 Task: Research Airbnb properties in Keruguya, Kenya from 9th December, 2023 to 16th December, 2023 for 2 adults, 1 child.2 bedrooms having 2 beds and 1 bathroom. Property type can be flat. Amenities needed are: washing machine. Look for 3 properties as per requirement.
Action: Mouse moved to (485, 66)
Screenshot: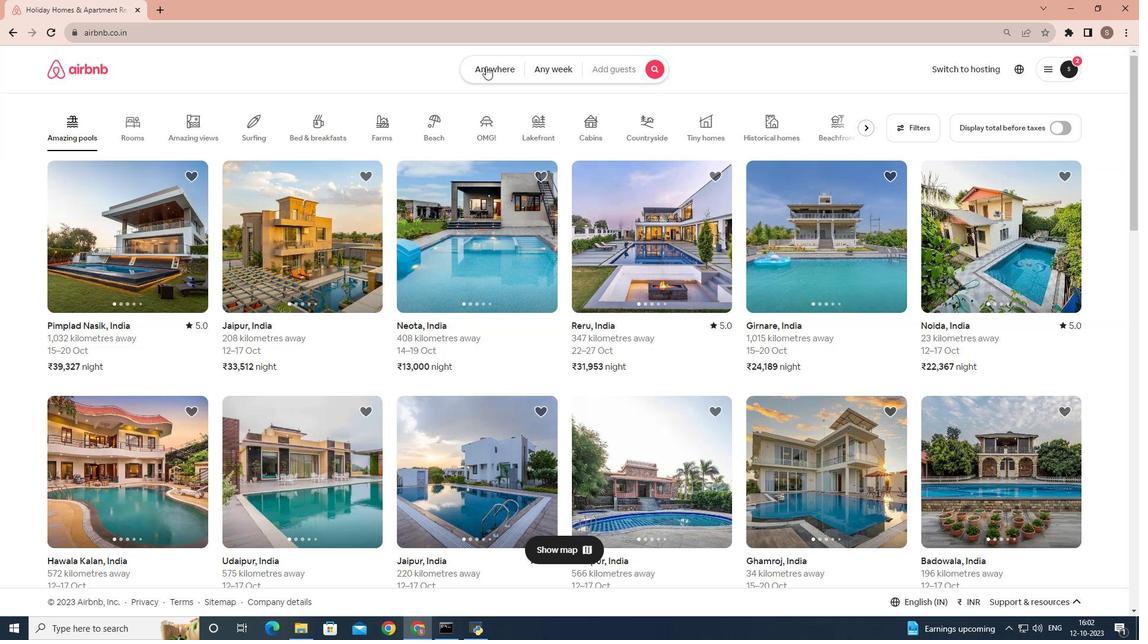 
Action: Mouse pressed left at (485, 66)
Screenshot: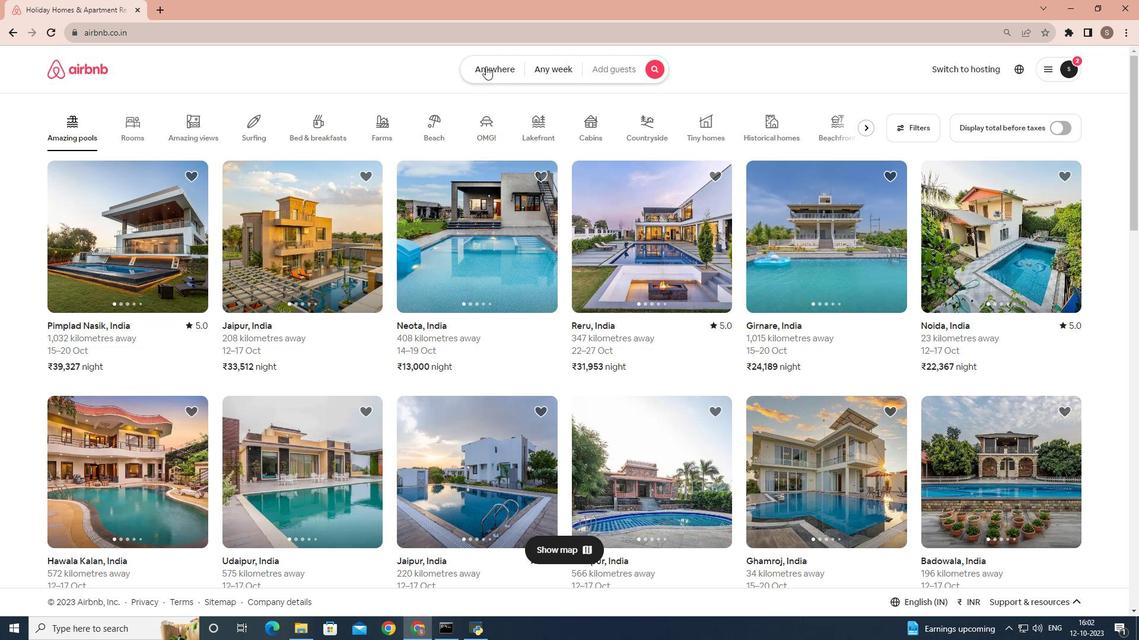 
Action: Mouse moved to (431, 115)
Screenshot: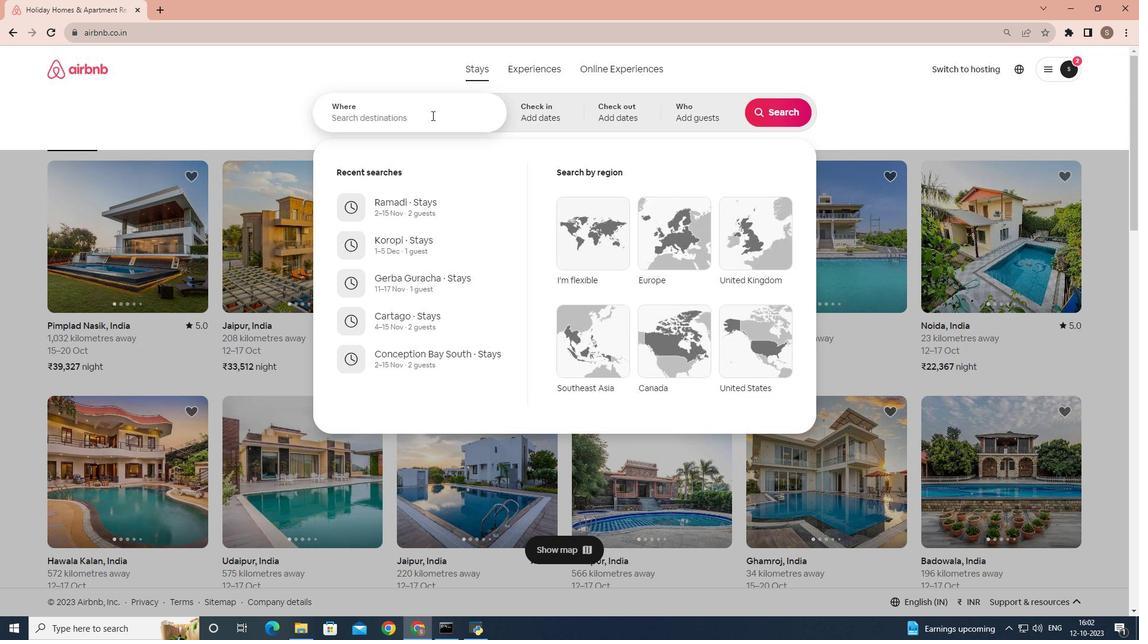
Action: Mouse pressed left at (431, 115)
Screenshot: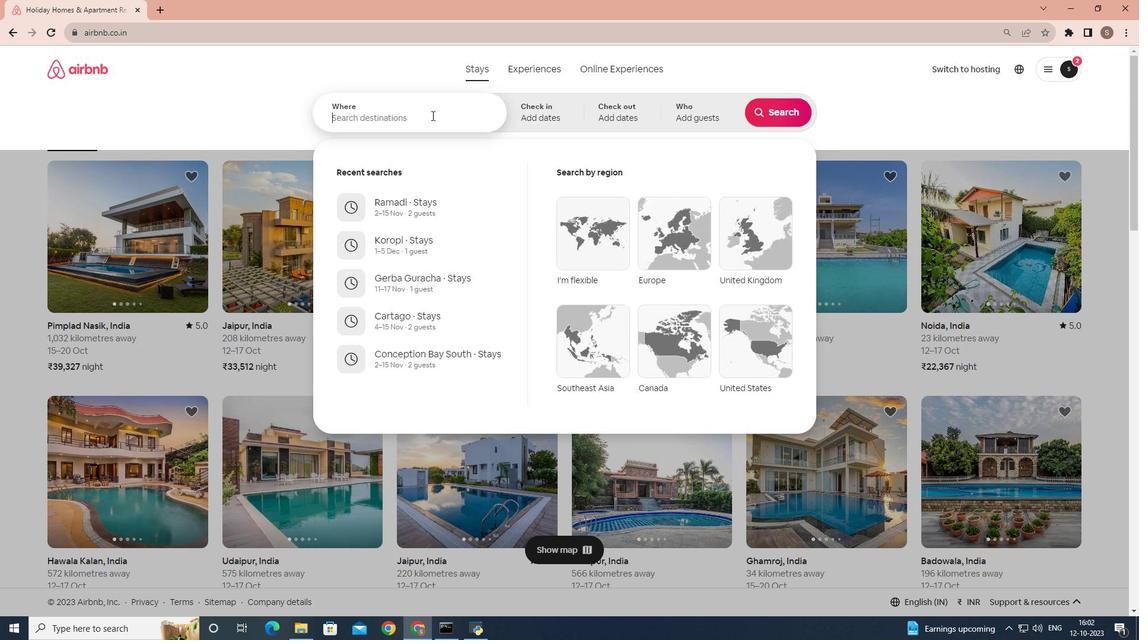 
Action: Key pressed <Key.shift><Key.shift>Keruguya,<Key.space><Key.shift>Kenya
Screenshot: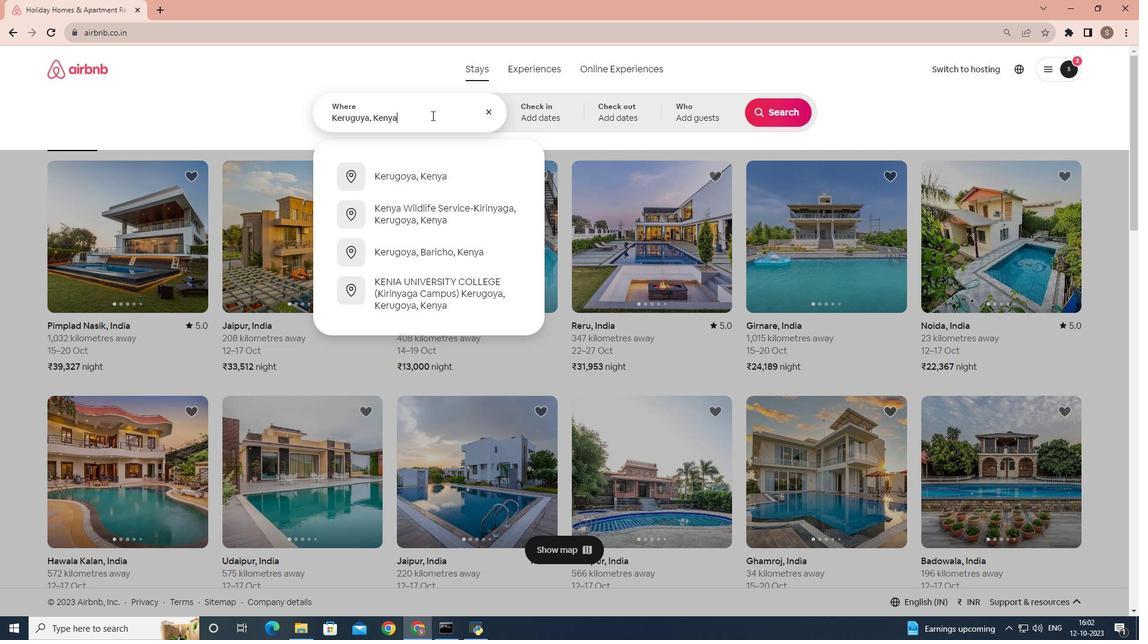 
Action: Mouse moved to (542, 117)
Screenshot: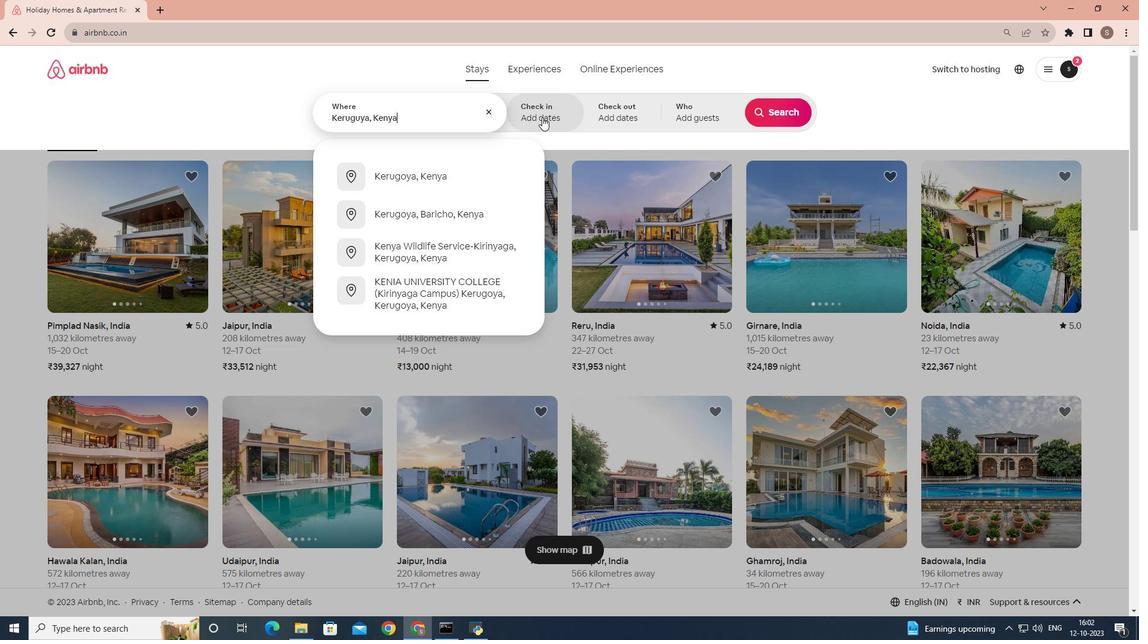 
Action: Mouse pressed left at (542, 117)
Screenshot: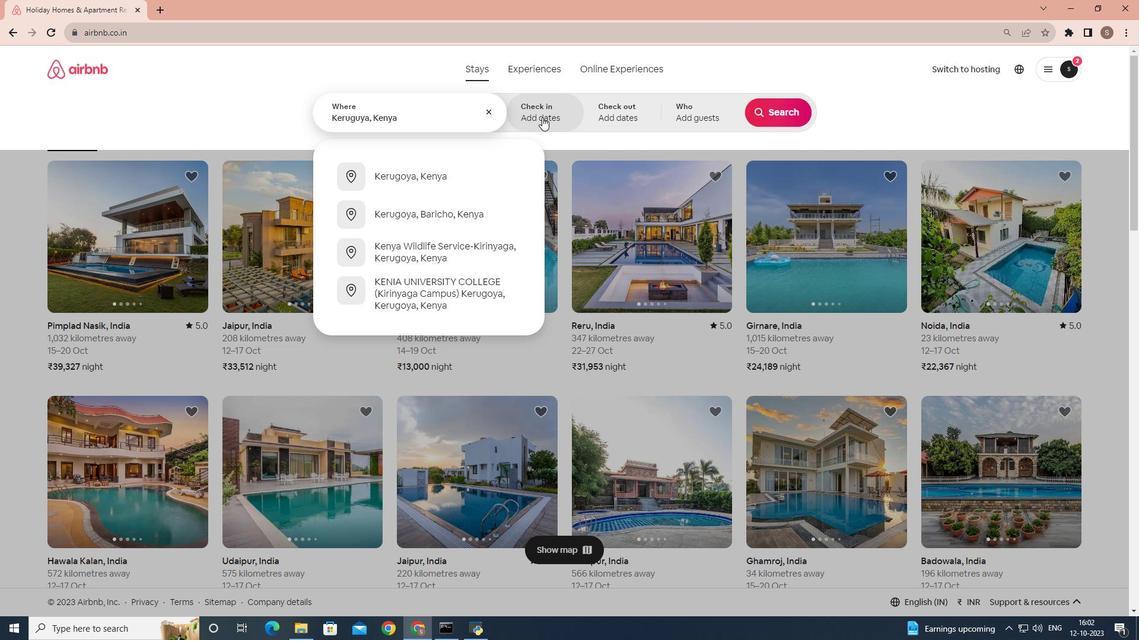 
Action: Mouse moved to (770, 209)
Screenshot: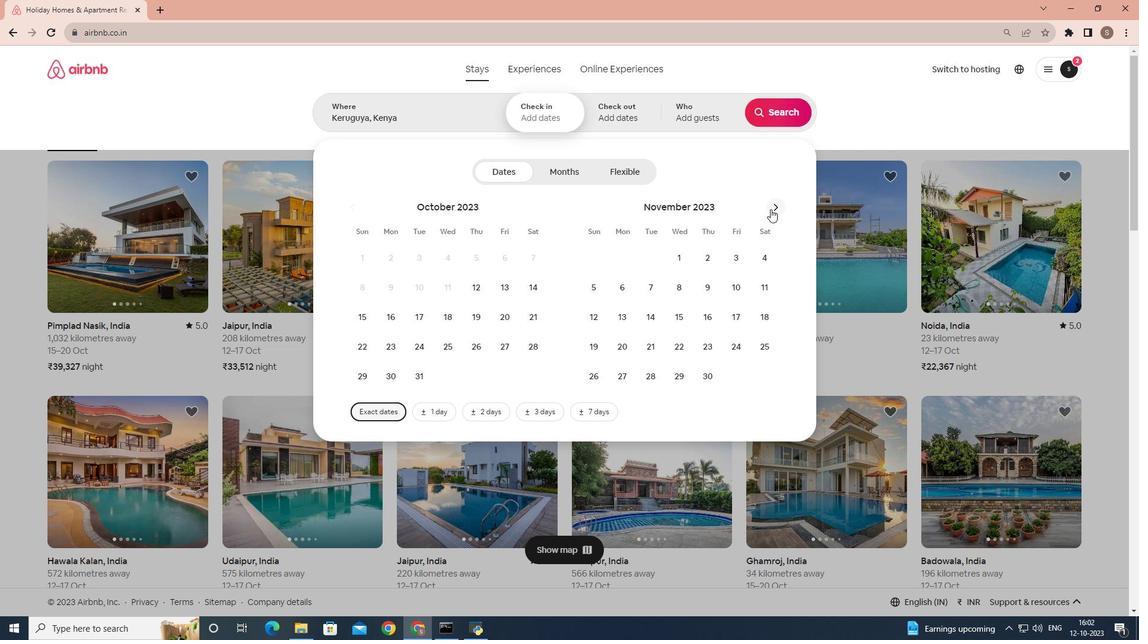 
Action: Mouse pressed left at (770, 209)
Screenshot: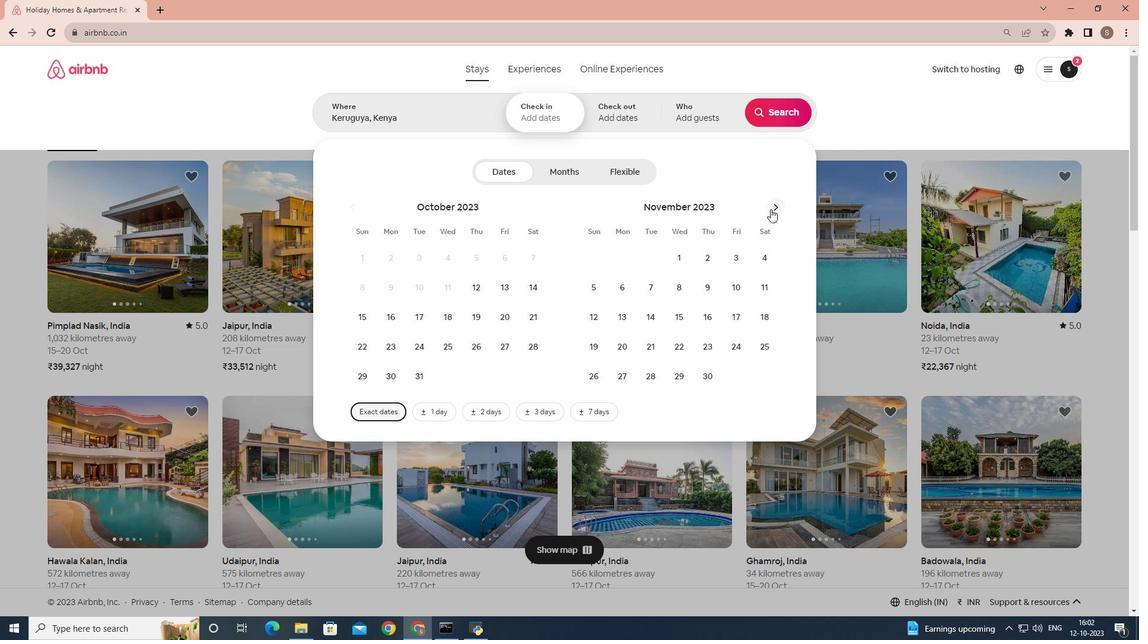 
Action: Mouse moved to (762, 287)
Screenshot: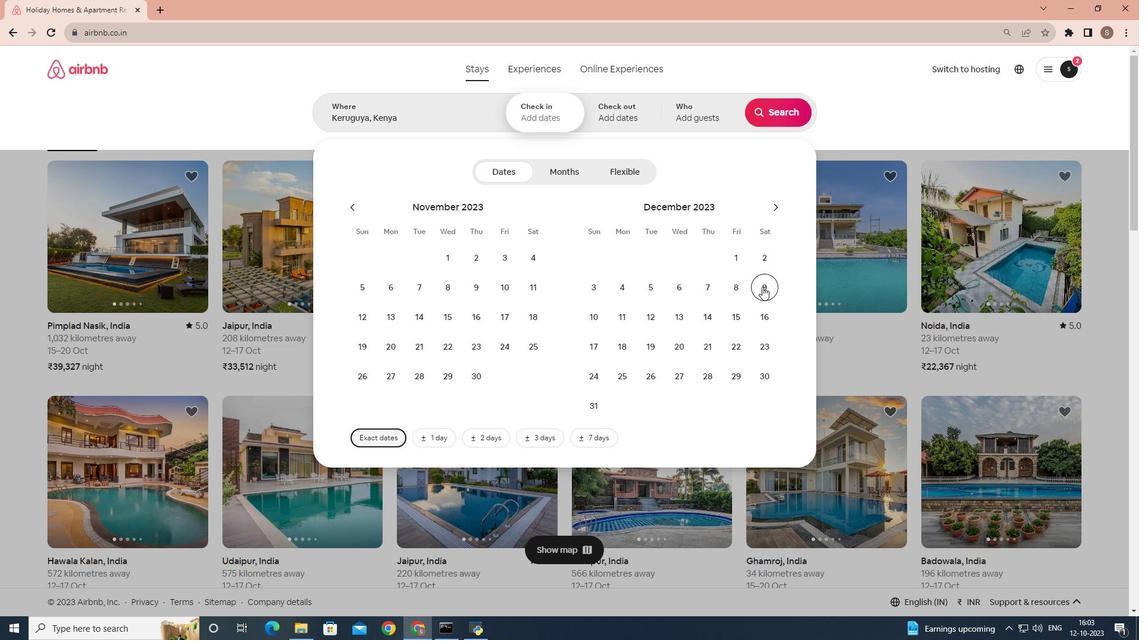 
Action: Mouse pressed left at (762, 287)
Screenshot: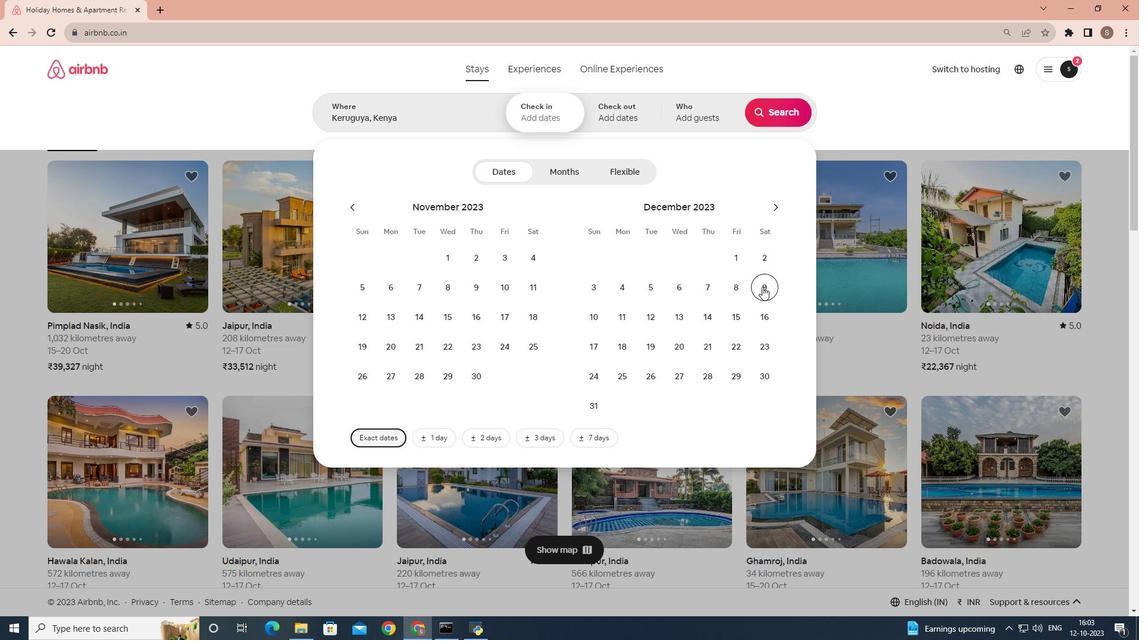 
Action: Mouse moved to (766, 323)
Screenshot: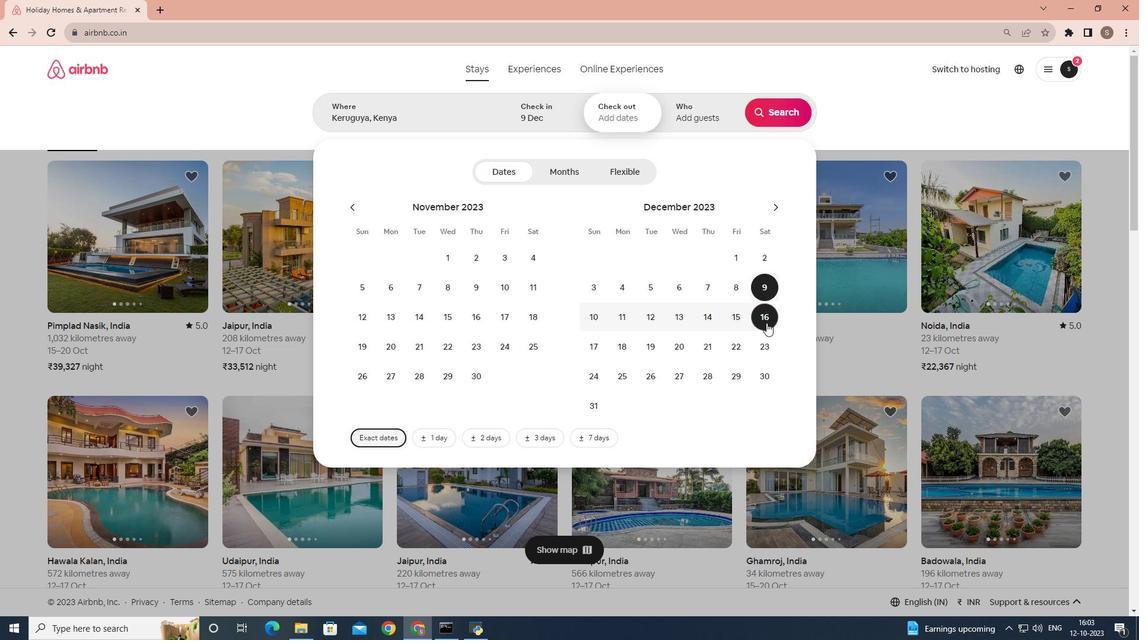 
Action: Mouse pressed left at (766, 323)
Screenshot: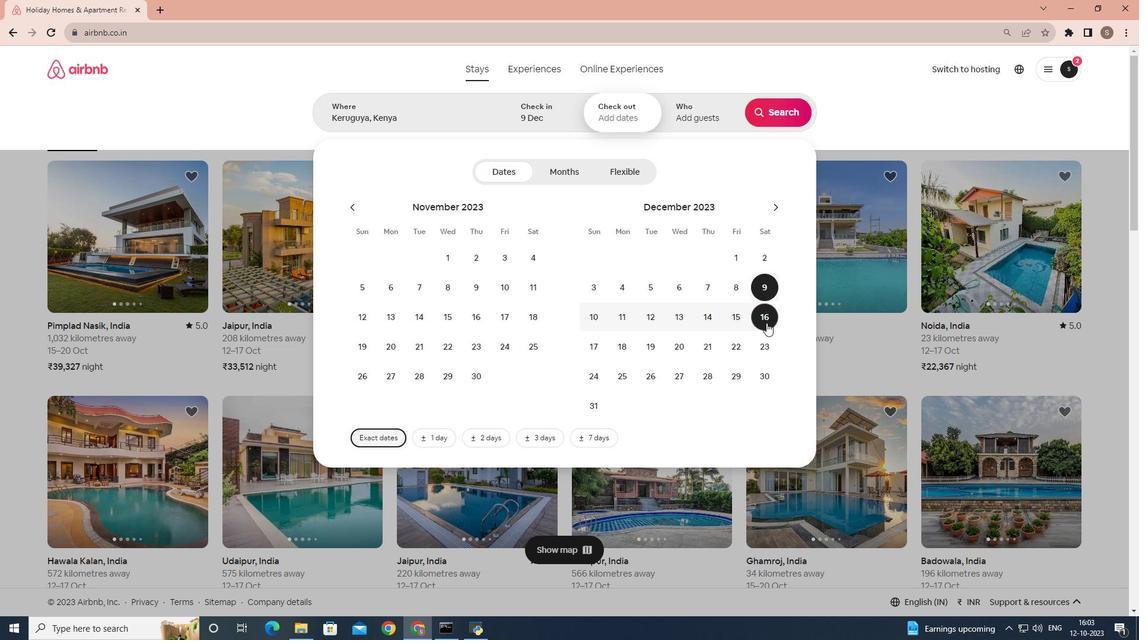 
Action: Mouse moved to (701, 115)
Screenshot: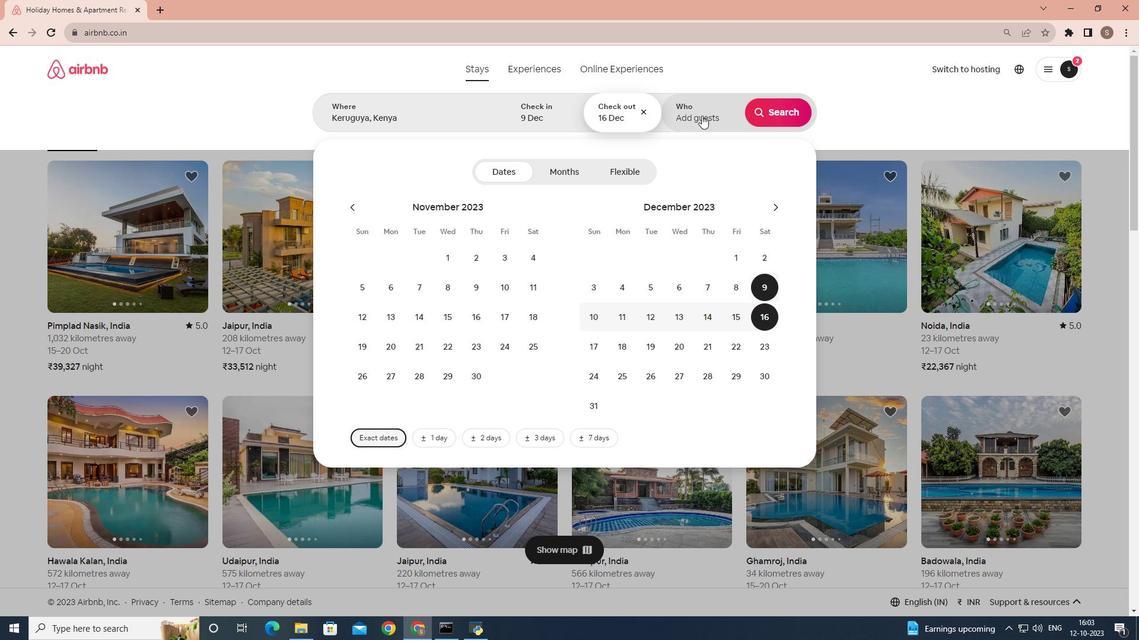 
Action: Mouse pressed left at (701, 115)
Screenshot: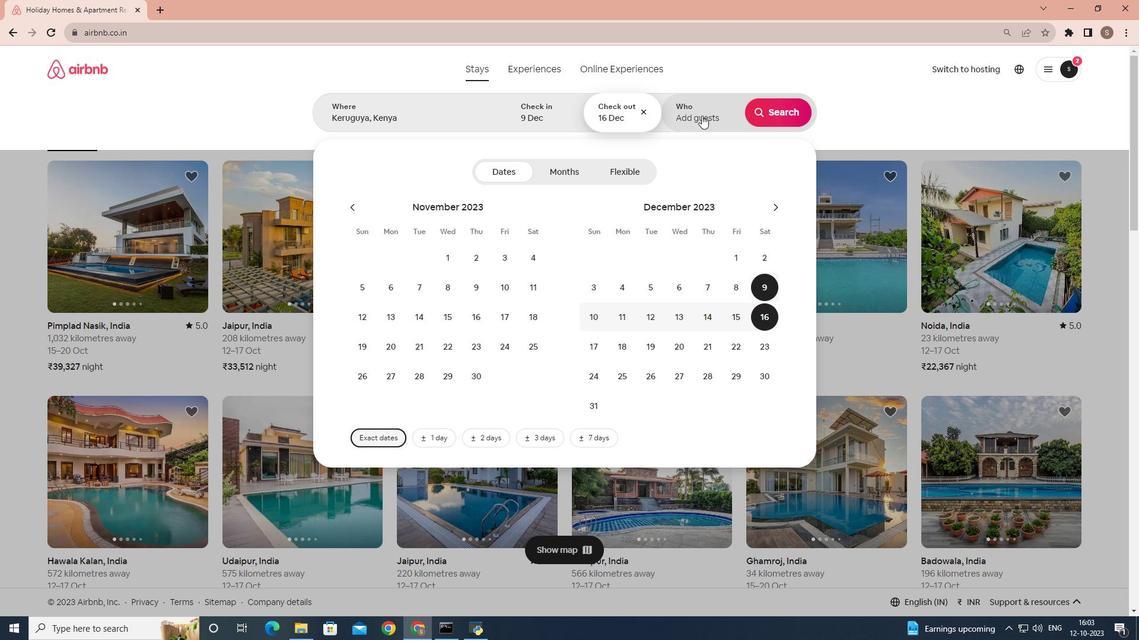 
Action: Mouse moved to (782, 173)
Screenshot: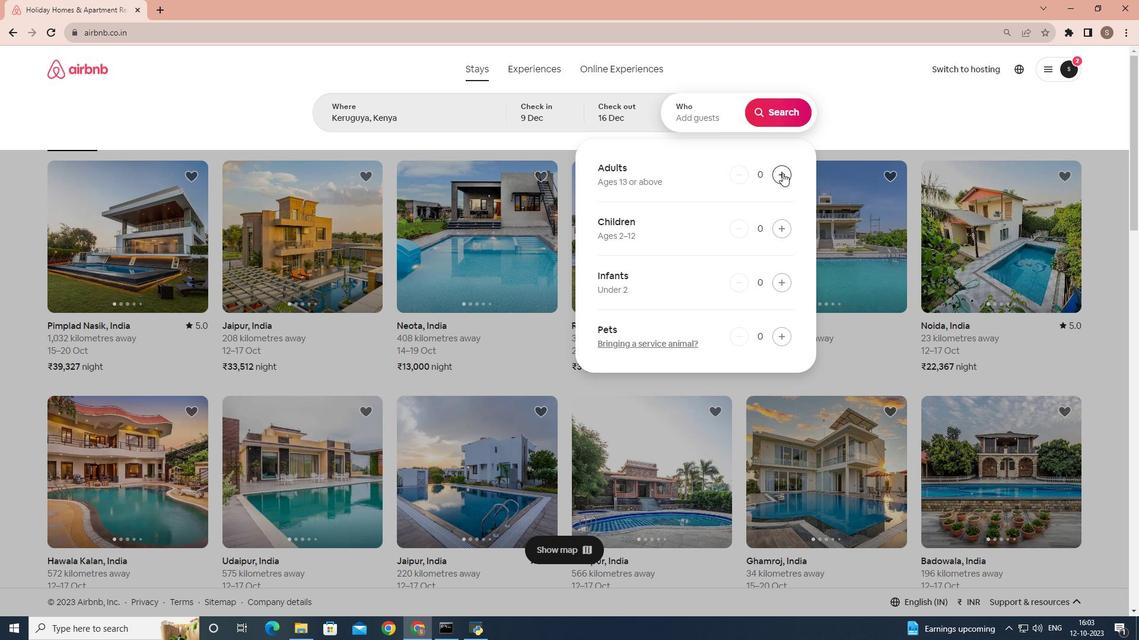
Action: Mouse pressed left at (782, 173)
Screenshot: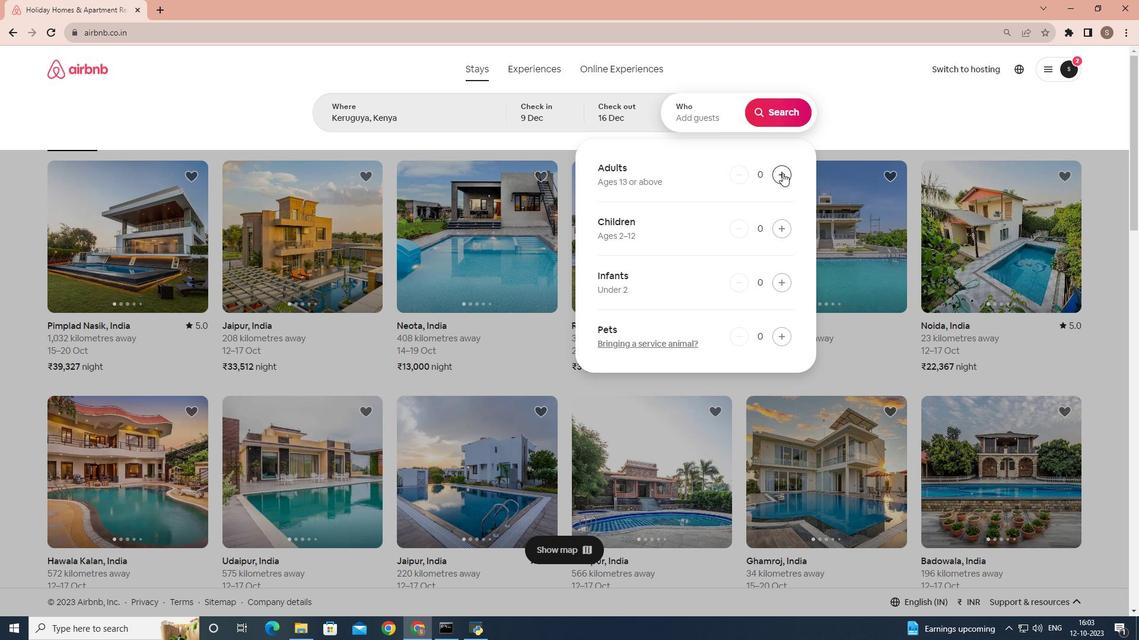 
Action: Mouse pressed left at (782, 173)
Screenshot: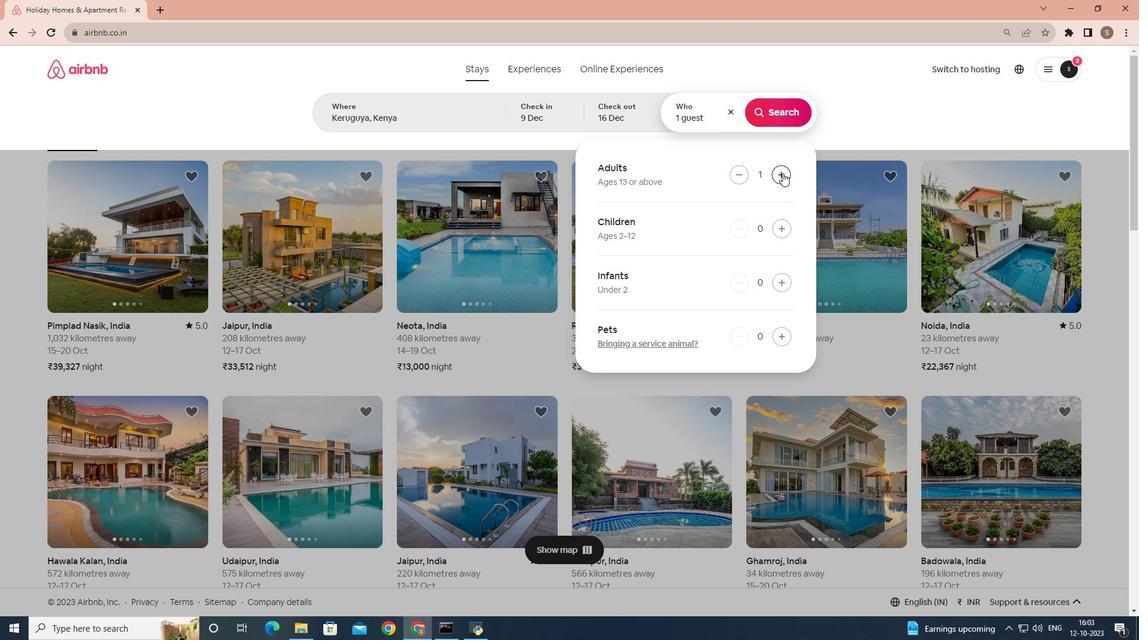
Action: Mouse moved to (783, 231)
Screenshot: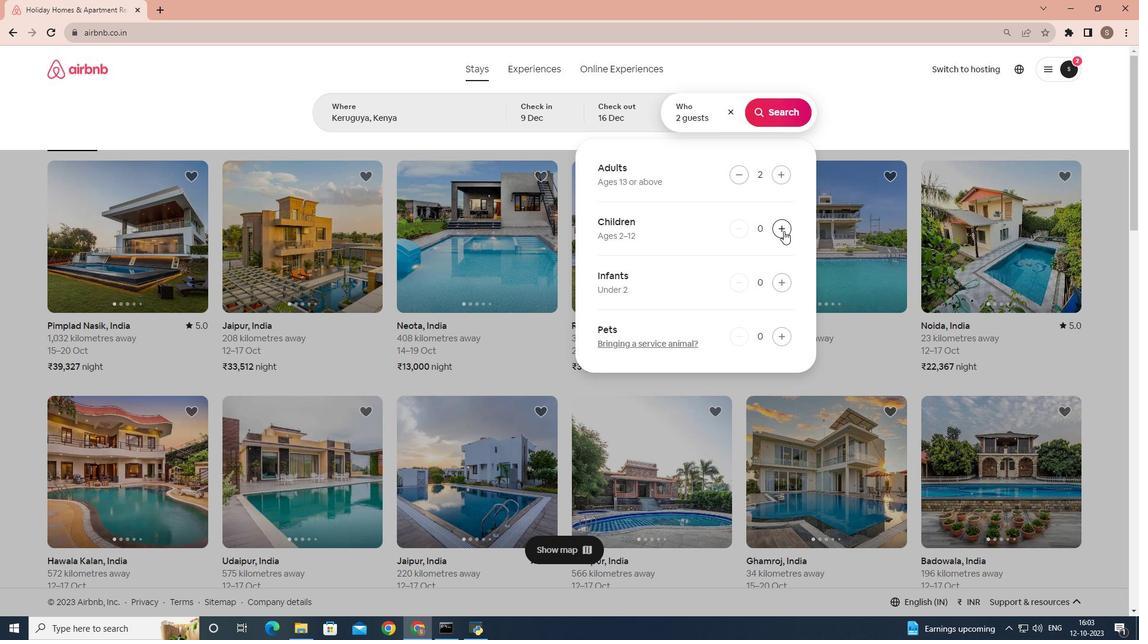 
Action: Mouse pressed left at (783, 231)
Screenshot: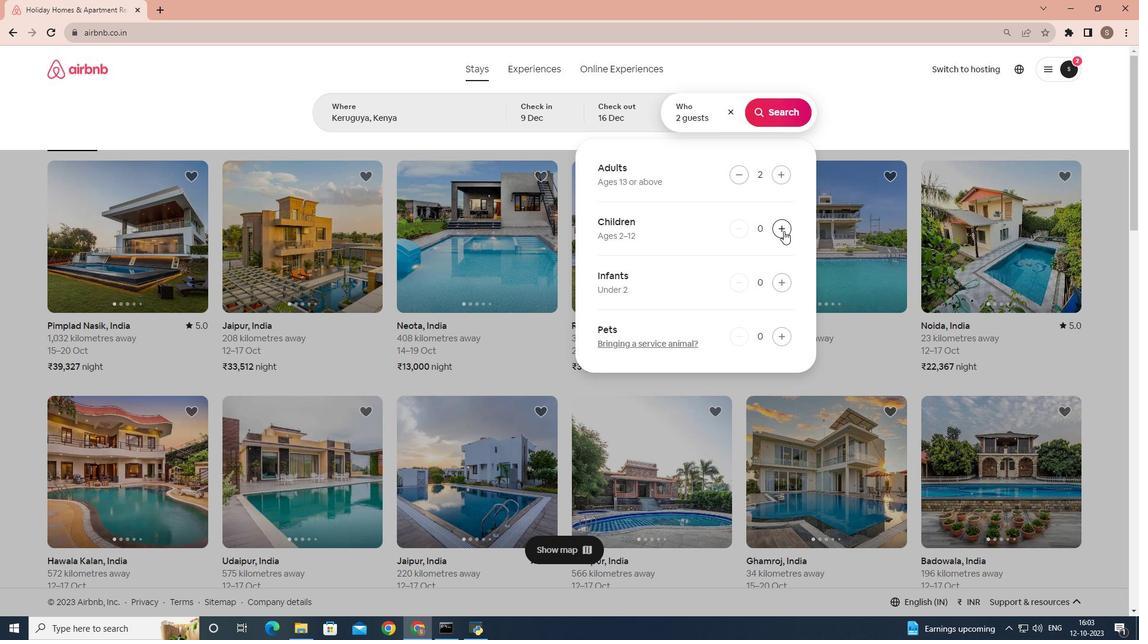 
Action: Mouse moved to (779, 108)
Screenshot: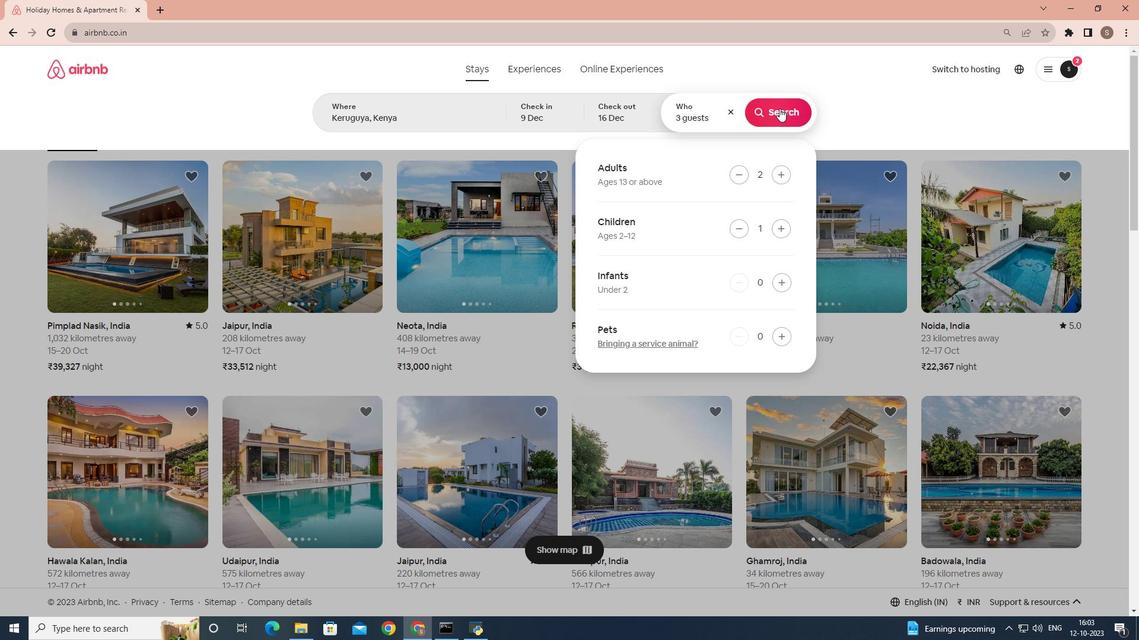 
Action: Mouse pressed left at (779, 108)
Screenshot: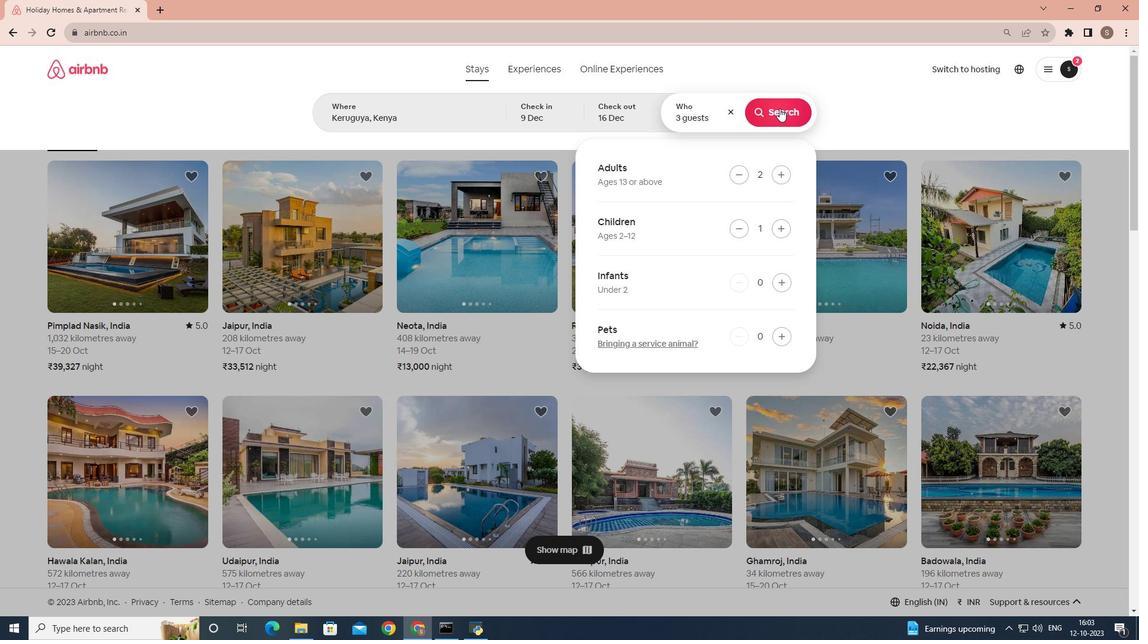 
Action: Mouse moved to (950, 115)
Screenshot: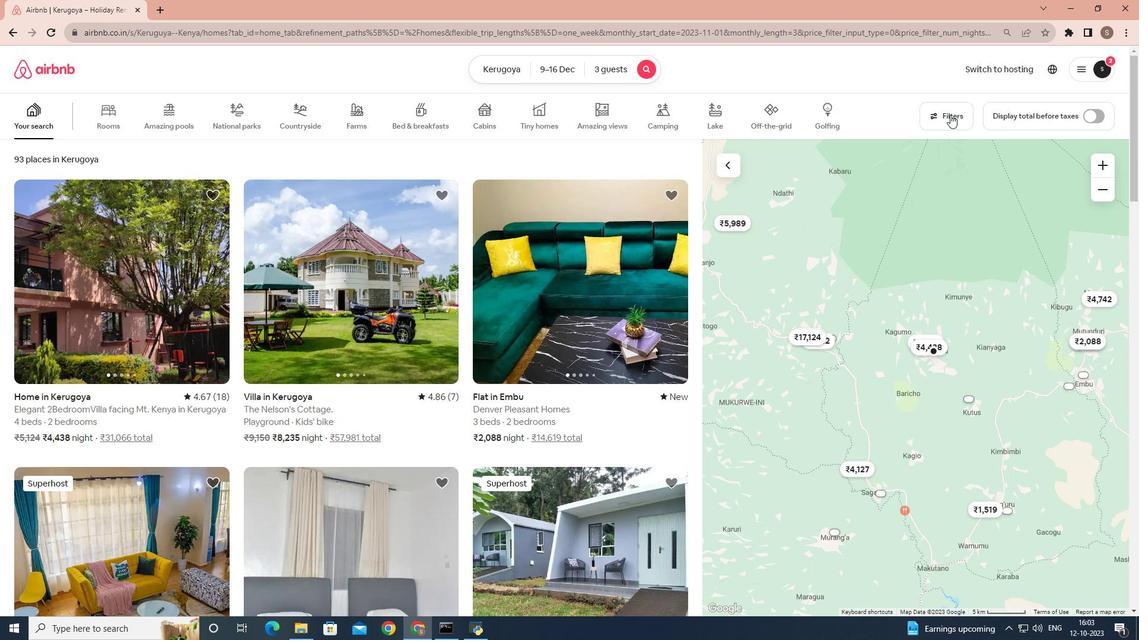 
Action: Mouse pressed left at (950, 115)
Screenshot: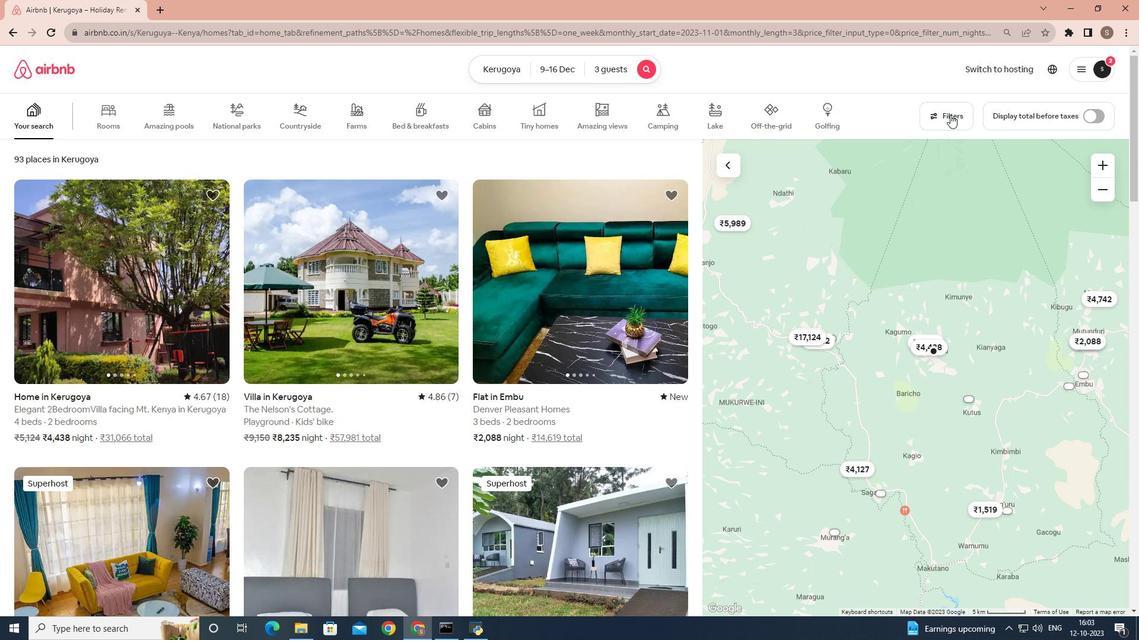 
Action: Mouse moved to (643, 312)
Screenshot: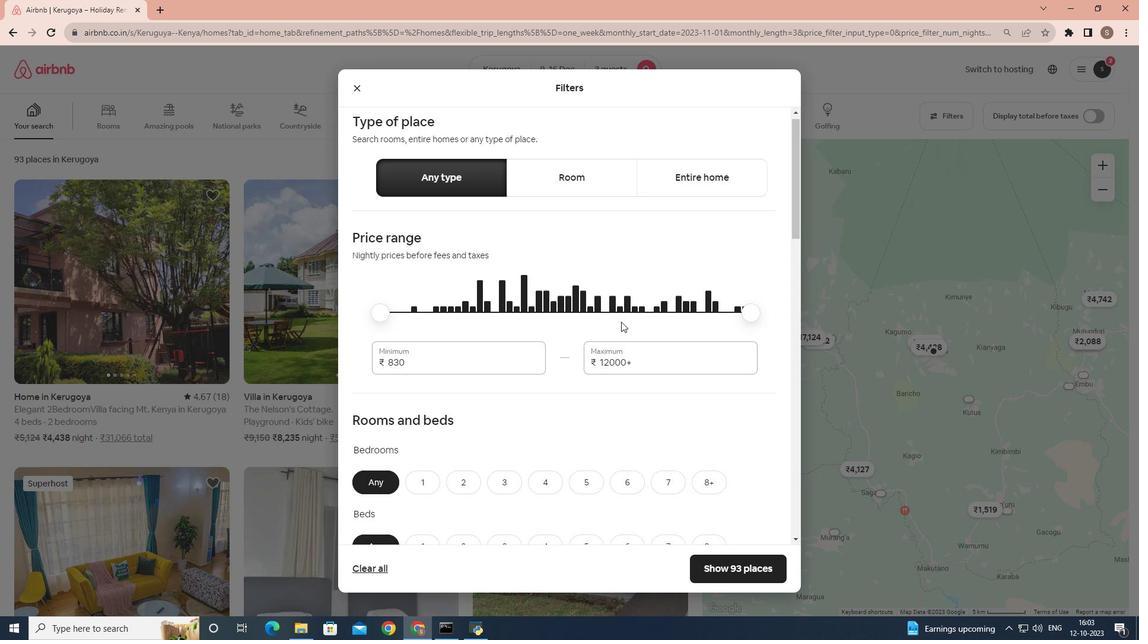 
Action: Mouse scrolled (643, 311) with delta (0, 0)
Screenshot: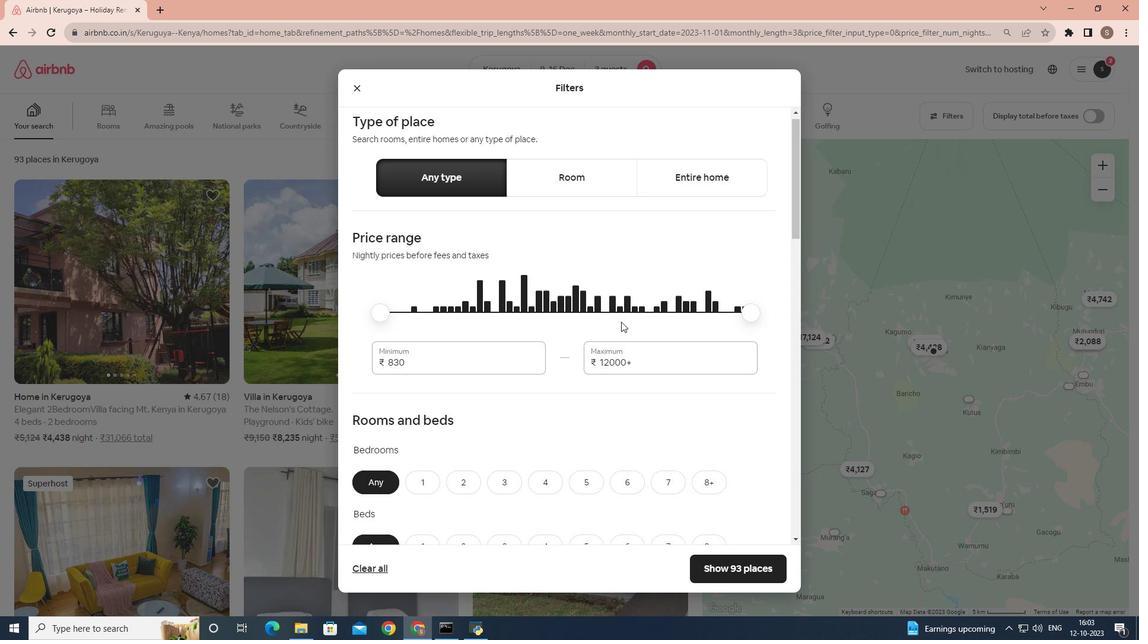 
Action: Mouse moved to (630, 317)
Screenshot: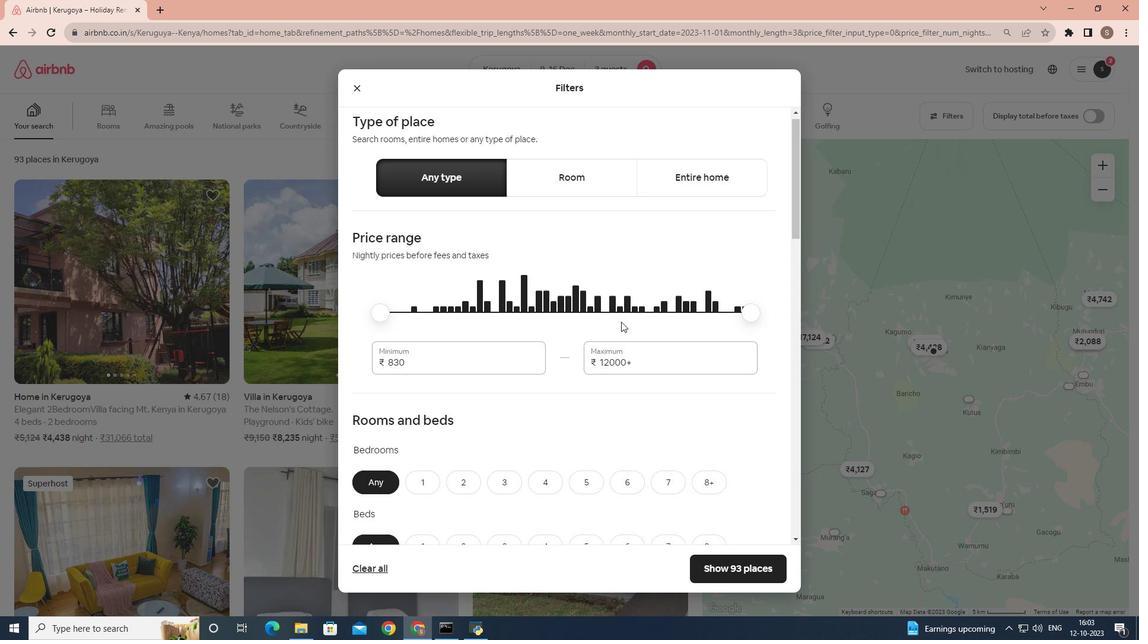 
Action: Mouse scrolled (630, 316) with delta (0, 0)
Screenshot: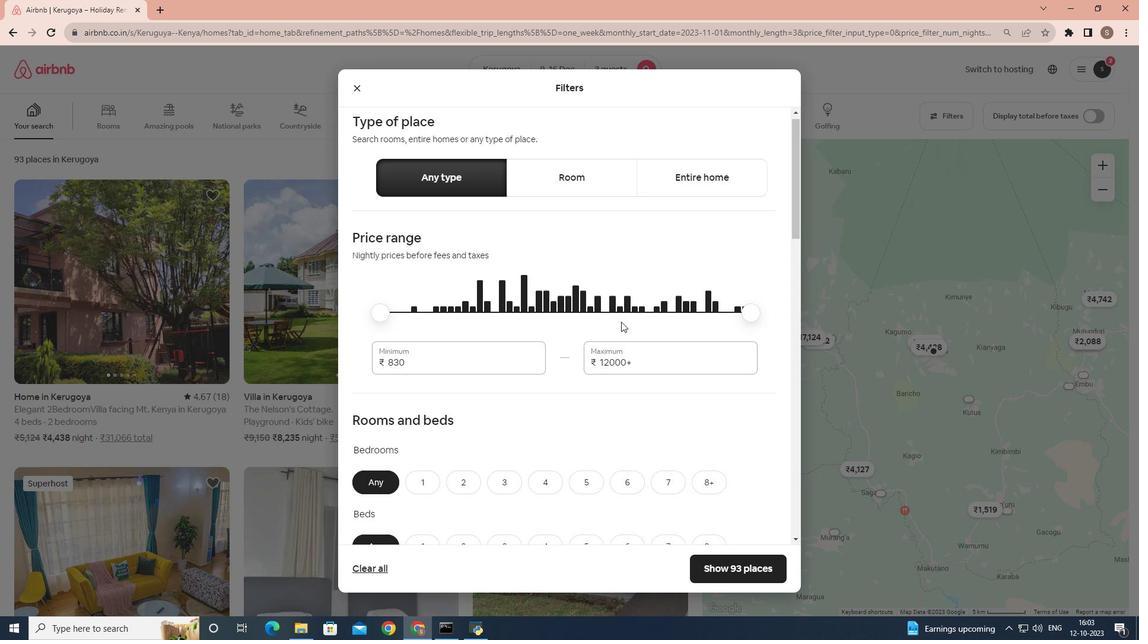 
Action: Mouse moved to (616, 322)
Screenshot: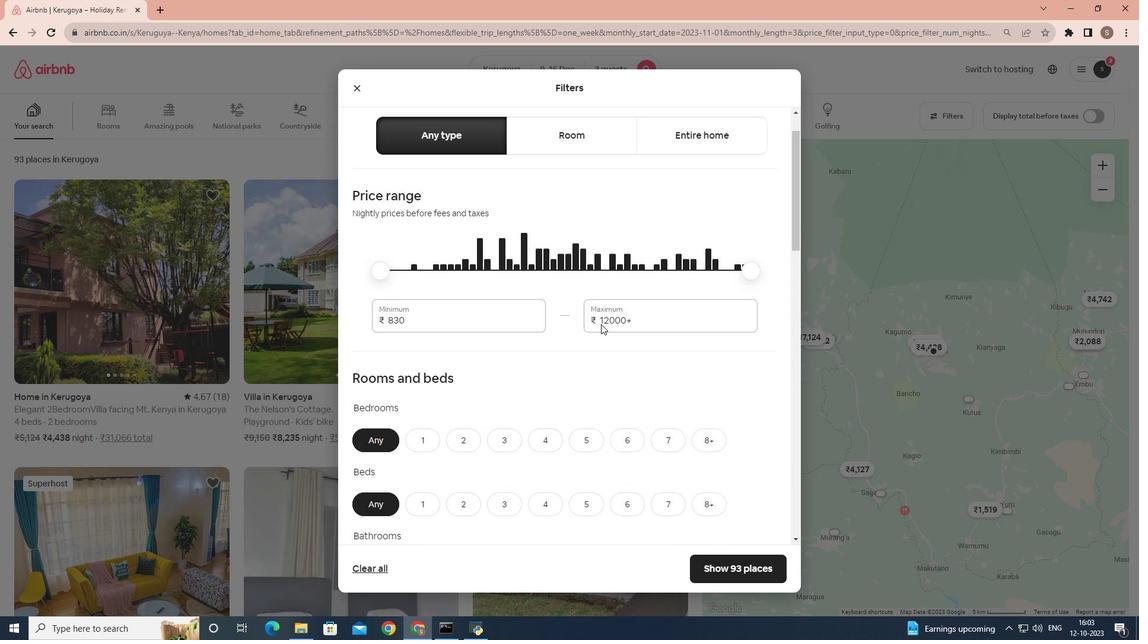 
Action: Mouse scrolled (616, 321) with delta (0, 0)
Screenshot: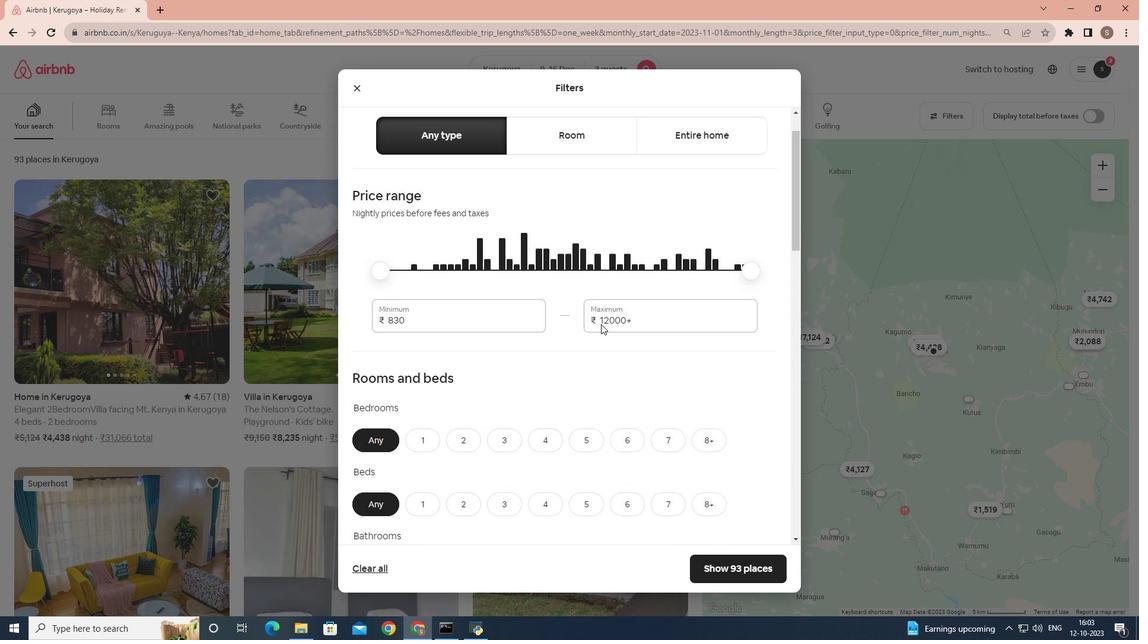 
Action: Mouse moved to (473, 312)
Screenshot: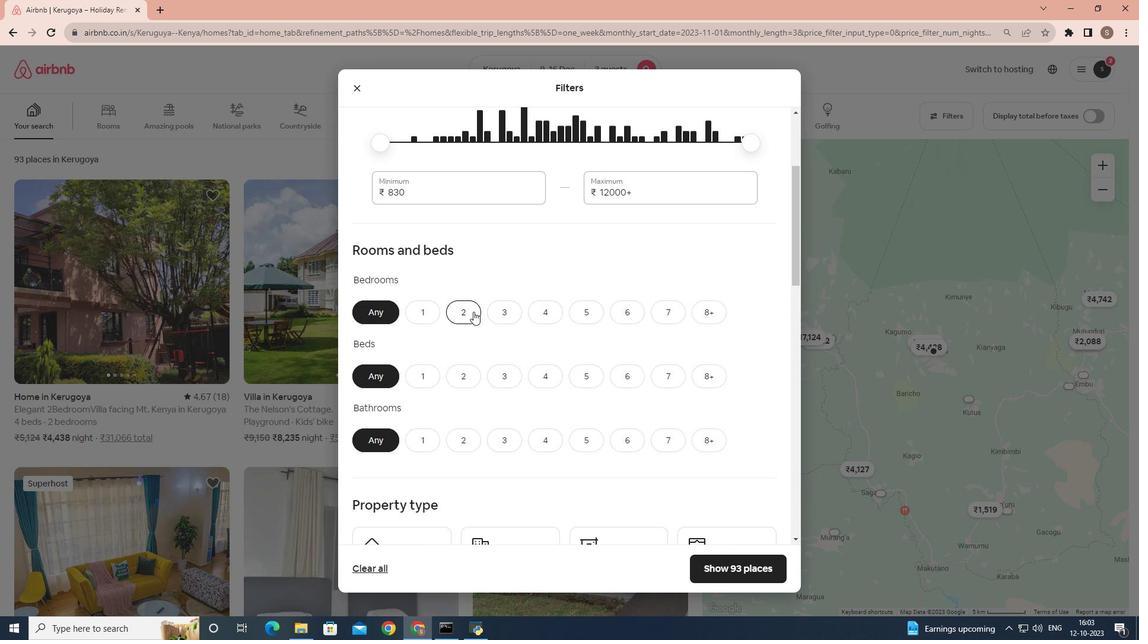 
Action: Mouse pressed left at (473, 312)
Screenshot: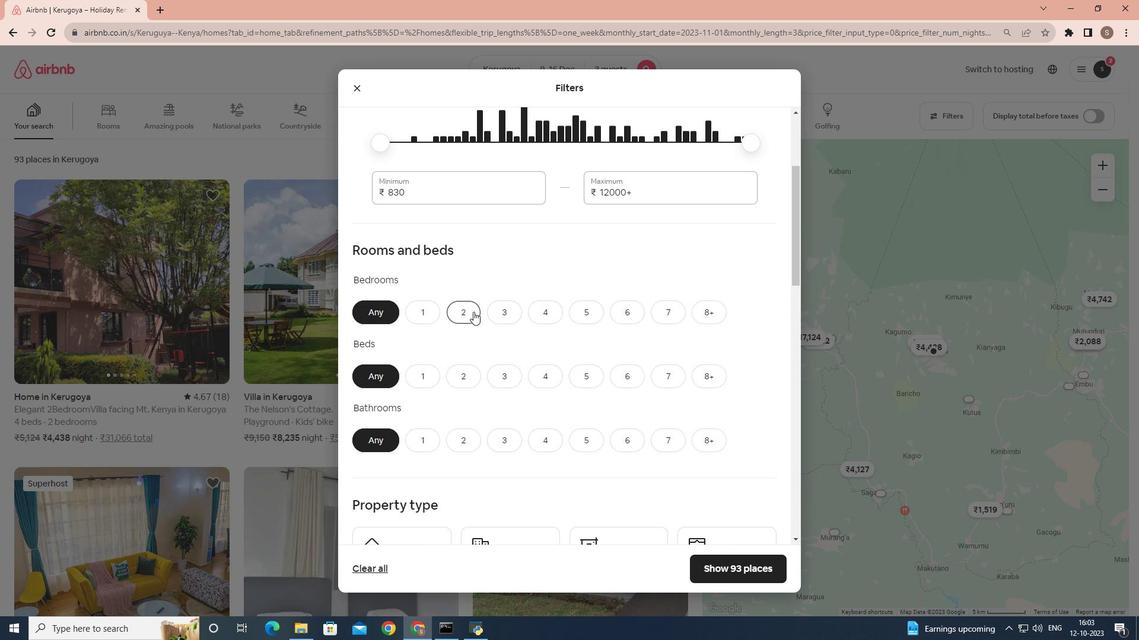 
Action: Mouse scrolled (473, 311) with delta (0, 0)
Screenshot: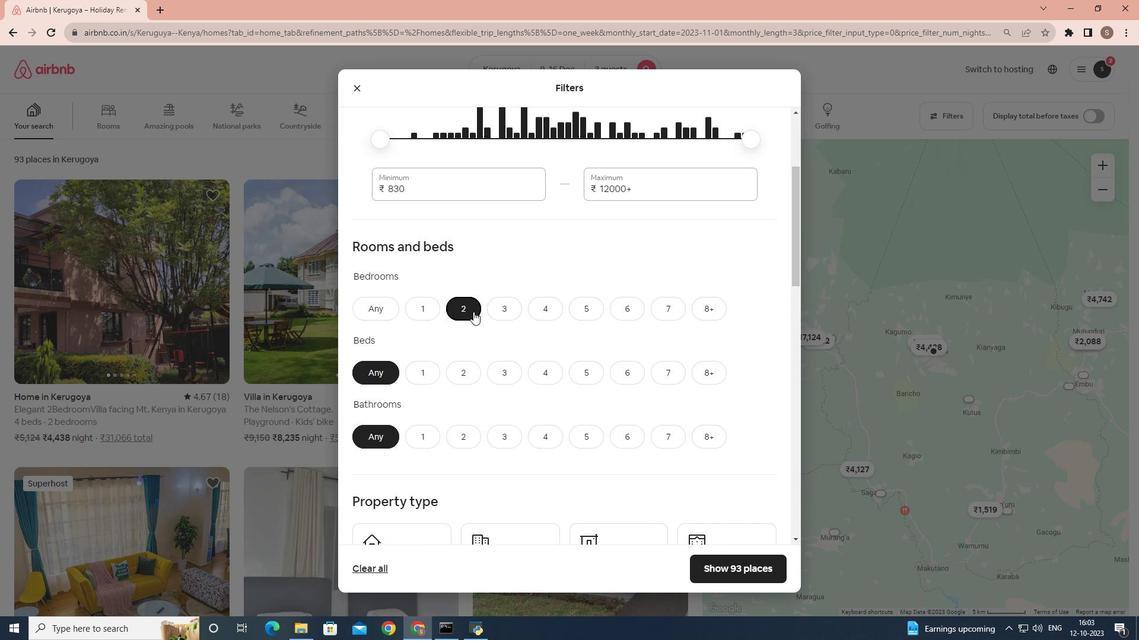 
Action: Mouse moved to (470, 312)
Screenshot: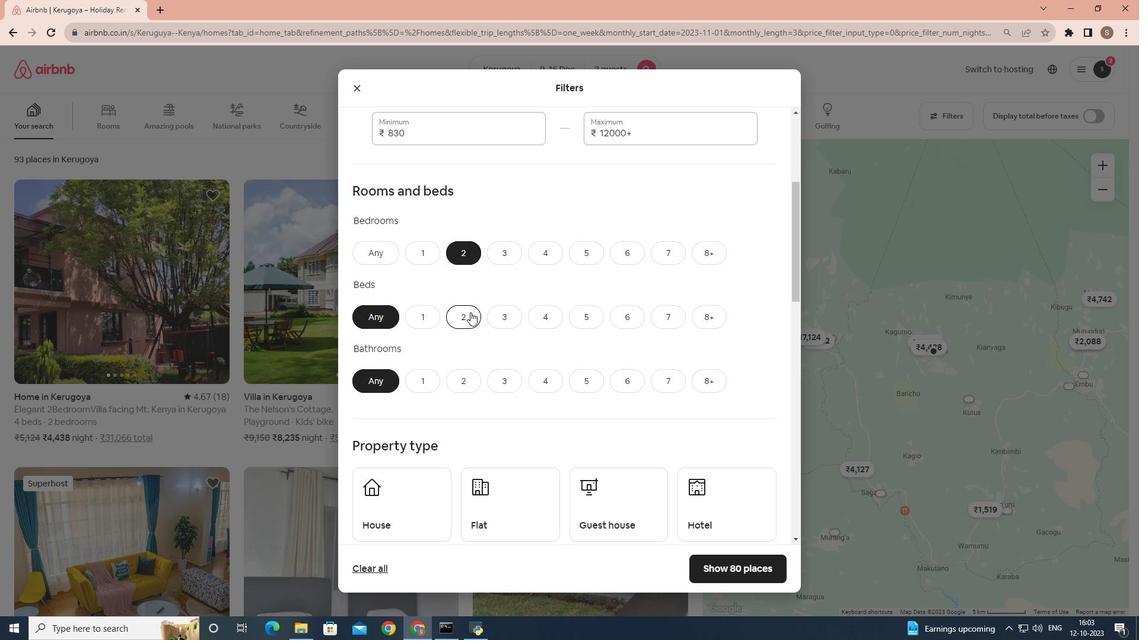 
Action: Mouse pressed left at (470, 312)
Screenshot: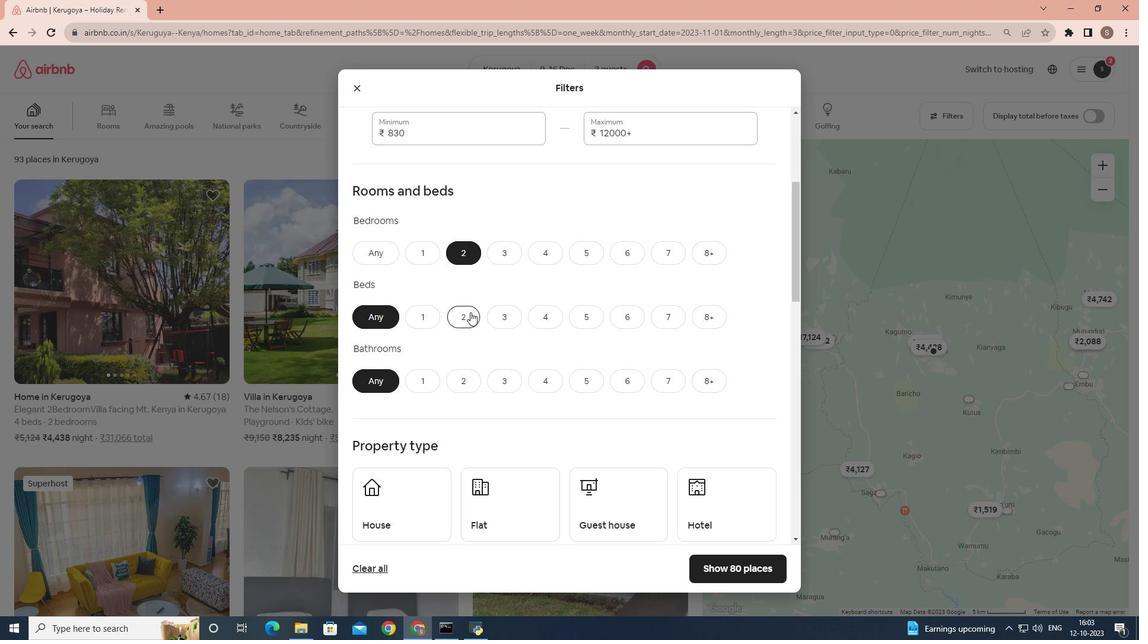 
Action: Mouse scrolled (470, 312) with delta (0, 0)
Screenshot: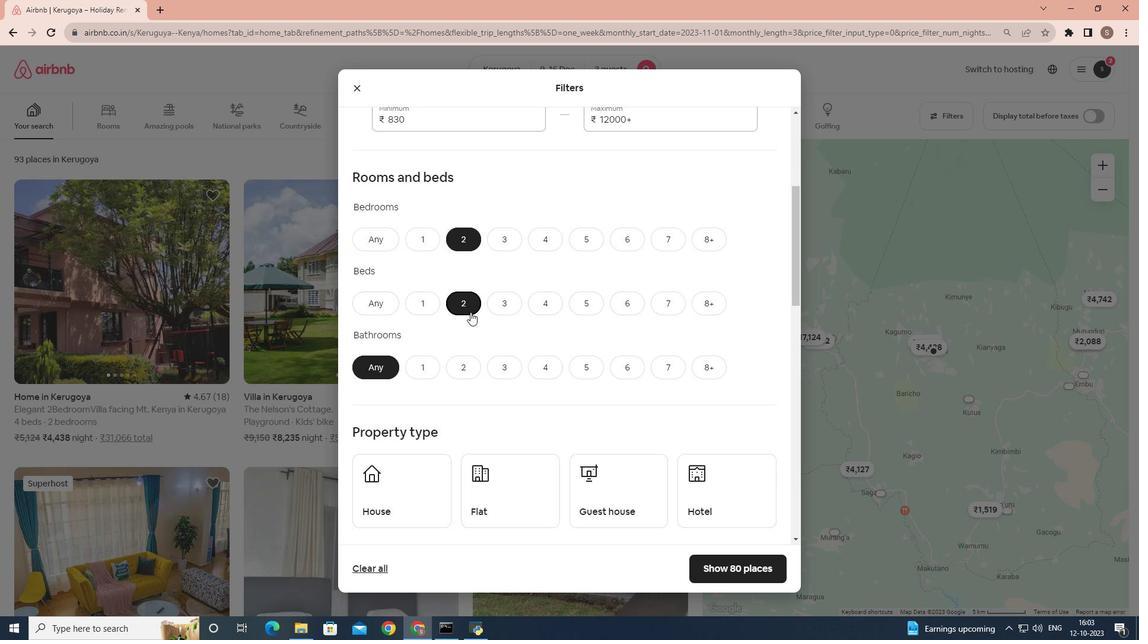 
Action: Mouse moved to (425, 325)
Screenshot: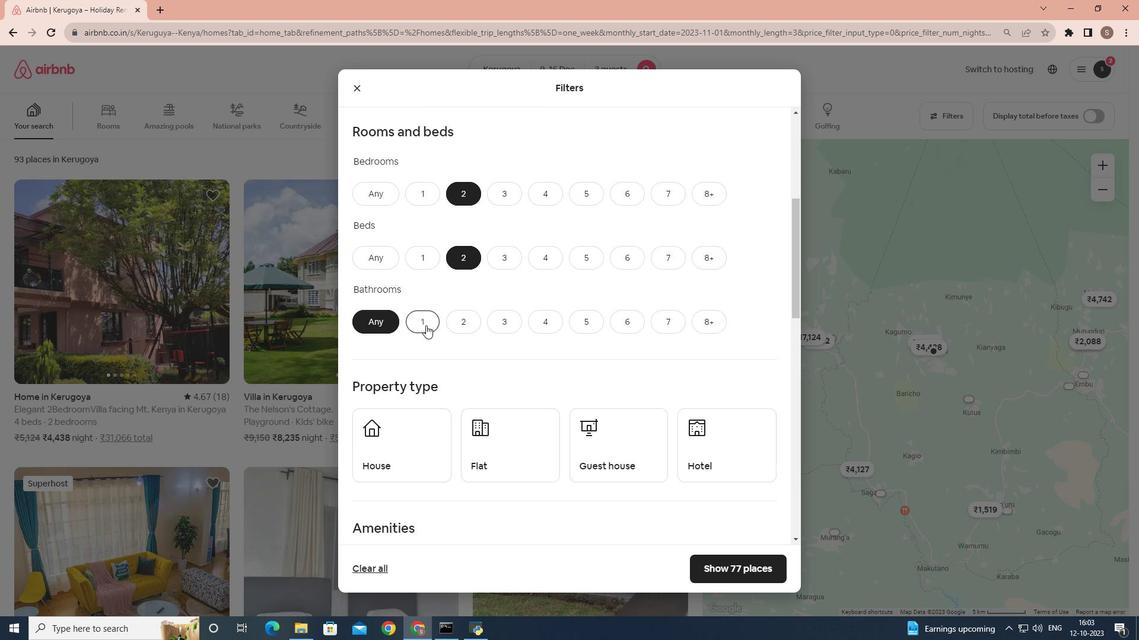 
Action: Mouse pressed left at (425, 325)
Screenshot: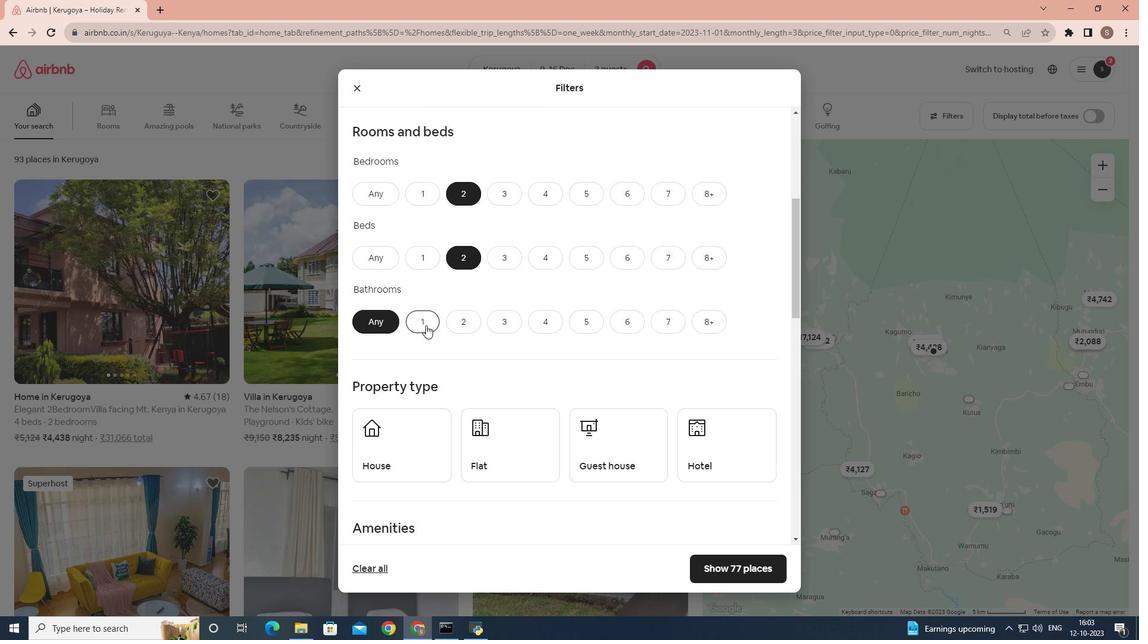 
Action: Mouse moved to (482, 341)
Screenshot: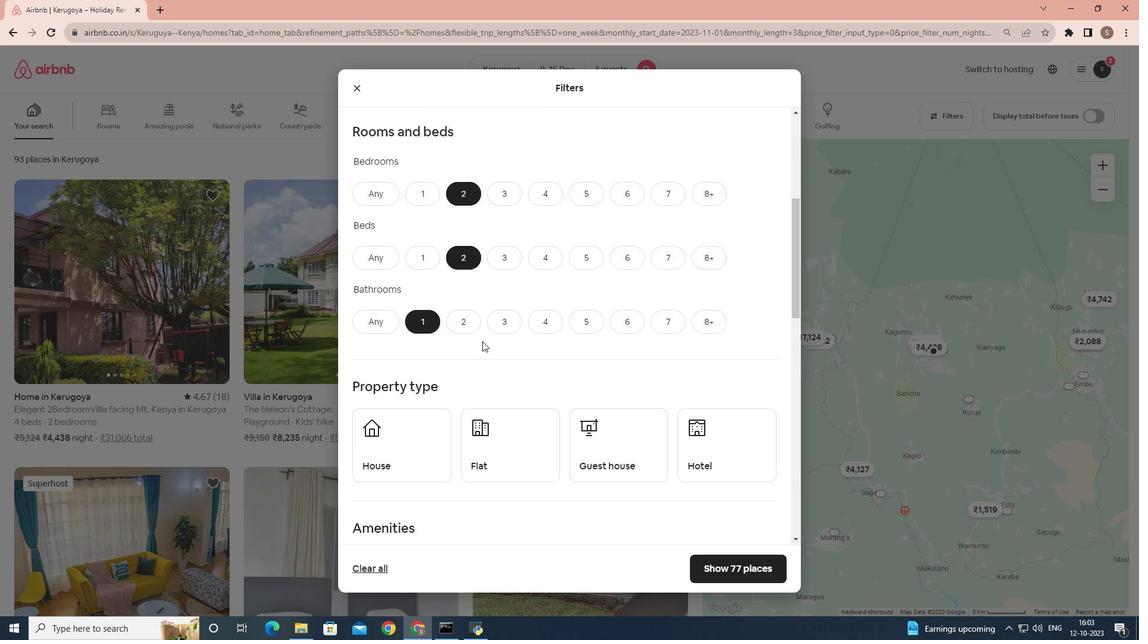 
Action: Mouse scrolled (482, 341) with delta (0, 0)
Screenshot: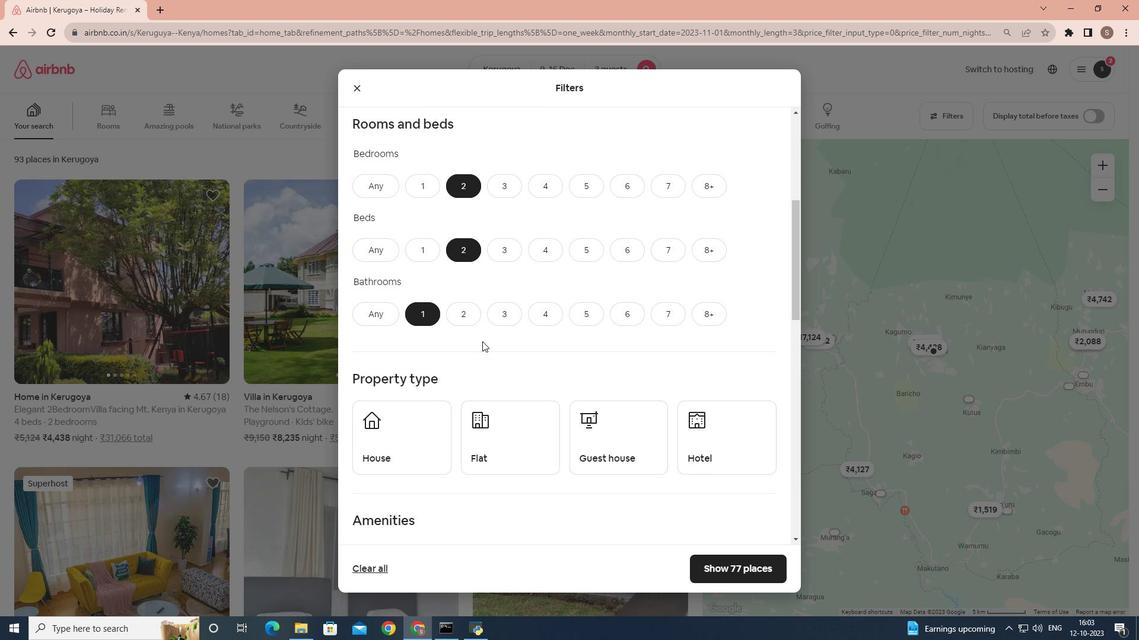 
Action: Mouse scrolled (482, 341) with delta (0, 0)
Screenshot: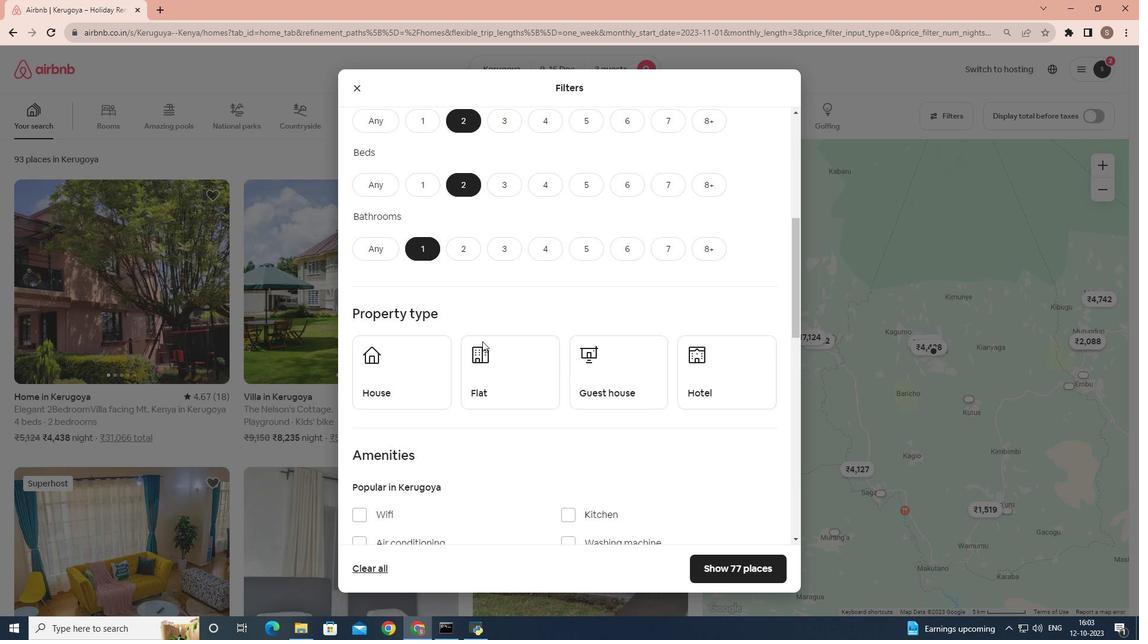 
Action: Mouse moved to (496, 334)
Screenshot: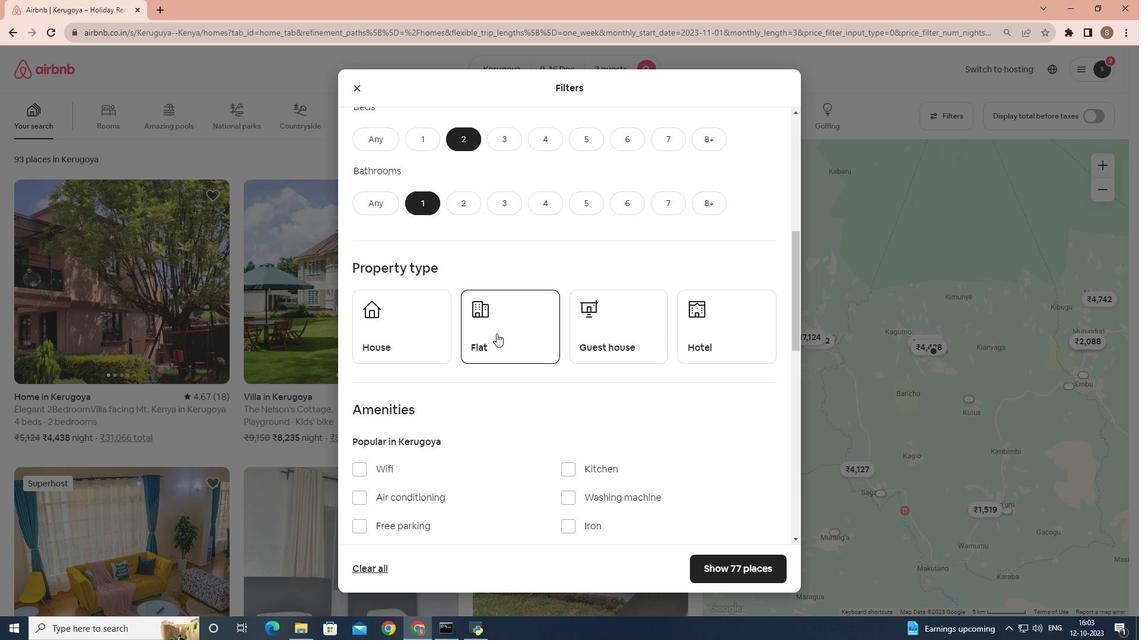 
Action: Mouse pressed left at (496, 334)
Screenshot: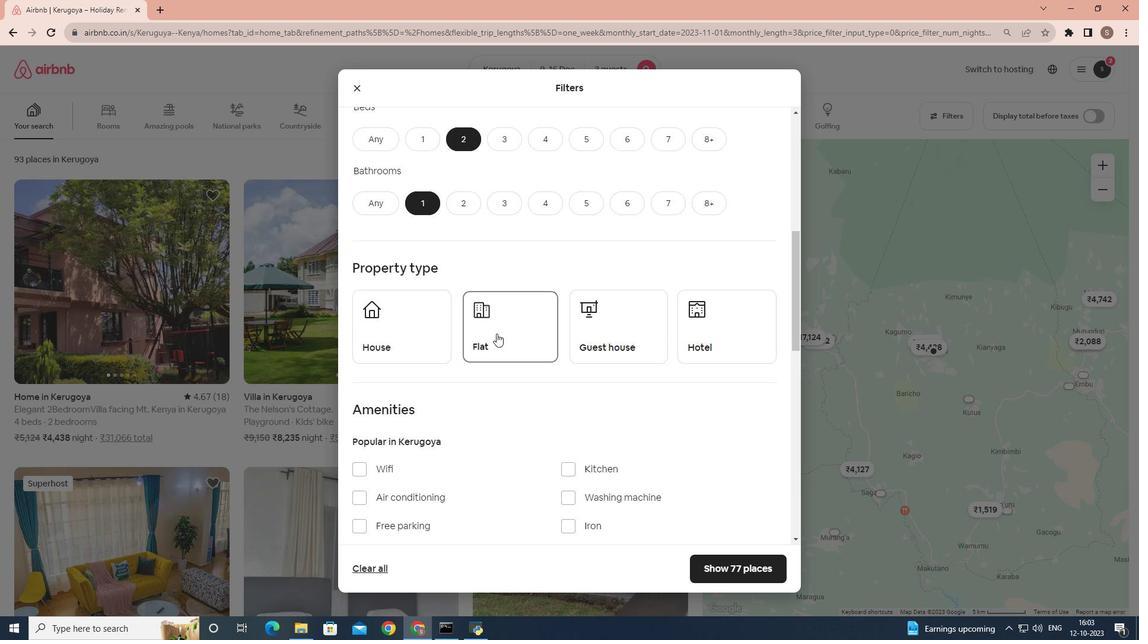 
Action: Mouse moved to (510, 340)
Screenshot: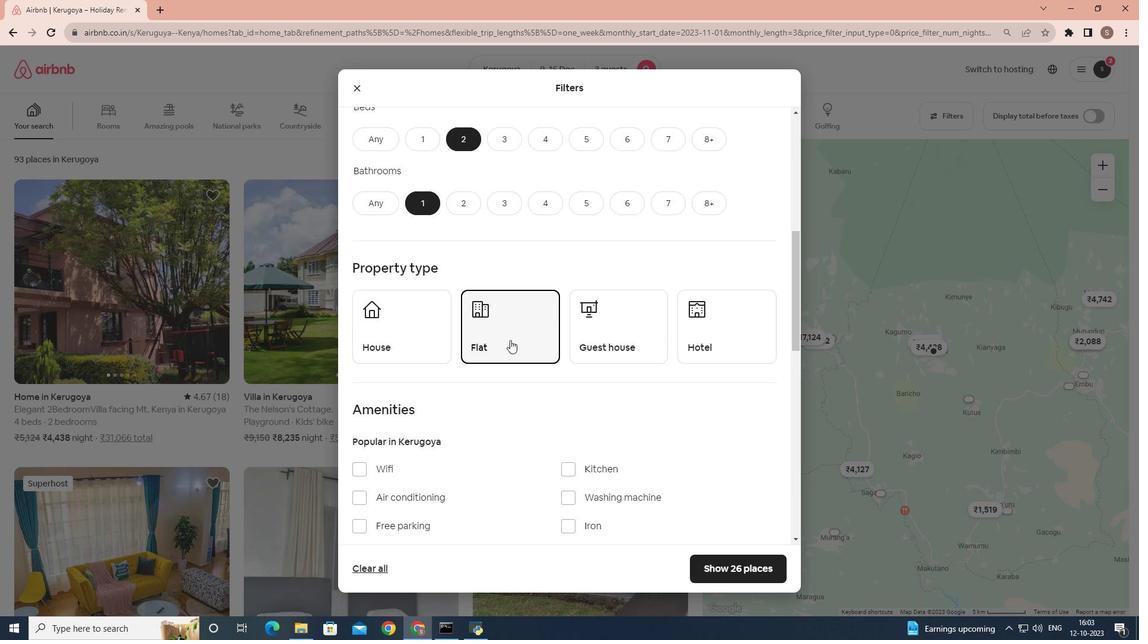 
Action: Mouse scrolled (510, 339) with delta (0, 0)
Screenshot: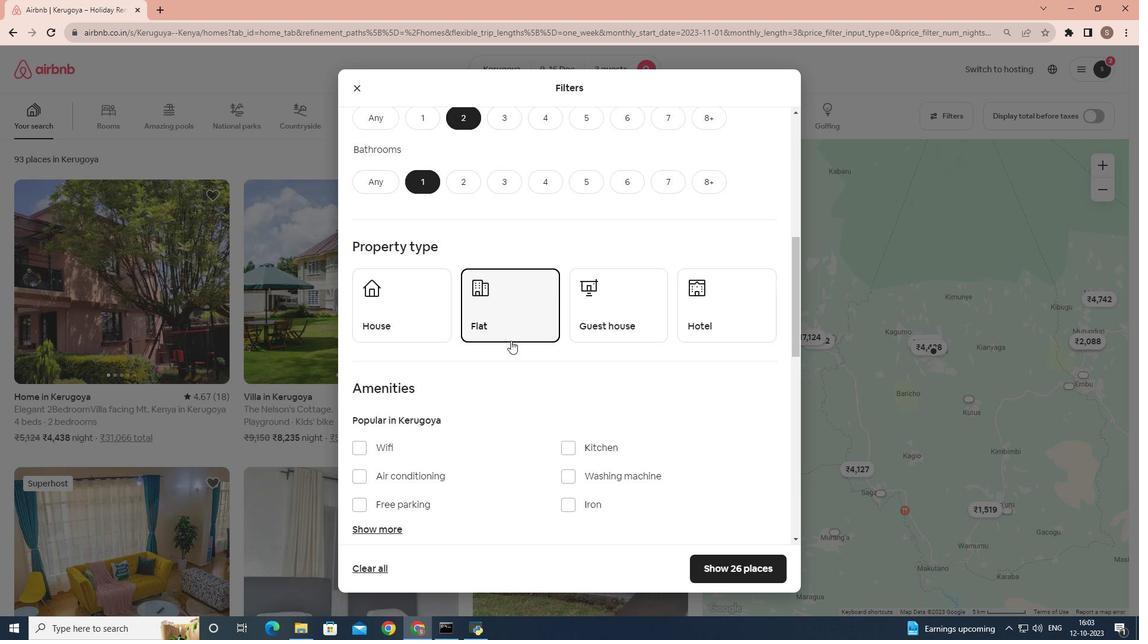
Action: Mouse moved to (510, 341)
Screenshot: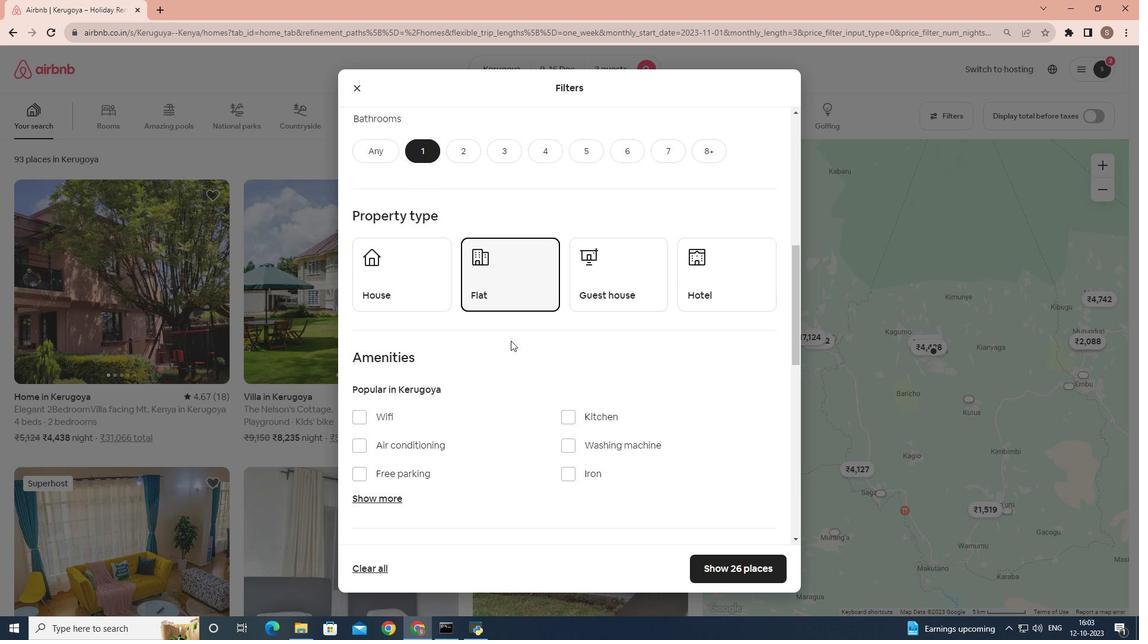 
Action: Mouse scrolled (510, 340) with delta (0, 0)
Screenshot: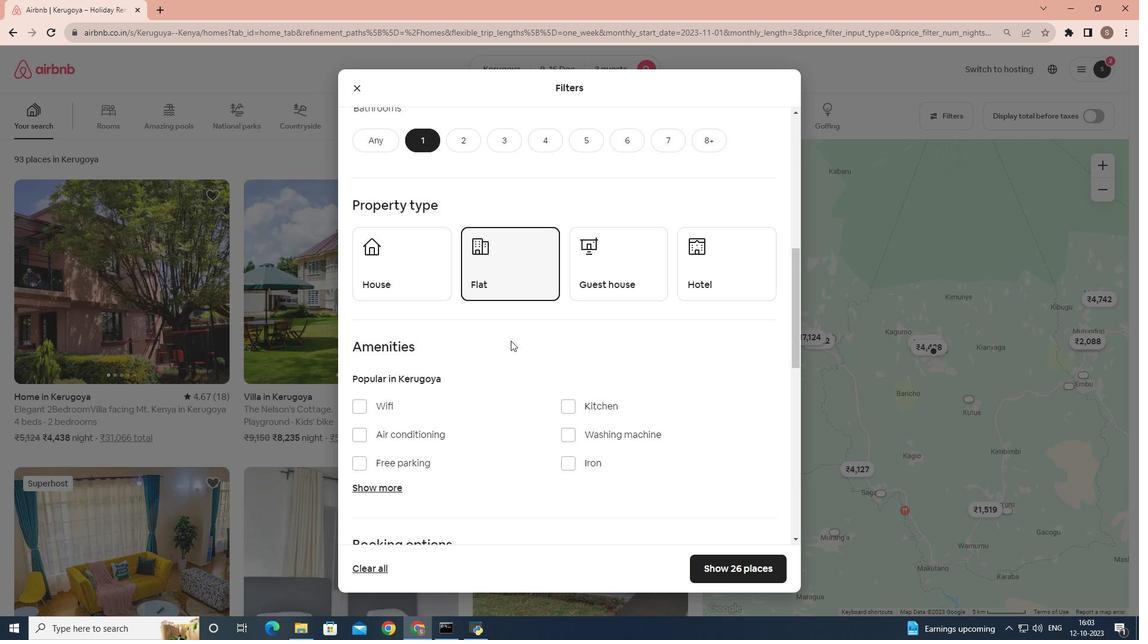 
Action: Mouse moved to (563, 377)
Screenshot: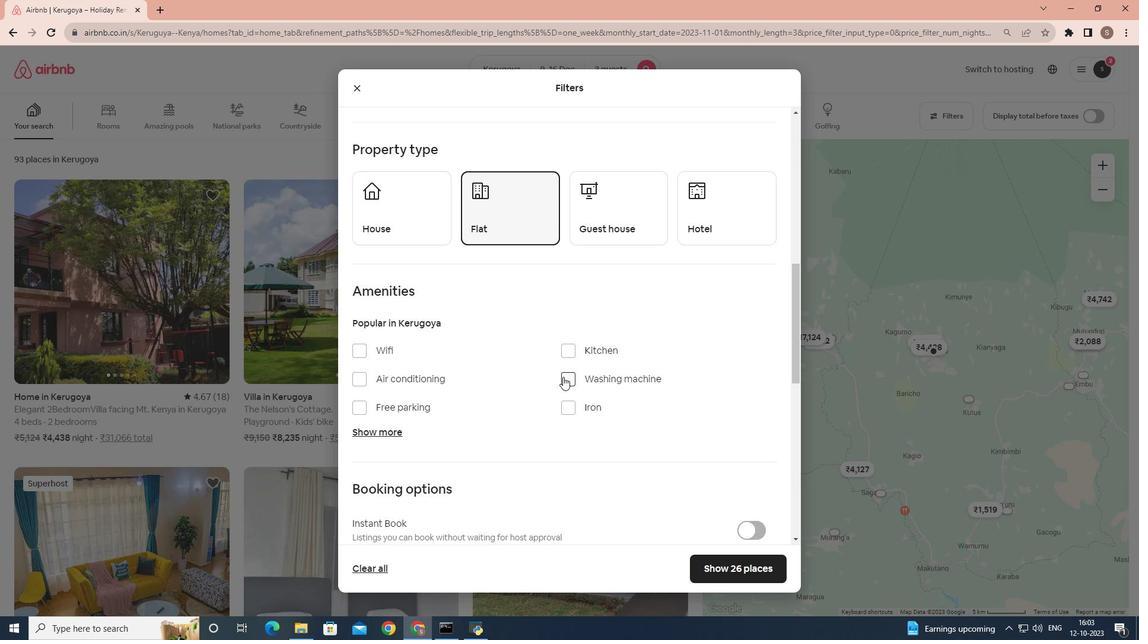 
Action: Mouse pressed left at (563, 377)
Screenshot: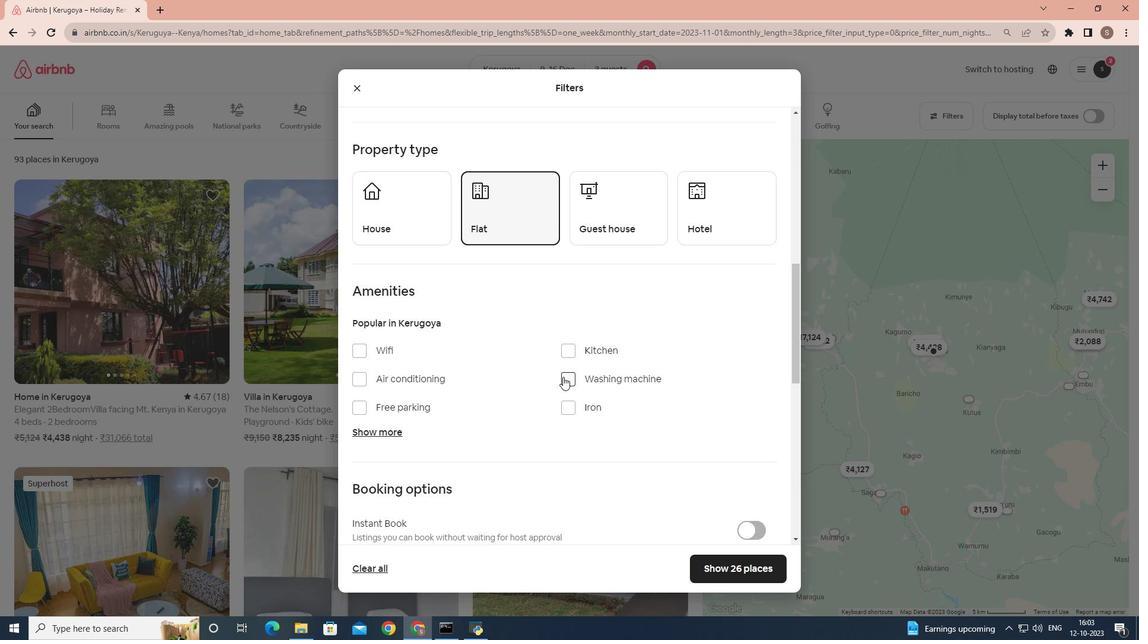 
Action: Mouse moved to (494, 359)
Screenshot: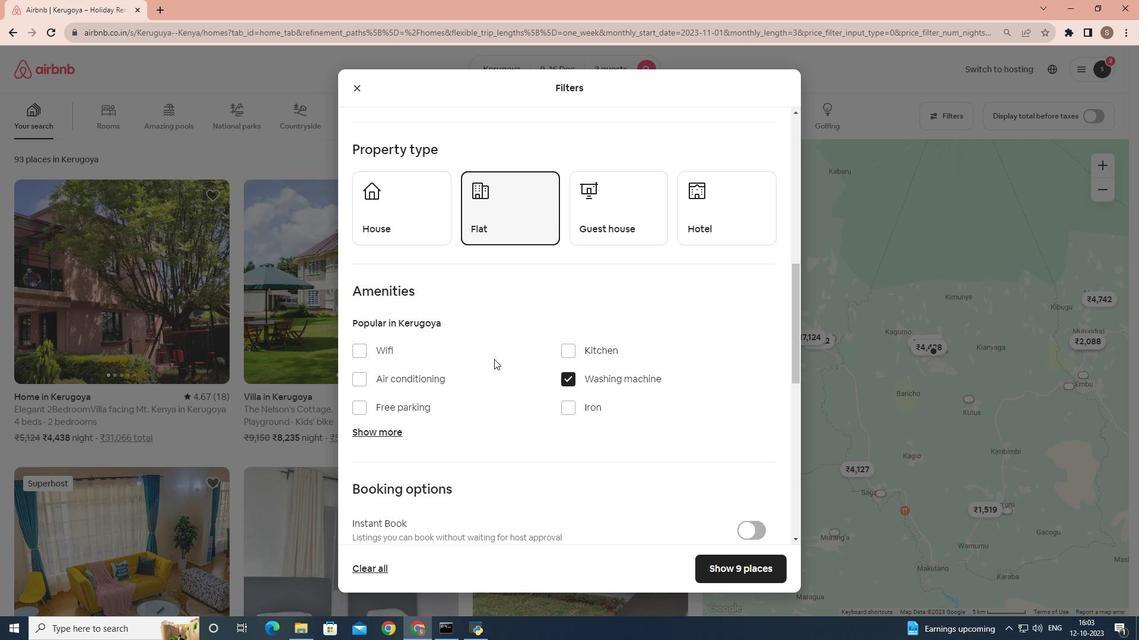 
Action: Mouse scrolled (494, 358) with delta (0, 0)
Screenshot: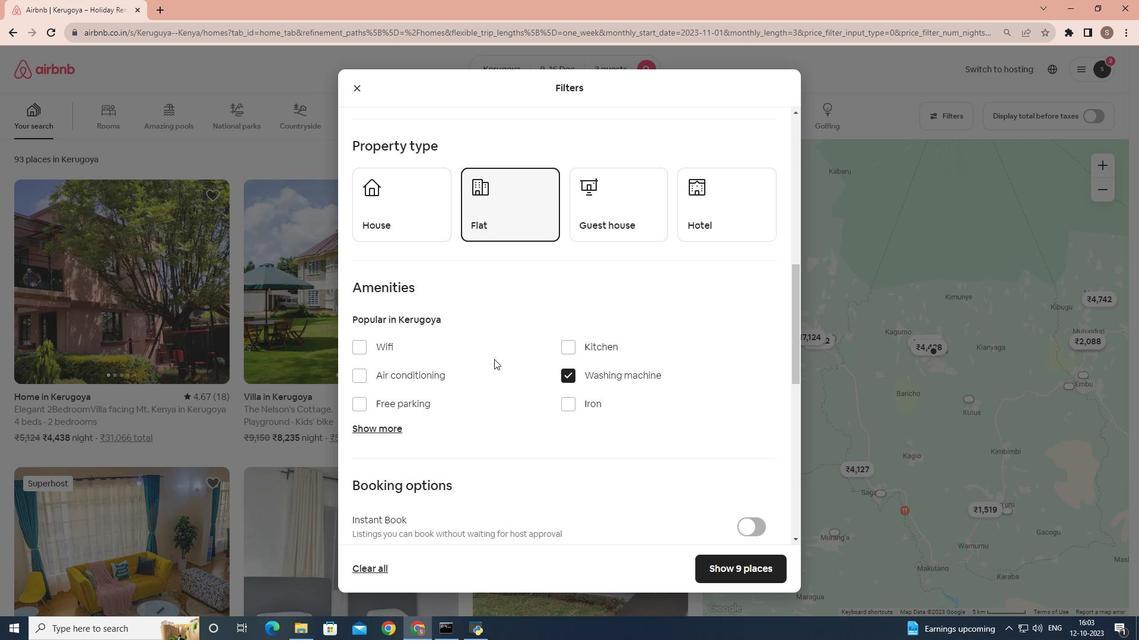 
Action: Mouse moved to (728, 570)
Screenshot: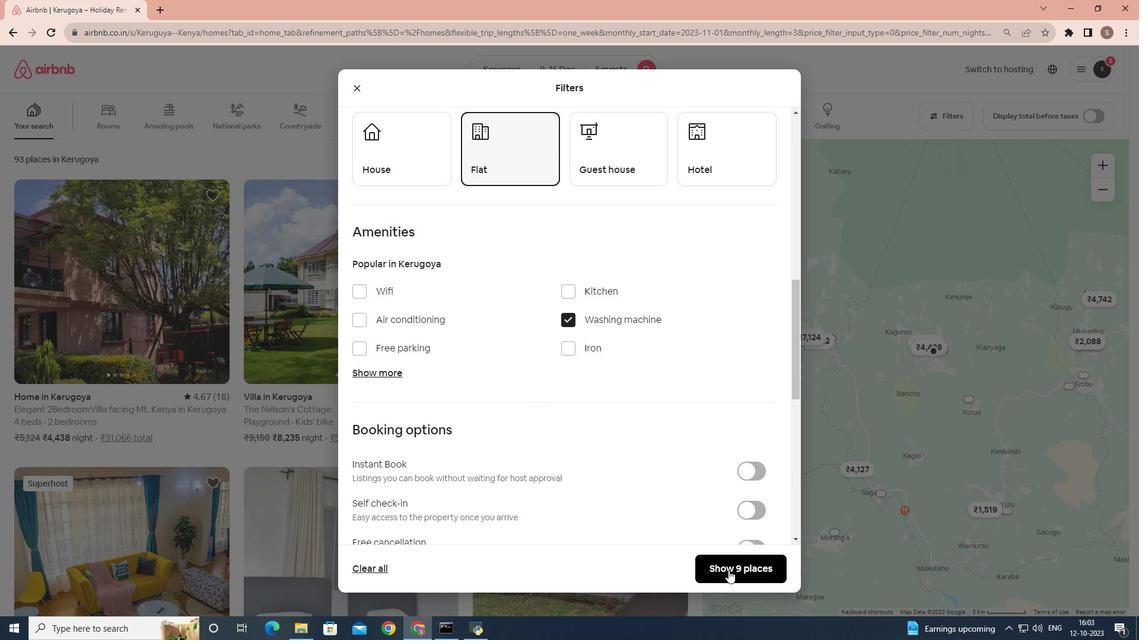 
Action: Mouse pressed left at (728, 570)
Screenshot: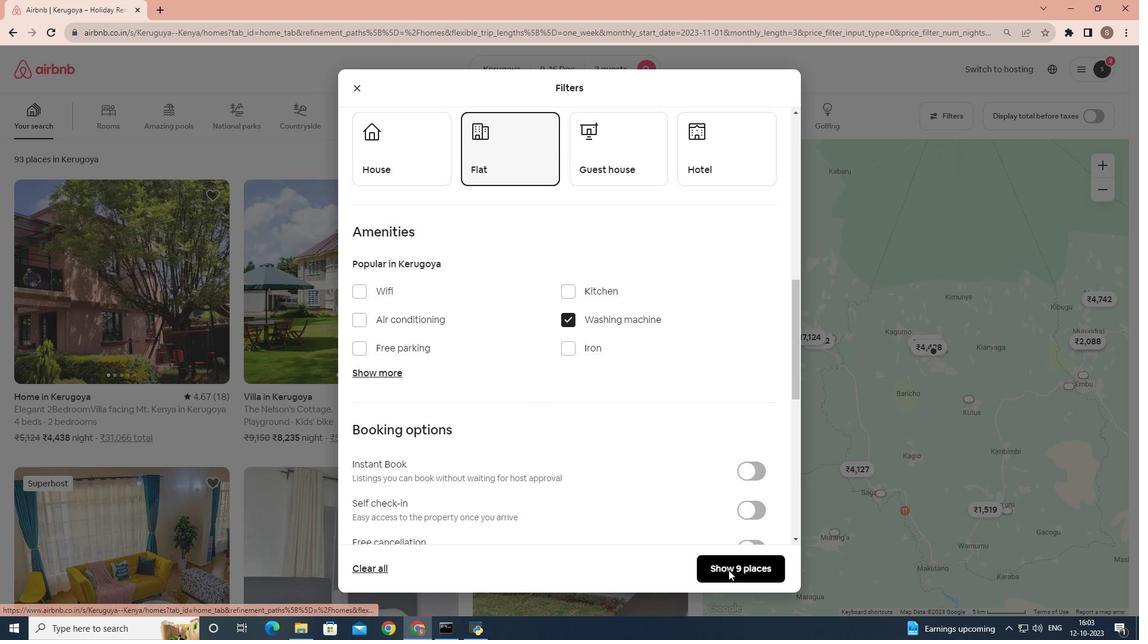 
Action: Mouse moved to (138, 287)
Screenshot: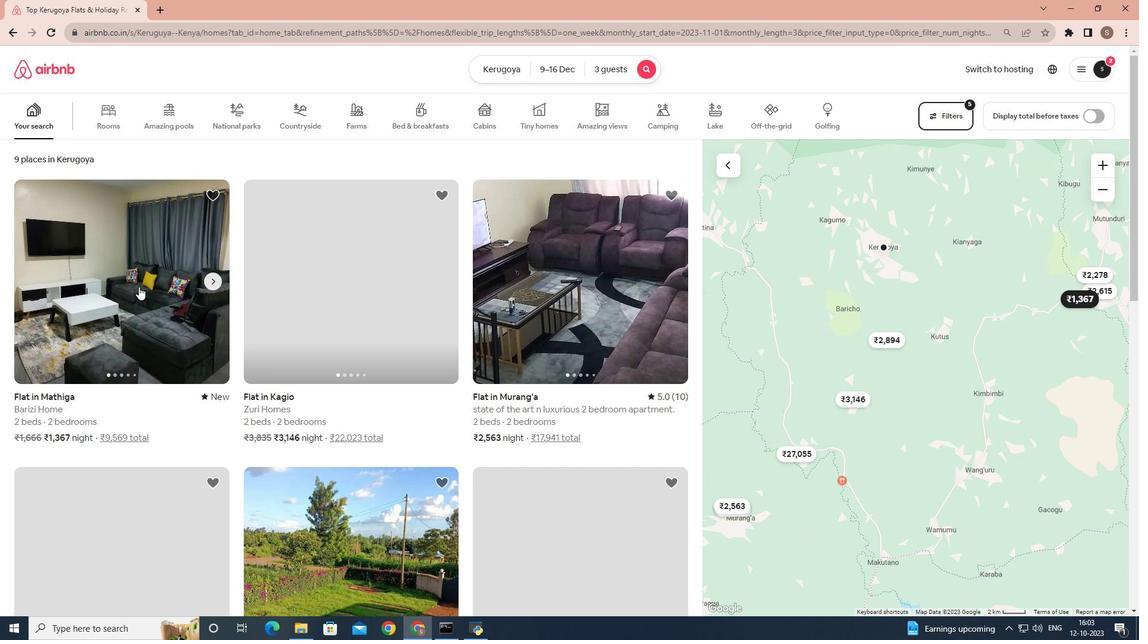 
Action: Mouse pressed left at (138, 287)
Screenshot: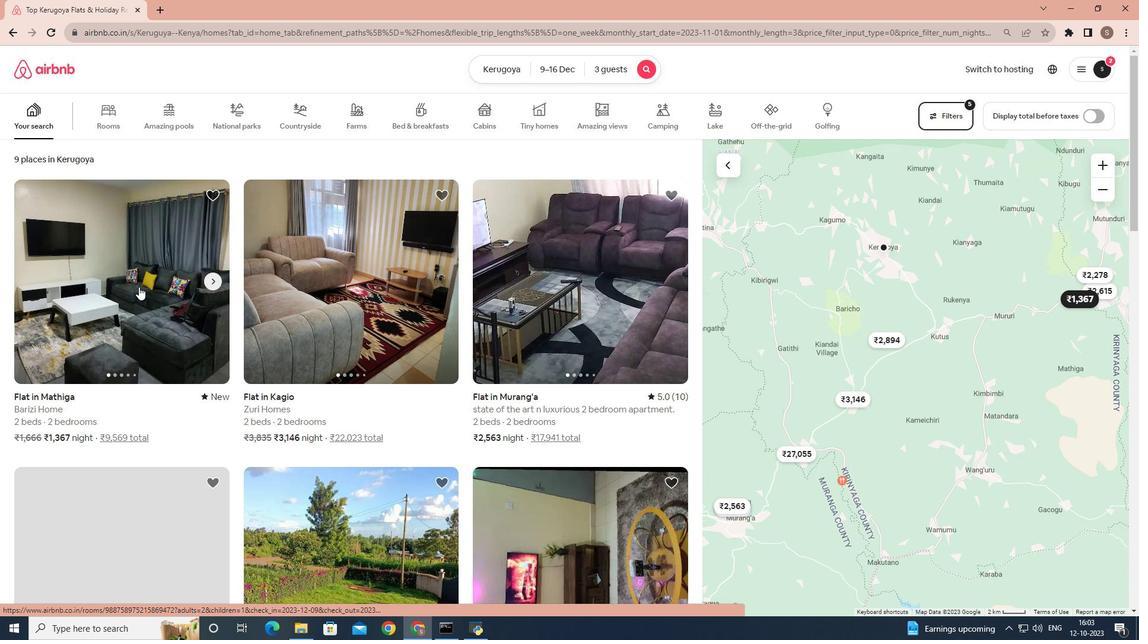 
Action: Mouse moved to (867, 440)
Screenshot: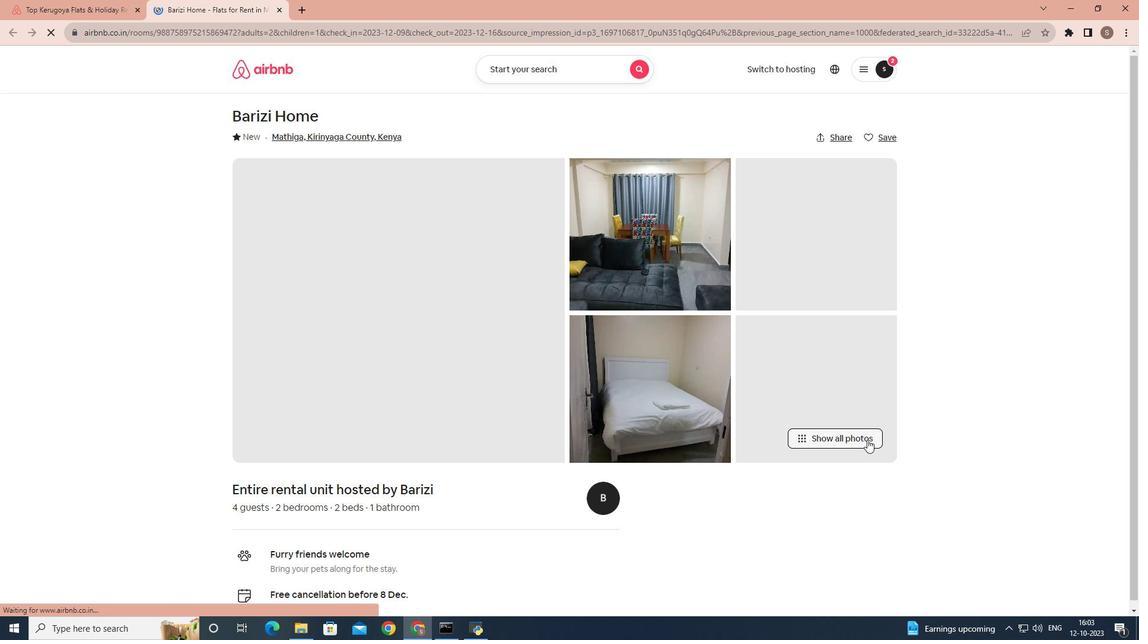 
Action: Mouse pressed left at (867, 440)
Screenshot: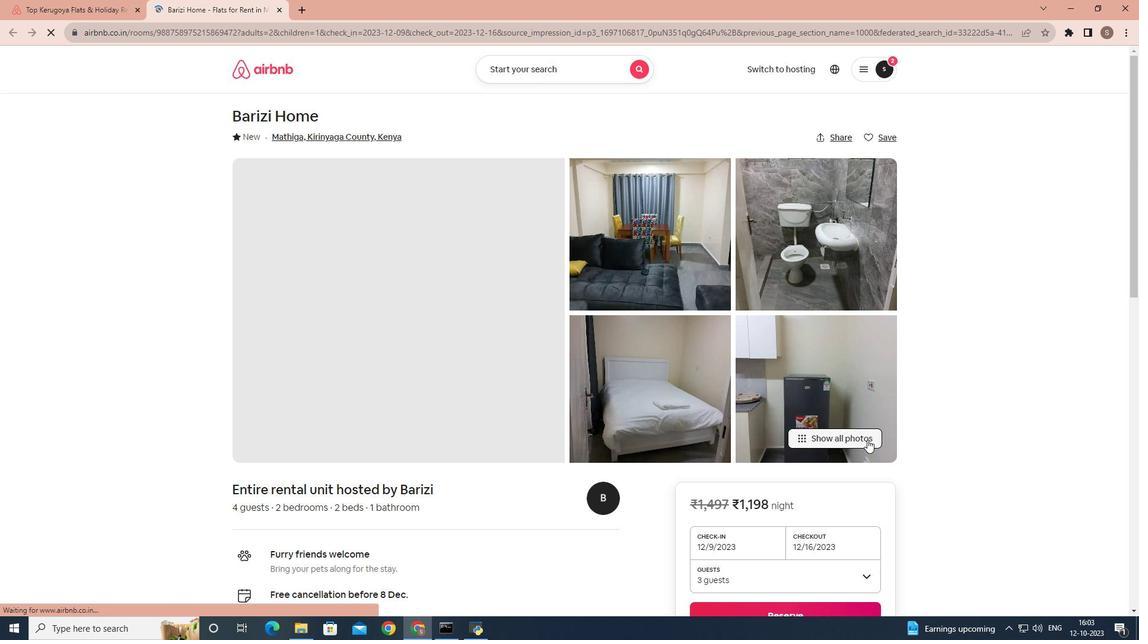 
Action: Mouse scrolled (867, 439) with delta (0, 0)
Screenshot: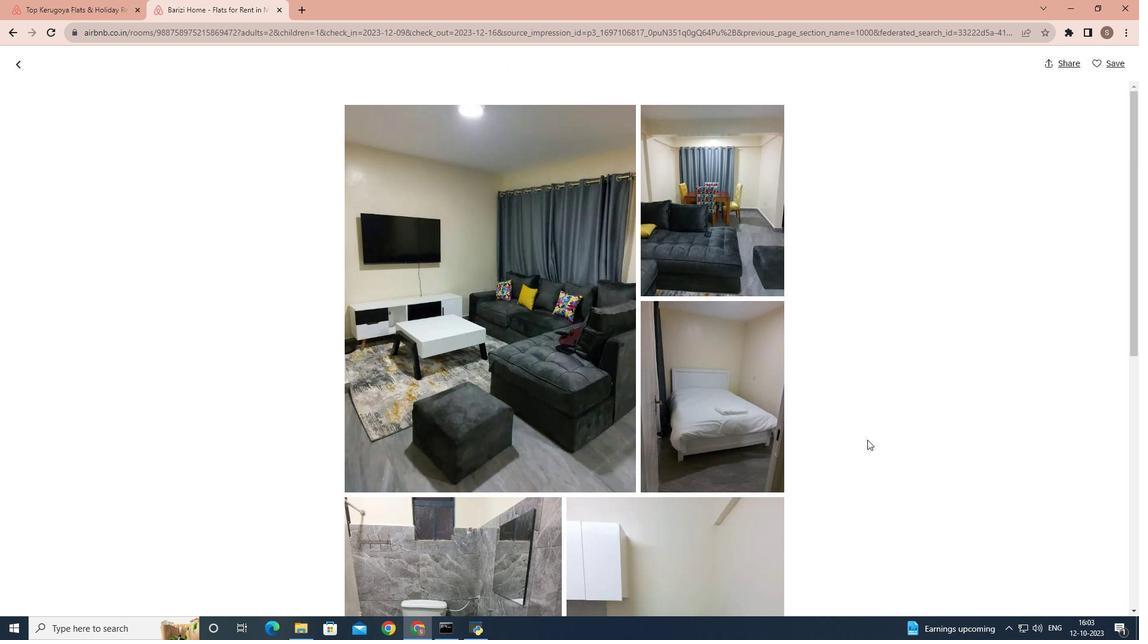 
Action: Mouse scrolled (867, 439) with delta (0, 0)
Screenshot: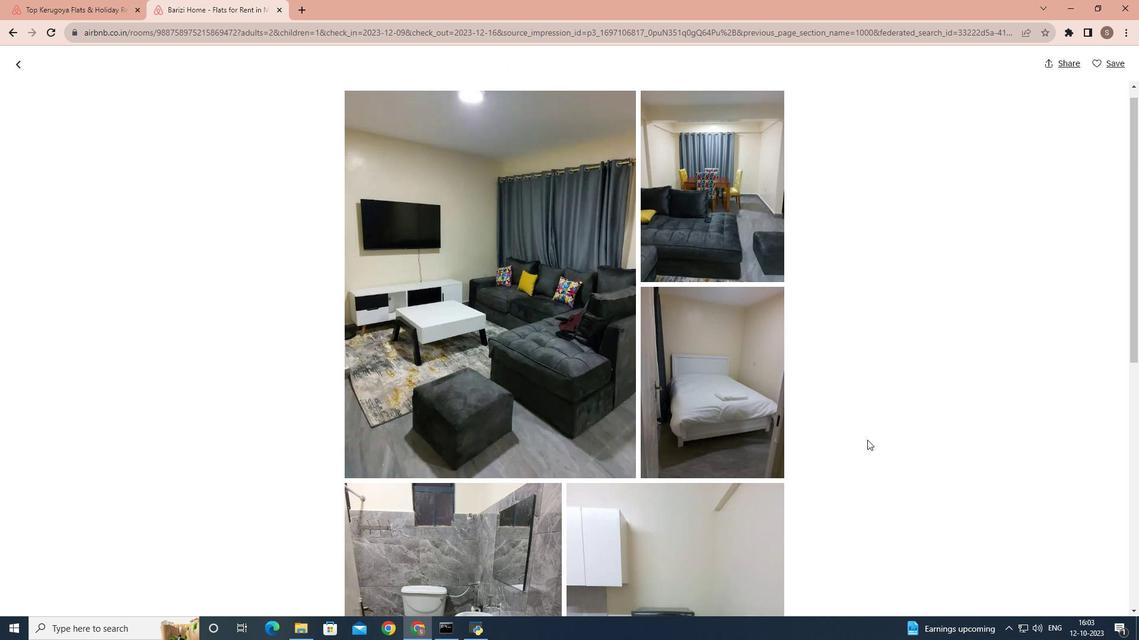 
Action: Mouse scrolled (867, 439) with delta (0, 0)
Screenshot: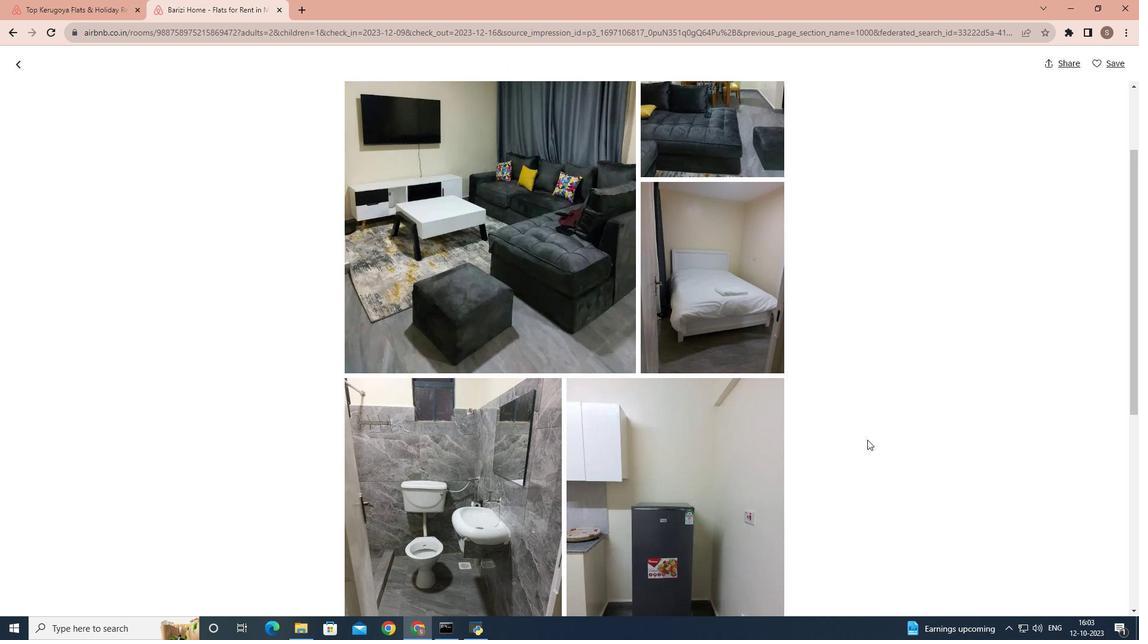 
Action: Mouse scrolled (867, 439) with delta (0, 0)
Screenshot: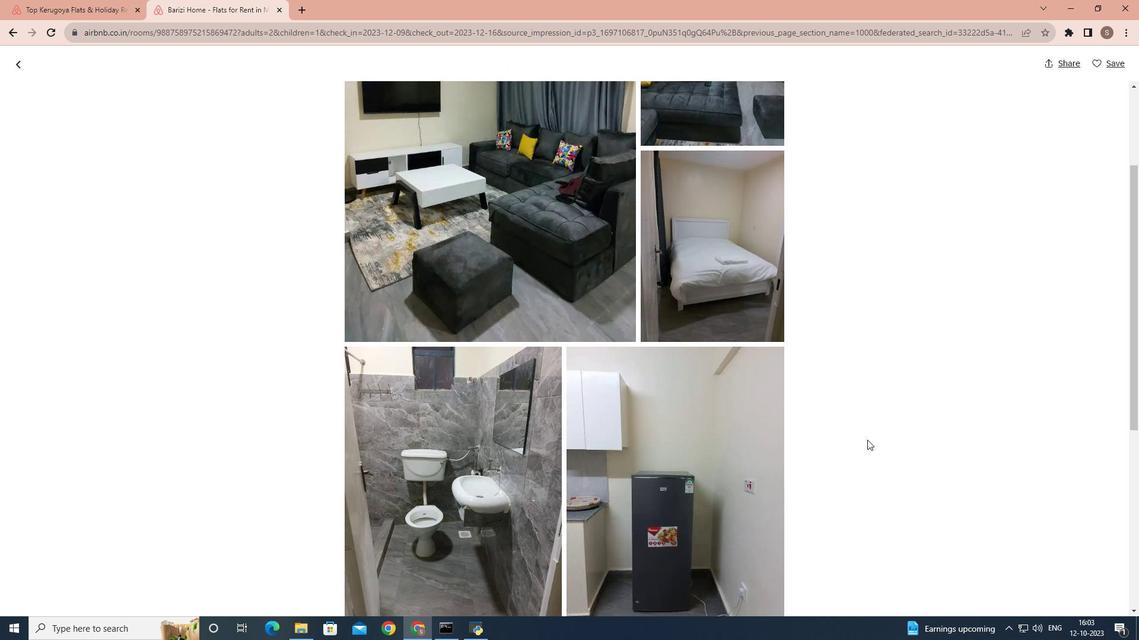 
Action: Mouse scrolled (867, 439) with delta (0, 0)
Screenshot: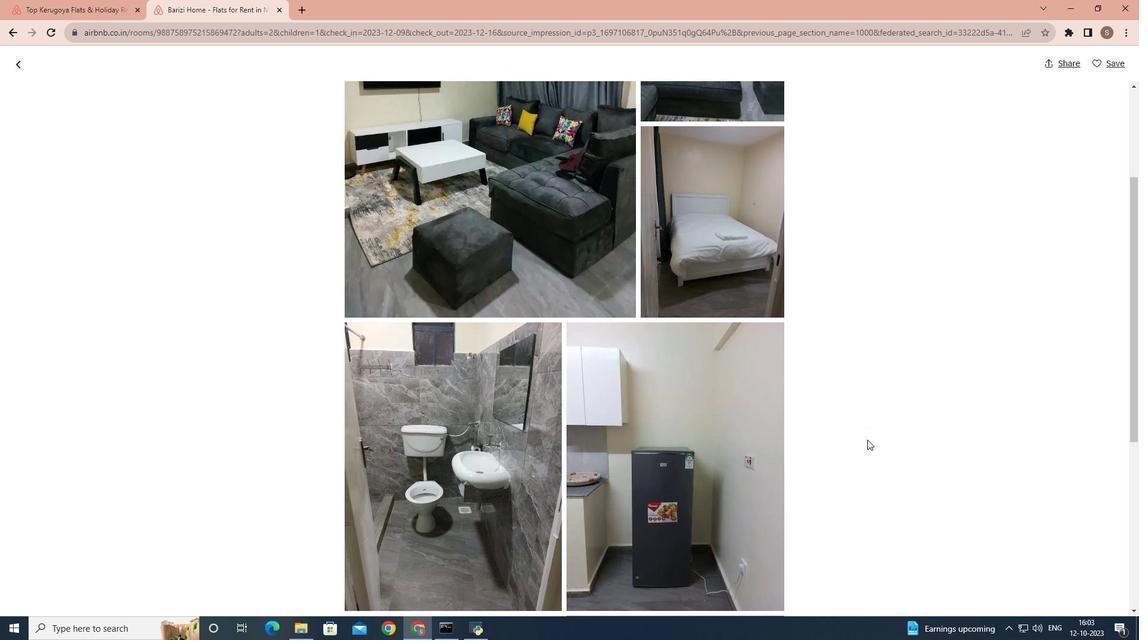 
Action: Mouse scrolled (867, 439) with delta (0, 0)
Screenshot: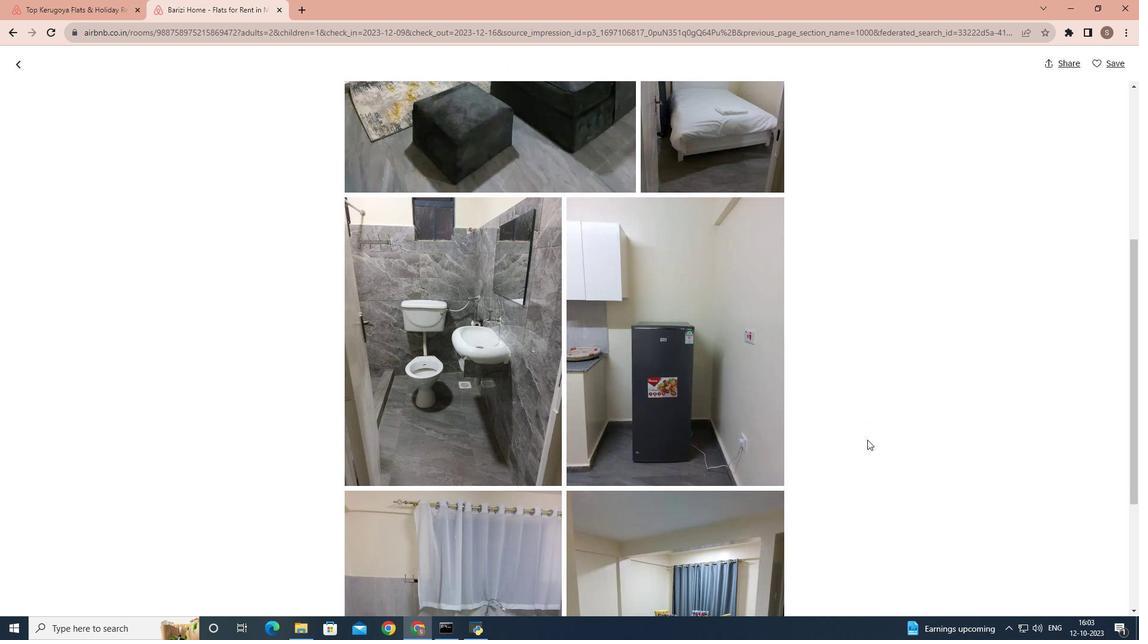 
Action: Mouse scrolled (867, 439) with delta (0, 0)
Screenshot: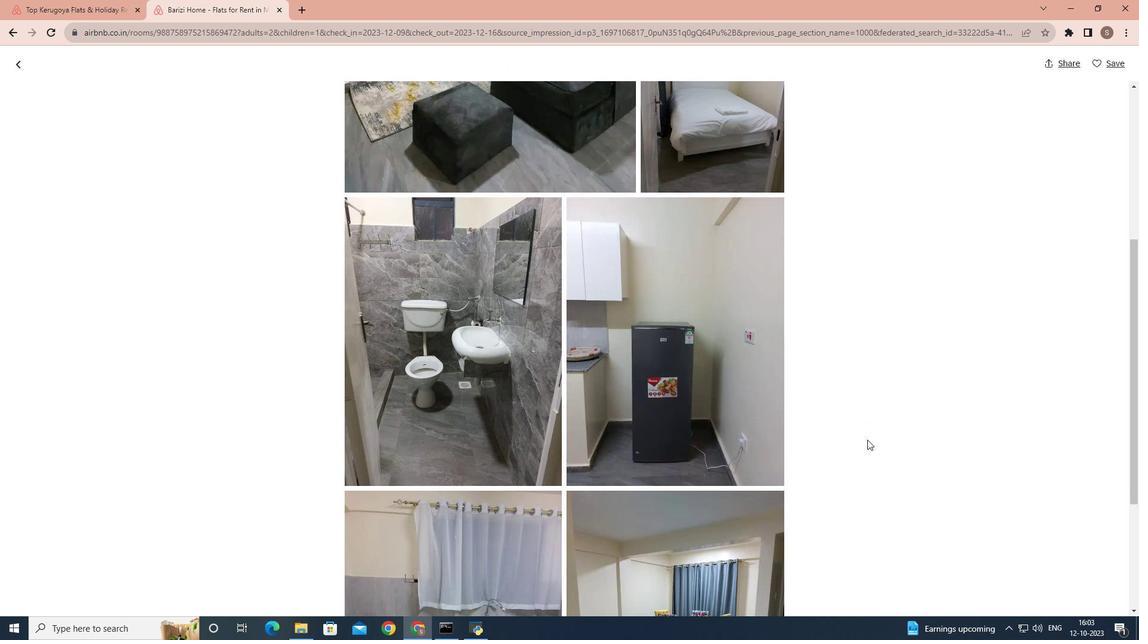 
Action: Mouse scrolled (867, 439) with delta (0, 0)
Screenshot: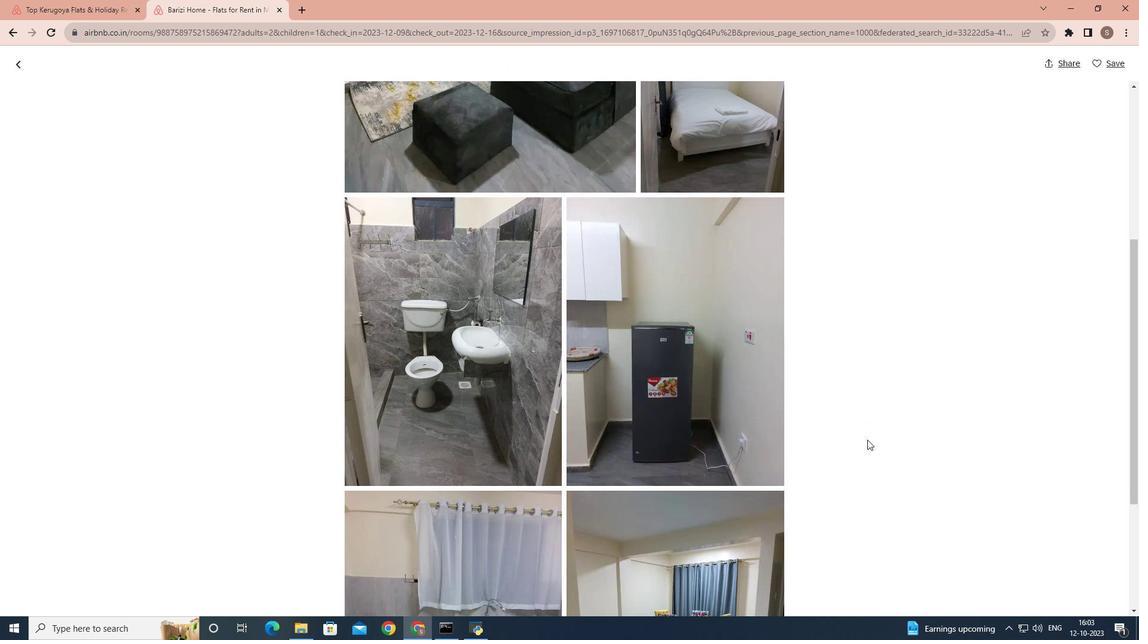 
Action: Mouse scrolled (867, 439) with delta (0, 0)
Screenshot: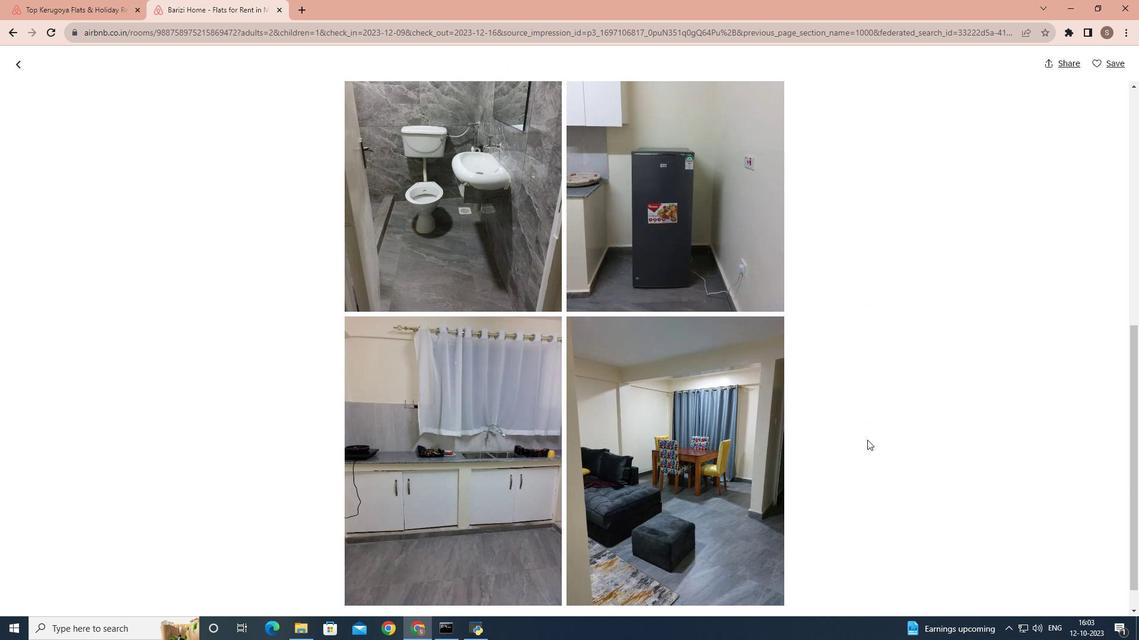 
Action: Mouse scrolled (867, 439) with delta (0, 0)
Screenshot: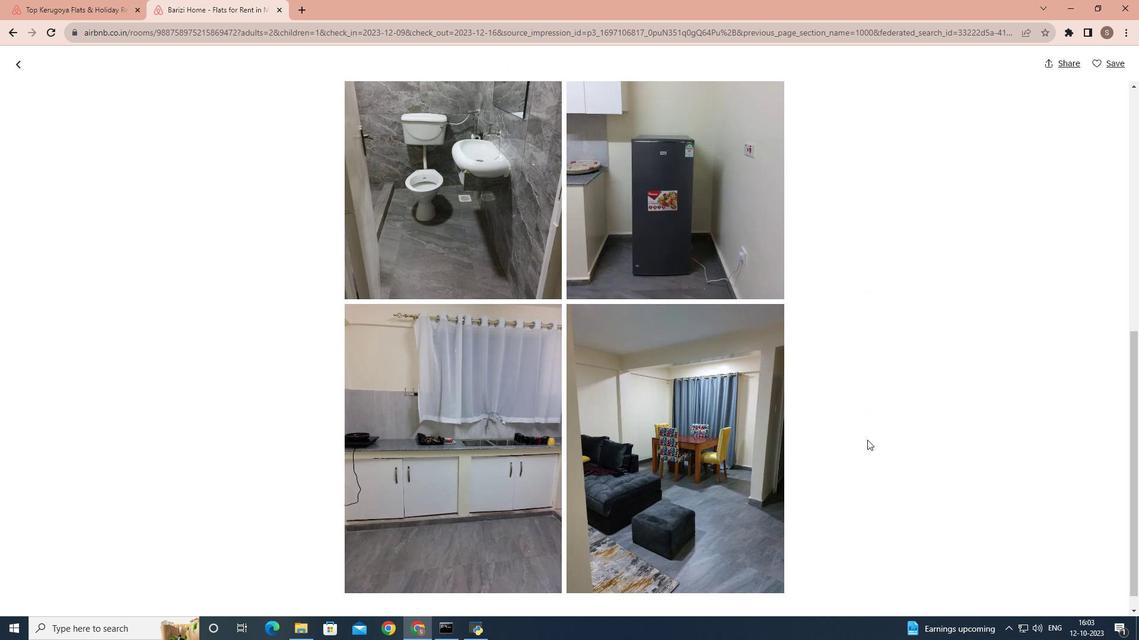 
Action: Mouse scrolled (867, 439) with delta (0, 0)
Screenshot: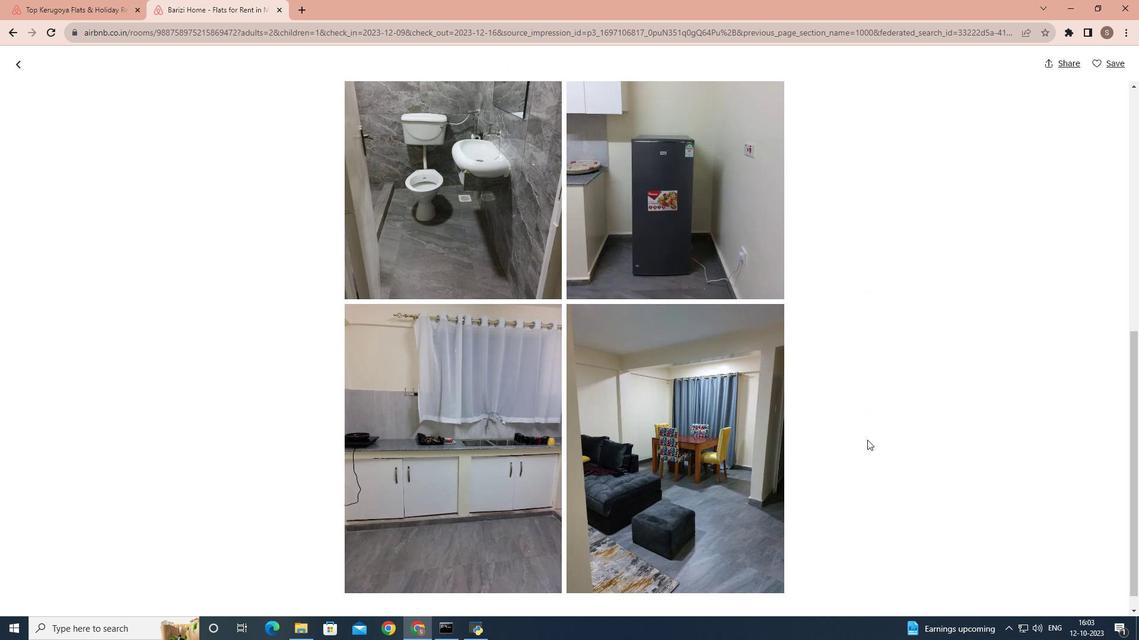 
Action: Mouse scrolled (867, 439) with delta (0, 0)
Screenshot: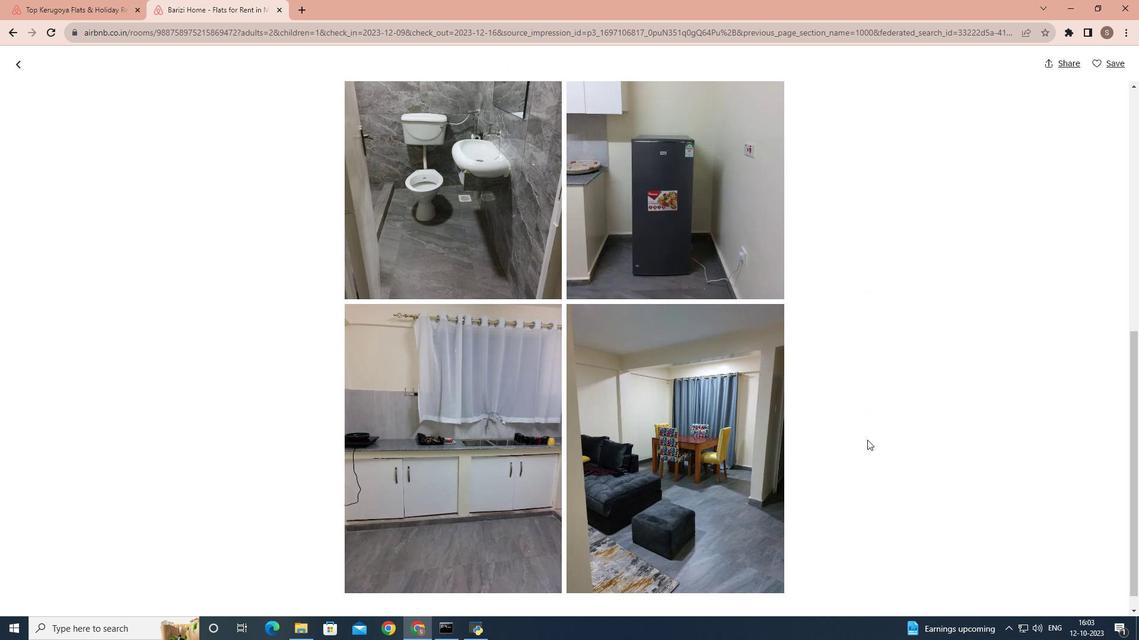 
Action: Mouse scrolled (867, 439) with delta (0, 0)
Screenshot: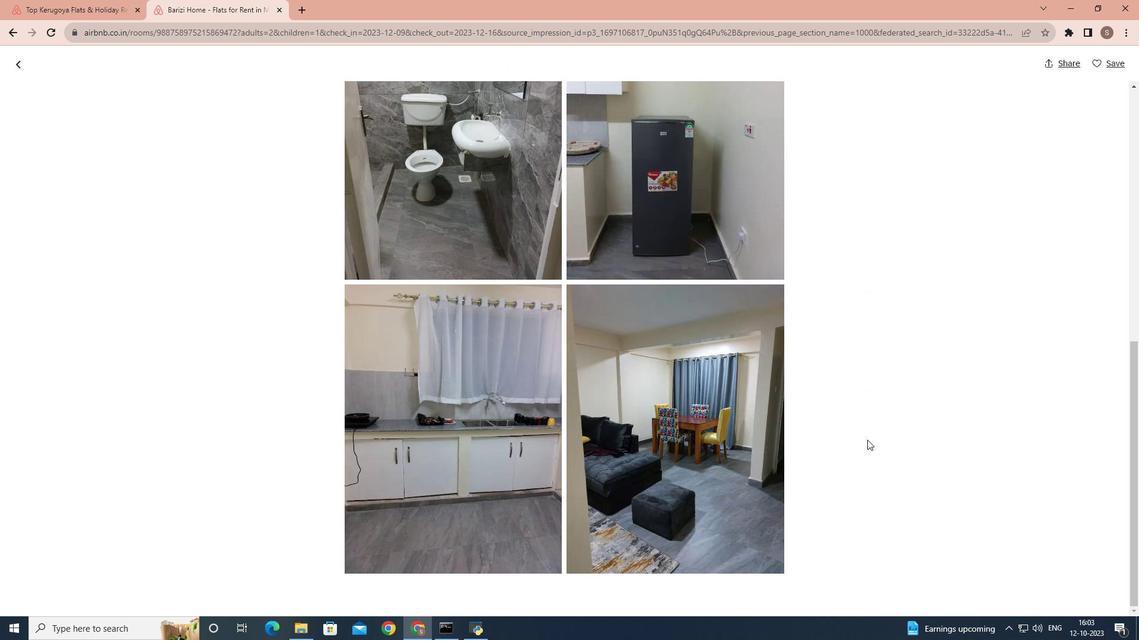 
Action: Mouse scrolled (867, 439) with delta (0, 0)
Screenshot: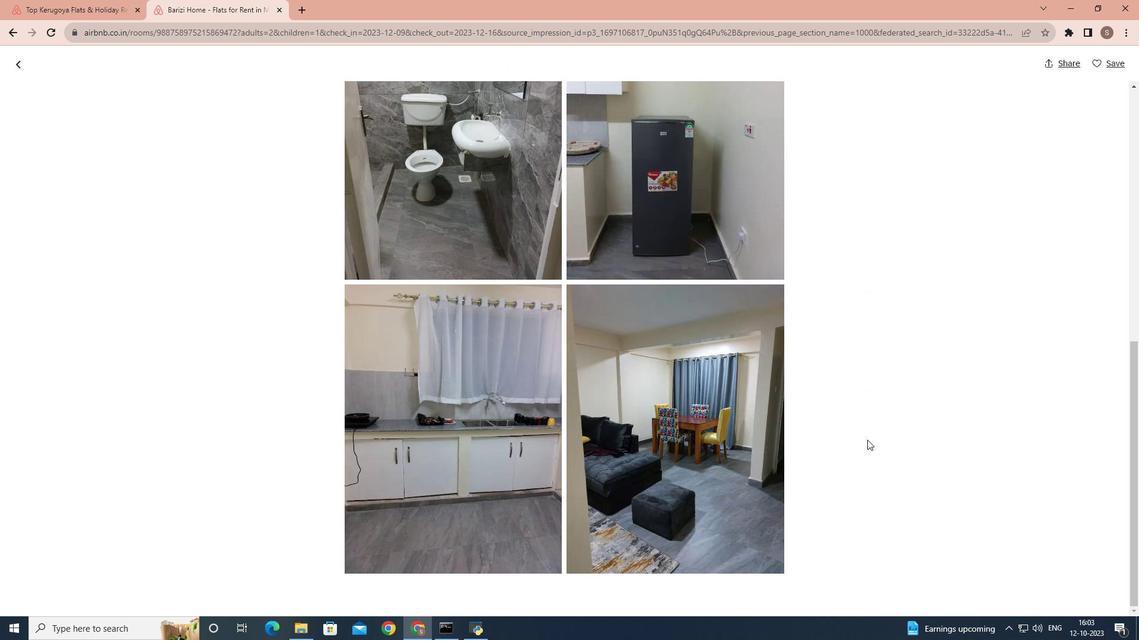 
Action: Mouse scrolled (867, 439) with delta (0, 0)
Screenshot: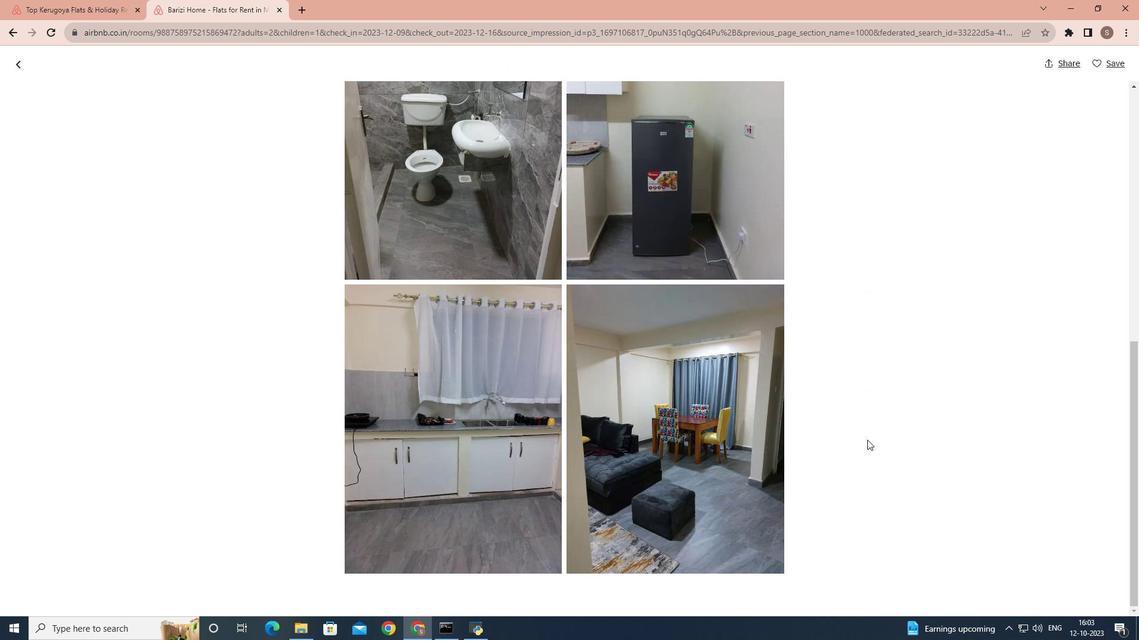 
Action: Mouse scrolled (867, 439) with delta (0, 0)
Screenshot: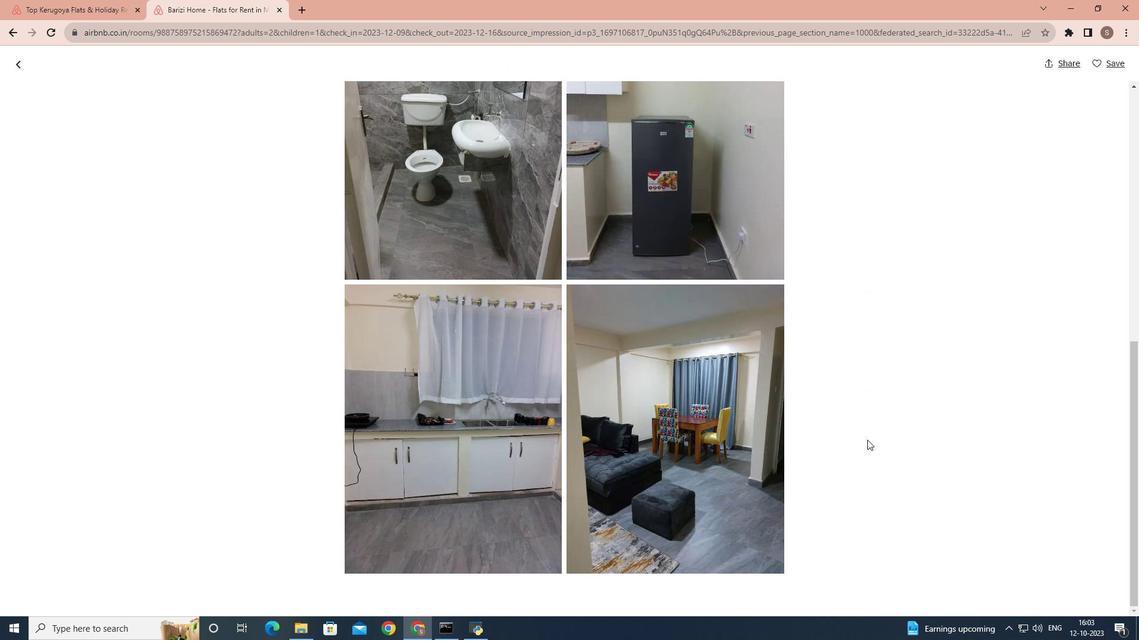 
Action: Mouse scrolled (867, 439) with delta (0, 0)
Screenshot: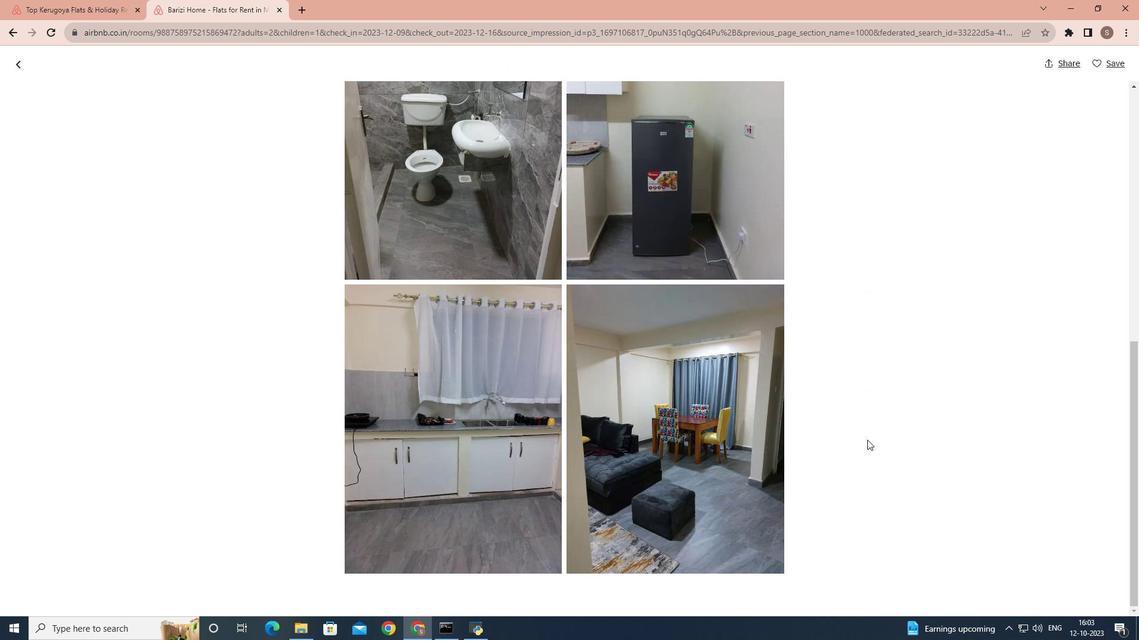 
Action: Mouse scrolled (867, 439) with delta (0, 0)
Screenshot: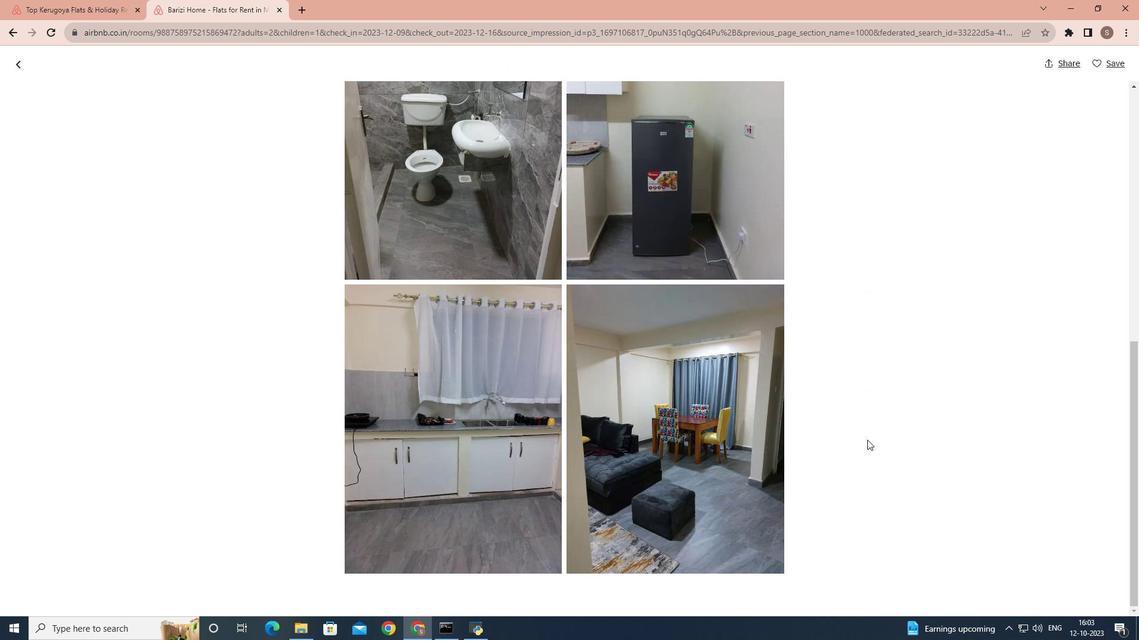 
Action: Mouse scrolled (867, 439) with delta (0, 0)
Screenshot: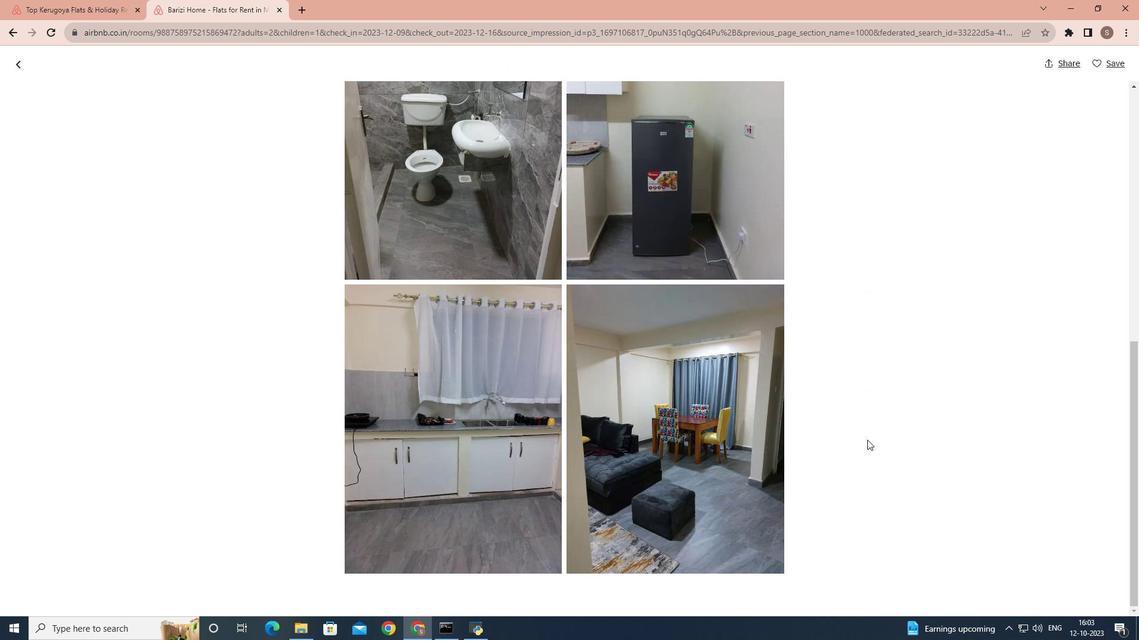 
Action: Mouse moved to (20, 65)
Screenshot: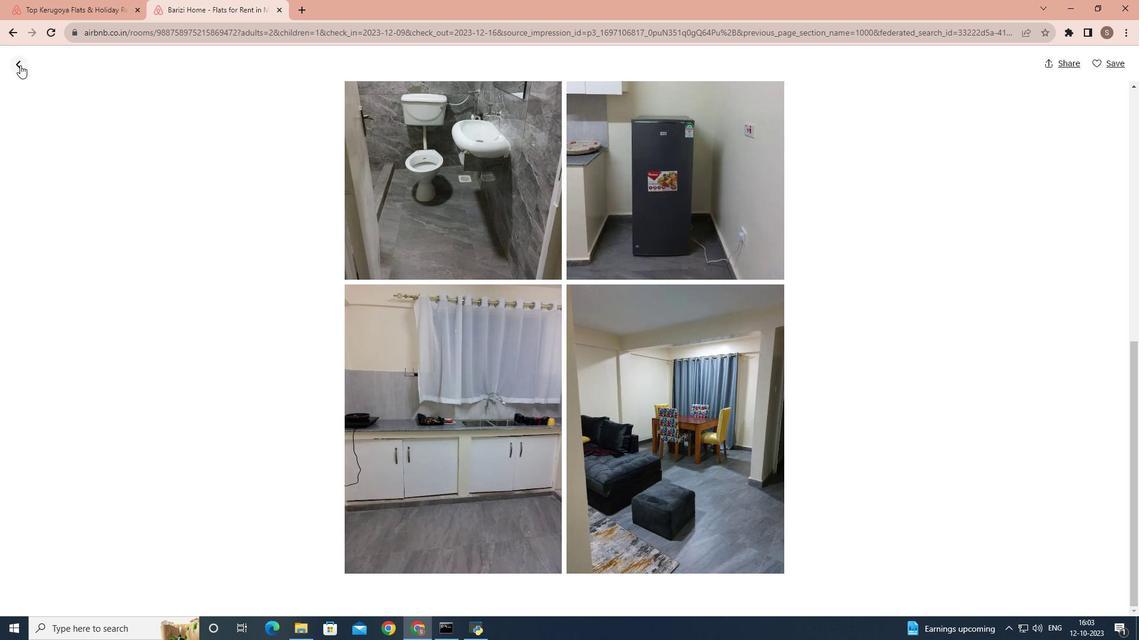 
Action: Mouse pressed left at (20, 65)
Screenshot: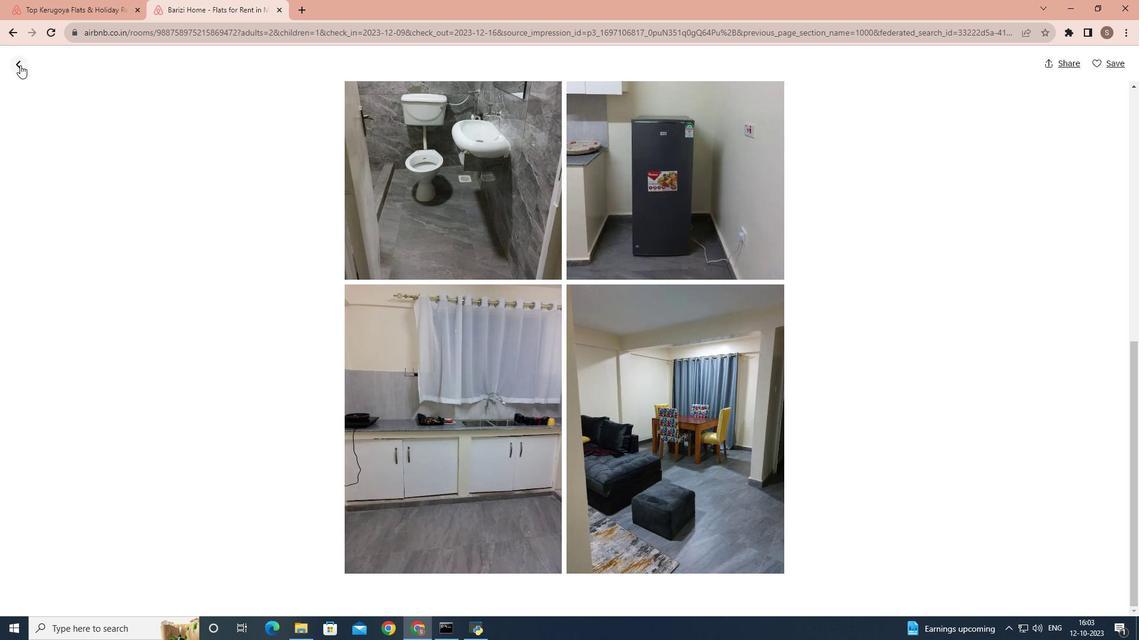 
Action: Mouse moved to (430, 367)
Screenshot: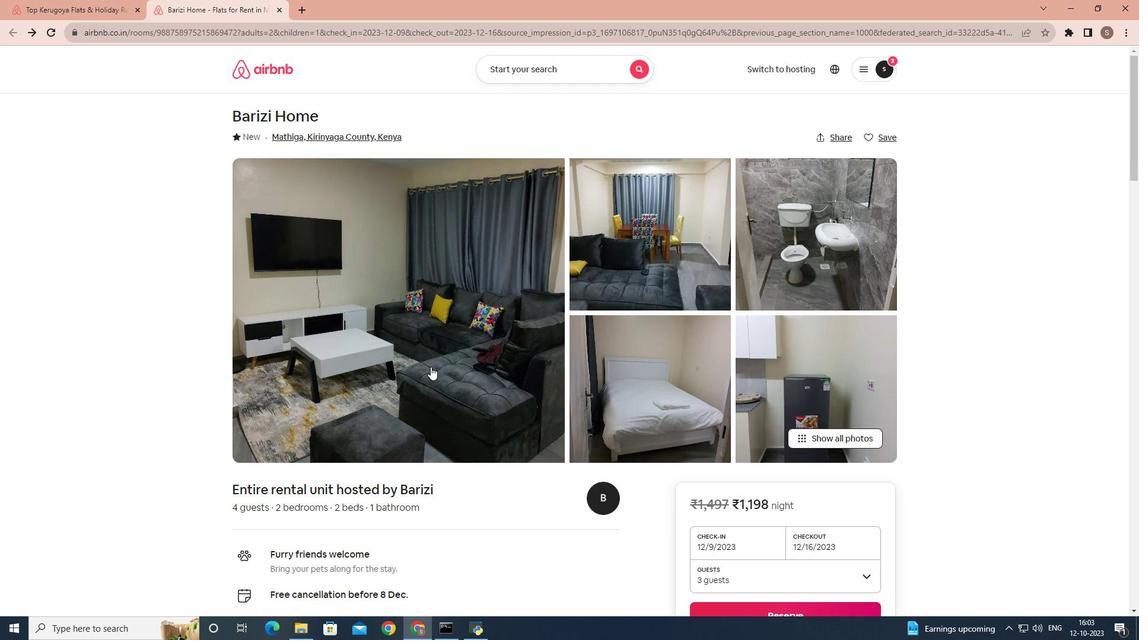 
Action: Mouse scrolled (430, 366) with delta (0, 0)
Screenshot: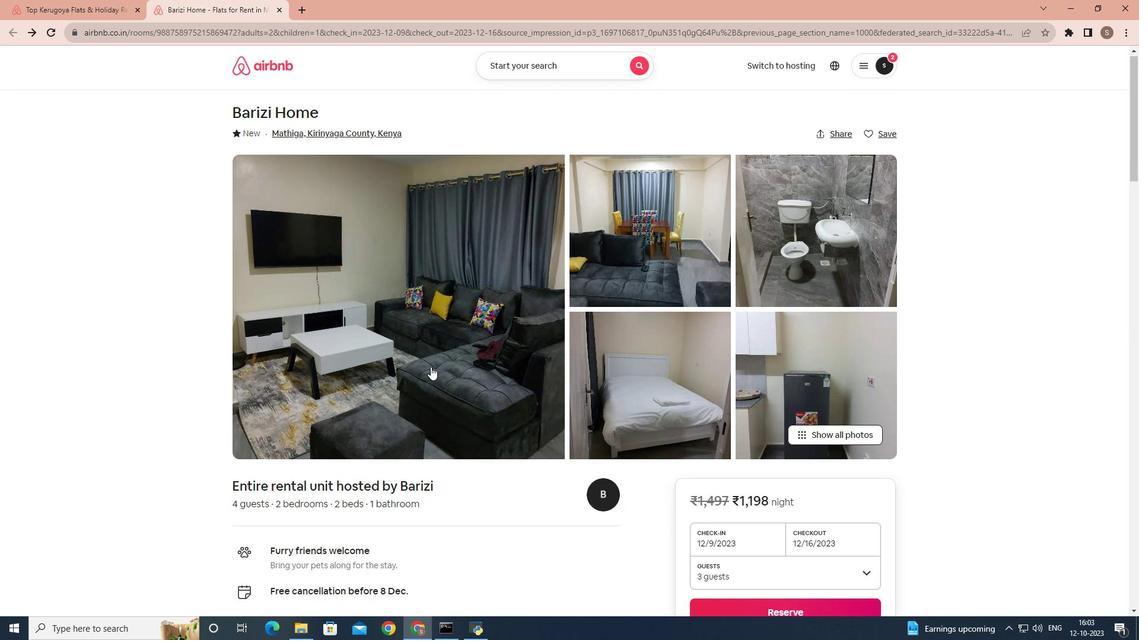 
Action: Mouse scrolled (430, 366) with delta (0, 0)
Screenshot: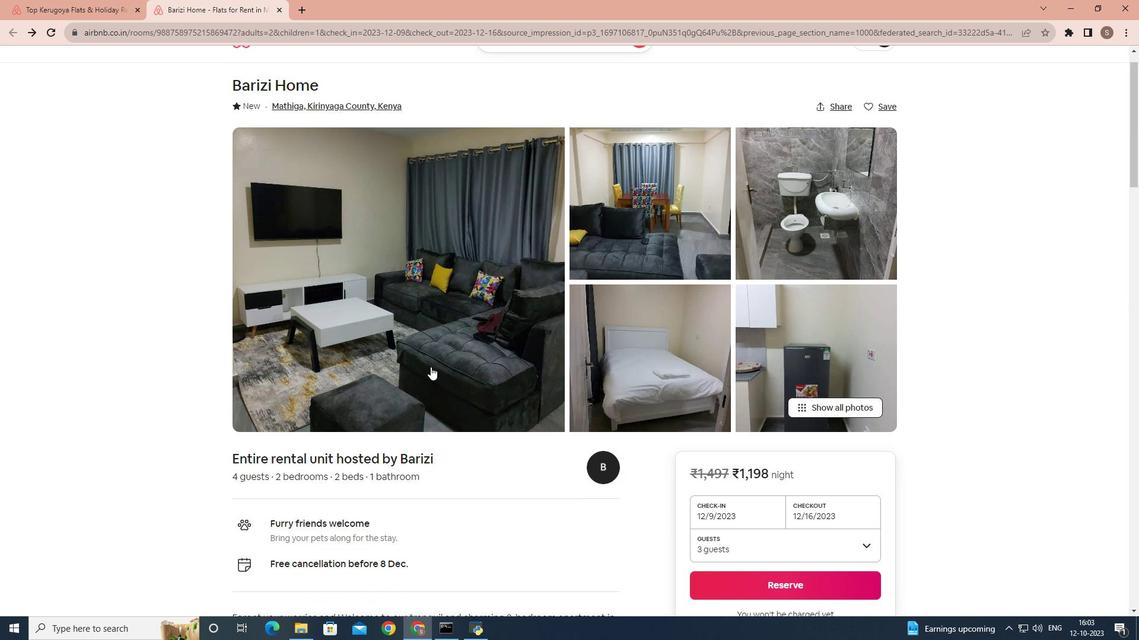 
Action: Mouse scrolled (430, 366) with delta (0, 0)
Screenshot: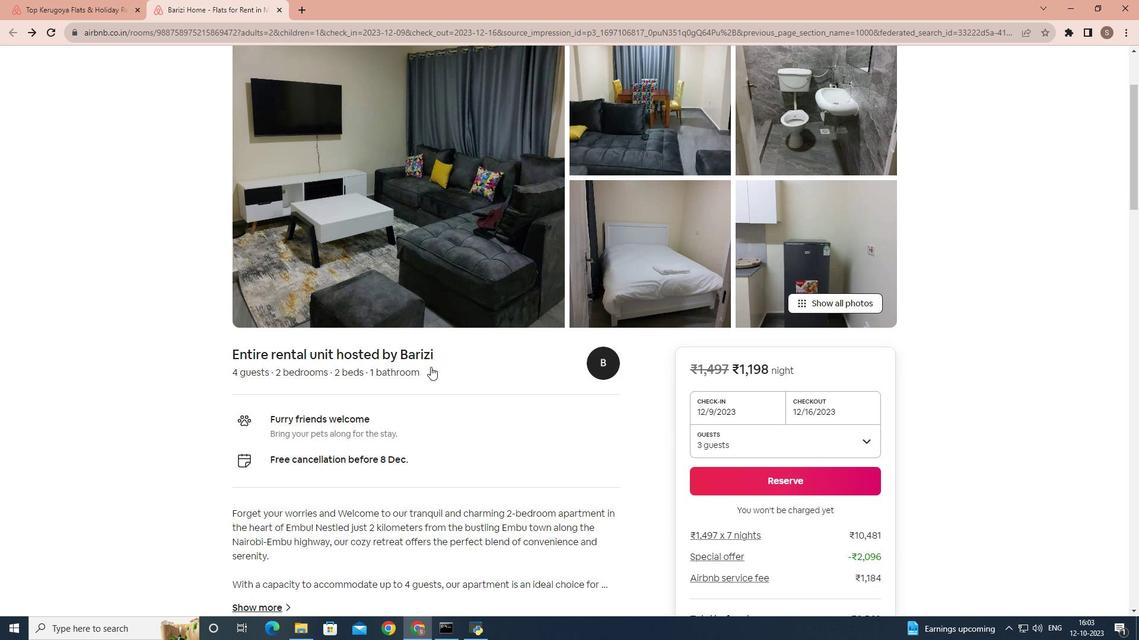 
Action: Mouse scrolled (430, 366) with delta (0, 0)
Screenshot: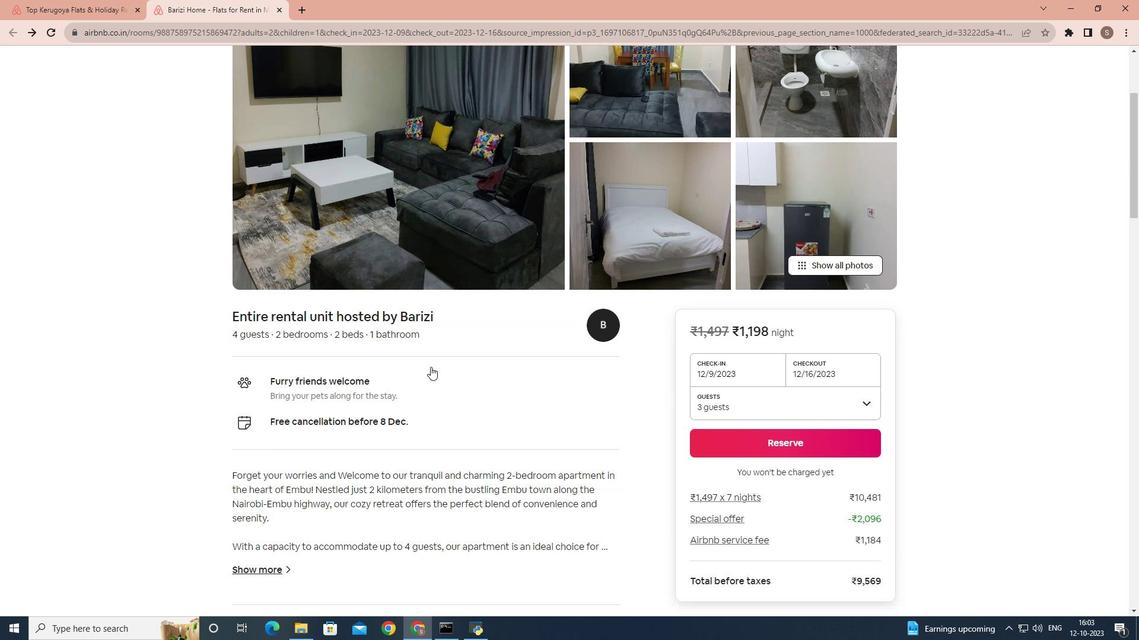 
Action: Mouse moved to (430, 368)
Screenshot: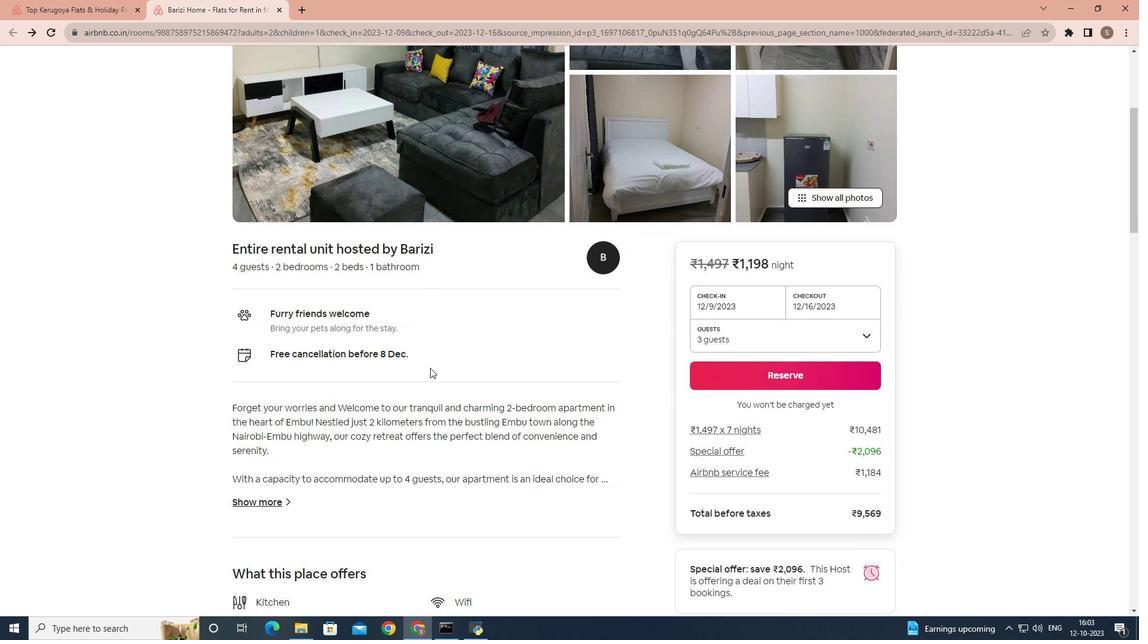 
Action: Mouse scrolled (430, 367) with delta (0, 0)
Screenshot: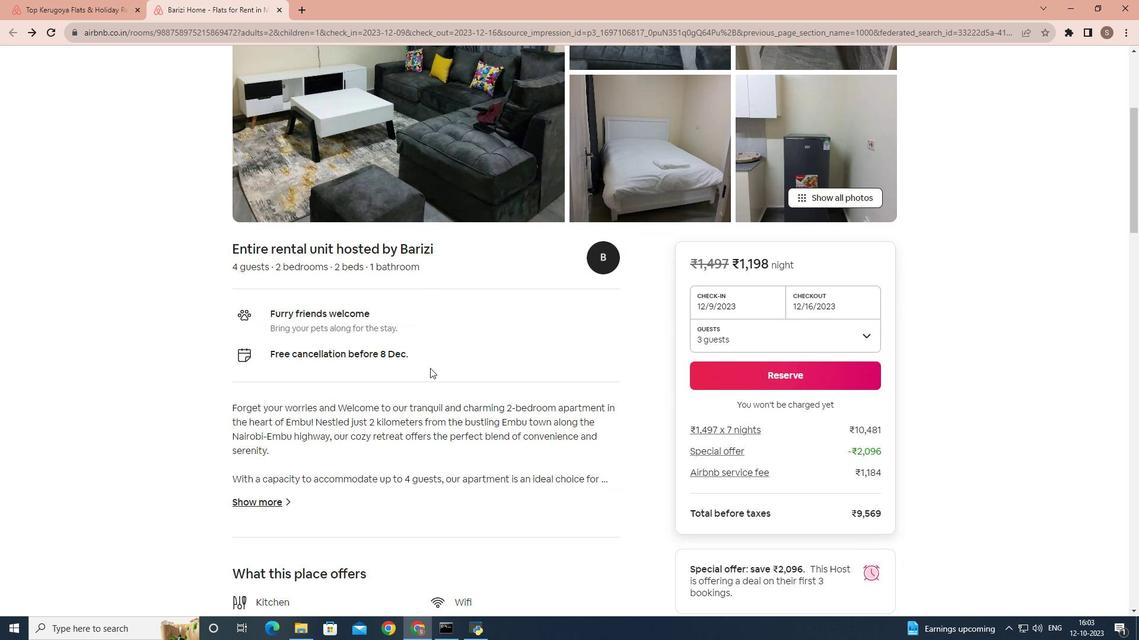 
Action: Mouse moved to (427, 370)
Screenshot: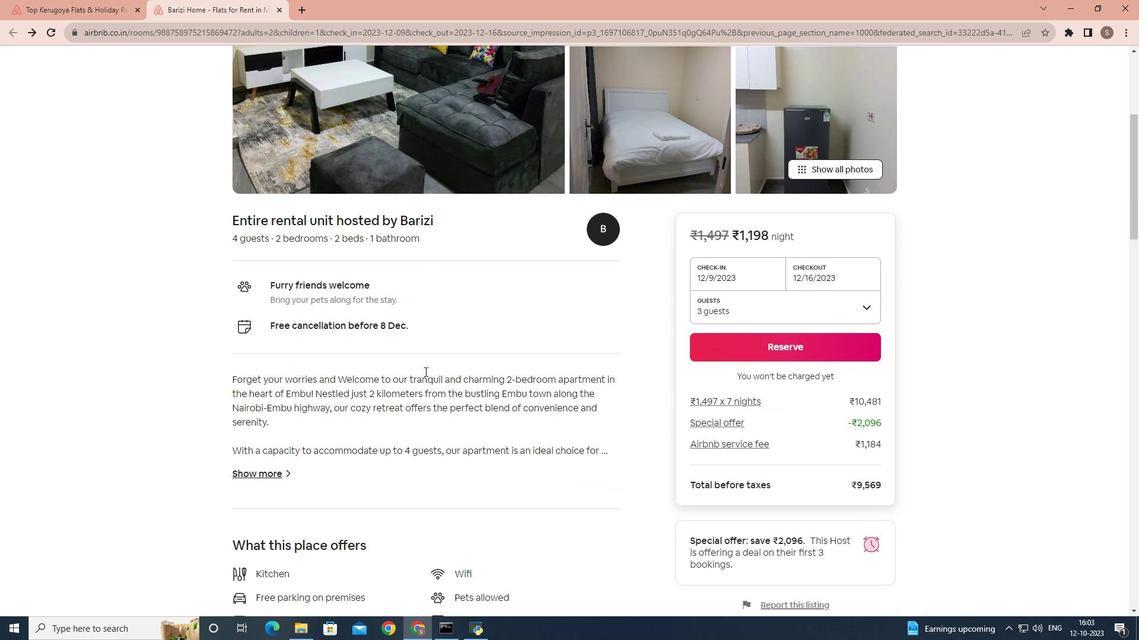 
Action: Mouse scrolled (427, 370) with delta (0, 0)
Screenshot: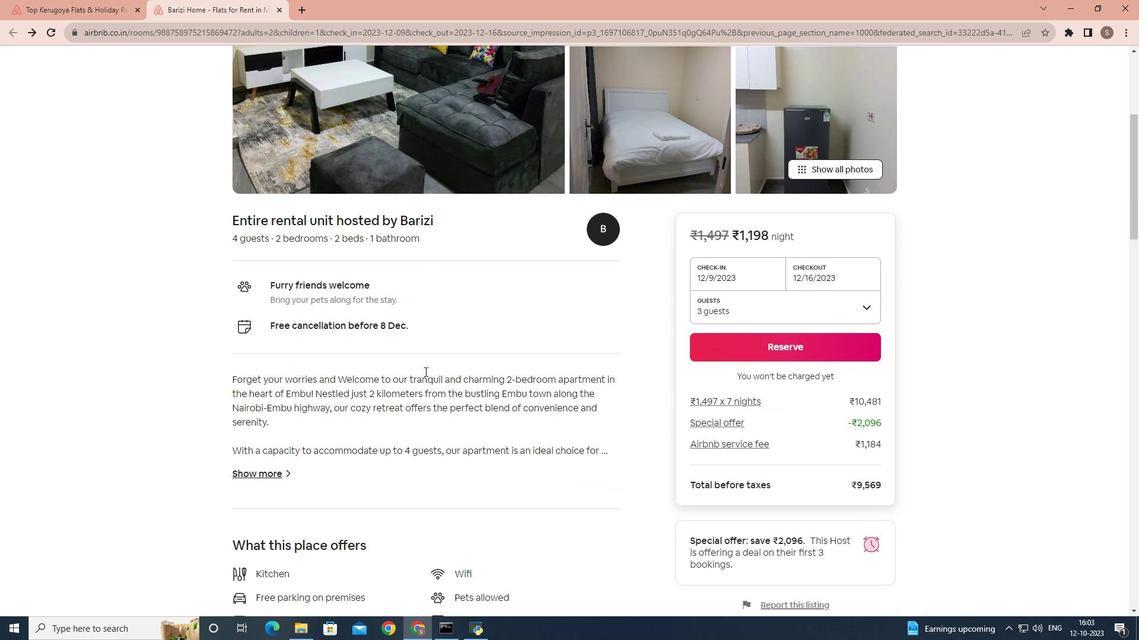 
Action: Mouse moved to (264, 380)
Screenshot: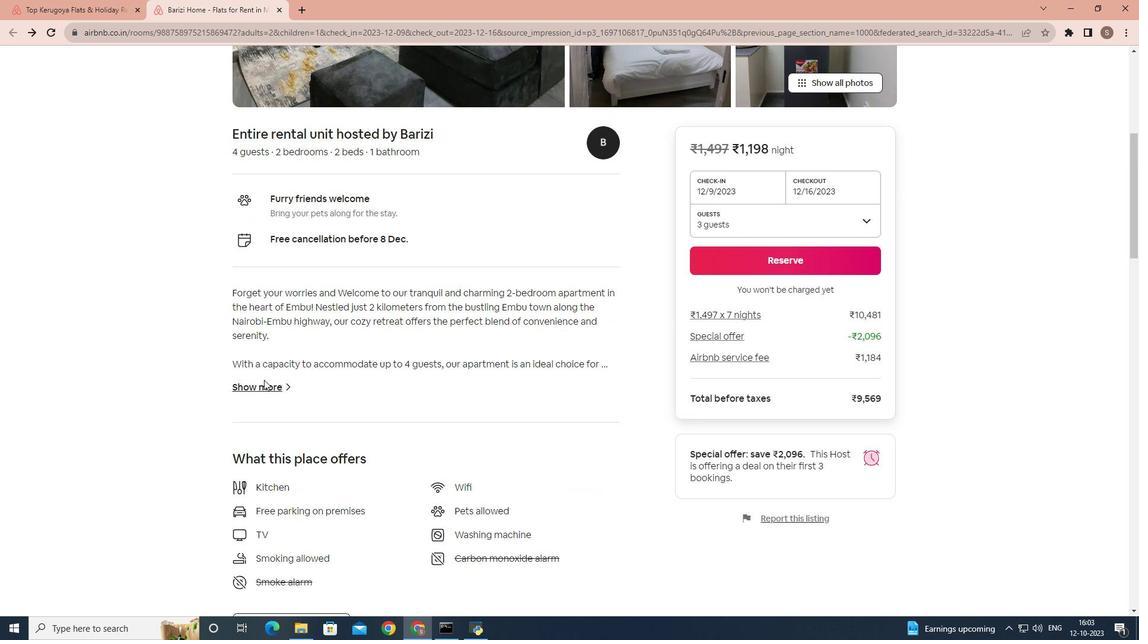 
Action: Mouse pressed left at (264, 380)
Screenshot: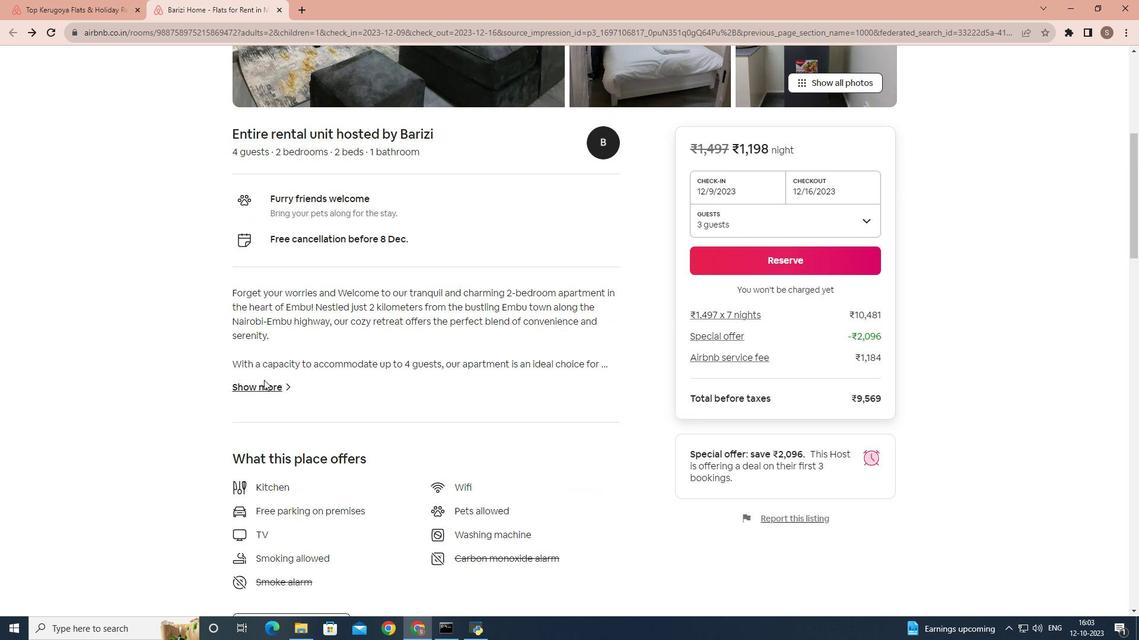 
Action: Mouse moved to (266, 384)
Screenshot: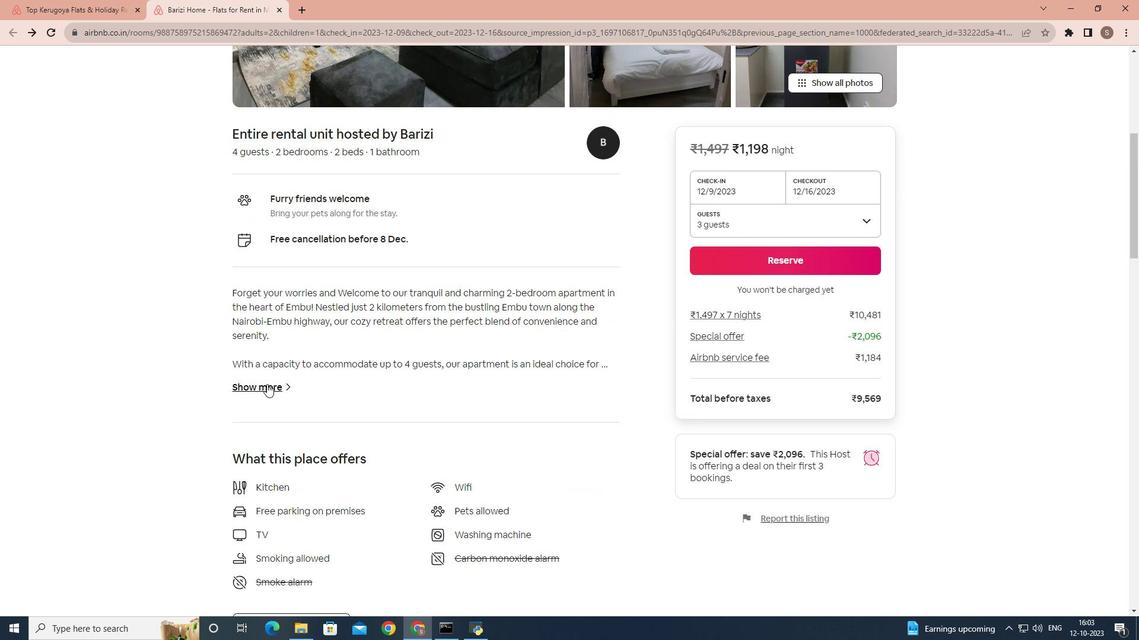 
Action: Mouse pressed left at (266, 384)
Screenshot: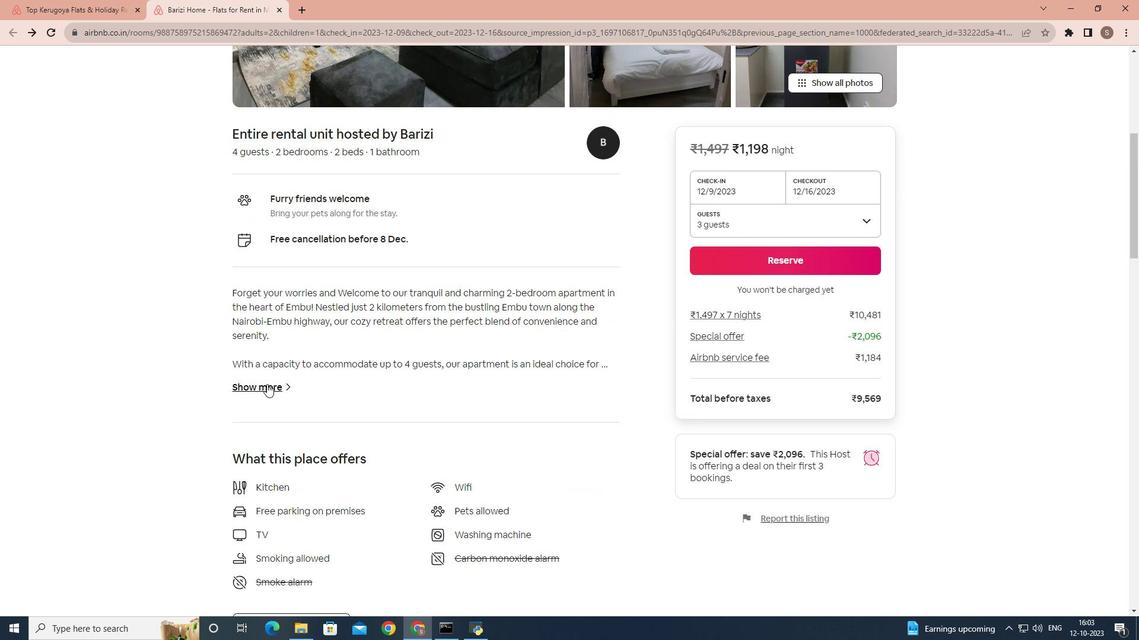 
Action: Mouse moved to (361, 243)
Screenshot: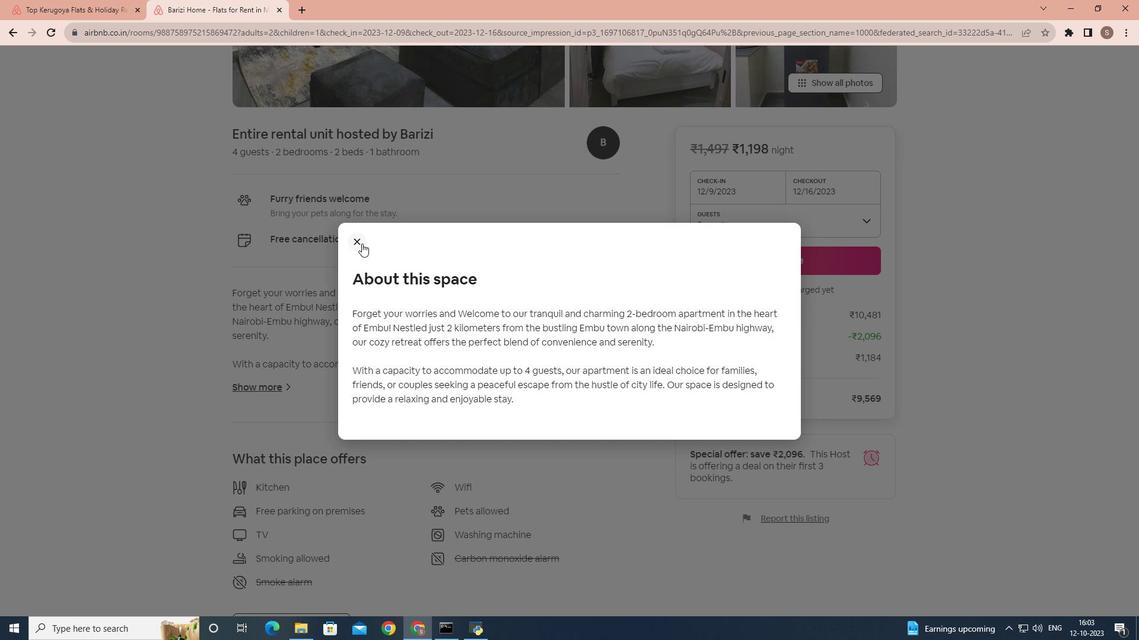 
Action: Mouse pressed left at (361, 243)
Screenshot: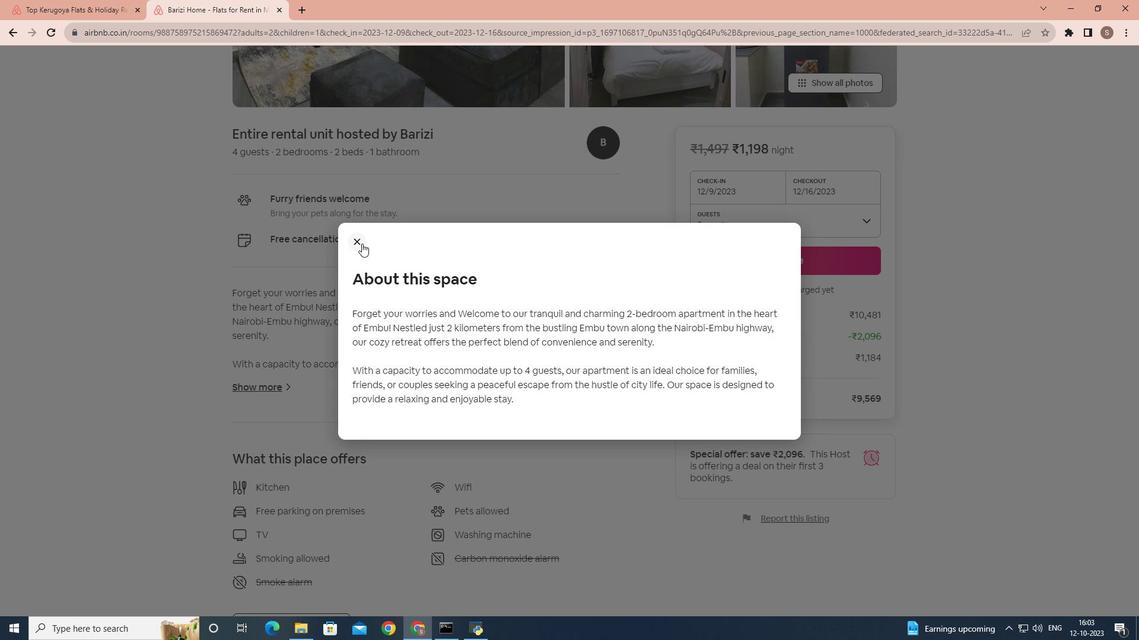 
Action: Mouse moved to (430, 374)
Screenshot: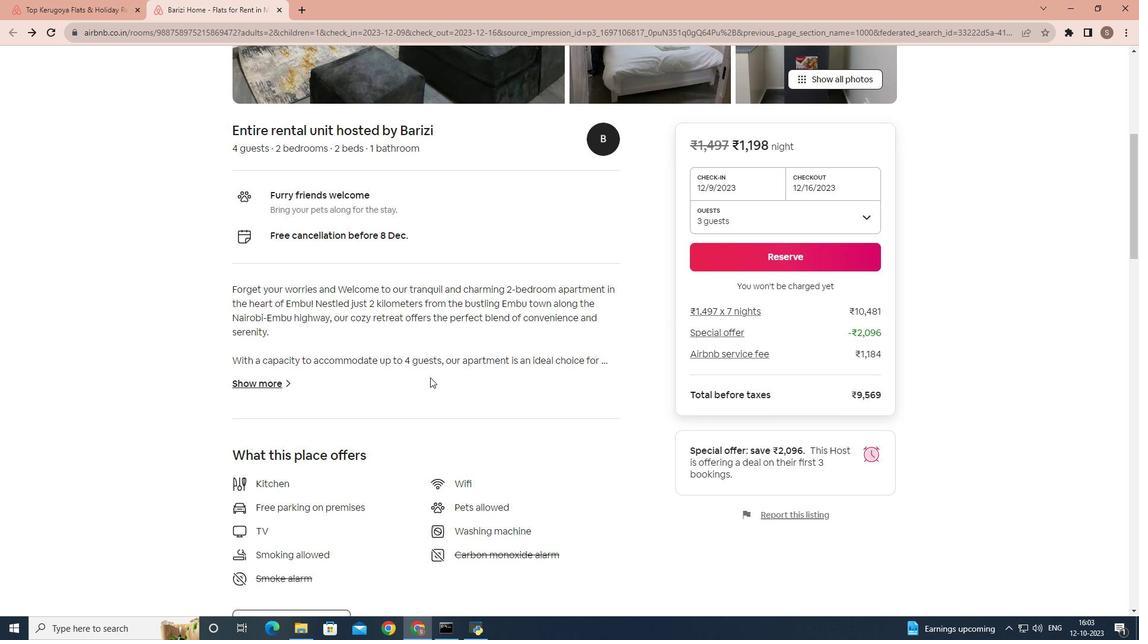 
Action: Mouse scrolled (430, 374) with delta (0, 0)
Screenshot: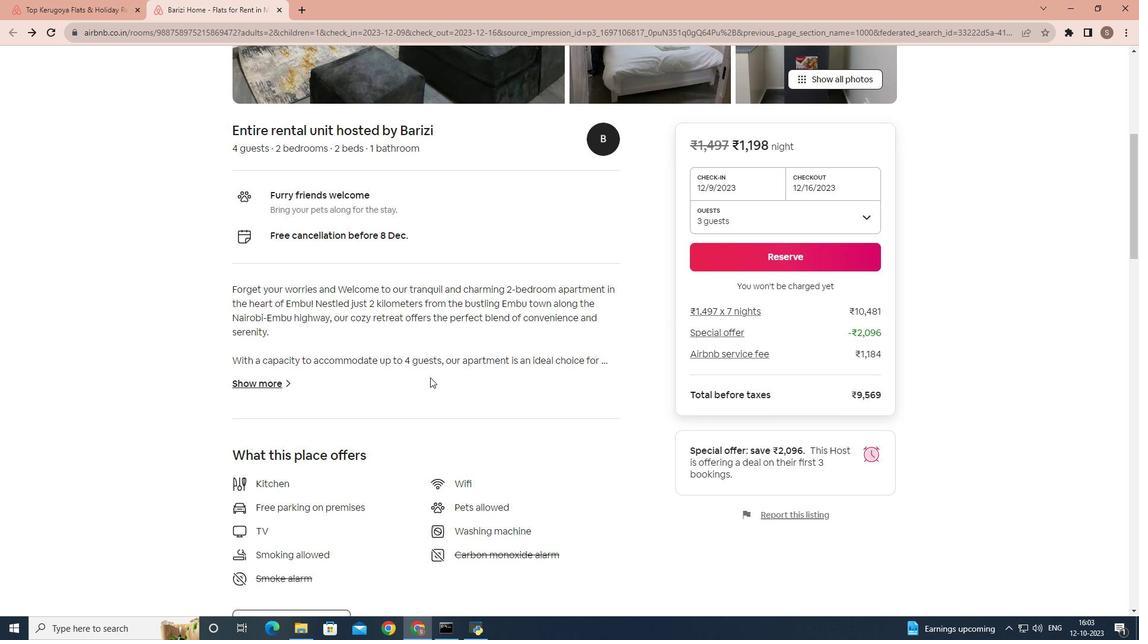 
Action: Mouse moved to (430, 377)
Screenshot: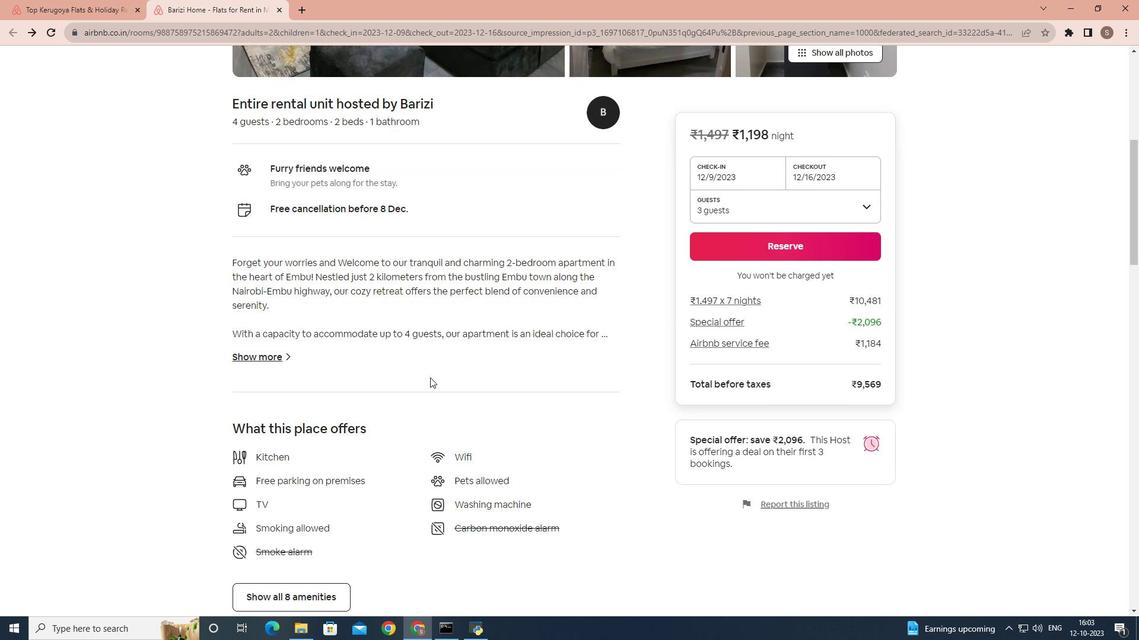 
Action: Mouse scrolled (430, 377) with delta (0, 0)
Screenshot: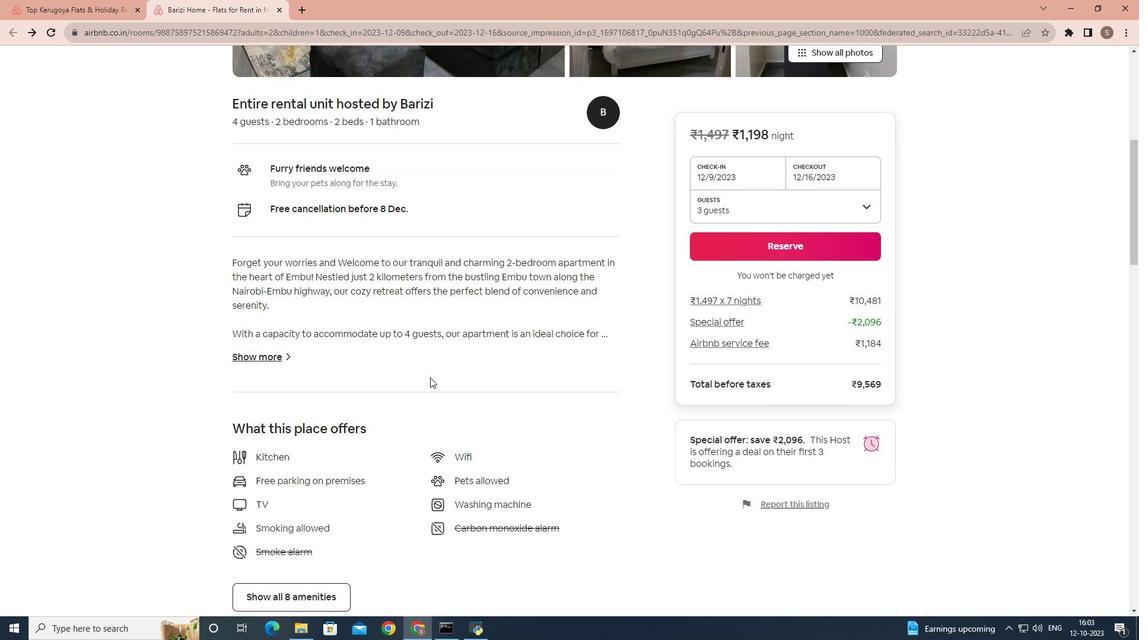 
Action: Mouse moved to (279, 427)
Screenshot: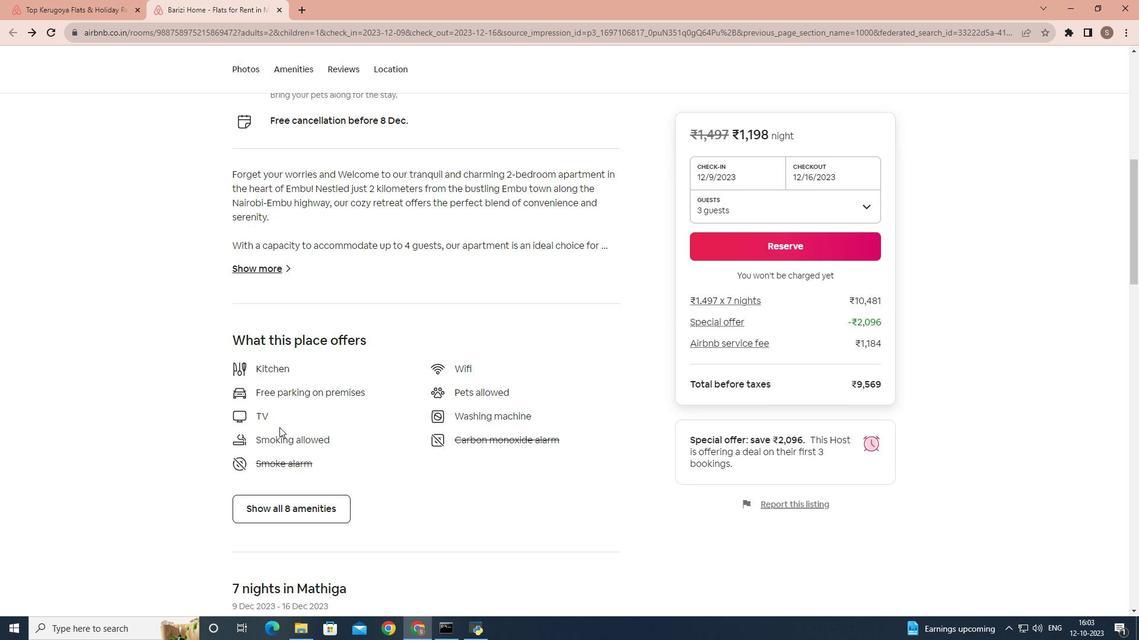 
Action: Mouse scrolled (279, 427) with delta (0, 0)
Screenshot: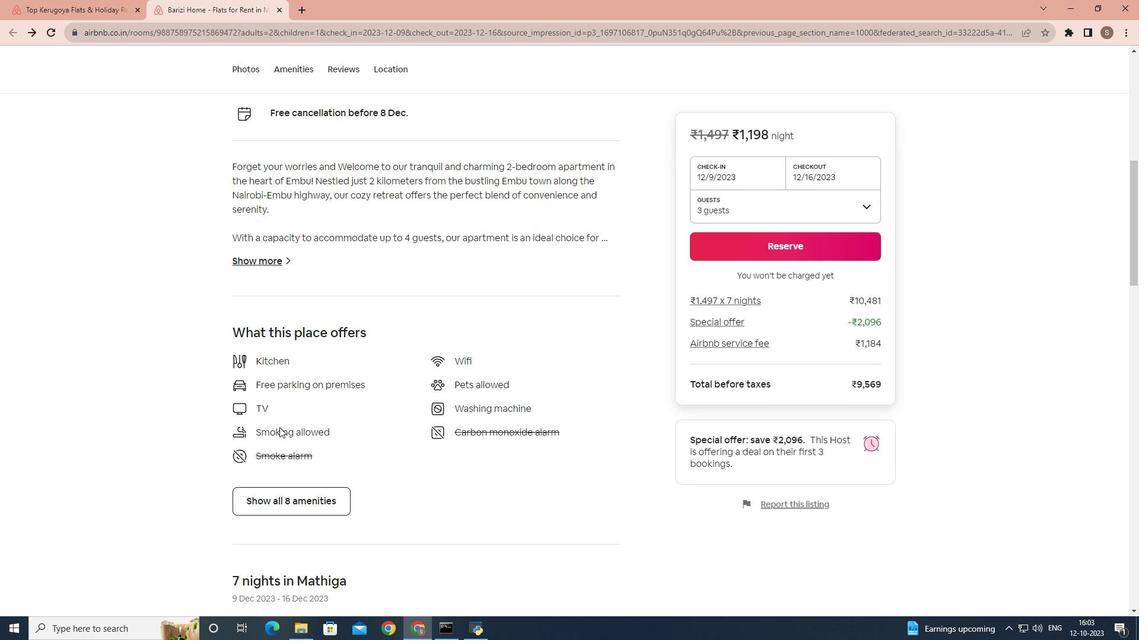 
Action: Mouse moved to (317, 443)
Screenshot: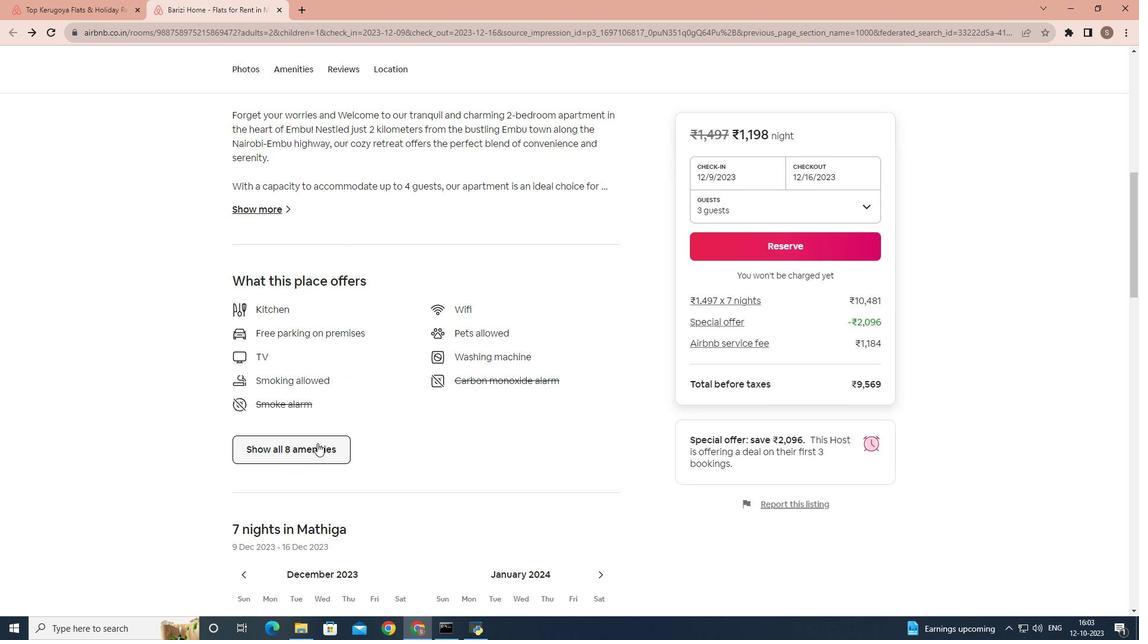 
Action: Mouse pressed left at (317, 443)
Screenshot: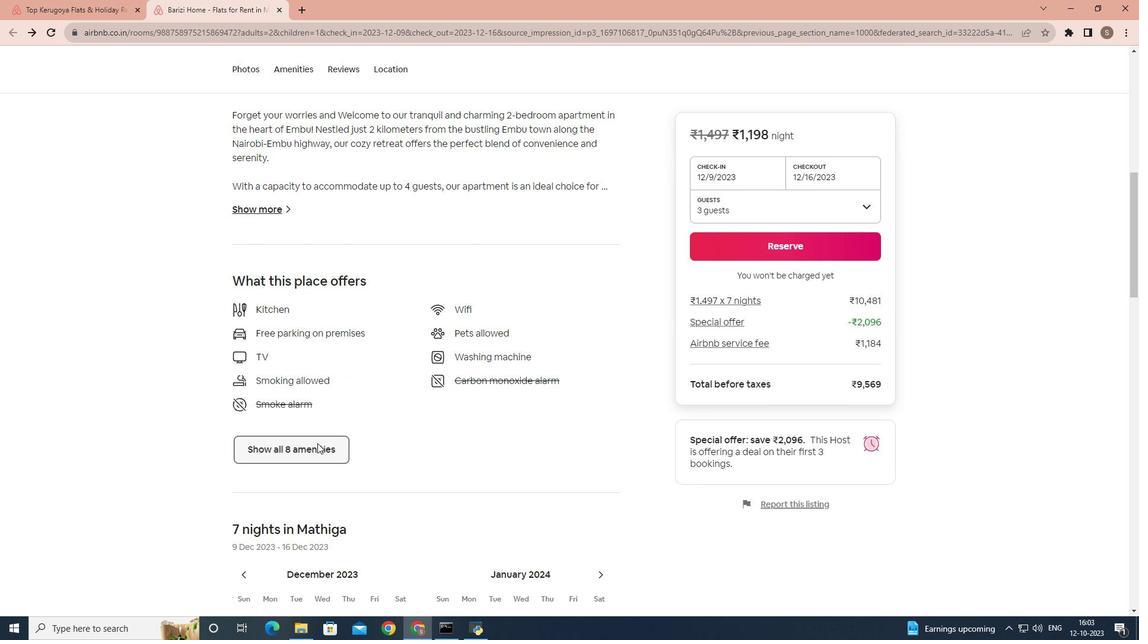 
Action: Mouse moved to (438, 407)
Screenshot: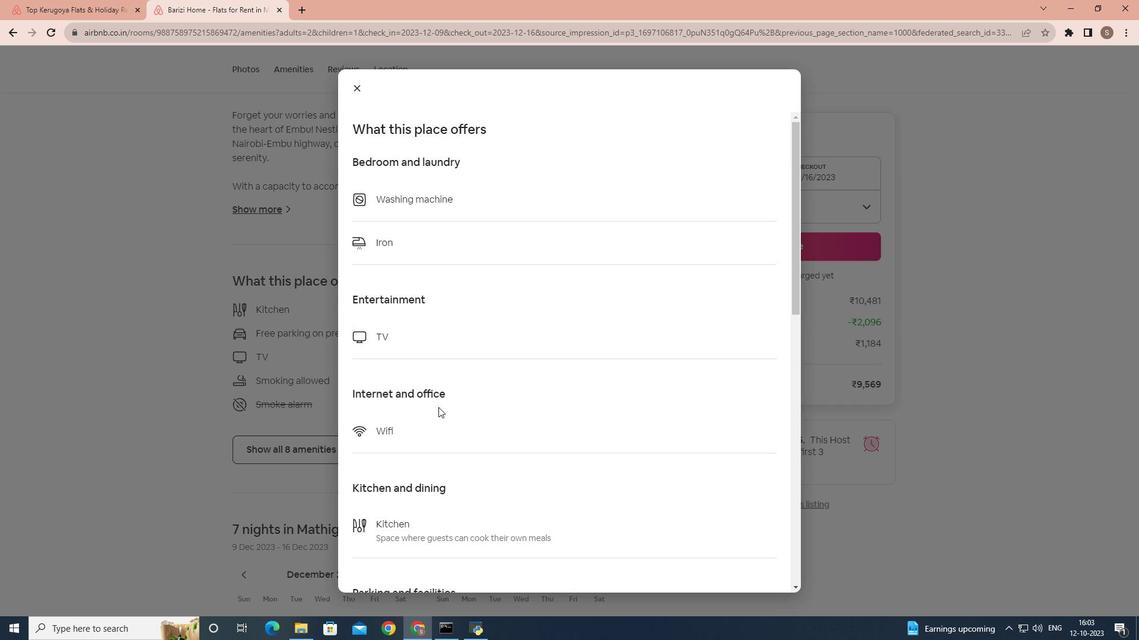 
Action: Mouse scrolled (438, 406) with delta (0, 0)
Screenshot: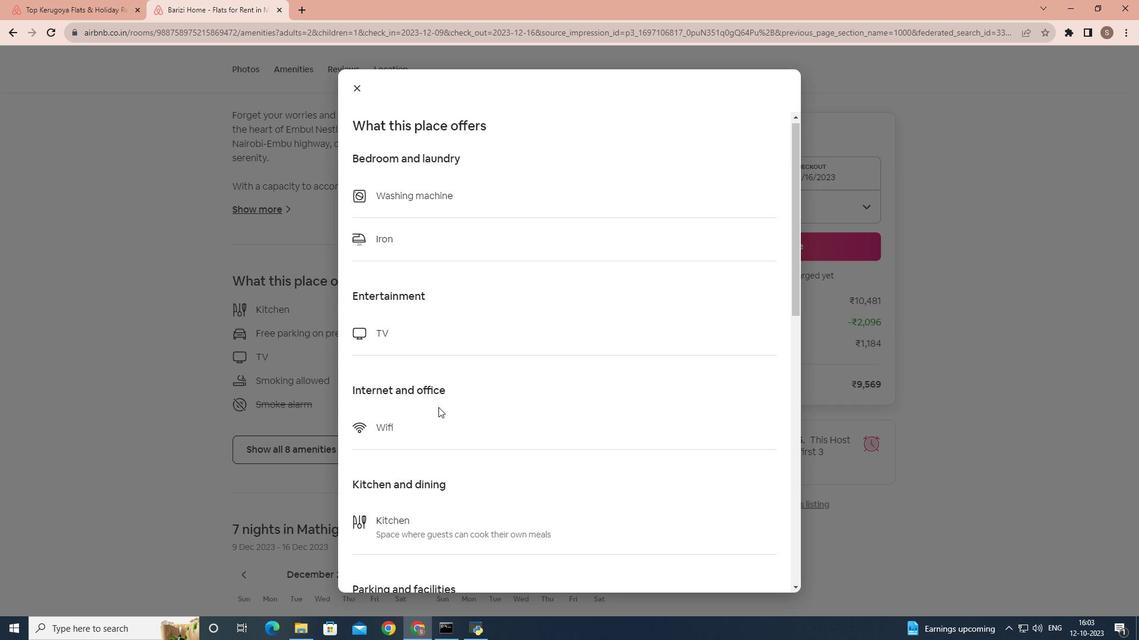 
Action: Mouse scrolled (438, 406) with delta (0, 0)
Screenshot: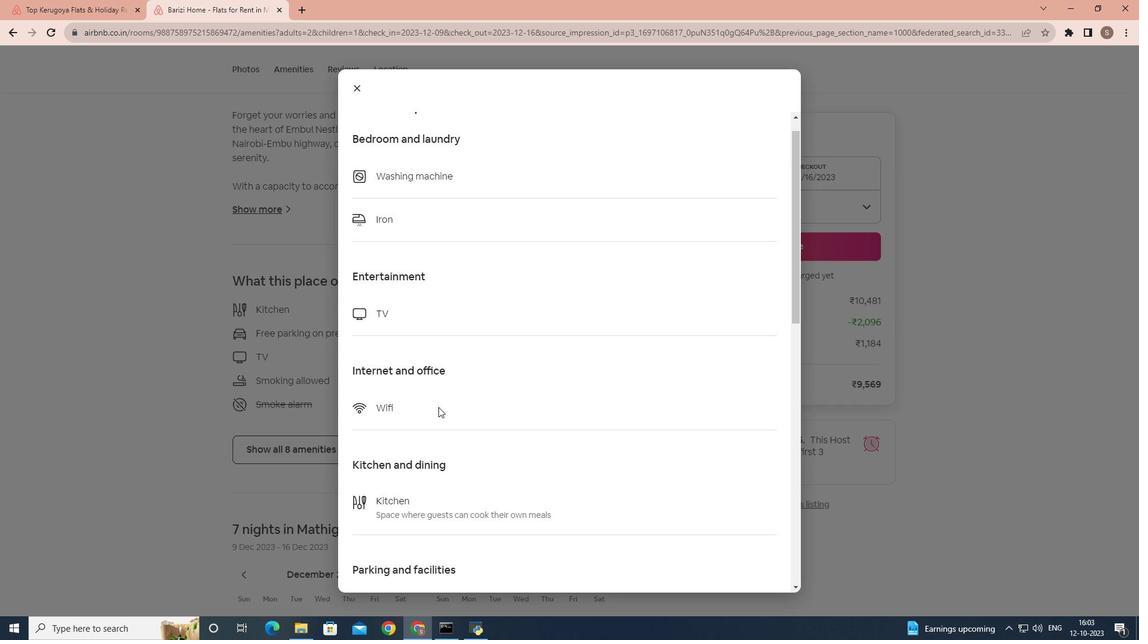
Action: Mouse scrolled (438, 406) with delta (0, 0)
Screenshot: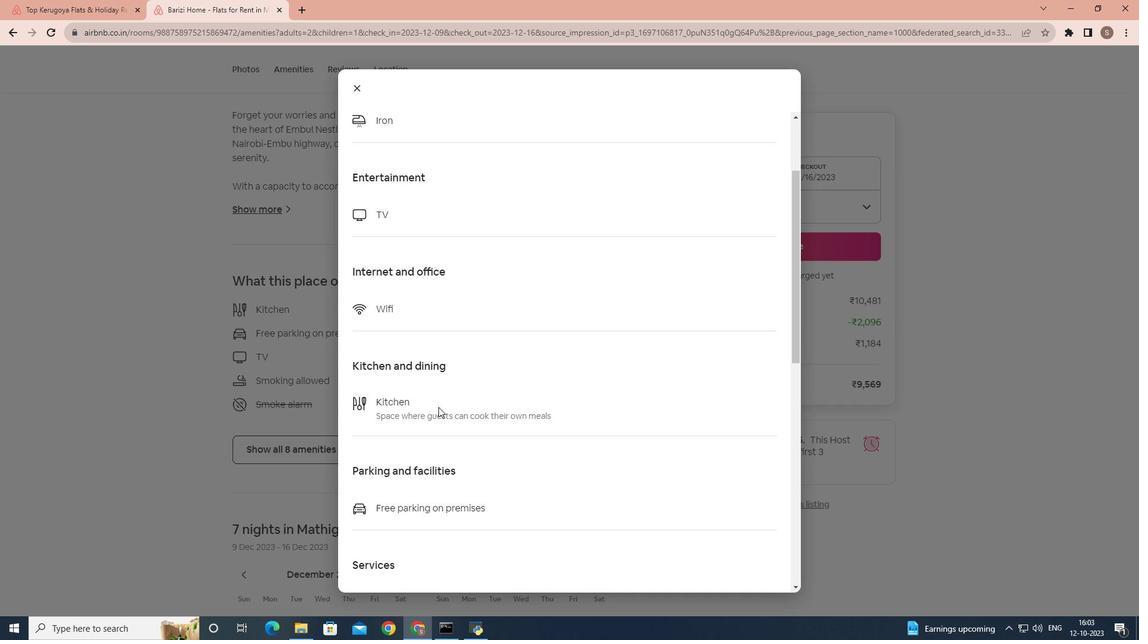 
Action: Mouse scrolled (438, 406) with delta (0, 0)
Screenshot: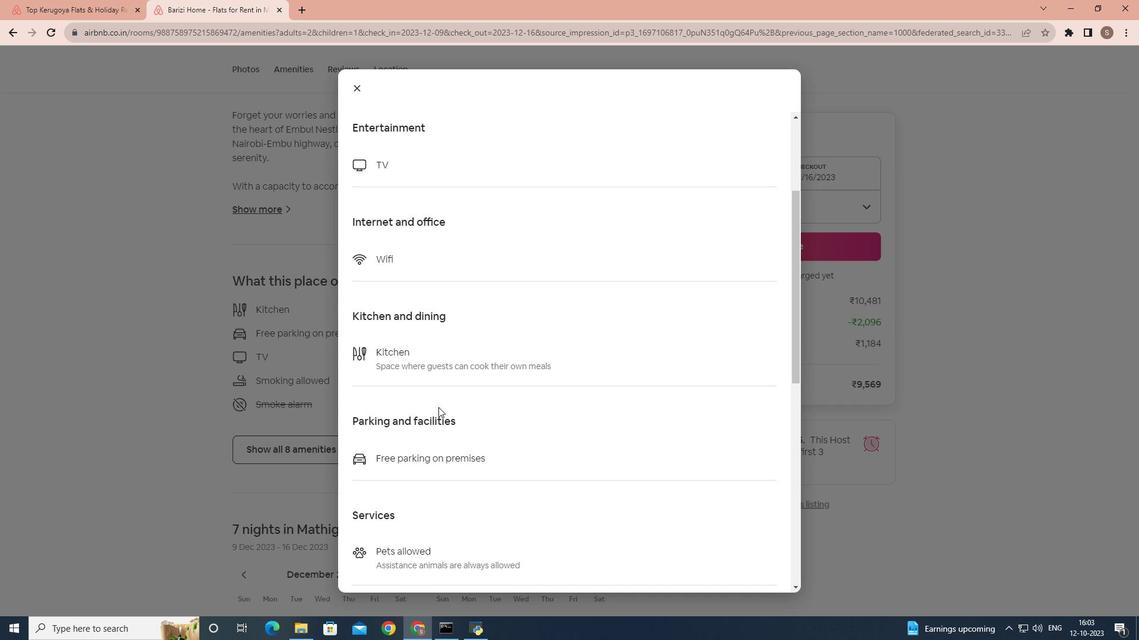 
Action: Mouse scrolled (438, 406) with delta (0, 0)
Screenshot: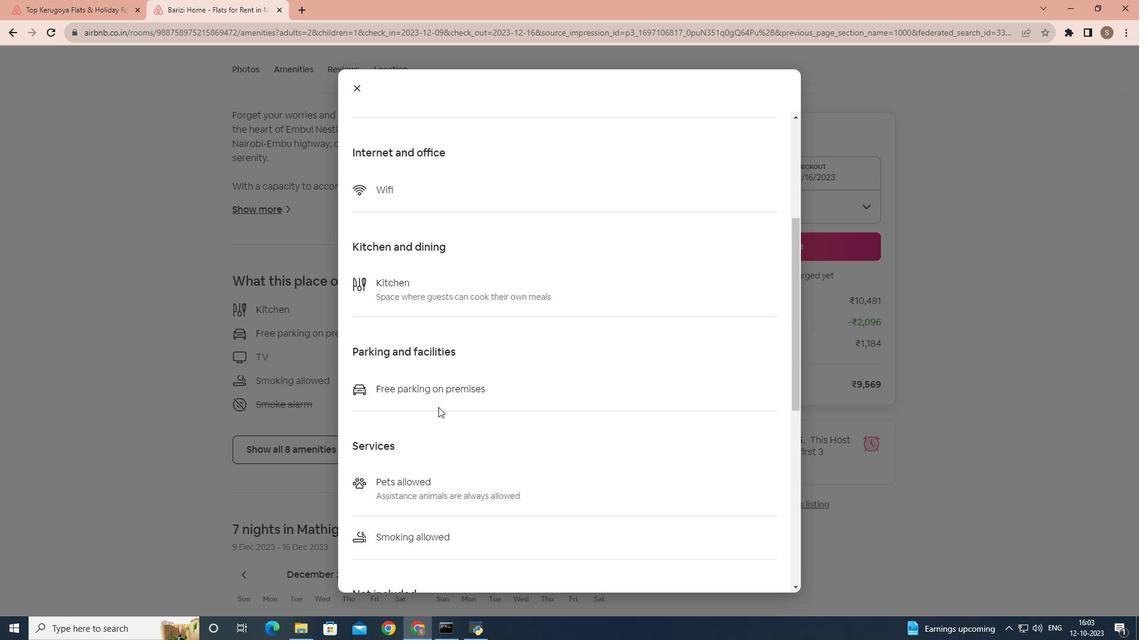
Action: Mouse scrolled (438, 406) with delta (0, 0)
Screenshot: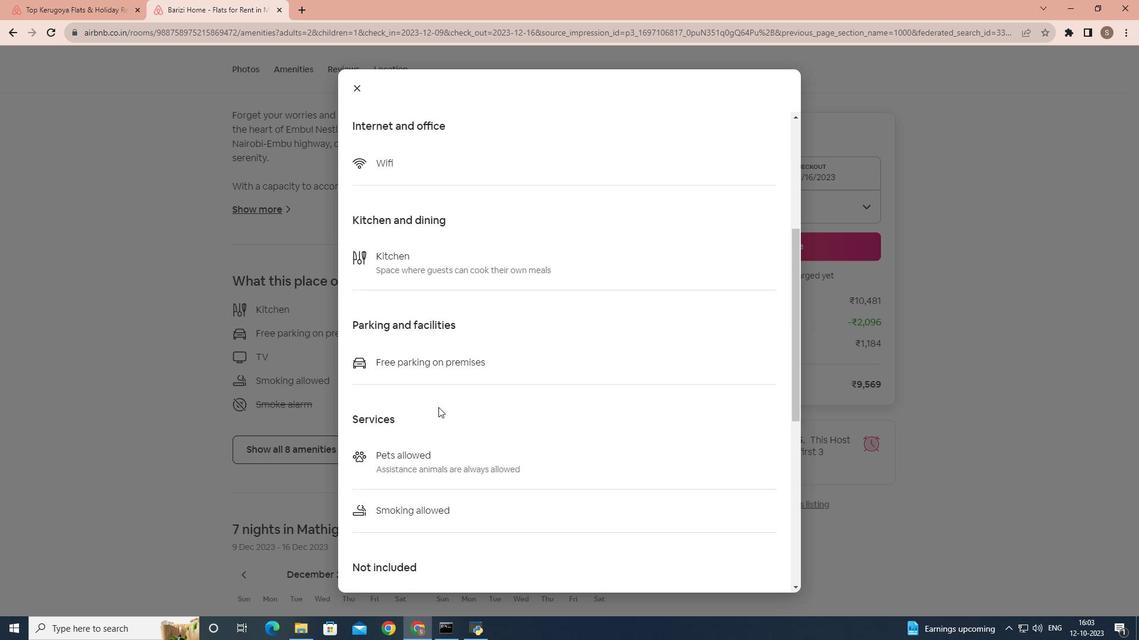 
Action: Mouse scrolled (438, 406) with delta (0, 0)
Screenshot: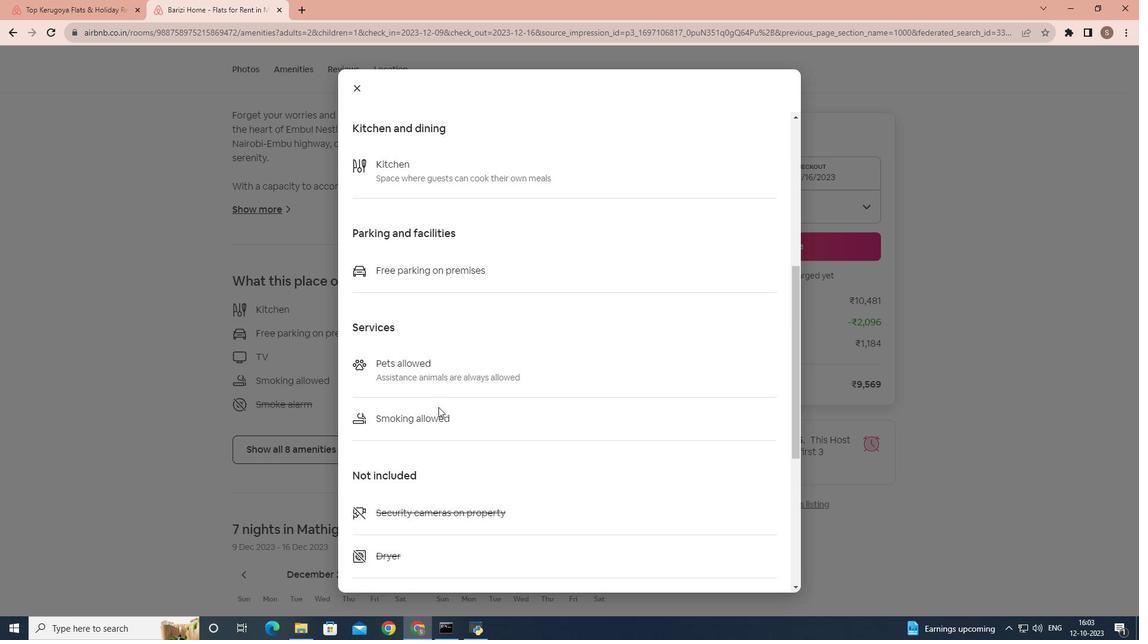 
Action: Mouse scrolled (438, 406) with delta (0, 0)
Screenshot: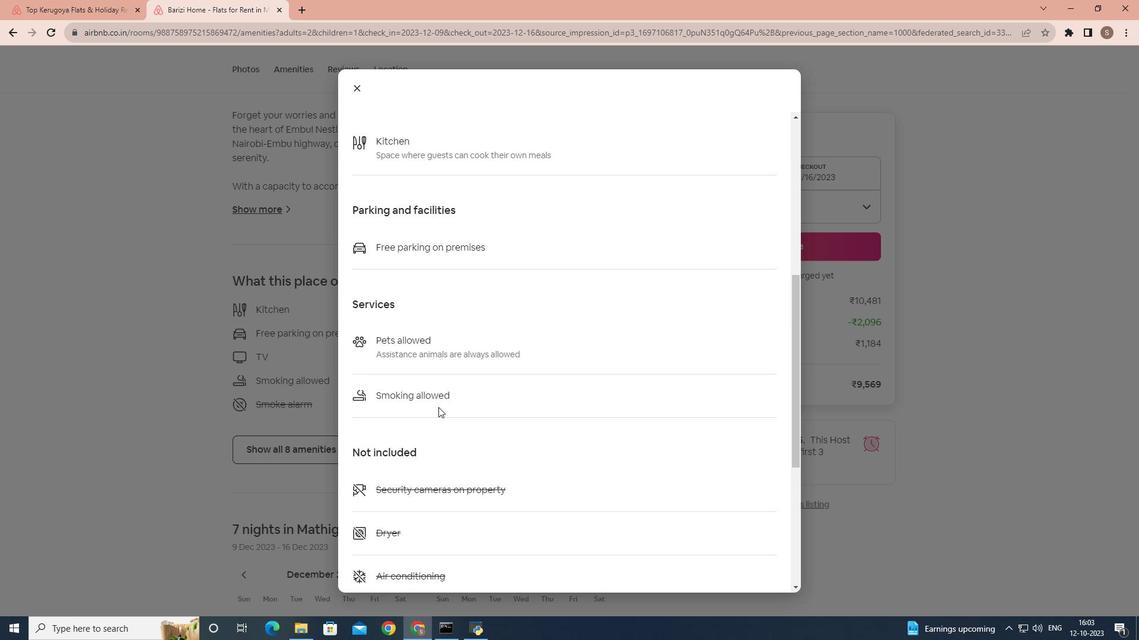 
Action: Mouse scrolled (438, 406) with delta (0, 0)
Screenshot: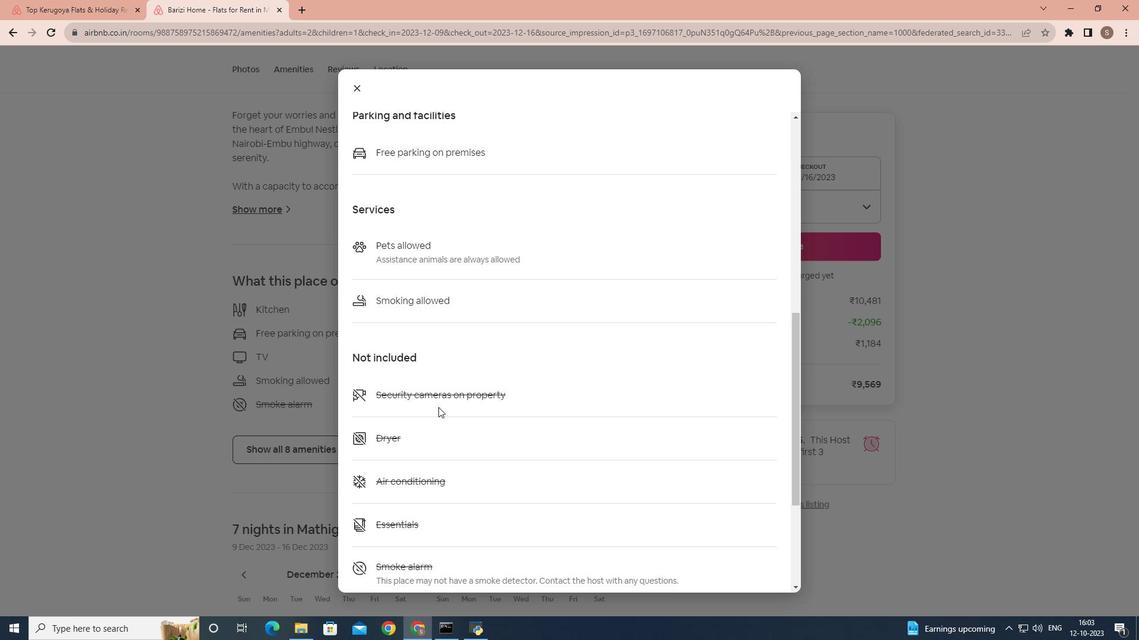 
Action: Mouse scrolled (438, 406) with delta (0, 0)
Screenshot: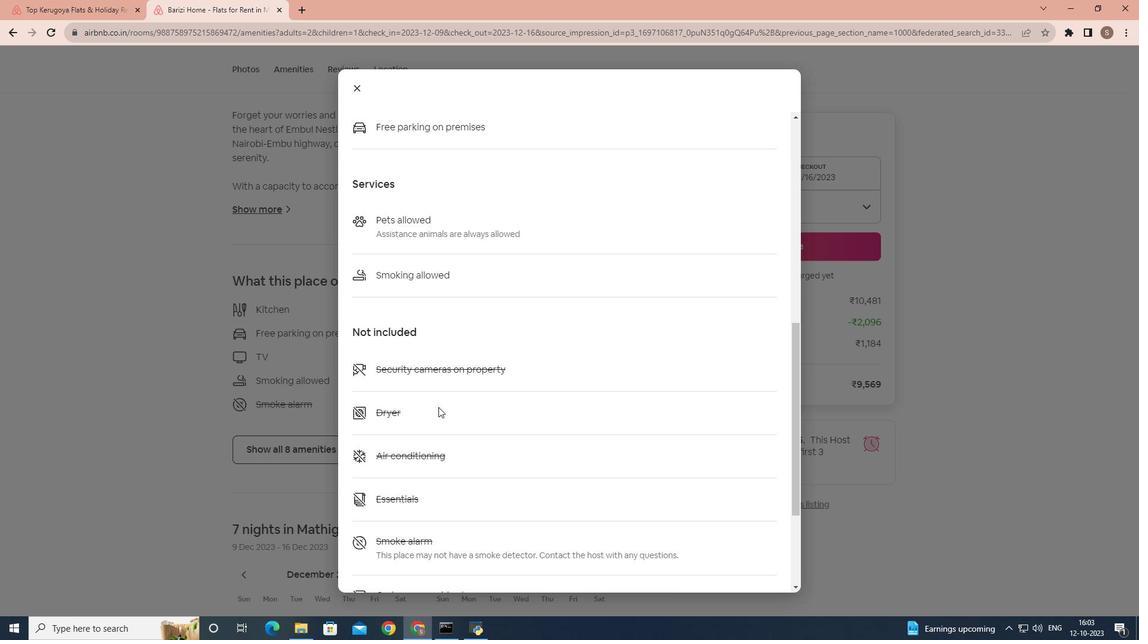 
Action: Mouse scrolled (438, 406) with delta (0, 0)
Screenshot: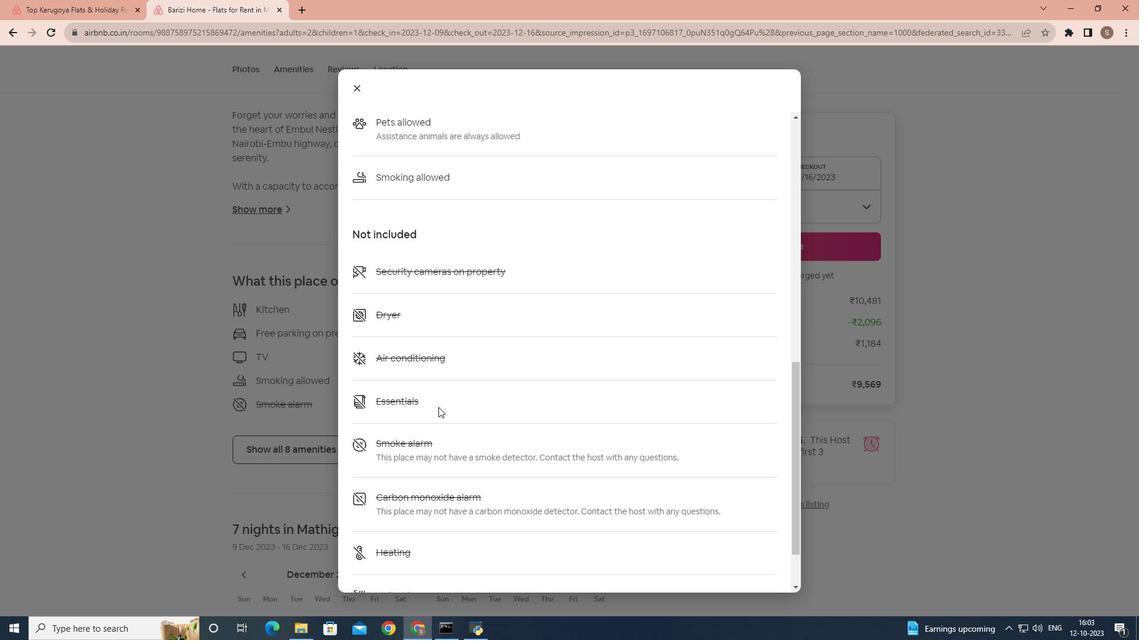 
Action: Mouse scrolled (438, 406) with delta (0, 0)
Screenshot: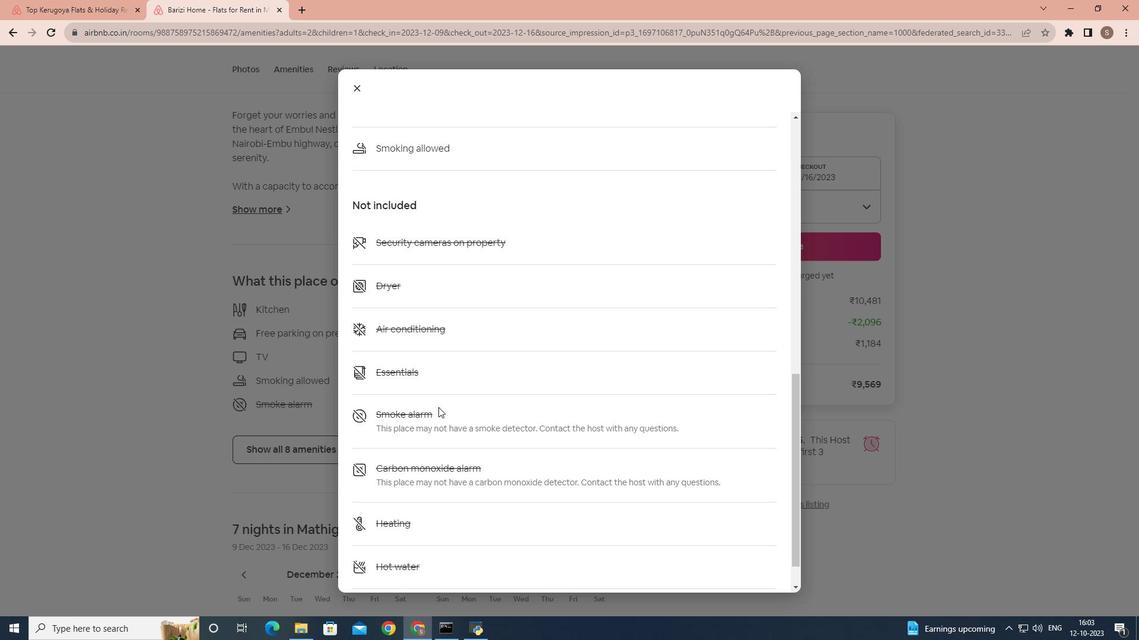 
Action: Mouse scrolled (438, 406) with delta (0, 0)
Screenshot: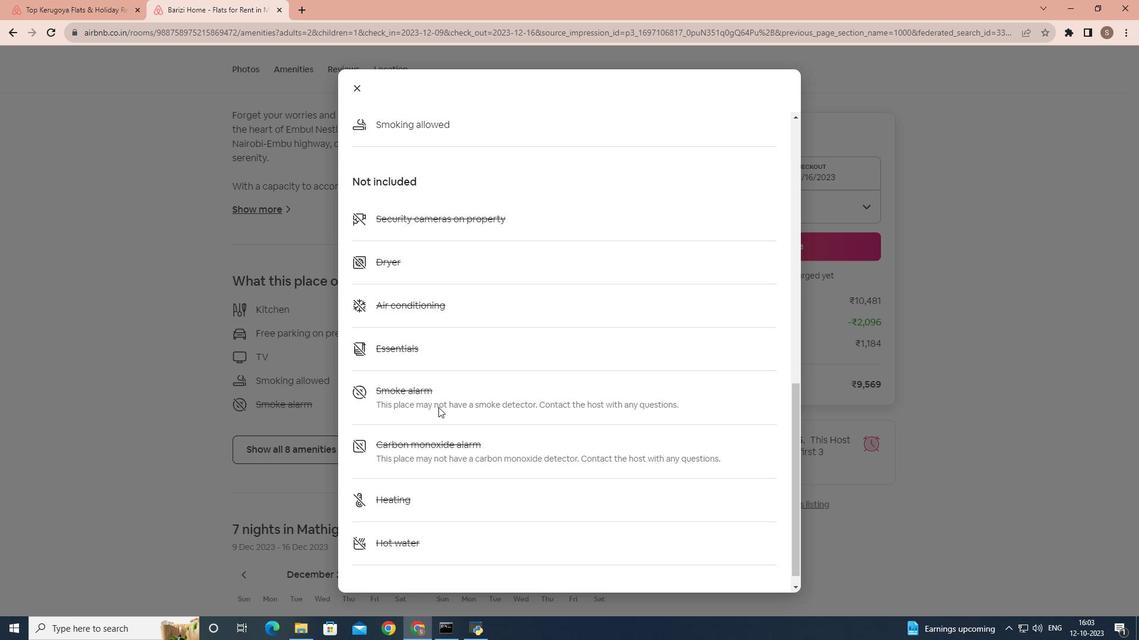 
Action: Mouse scrolled (438, 406) with delta (0, 0)
Screenshot: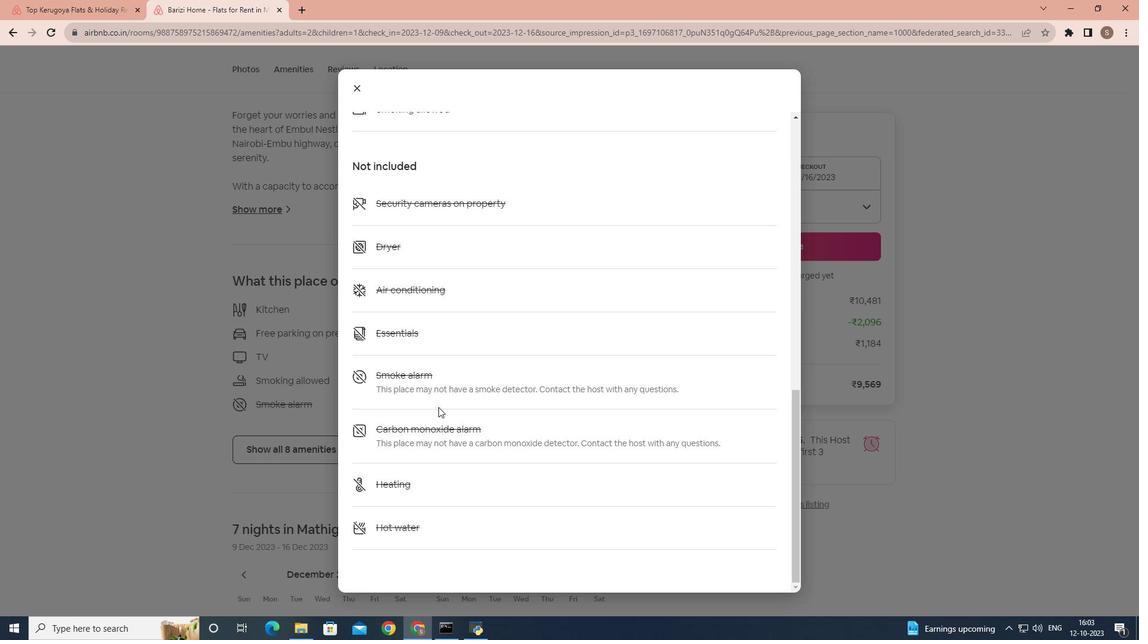 
Action: Mouse scrolled (438, 406) with delta (0, 0)
Screenshot: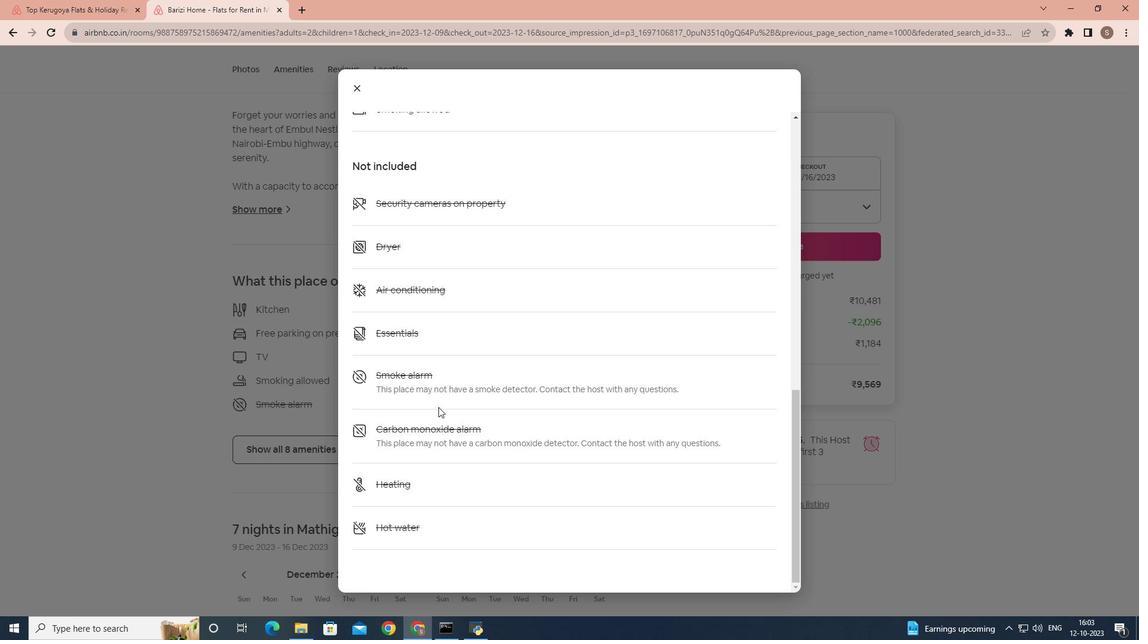
Action: Mouse moved to (355, 87)
Screenshot: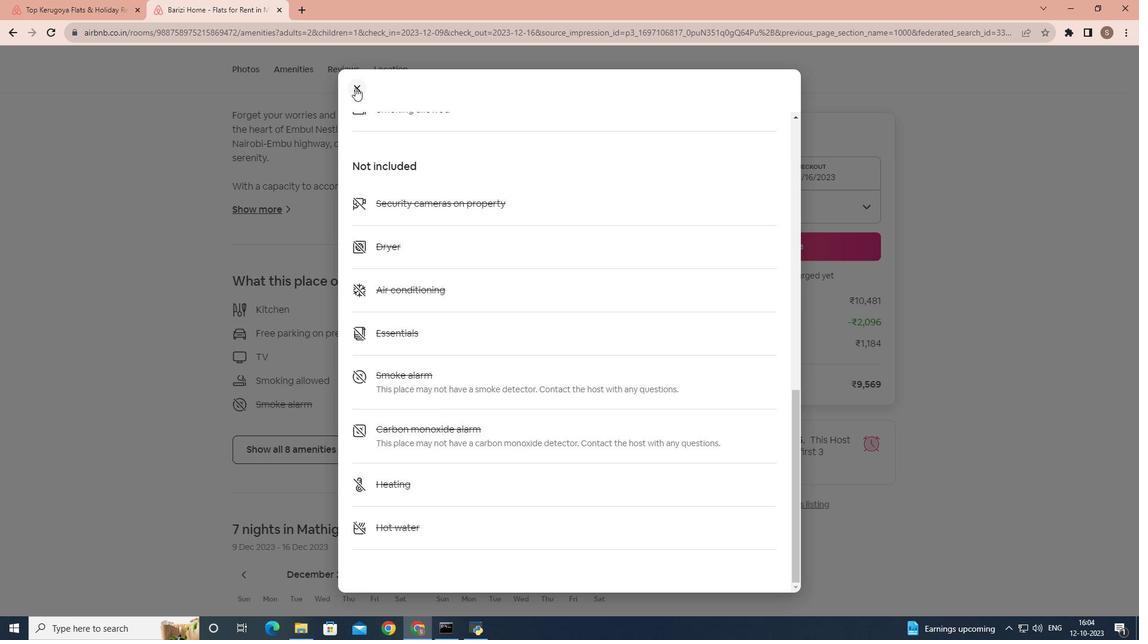 
Action: Mouse pressed left at (355, 87)
Screenshot: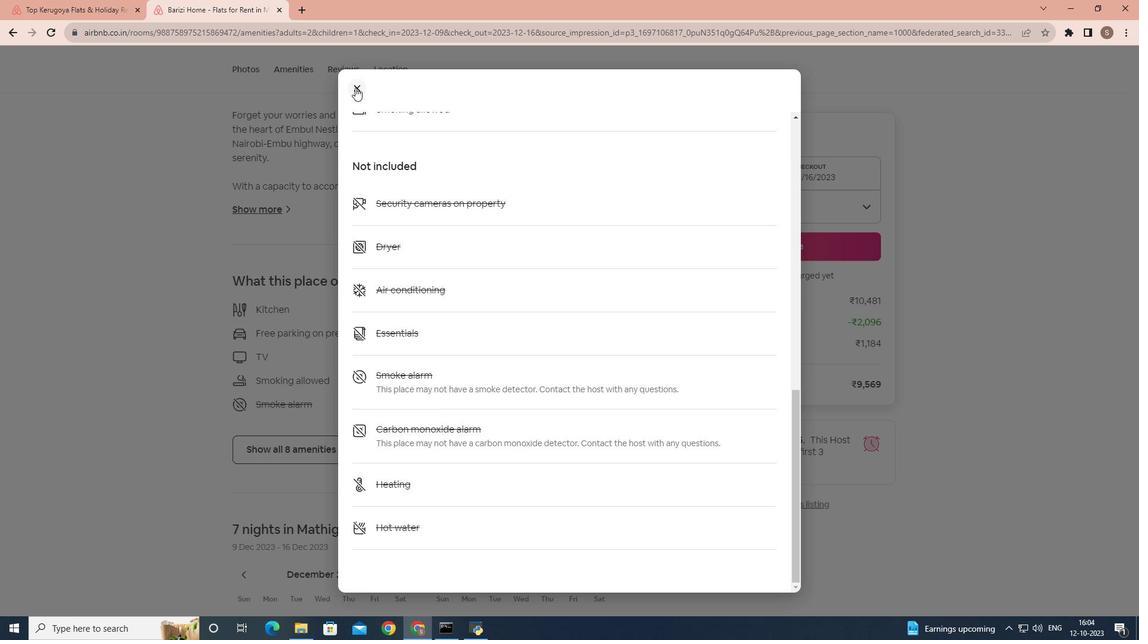 
Action: Mouse moved to (358, 362)
Screenshot: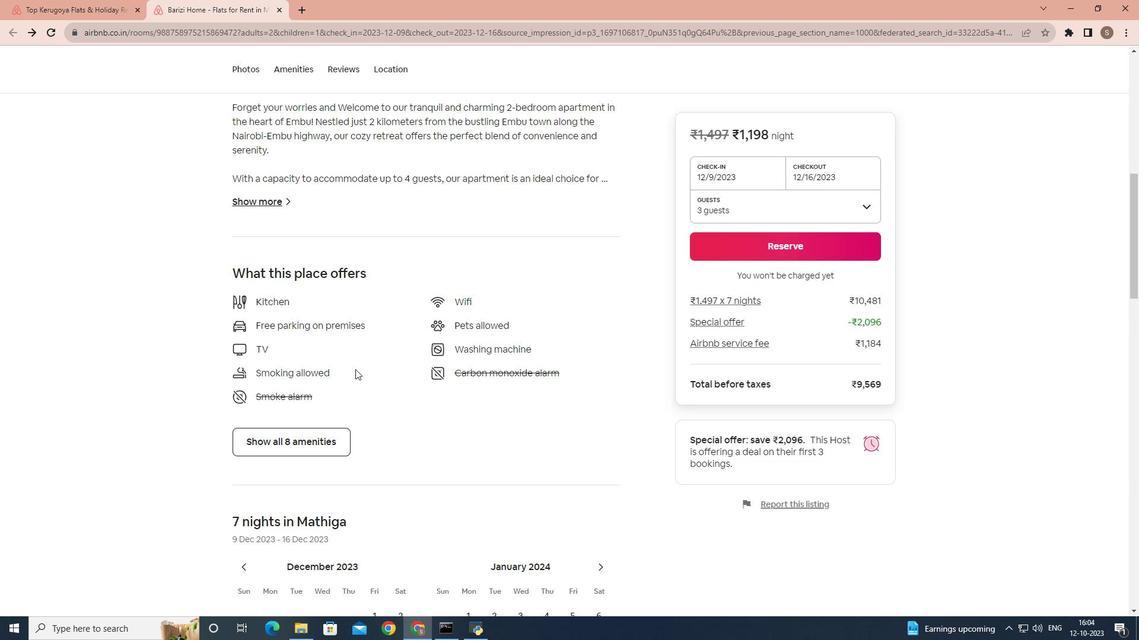 
Action: Mouse scrolled (358, 361) with delta (0, 0)
Screenshot: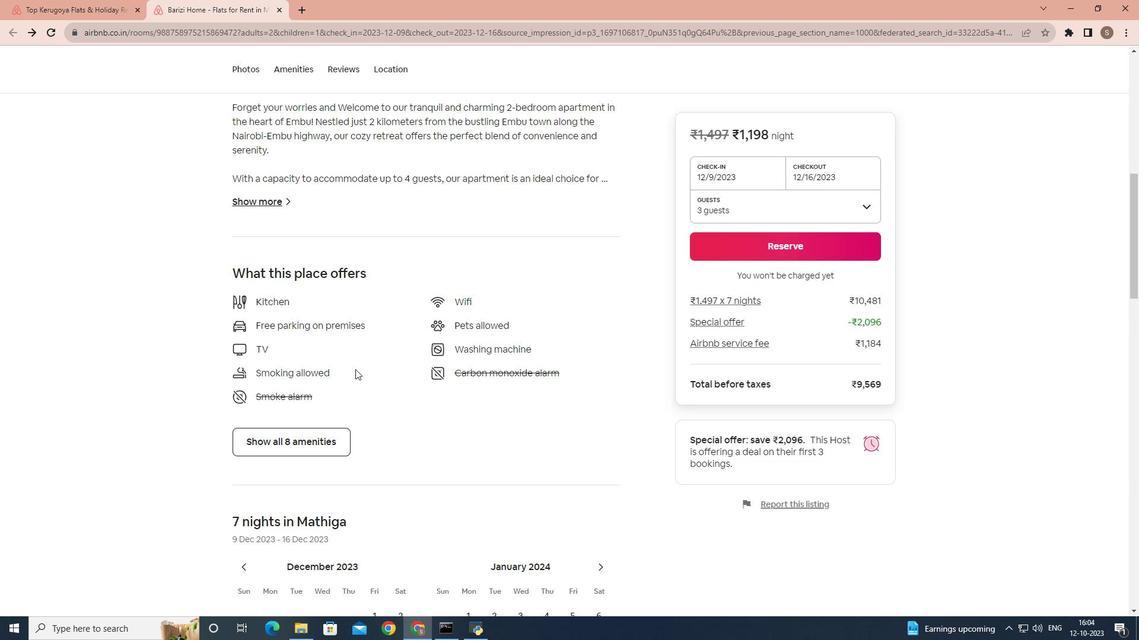 
Action: Mouse moved to (357, 366)
Screenshot: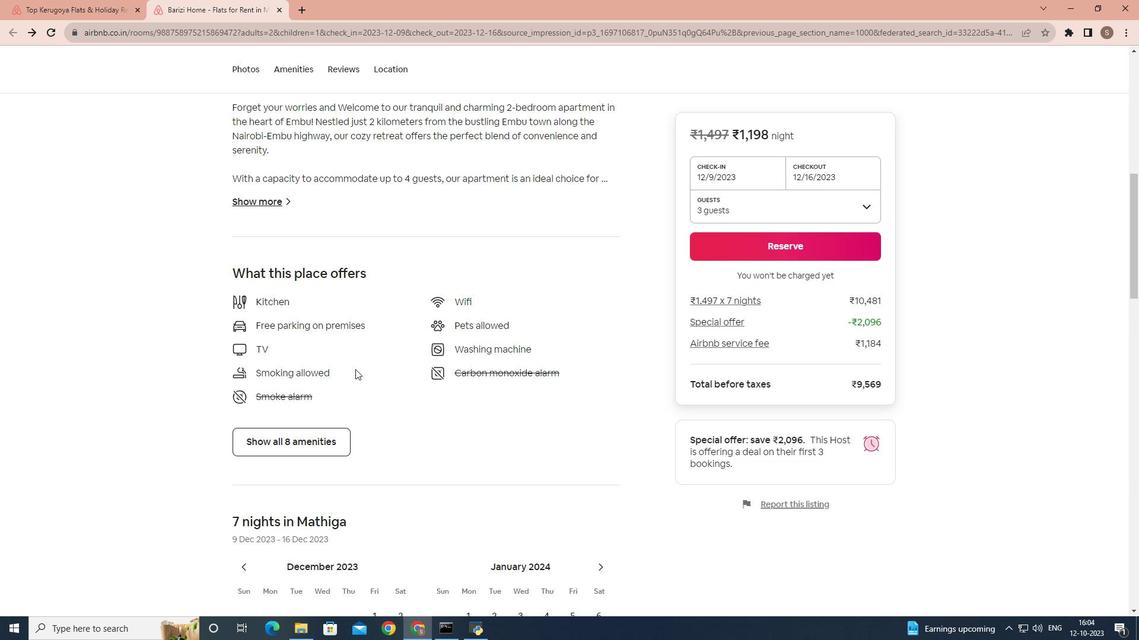 
Action: Mouse scrolled (357, 366) with delta (0, 0)
Screenshot: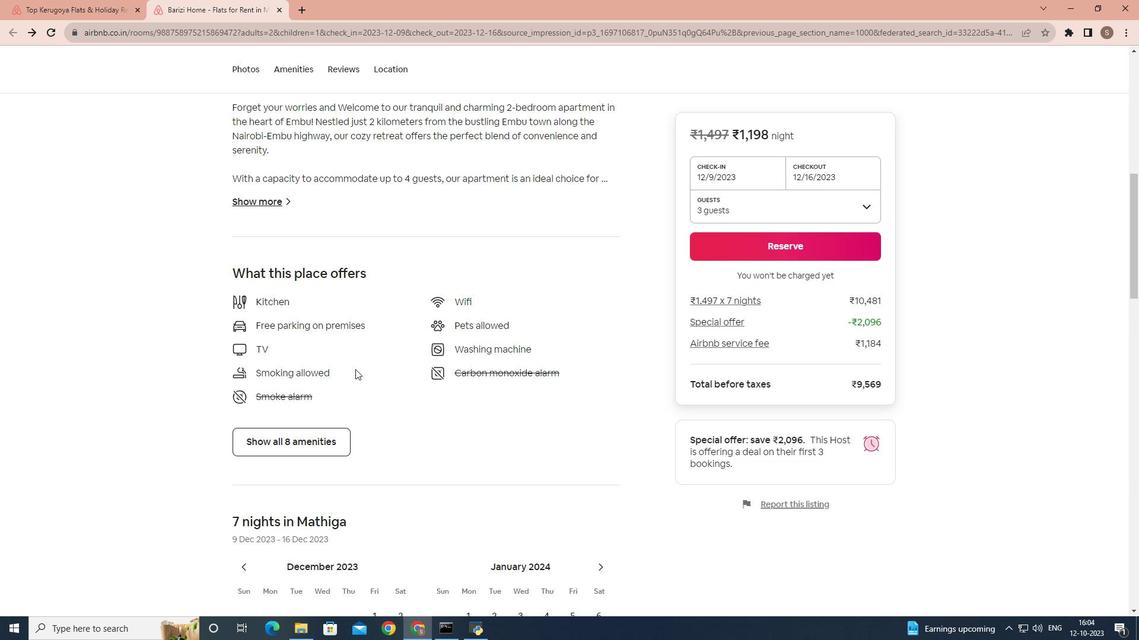 
Action: Mouse moved to (355, 369)
Screenshot: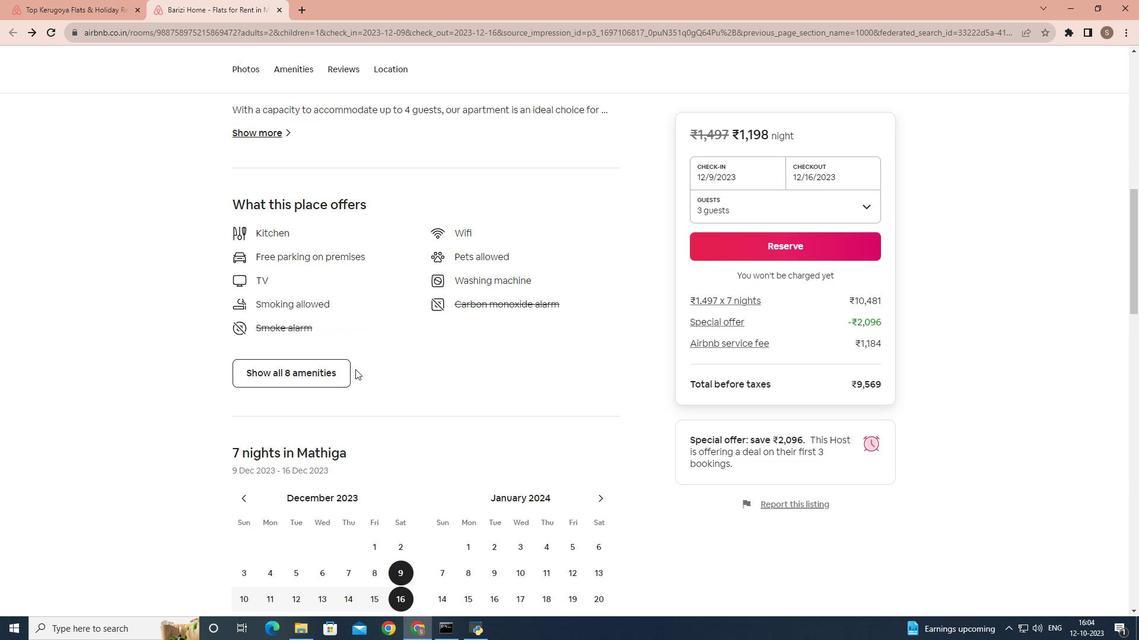 
Action: Mouse scrolled (355, 369) with delta (0, 0)
Screenshot: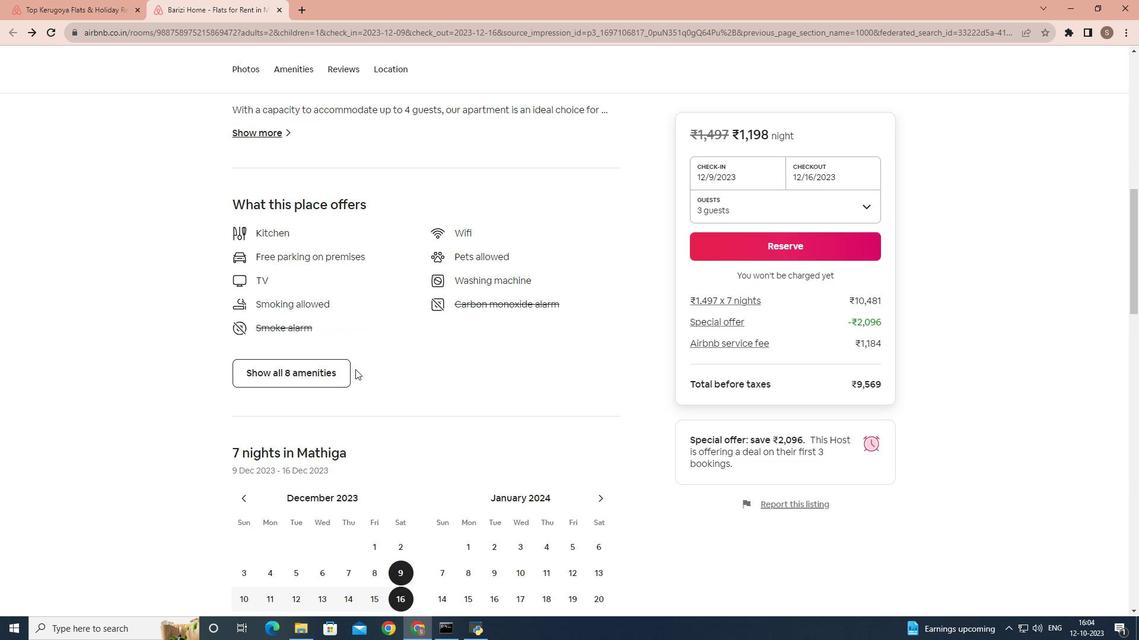 
Action: Mouse scrolled (355, 369) with delta (0, 0)
Screenshot: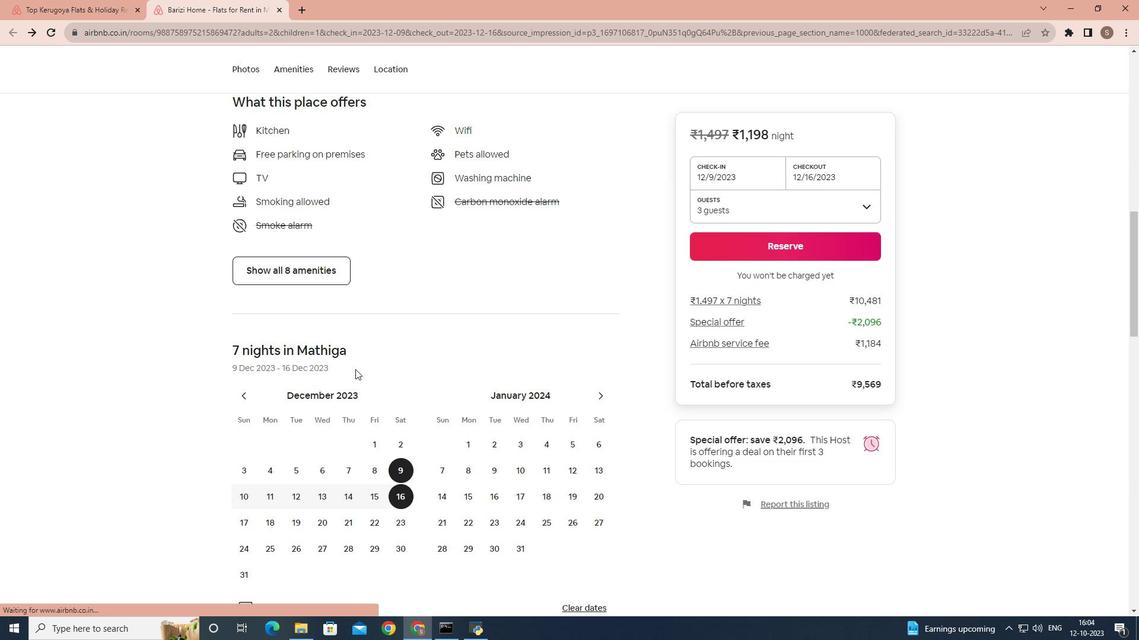 
Action: Mouse scrolled (355, 369) with delta (0, 0)
Screenshot: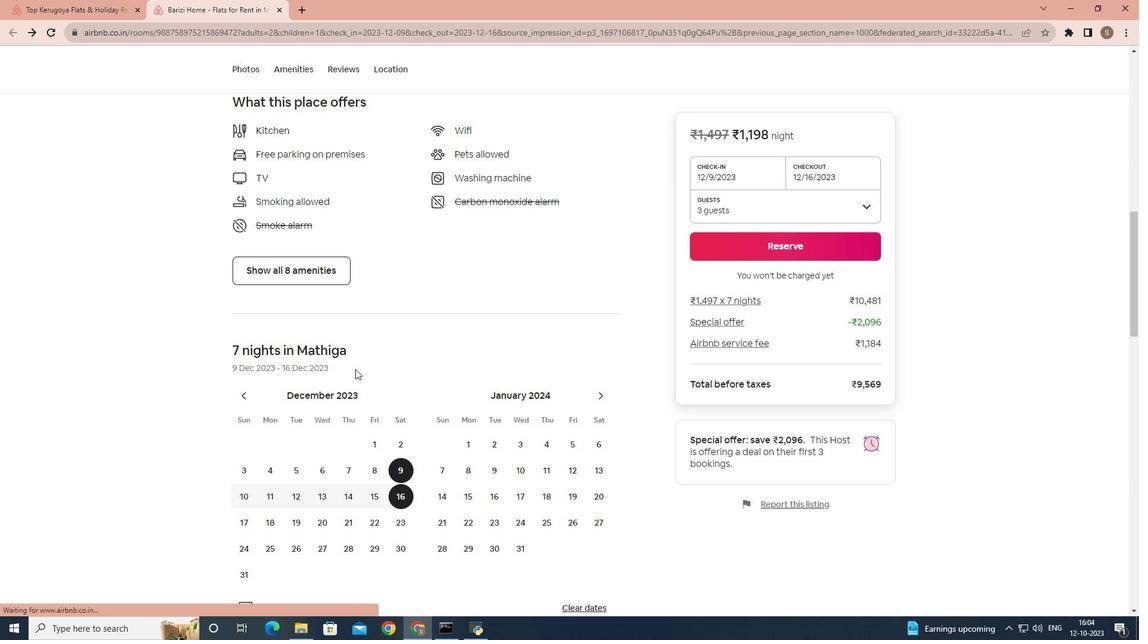 
Action: Mouse scrolled (355, 369) with delta (0, 0)
Screenshot: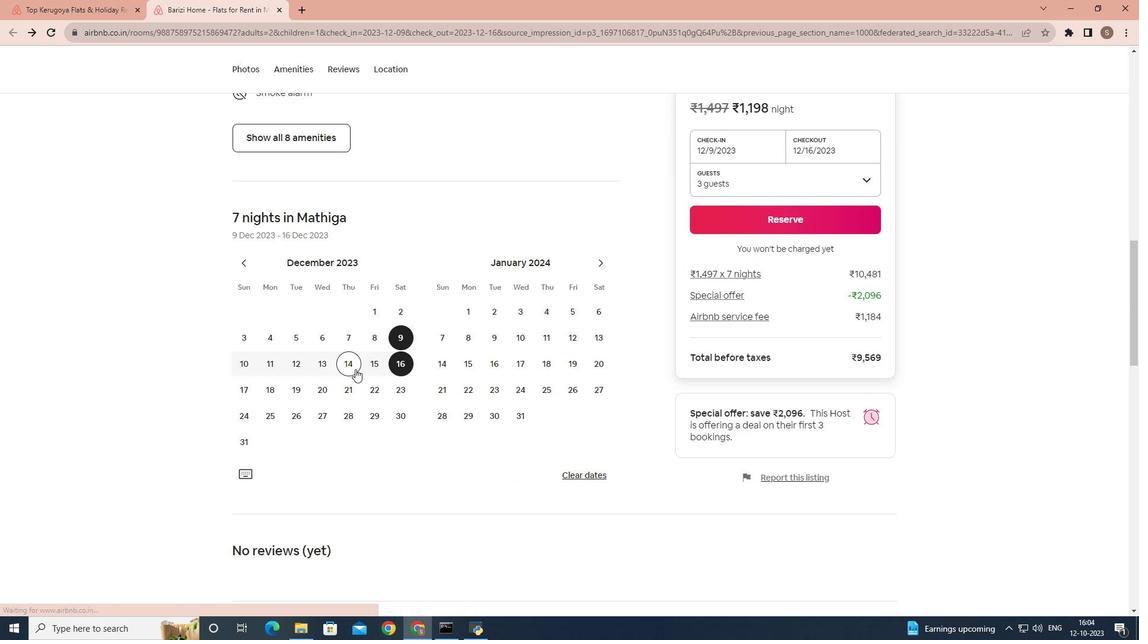 
Action: Mouse scrolled (355, 369) with delta (0, 0)
Screenshot: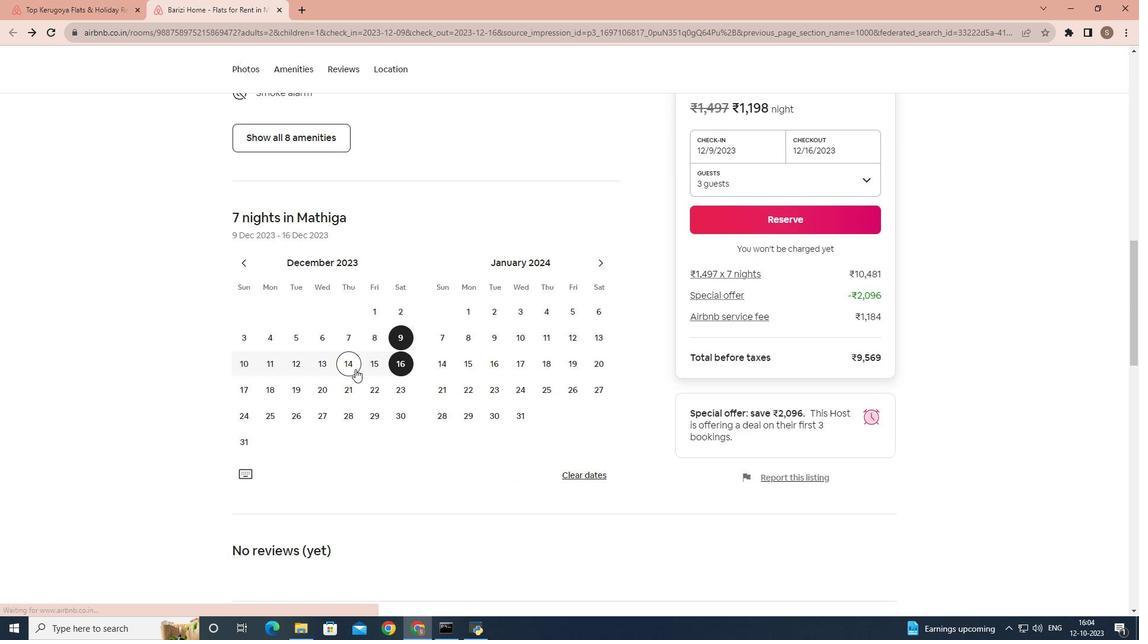 
Action: Mouse scrolled (355, 369) with delta (0, 0)
Screenshot: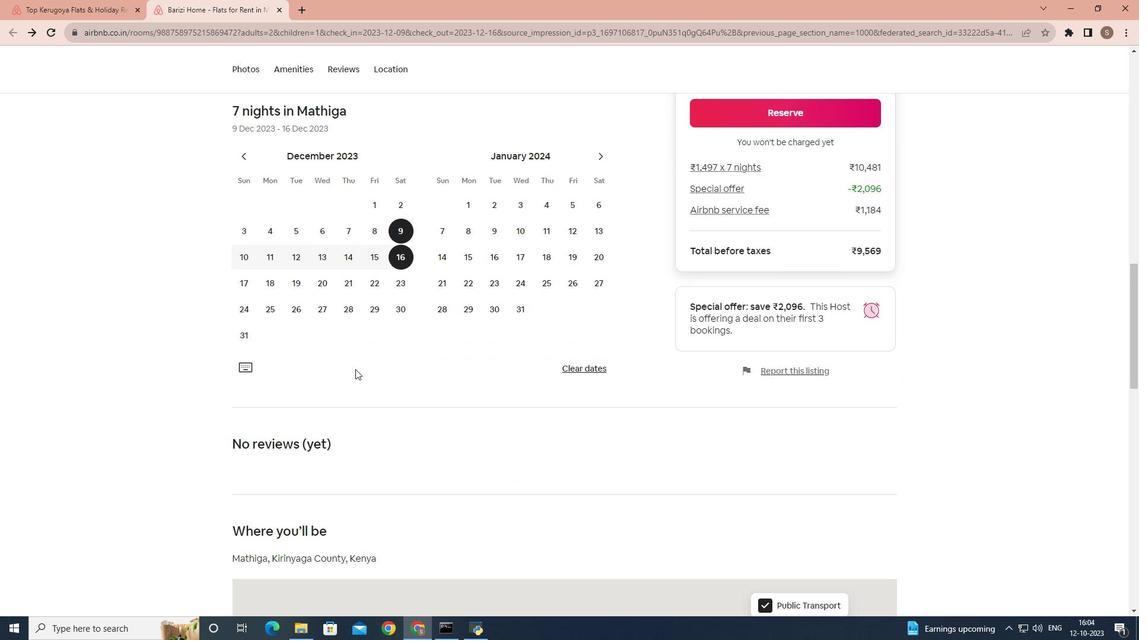 
Action: Mouse scrolled (355, 369) with delta (0, 0)
Screenshot: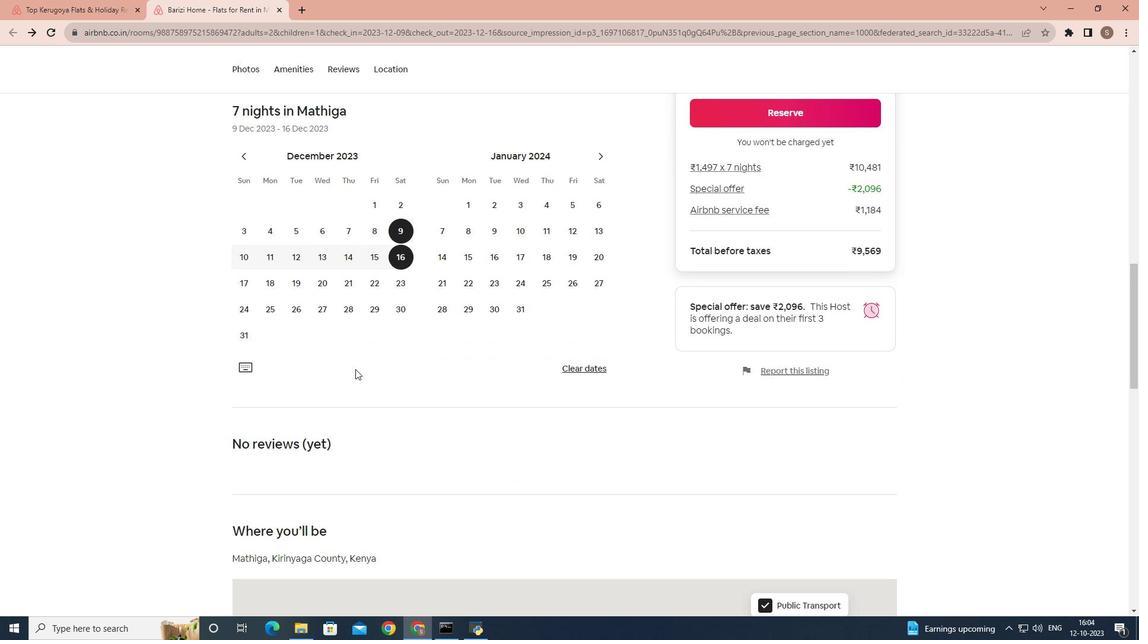 
Action: Mouse scrolled (355, 369) with delta (0, 0)
Screenshot: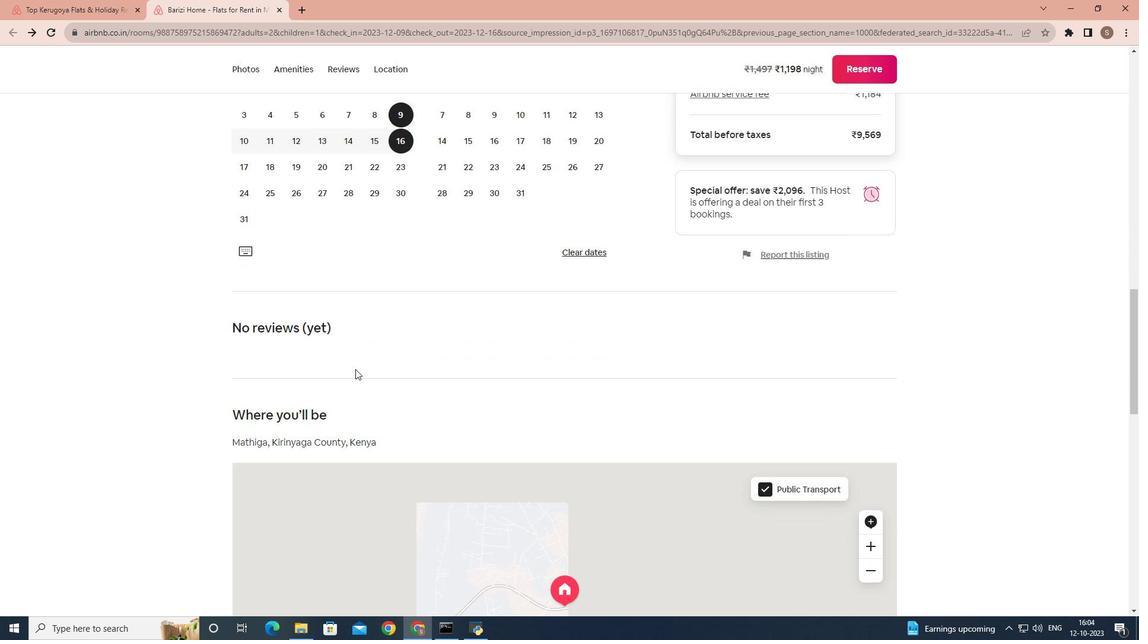 
Action: Mouse scrolled (355, 369) with delta (0, 0)
Screenshot: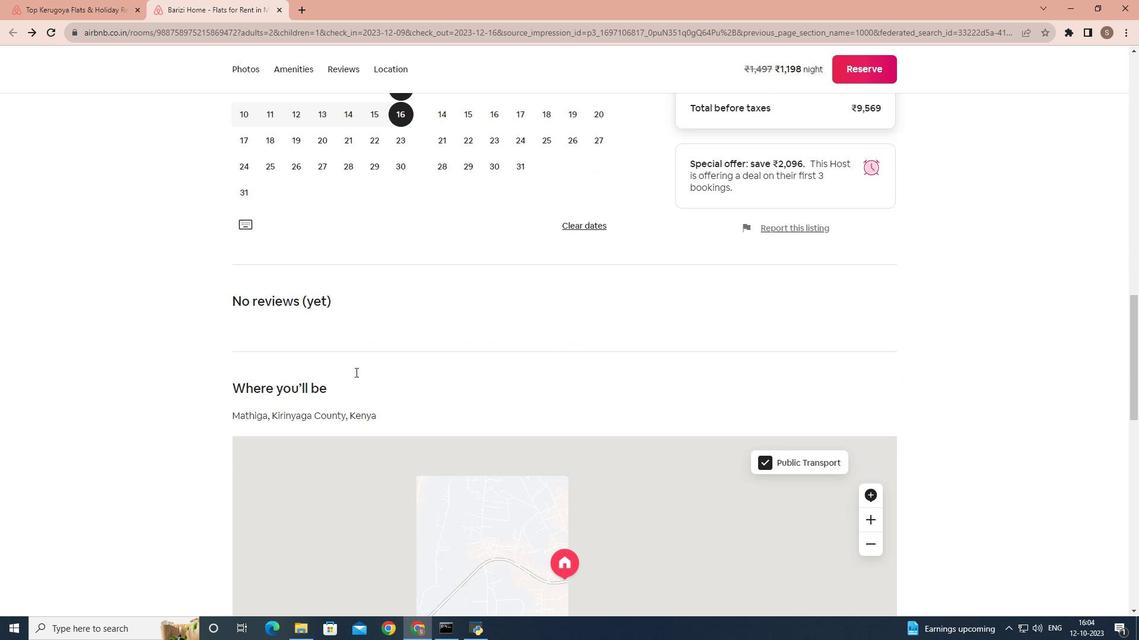 
Action: Mouse moved to (354, 378)
Screenshot: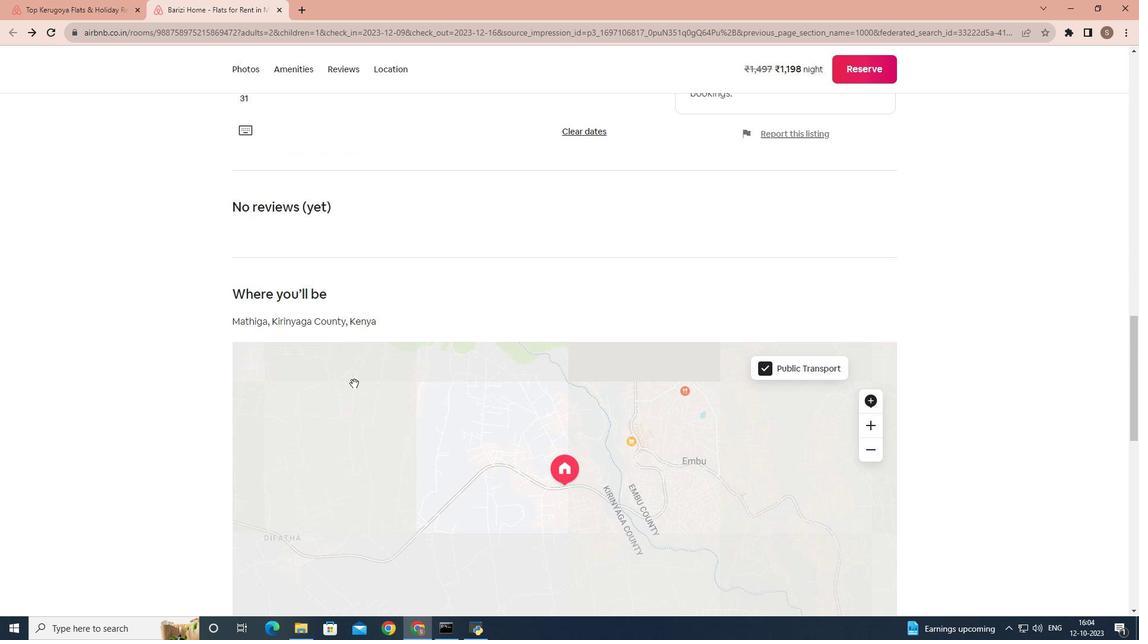 
Action: Mouse scrolled (354, 377) with delta (0, 0)
Screenshot: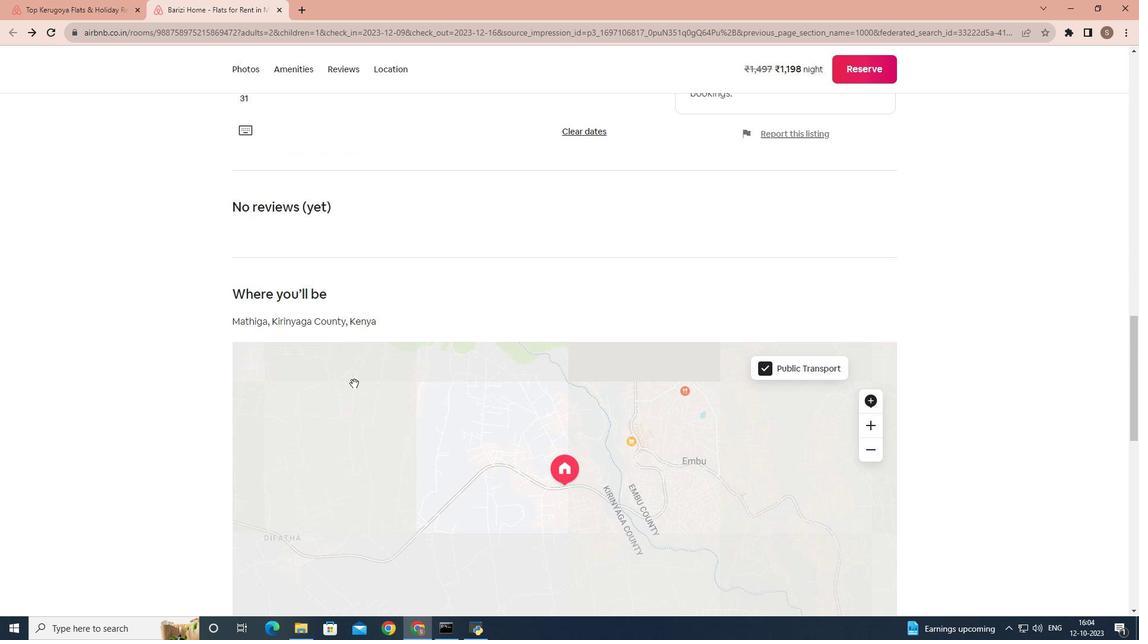 
Action: Mouse moved to (354, 380)
Screenshot: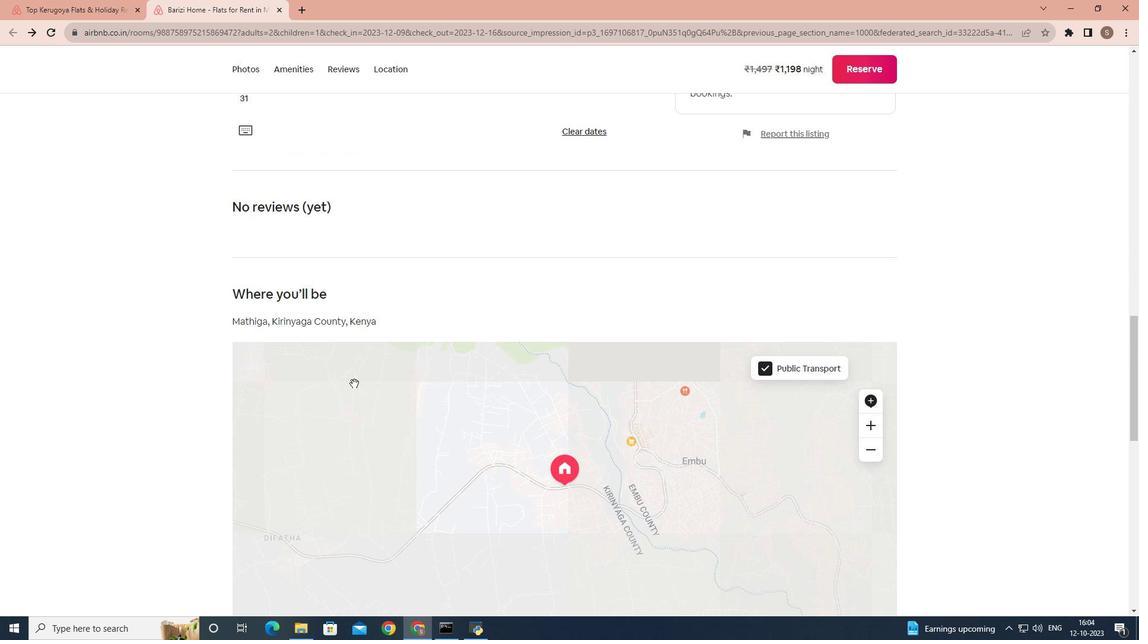 
Action: Mouse scrolled (354, 379) with delta (0, 0)
Screenshot: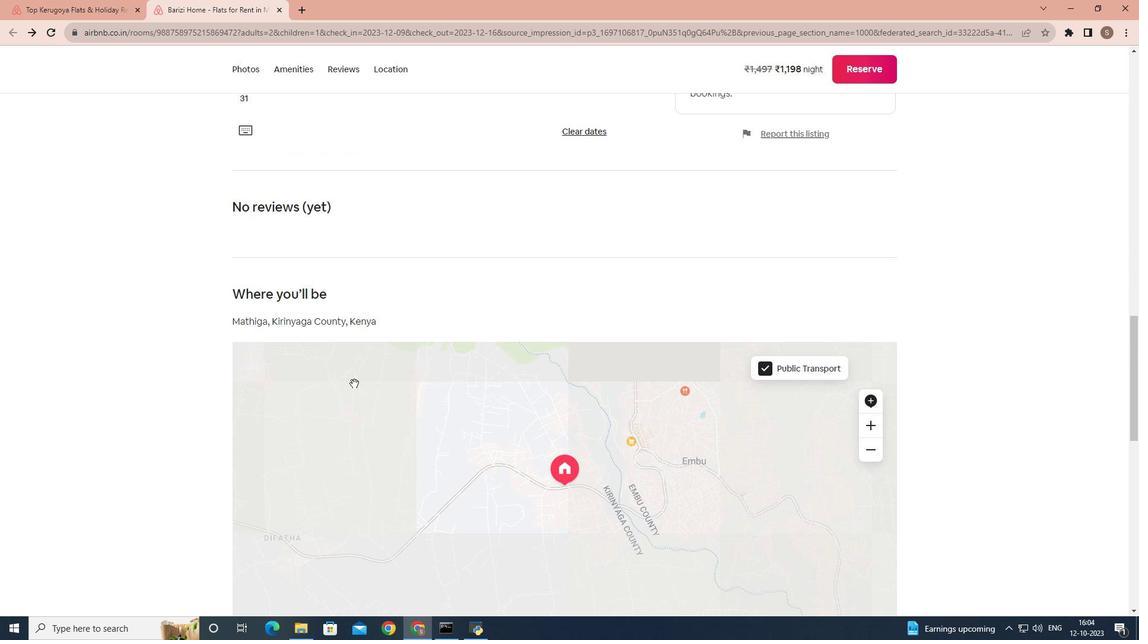 
Action: Mouse moved to (354, 383)
Screenshot: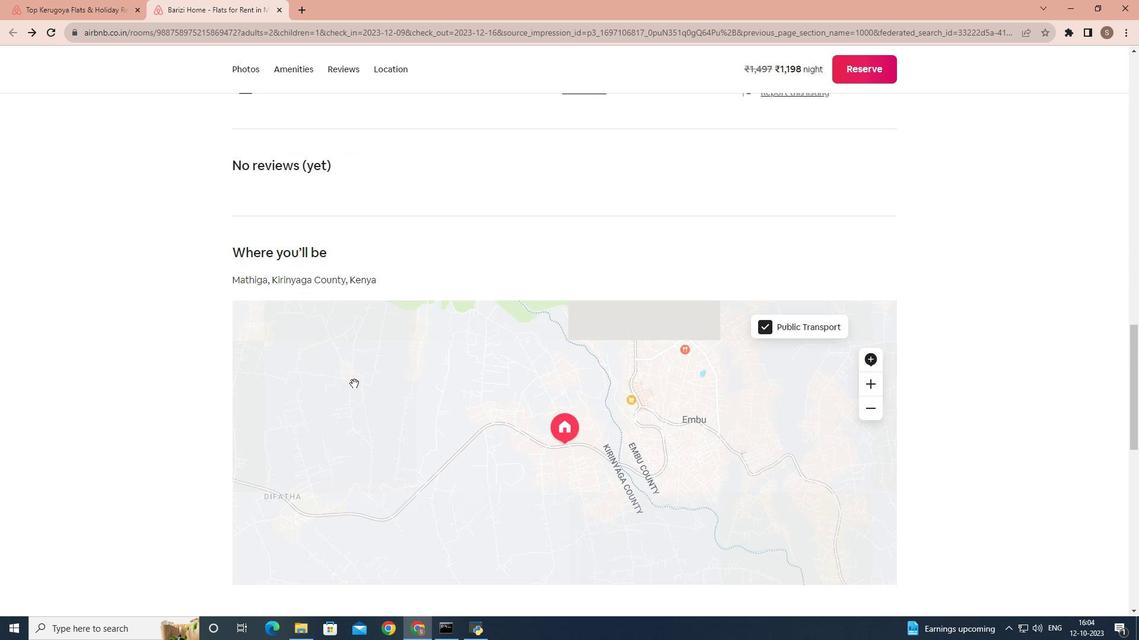 
Action: Mouse scrolled (354, 383) with delta (0, 0)
Screenshot: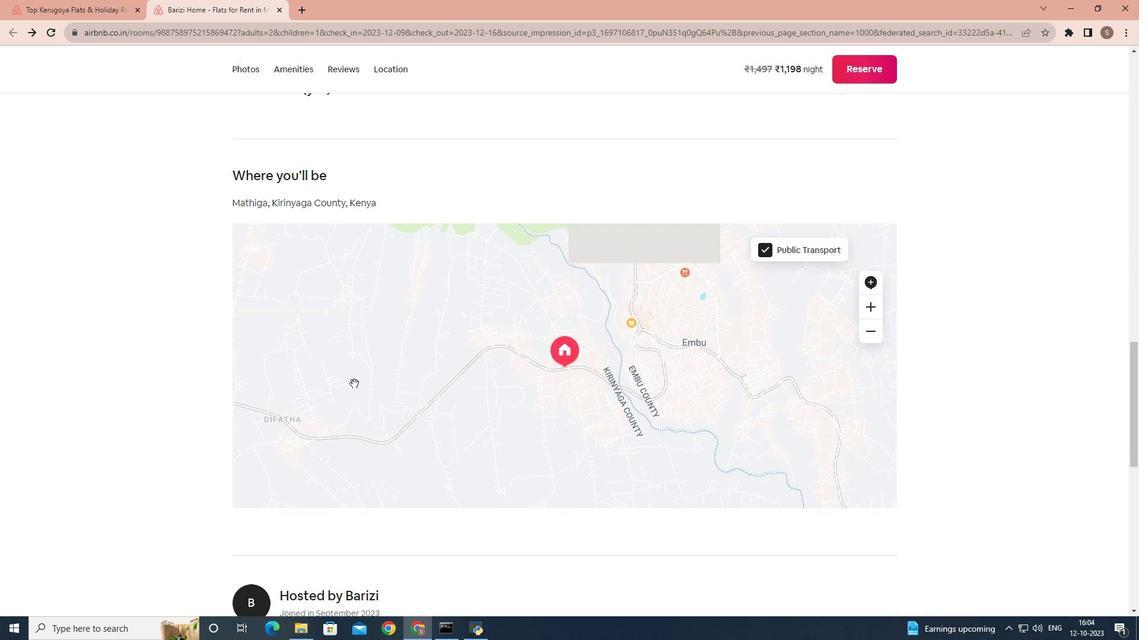 
Action: Mouse scrolled (354, 383) with delta (0, 0)
Screenshot: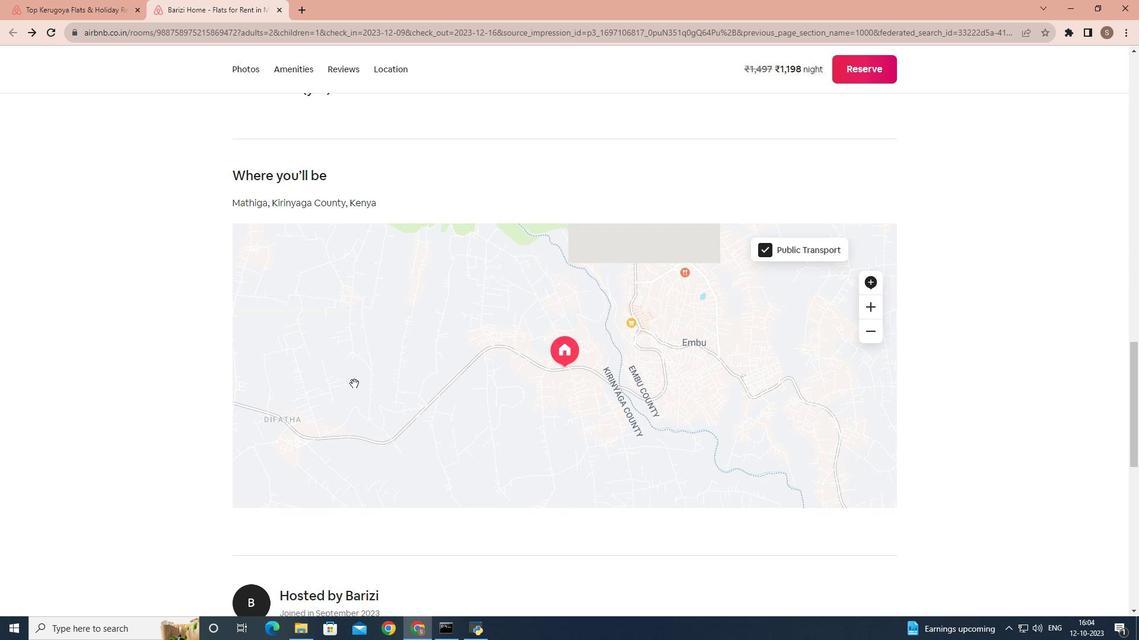 
Action: Mouse scrolled (354, 383) with delta (0, 0)
Screenshot: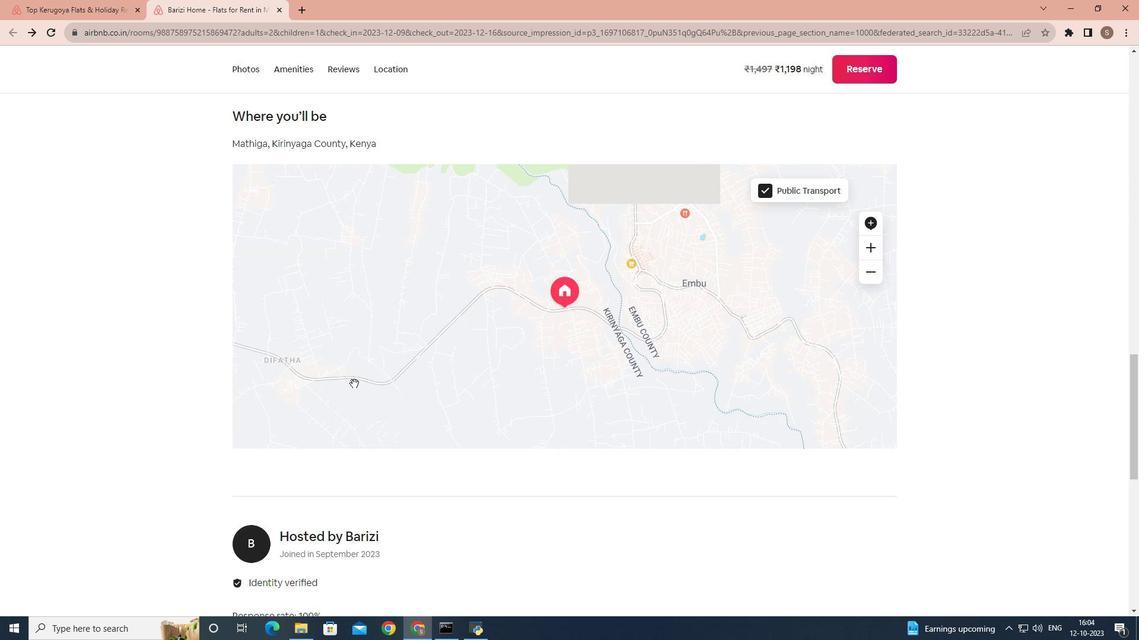 
Action: Mouse scrolled (354, 383) with delta (0, 0)
Screenshot: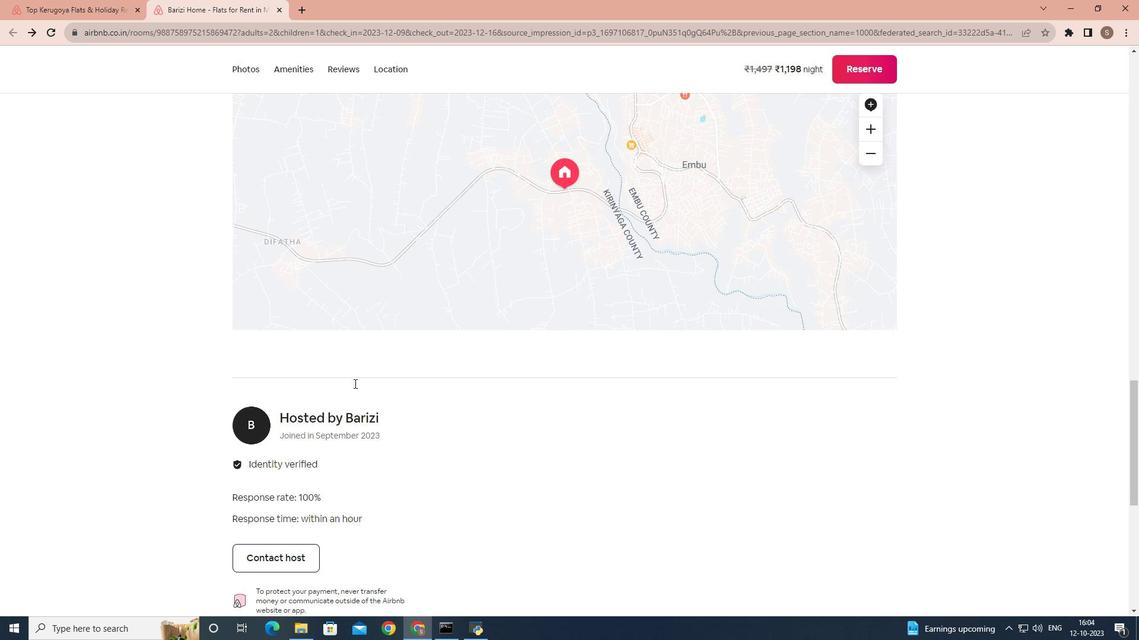 
Action: Mouse scrolled (354, 383) with delta (0, 0)
Screenshot: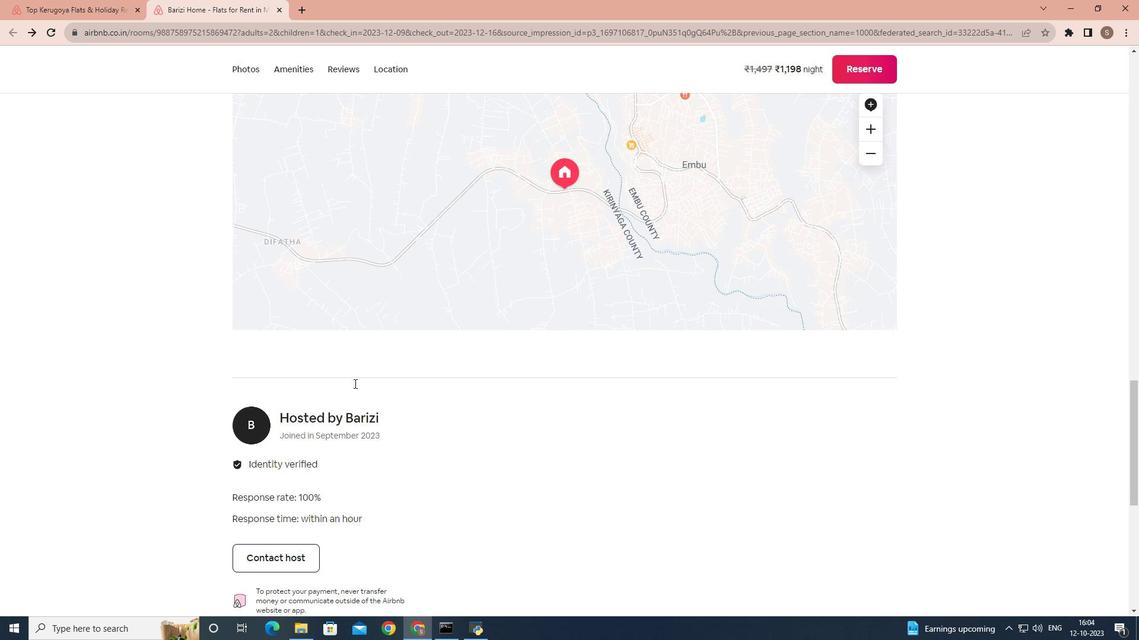 
Action: Mouse scrolled (354, 383) with delta (0, 0)
Screenshot: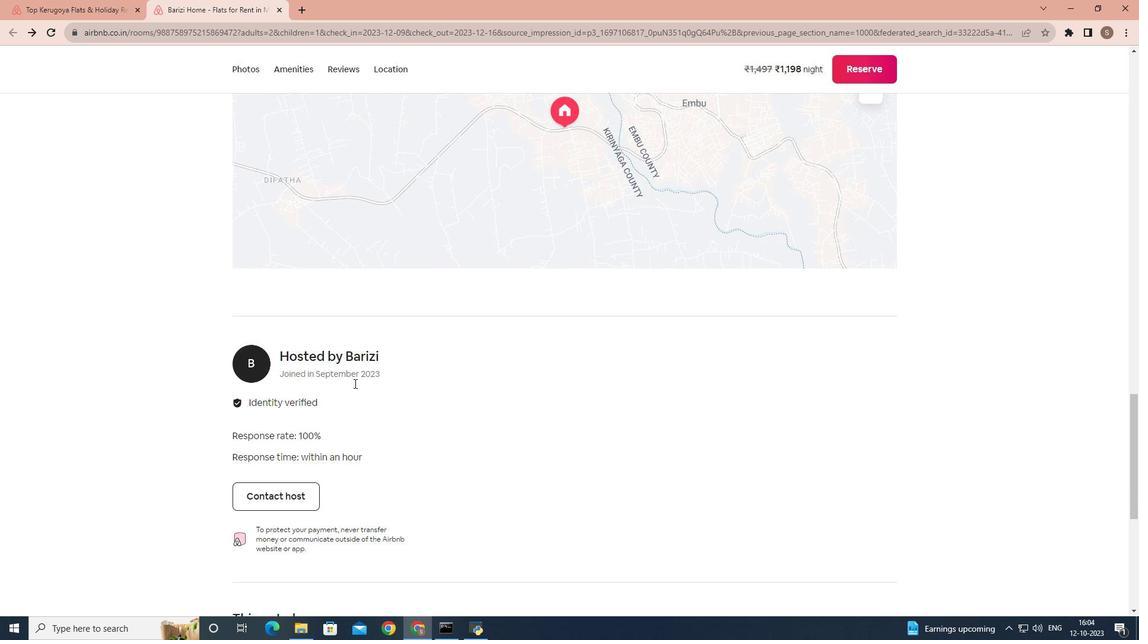 
Action: Mouse scrolled (354, 383) with delta (0, 0)
Screenshot: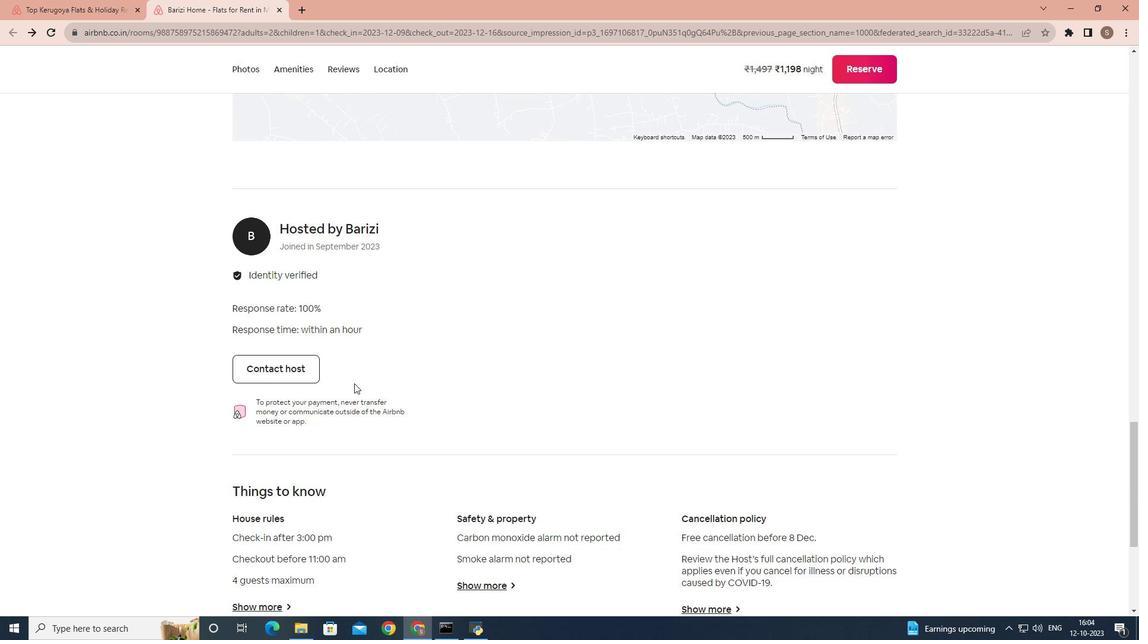 
Action: Mouse scrolled (354, 383) with delta (0, 0)
Screenshot: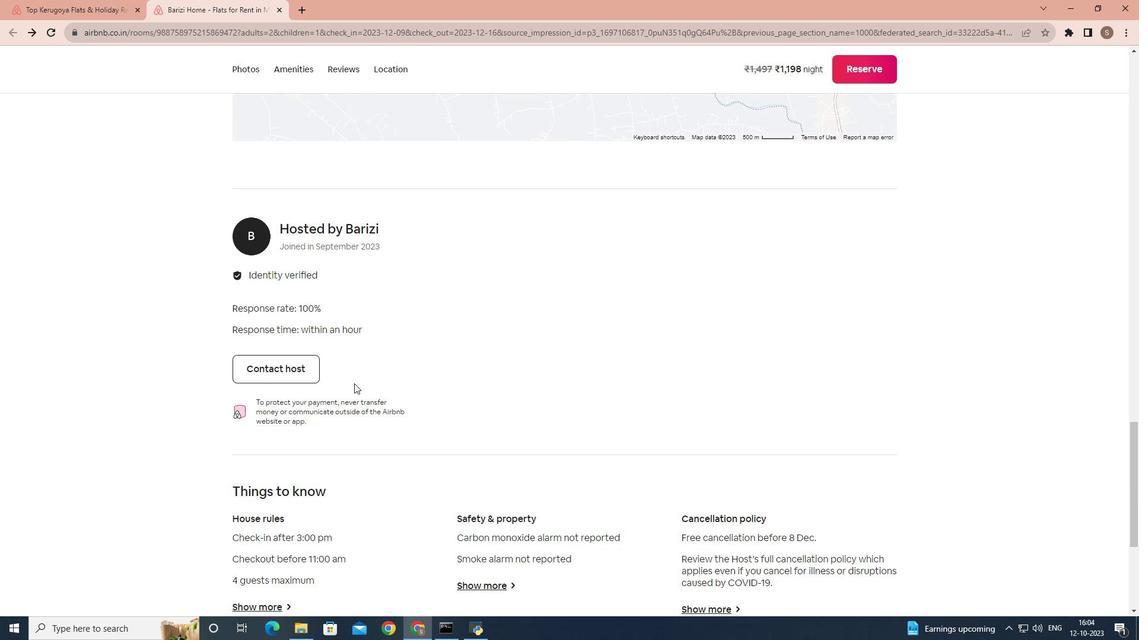
Action: Mouse scrolled (354, 383) with delta (0, 0)
Screenshot: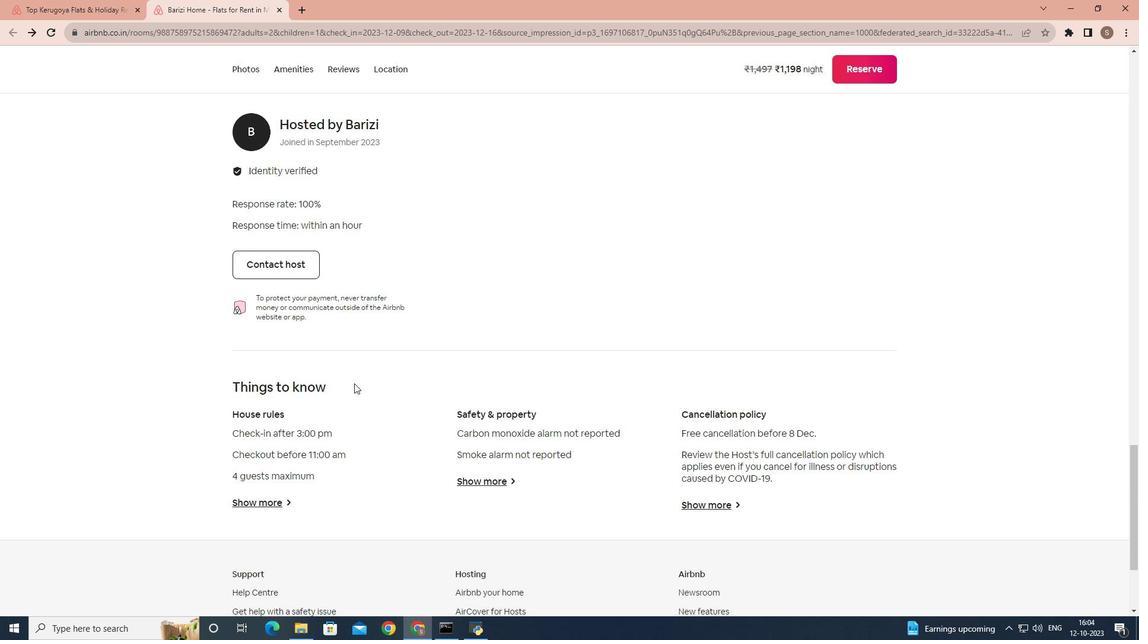 
Action: Mouse scrolled (354, 383) with delta (0, 0)
Screenshot: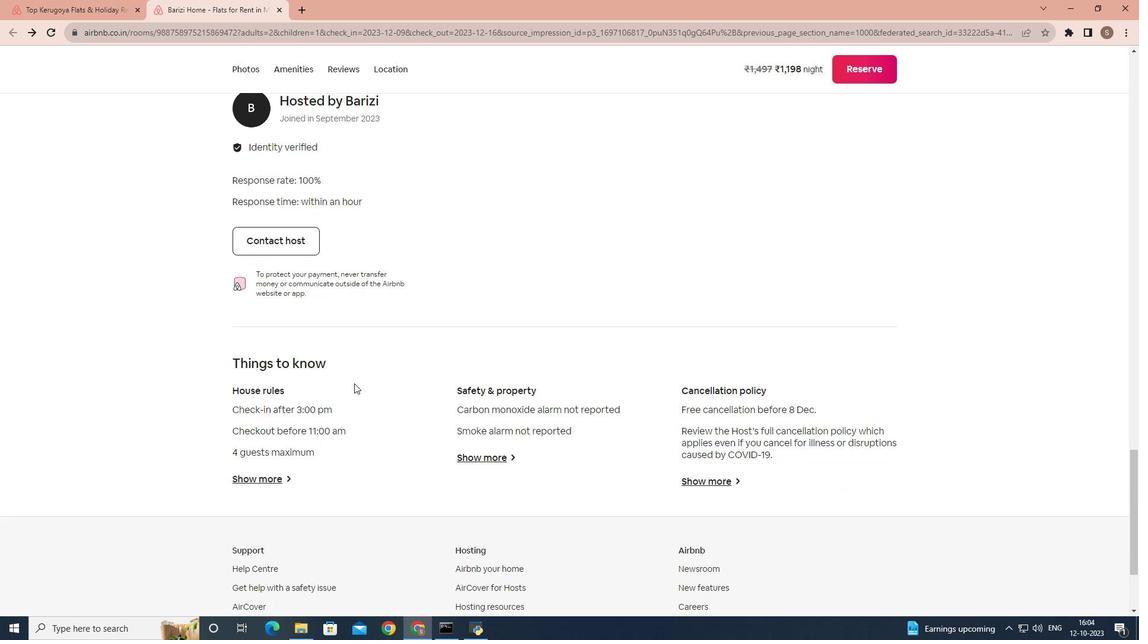 
Action: Mouse moved to (278, 383)
Screenshot: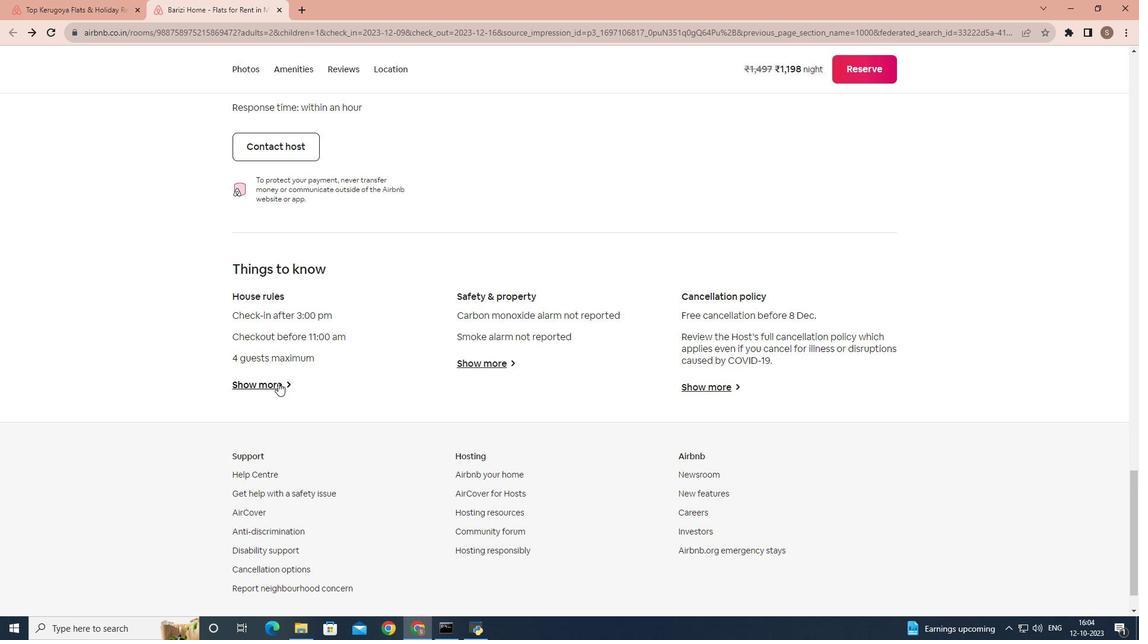 
Action: Mouse pressed left at (278, 383)
Screenshot: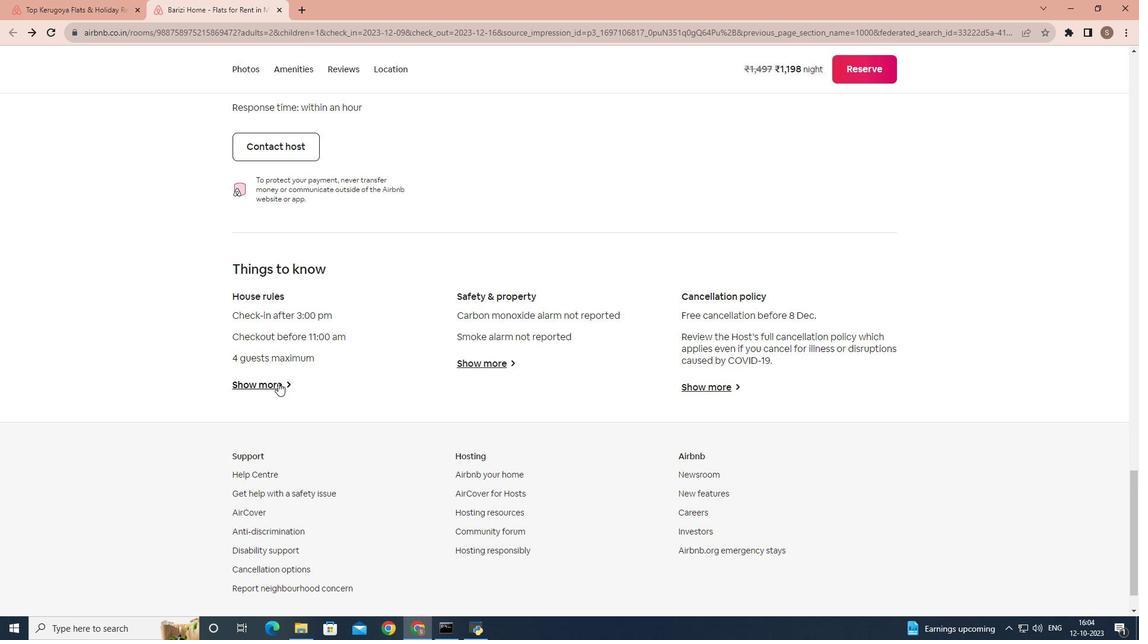 
Action: Mouse moved to (408, 382)
Screenshot: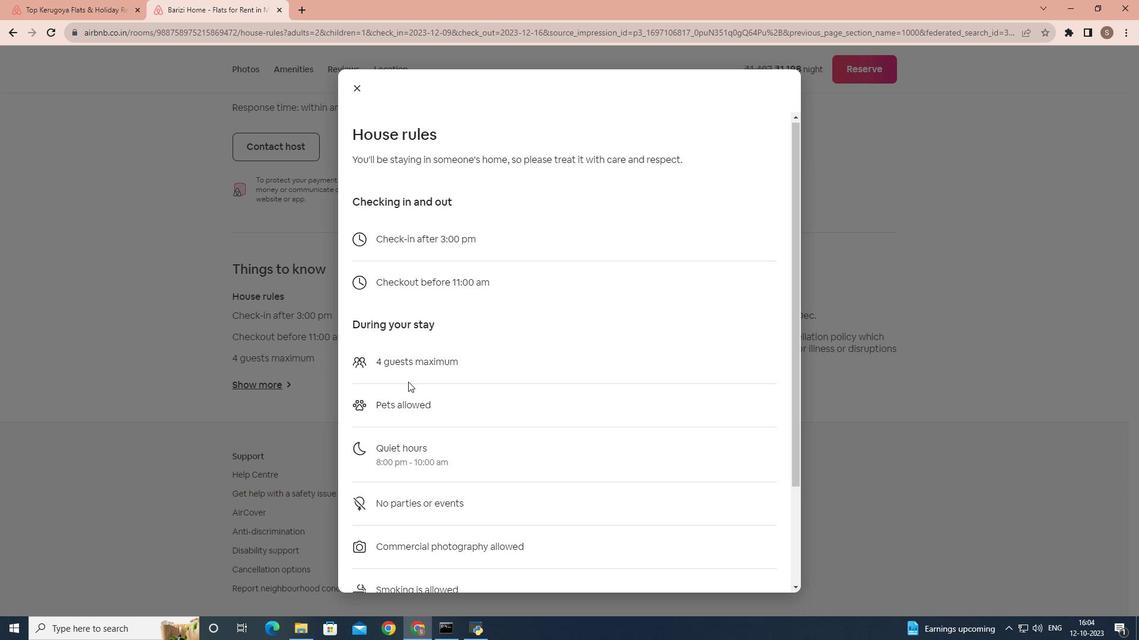 
Action: Mouse scrolled (408, 381) with delta (0, 0)
Screenshot: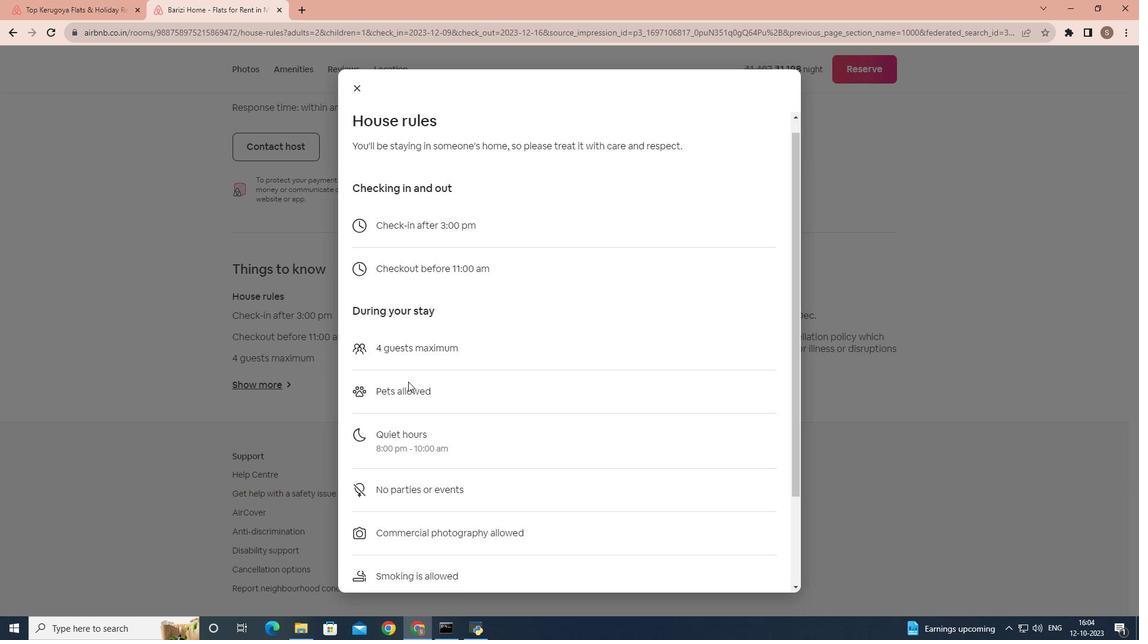 
Action: Mouse scrolled (408, 381) with delta (0, 0)
Screenshot: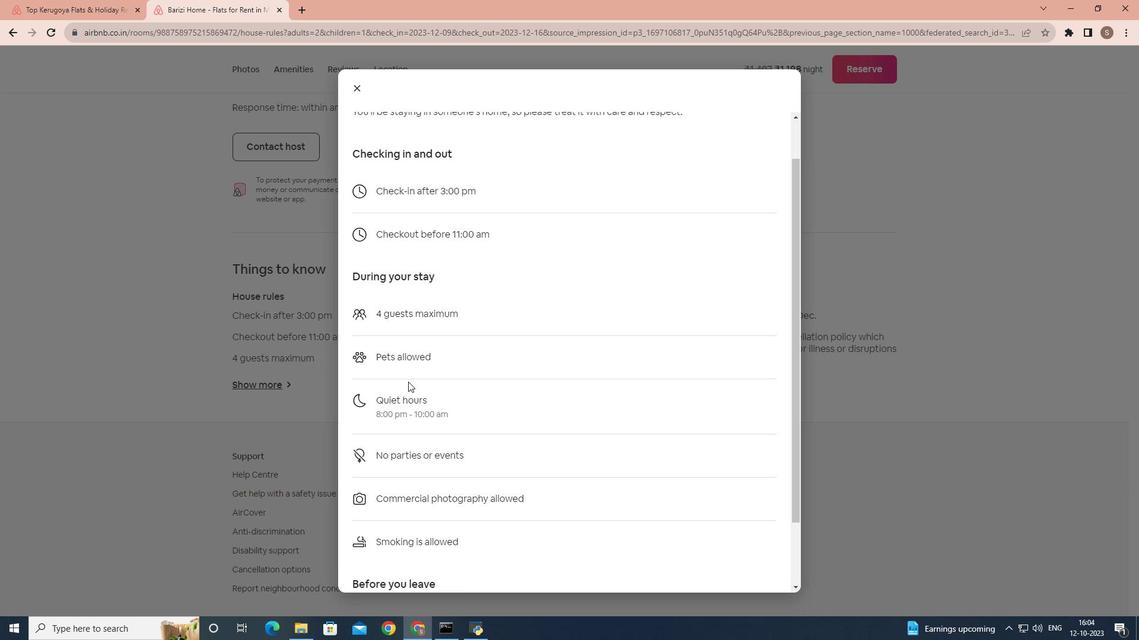 
Action: Mouse scrolled (408, 381) with delta (0, 0)
Screenshot: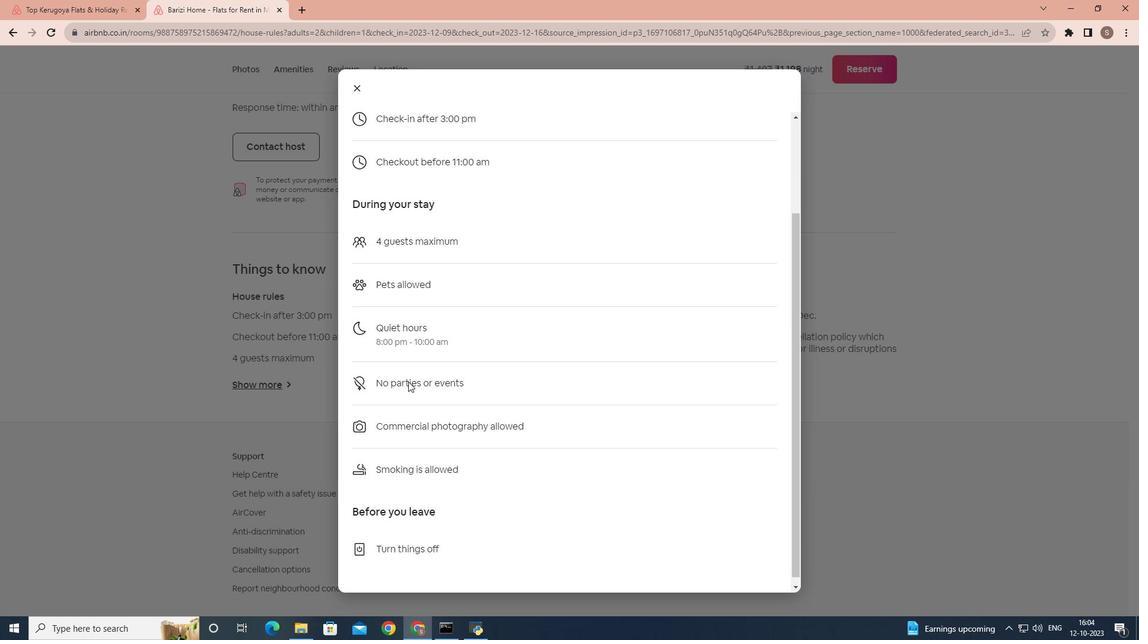 
Action: Mouse scrolled (408, 381) with delta (0, 0)
Screenshot: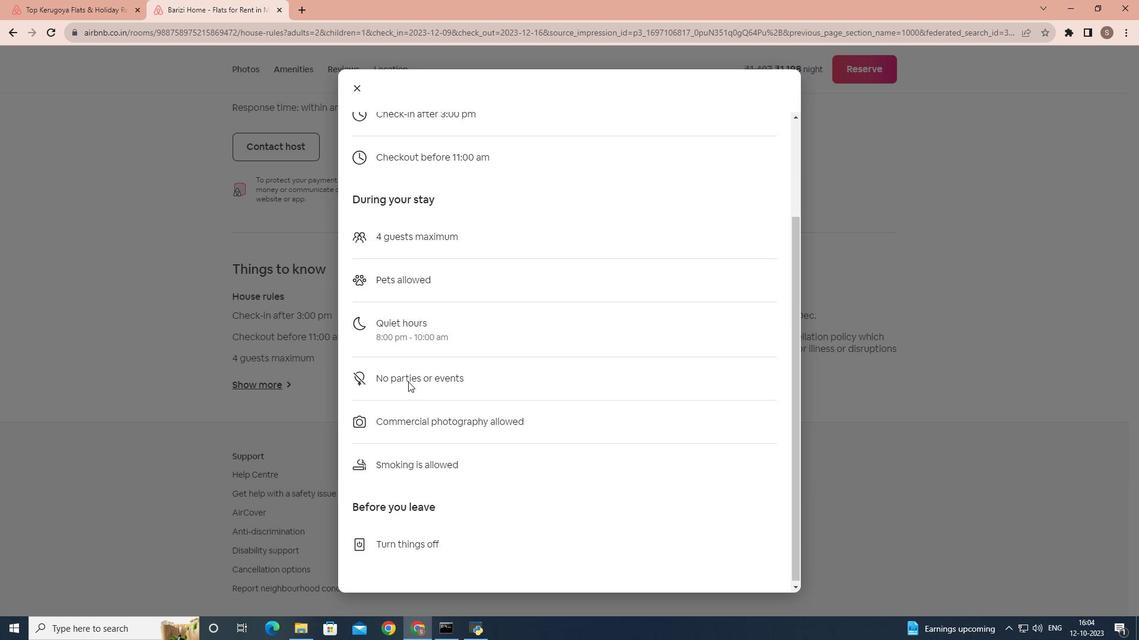 
Action: Mouse scrolled (408, 381) with delta (0, 0)
Screenshot: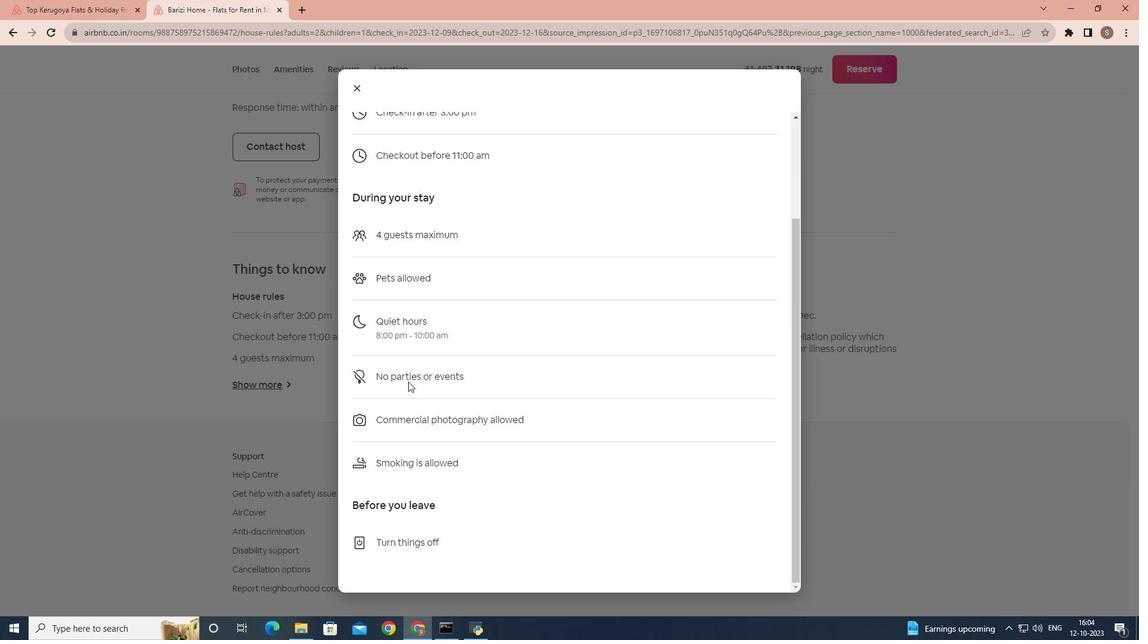 
Action: Mouse scrolled (408, 381) with delta (0, 0)
Screenshot: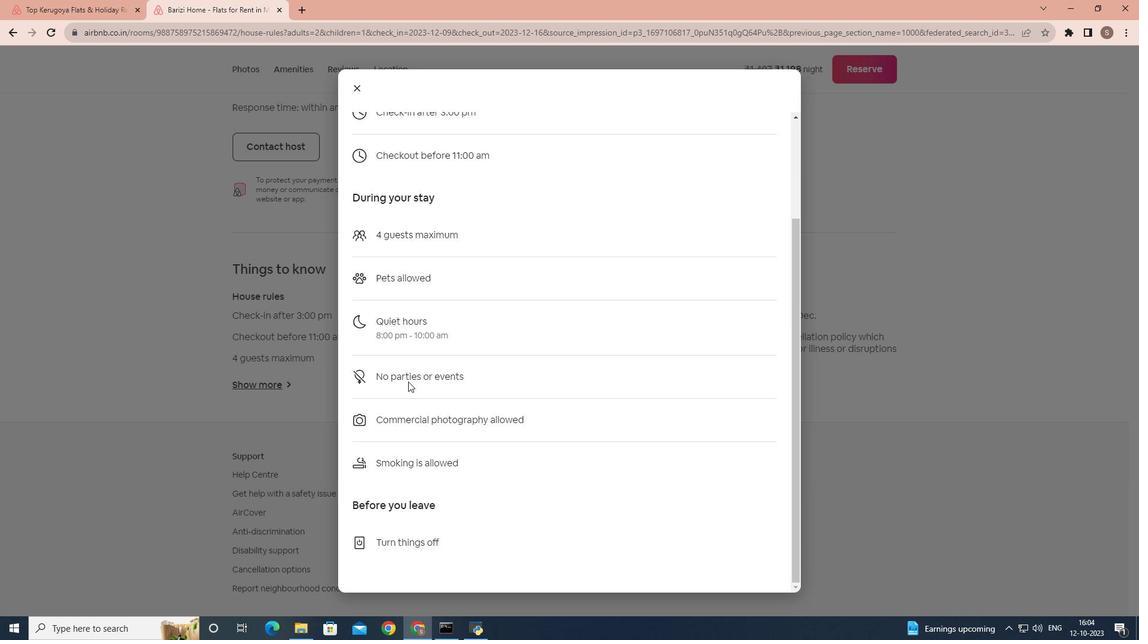 
Action: Mouse scrolled (408, 381) with delta (0, 0)
Screenshot: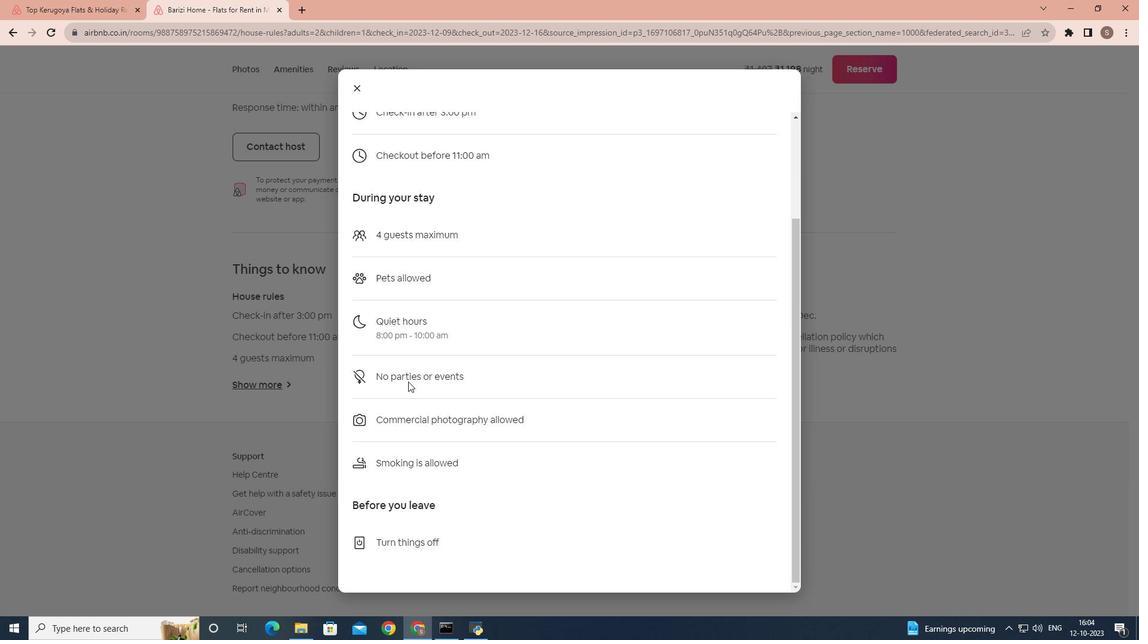 
Action: Mouse moved to (358, 84)
Screenshot: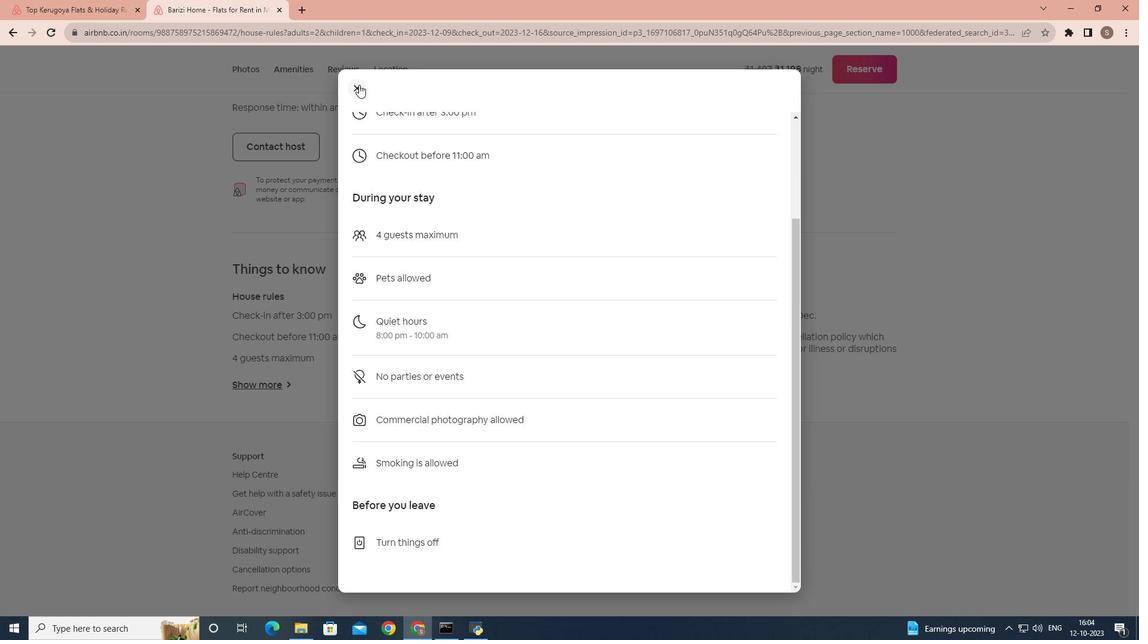
Action: Mouse pressed left at (358, 84)
Screenshot: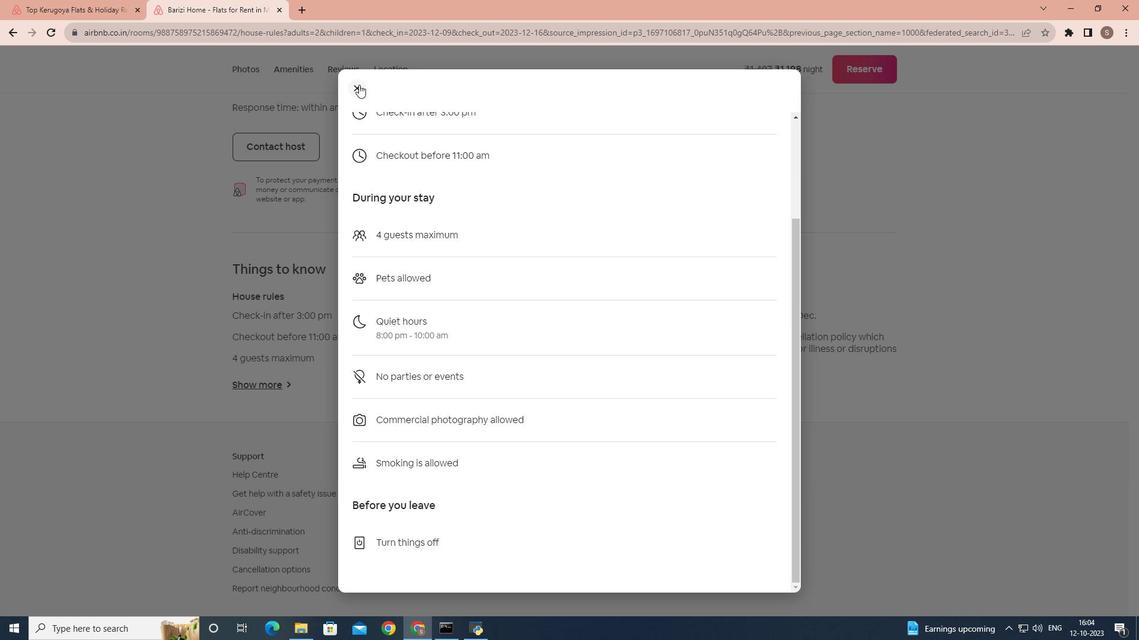
Action: Mouse moved to (460, 360)
Screenshot: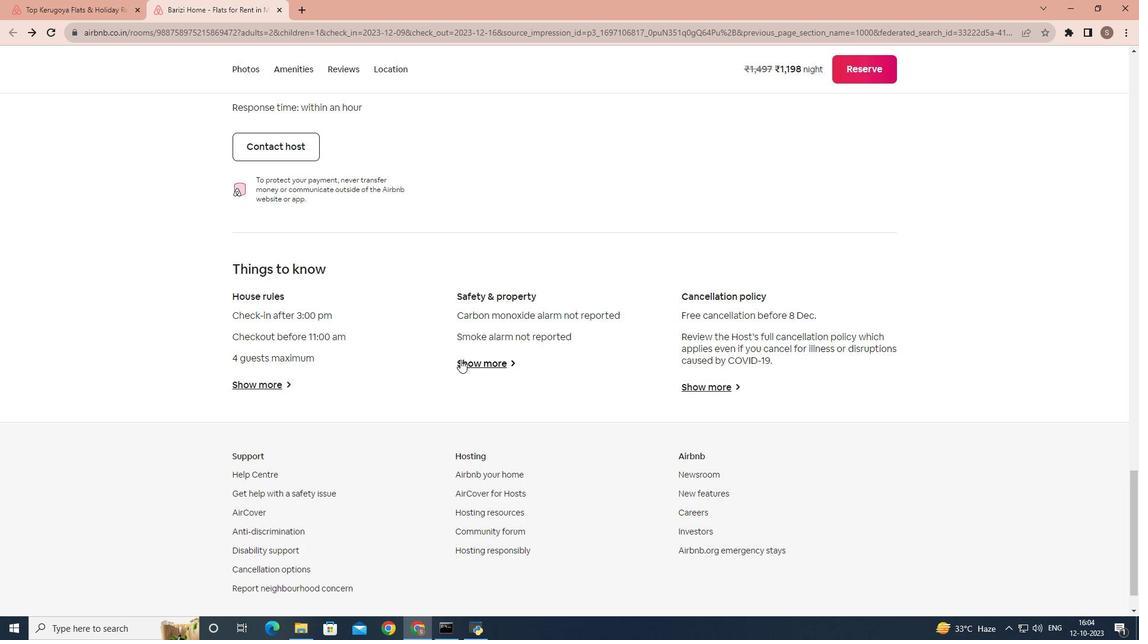 
Action: Mouse pressed left at (460, 360)
Screenshot: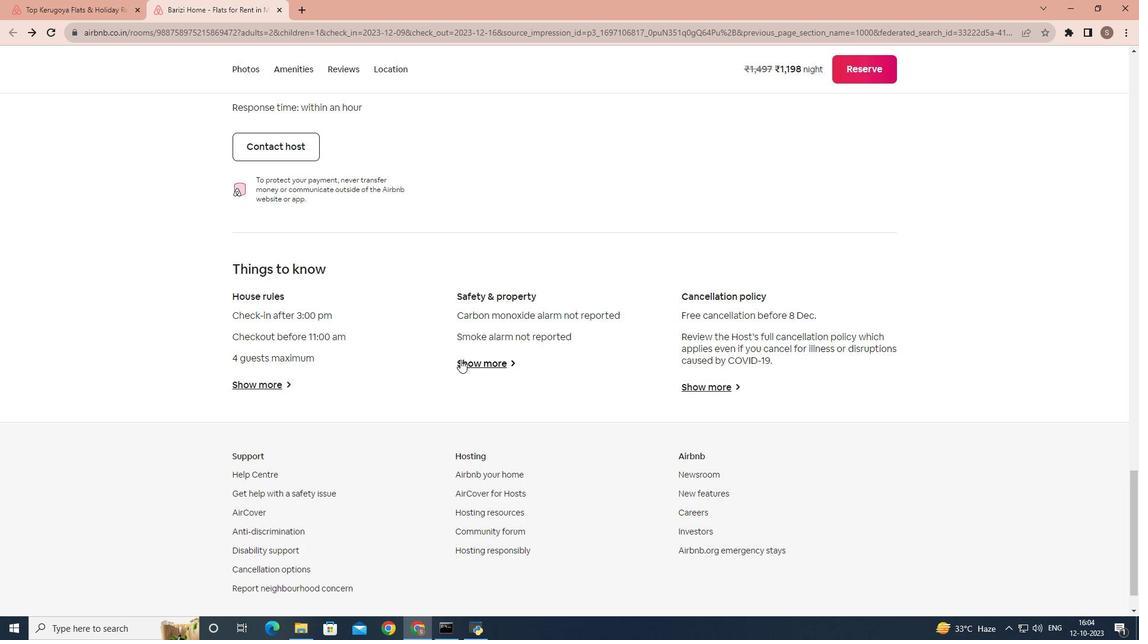 
Action: Mouse scrolled (460, 359) with delta (0, 0)
Screenshot: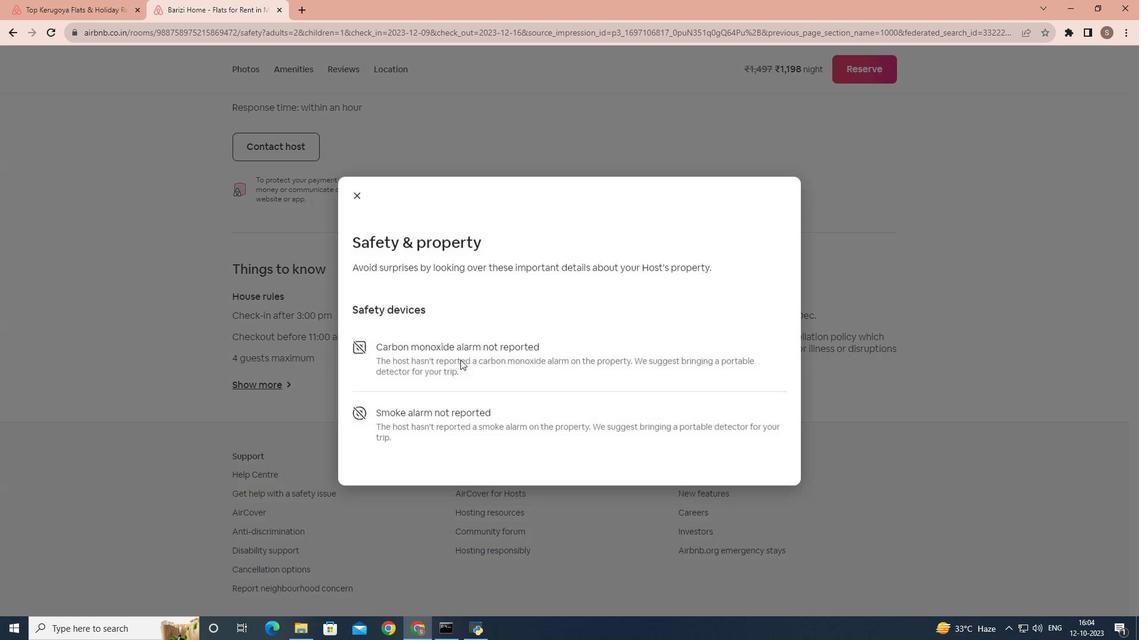
Action: Mouse scrolled (460, 359) with delta (0, 0)
Screenshot: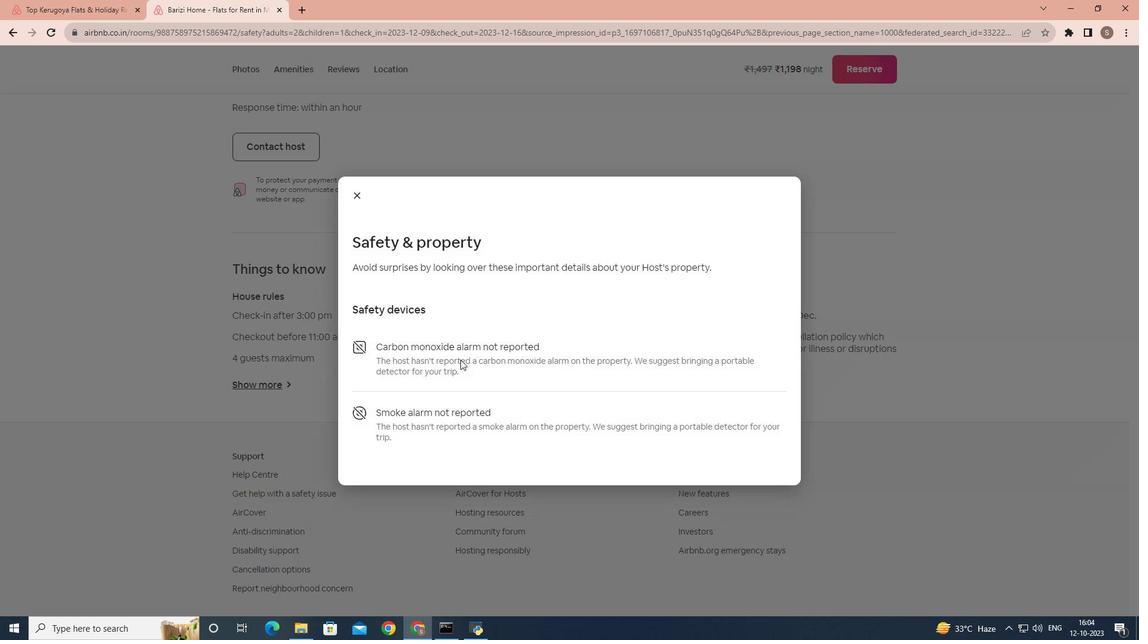 
Action: Mouse scrolled (460, 359) with delta (0, 0)
Screenshot: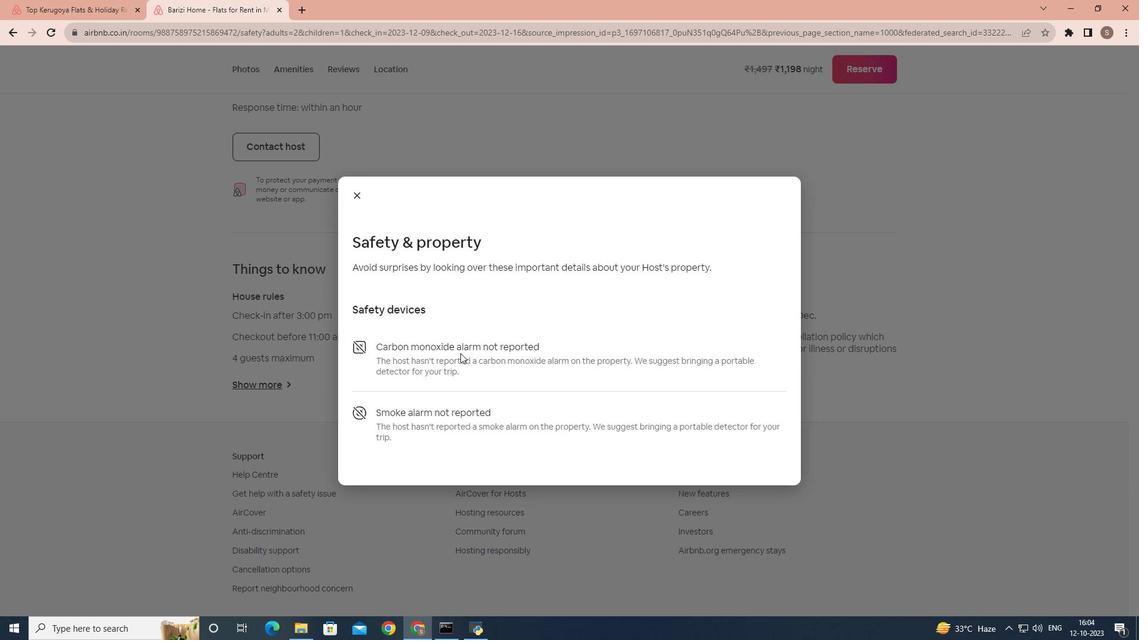 
Action: Mouse moved to (359, 194)
Screenshot: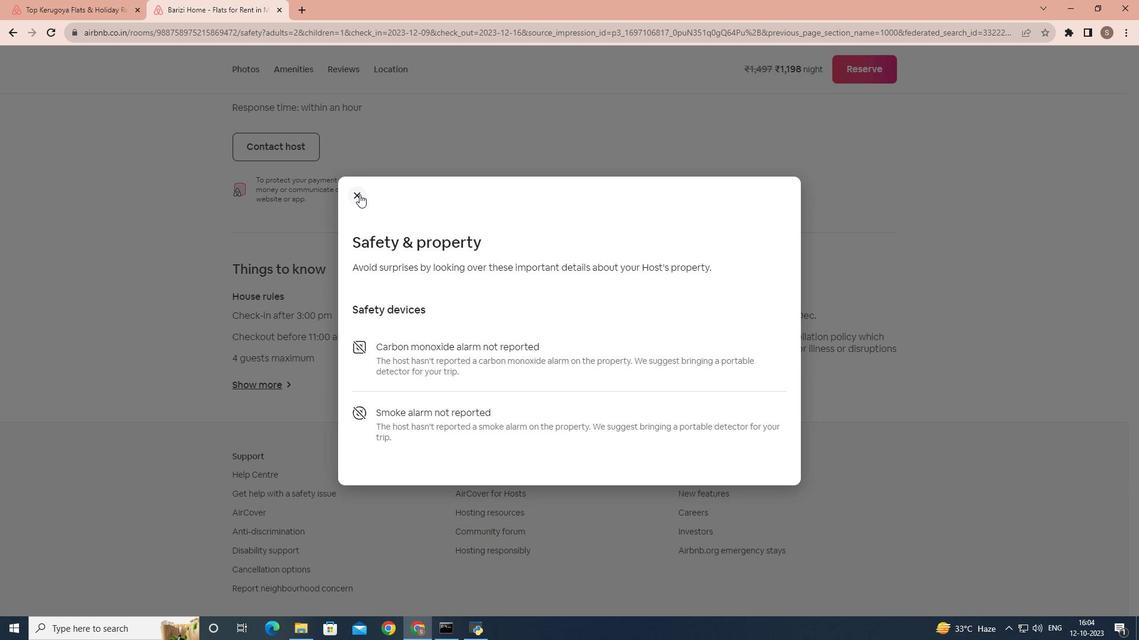 
Action: Mouse pressed left at (359, 194)
Screenshot: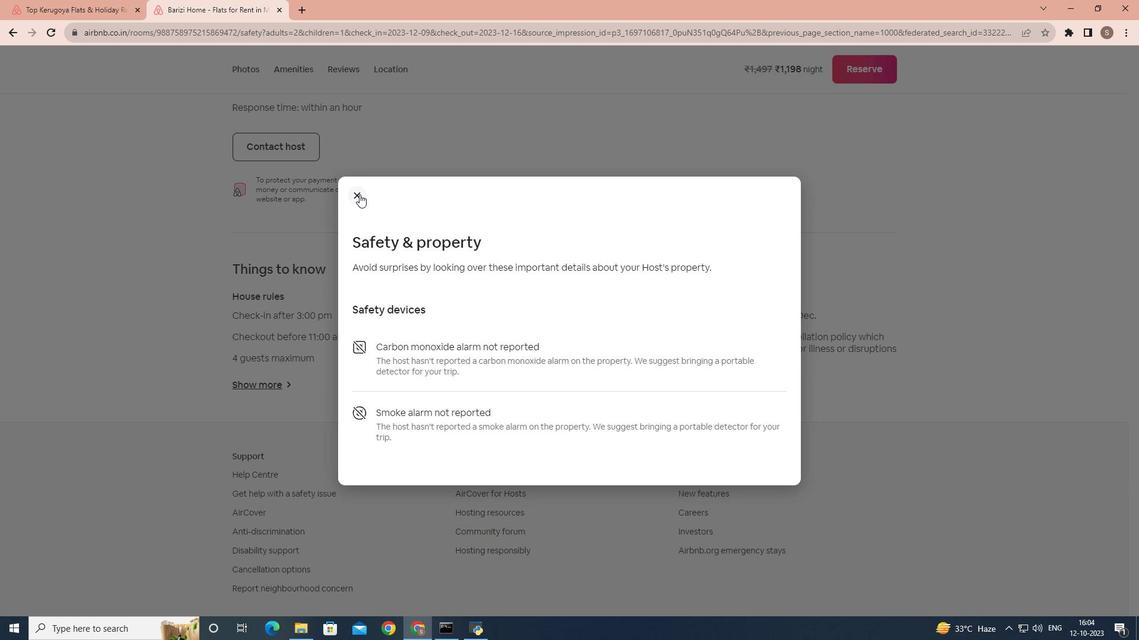 
Action: Mouse moved to (707, 390)
Screenshot: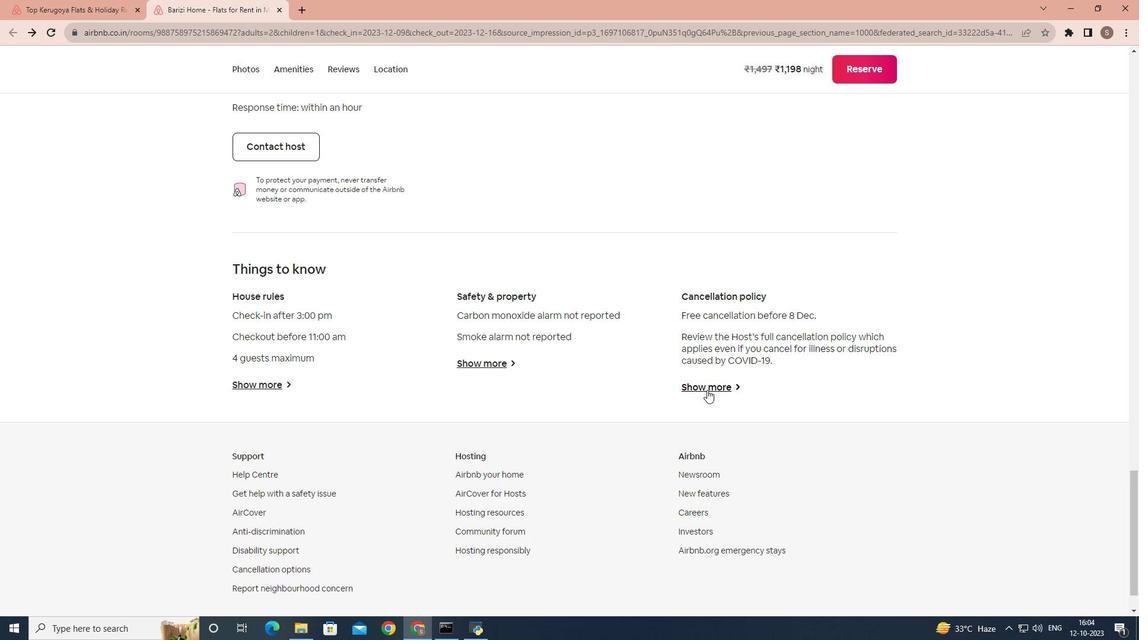 
Action: Mouse pressed left at (707, 390)
Screenshot: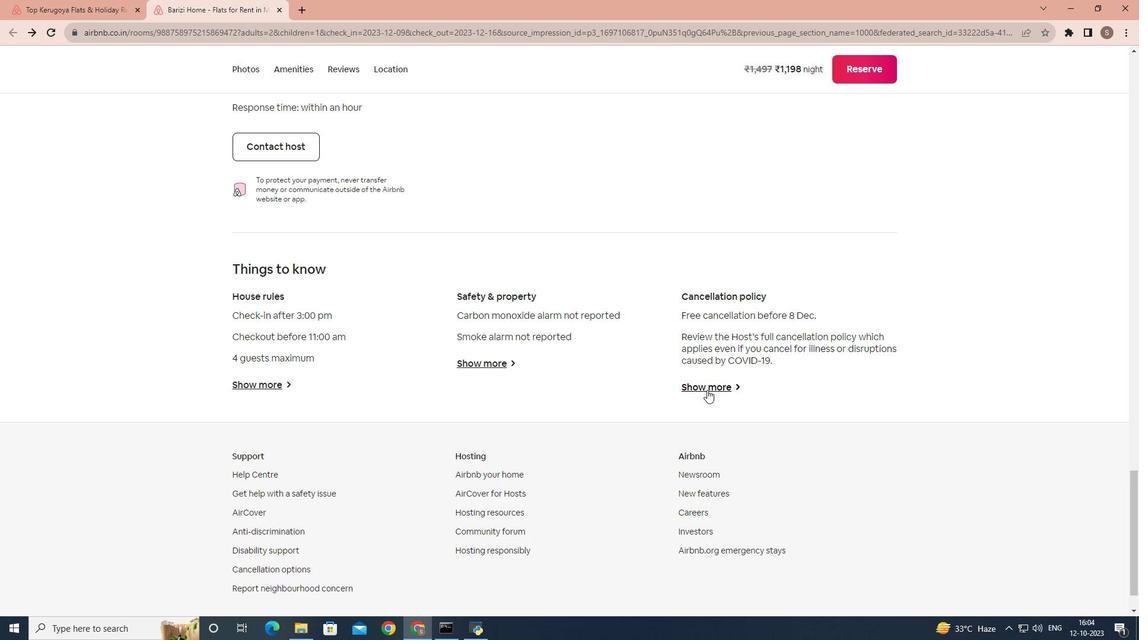 
Action: Mouse moved to (418, 178)
Screenshot: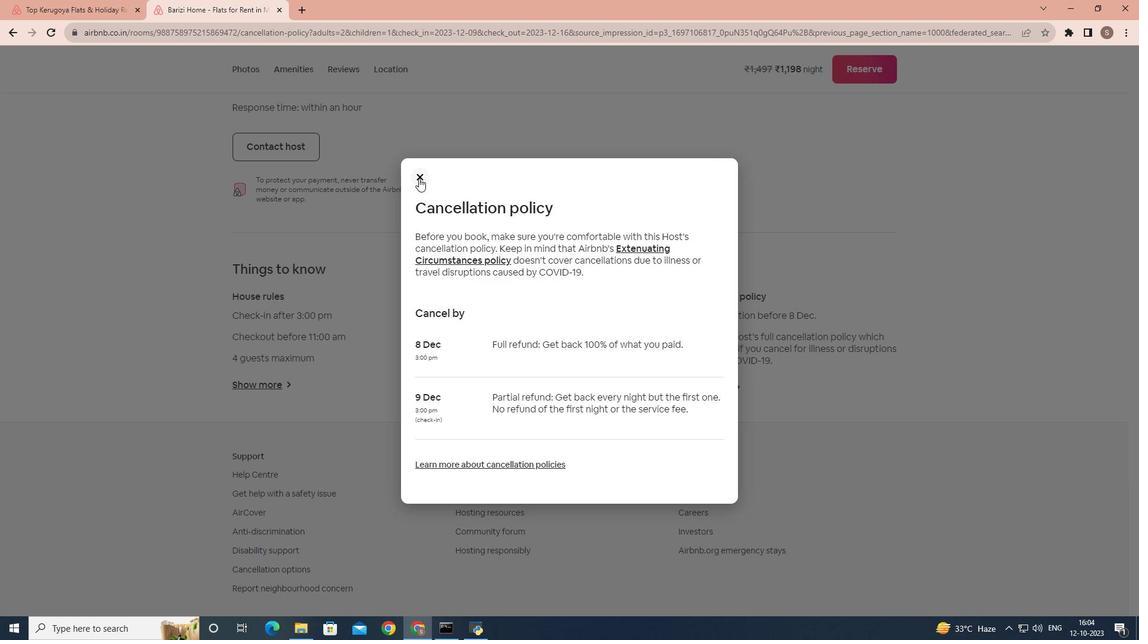 
Action: Mouse pressed left at (418, 178)
Screenshot: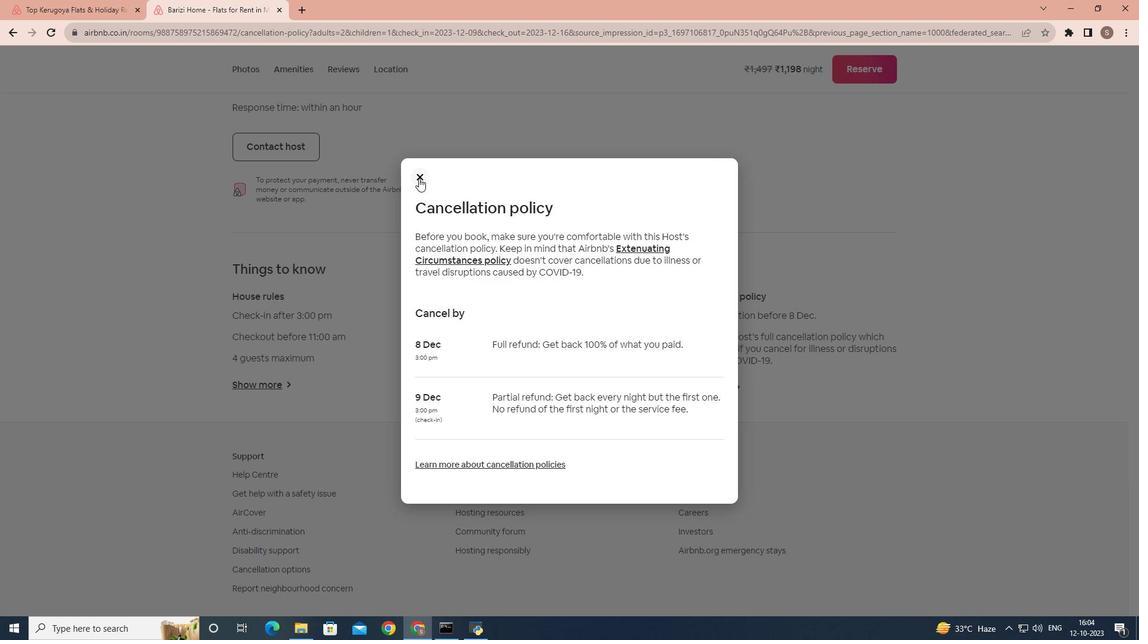 
Action: Mouse moved to (404, 287)
Screenshot: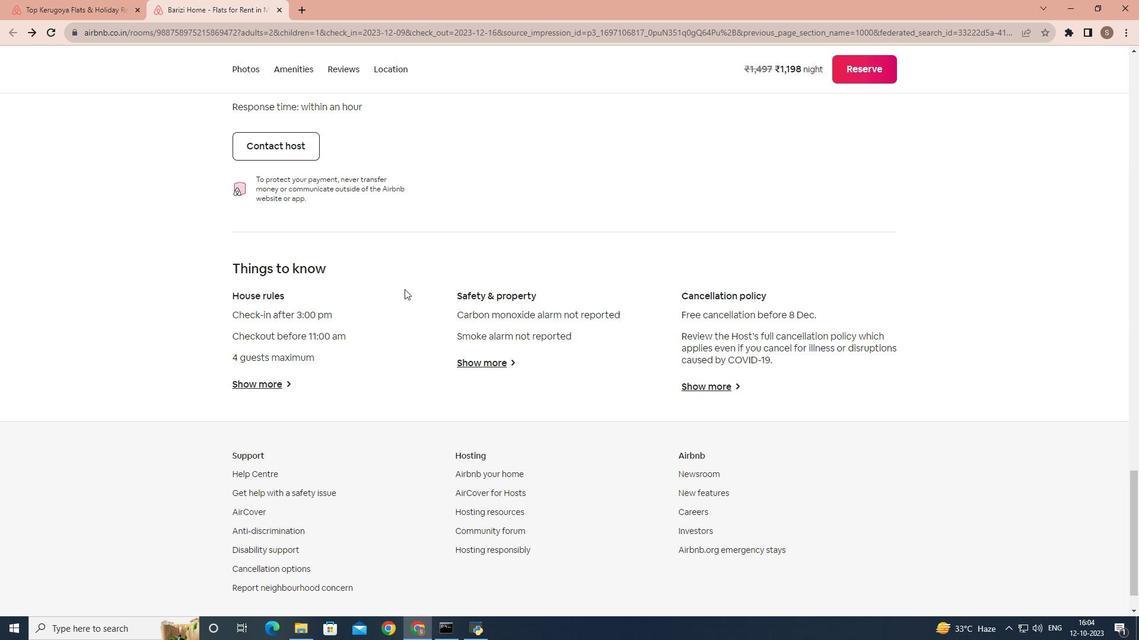 
Action: Mouse scrolled (404, 287) with delta (0, 0)
Screenshot: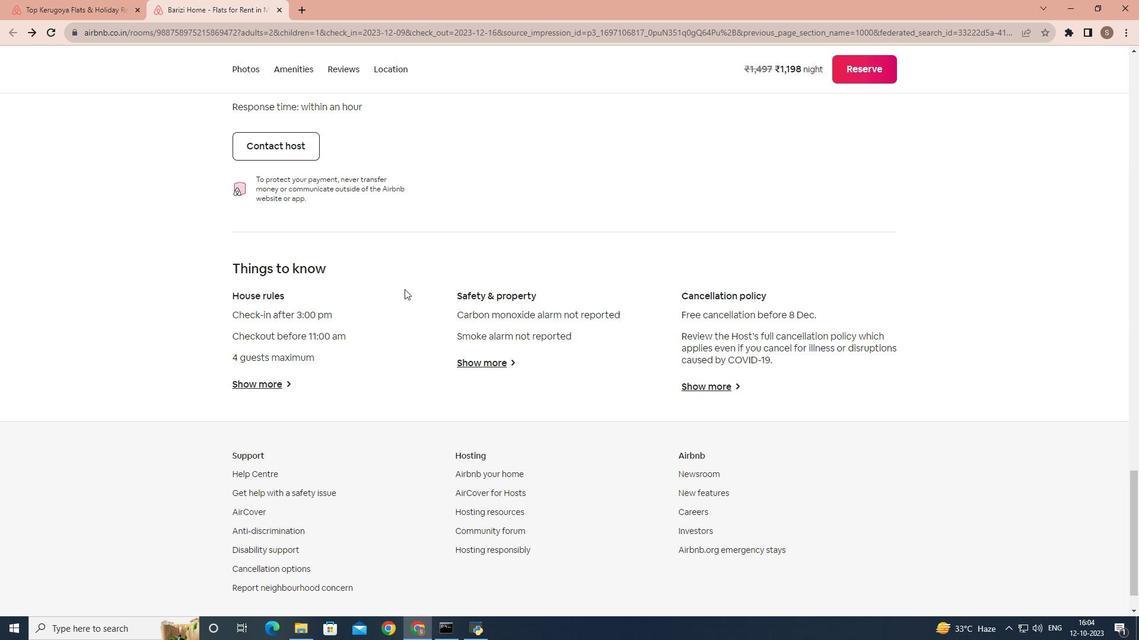 
Action: Mouse moved to (404, 290)
Screenshot: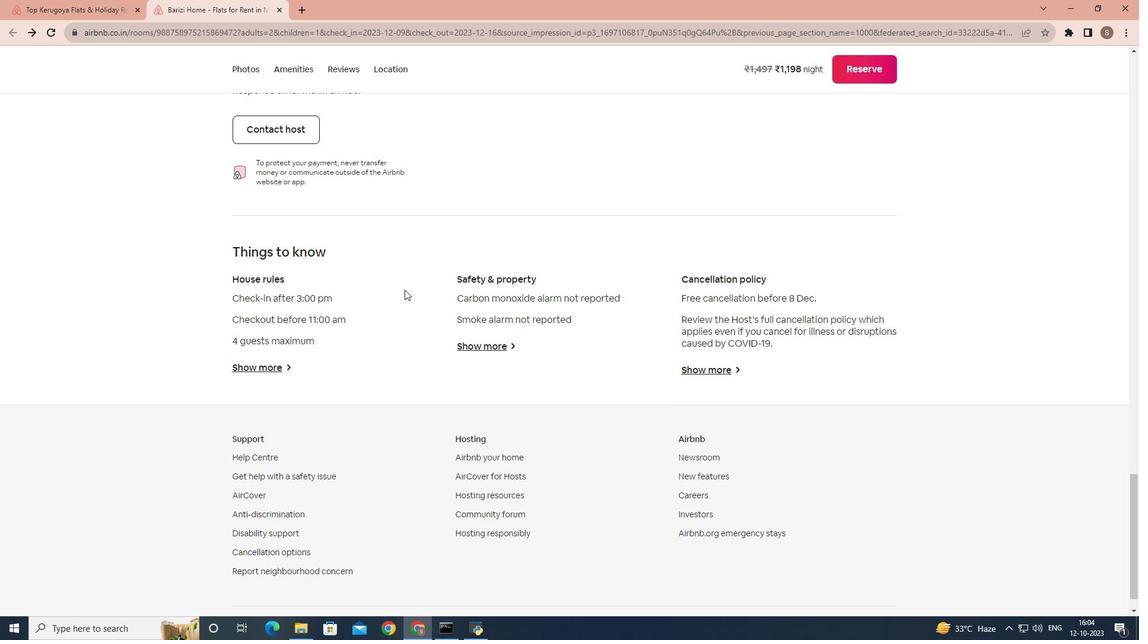 
Action: Mouse scrolled (404, 289) with delta (0, 0)
Screenshot: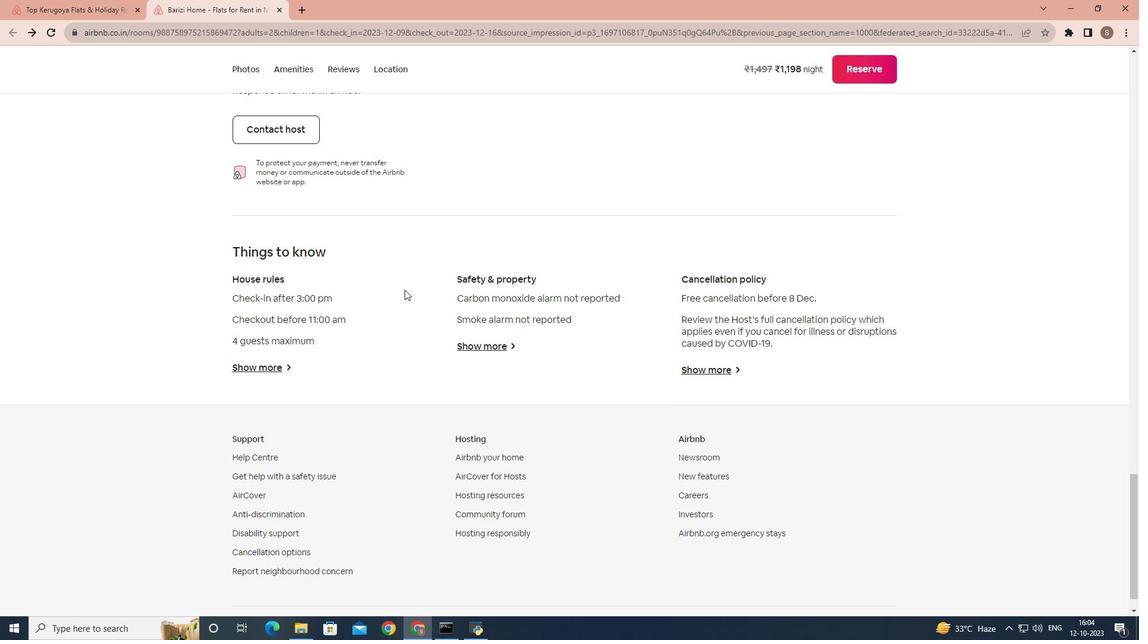 
Action: Mouse moved to (102, 9)
Screenshot: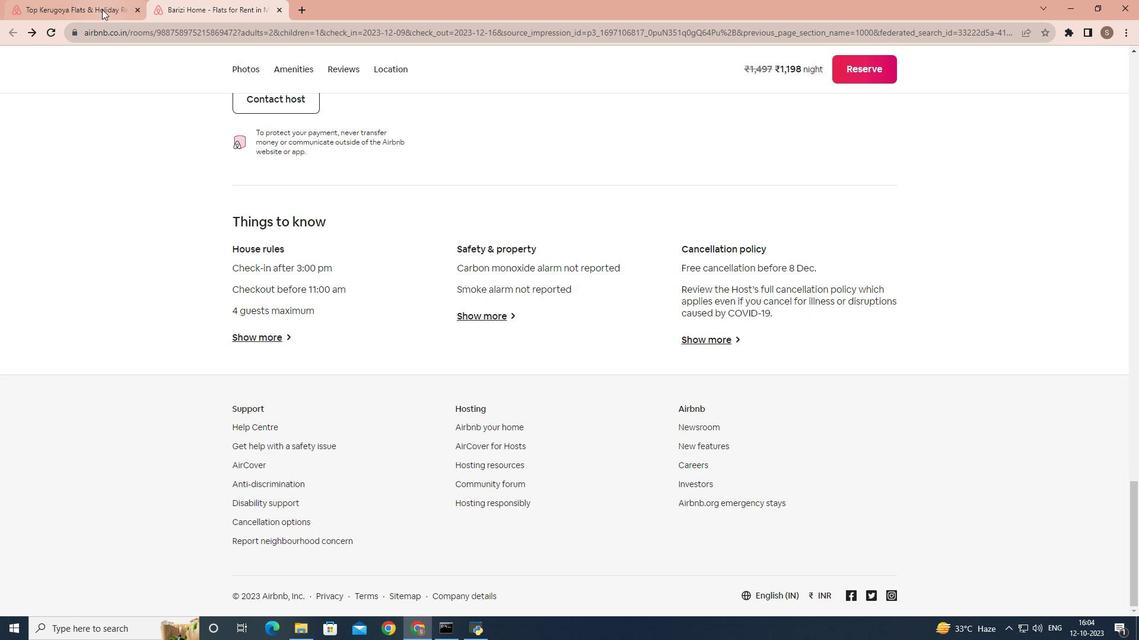 
Action: Mouse pressed left at (102, 9)
Screenshot: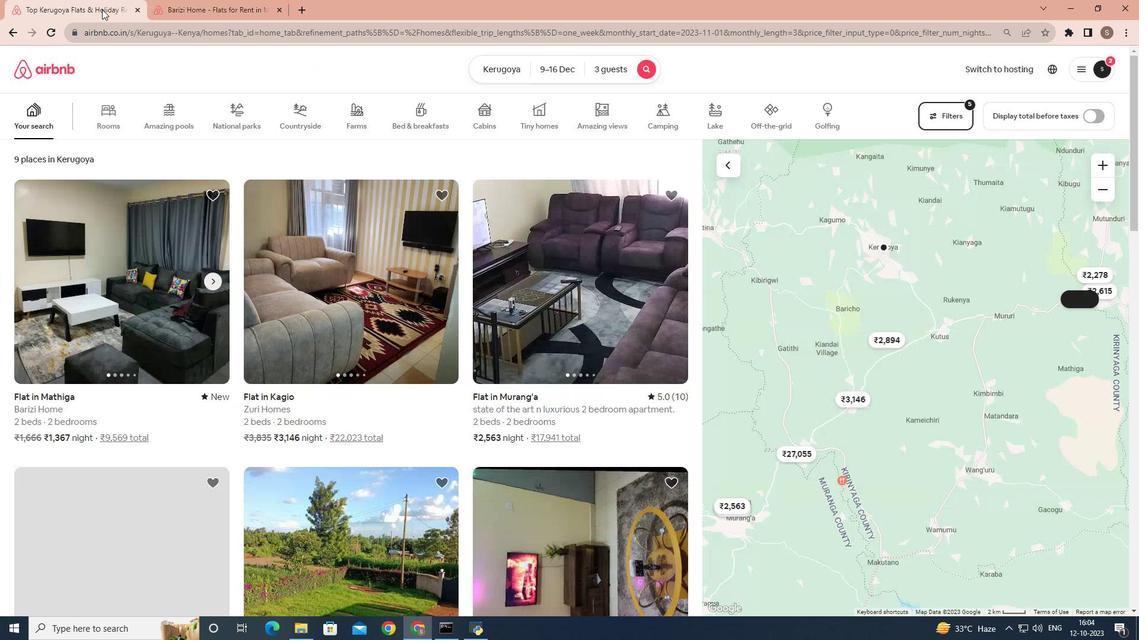 
Action: Mouse moved to (376, 307)
Screenshot: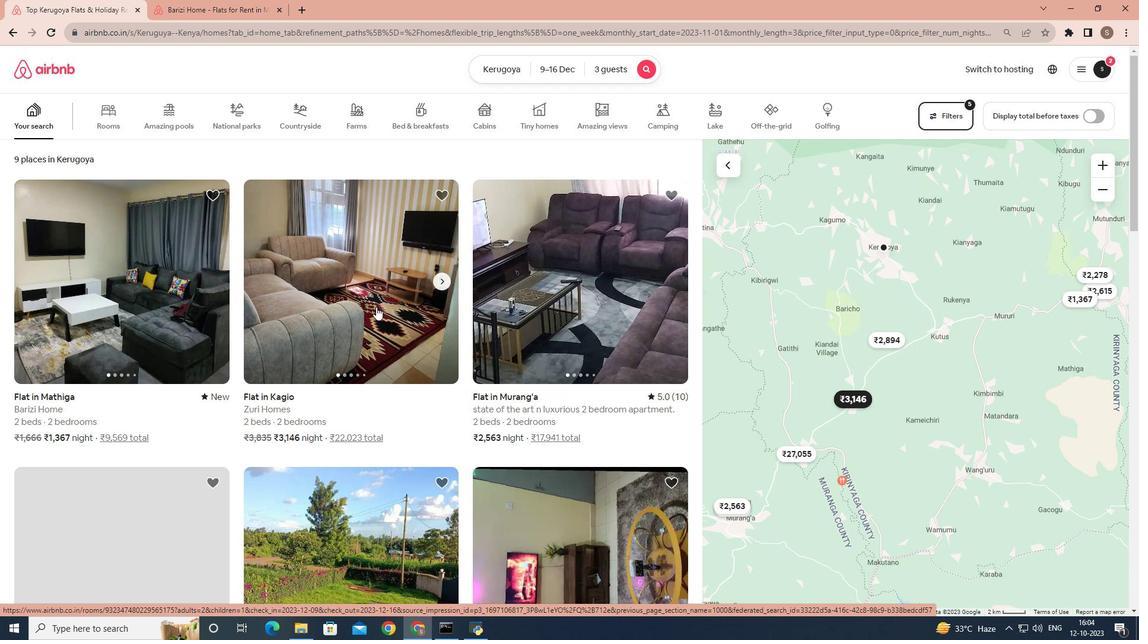 
Action: Mouse pressed left at (376, 307)
Screenshot: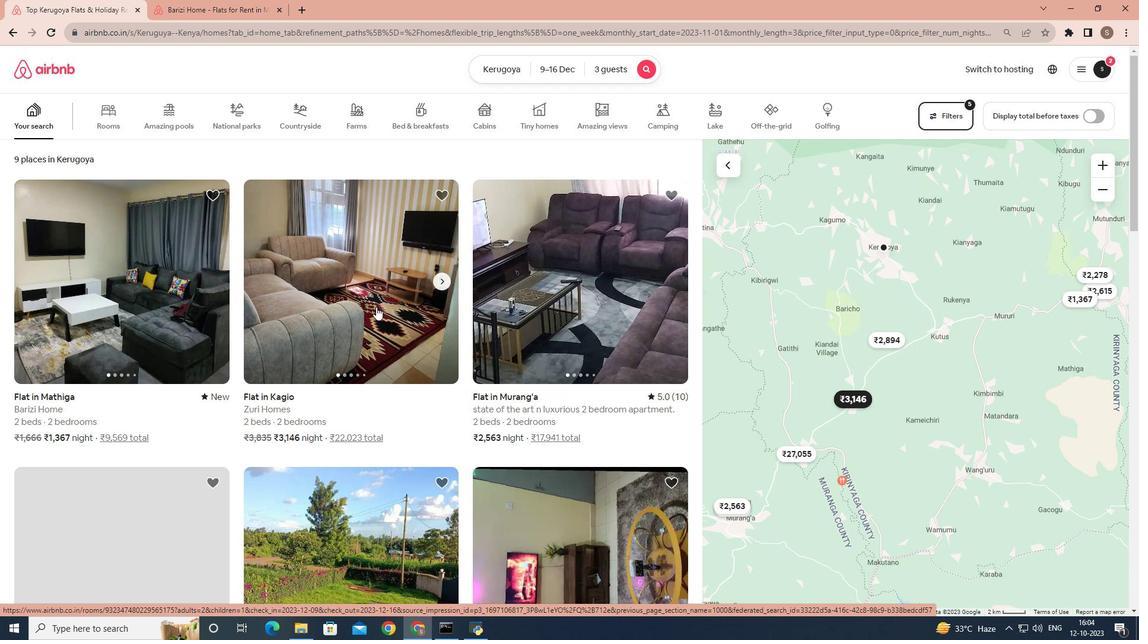 
Action: Mouse moved to (870, 441)
Screenshot: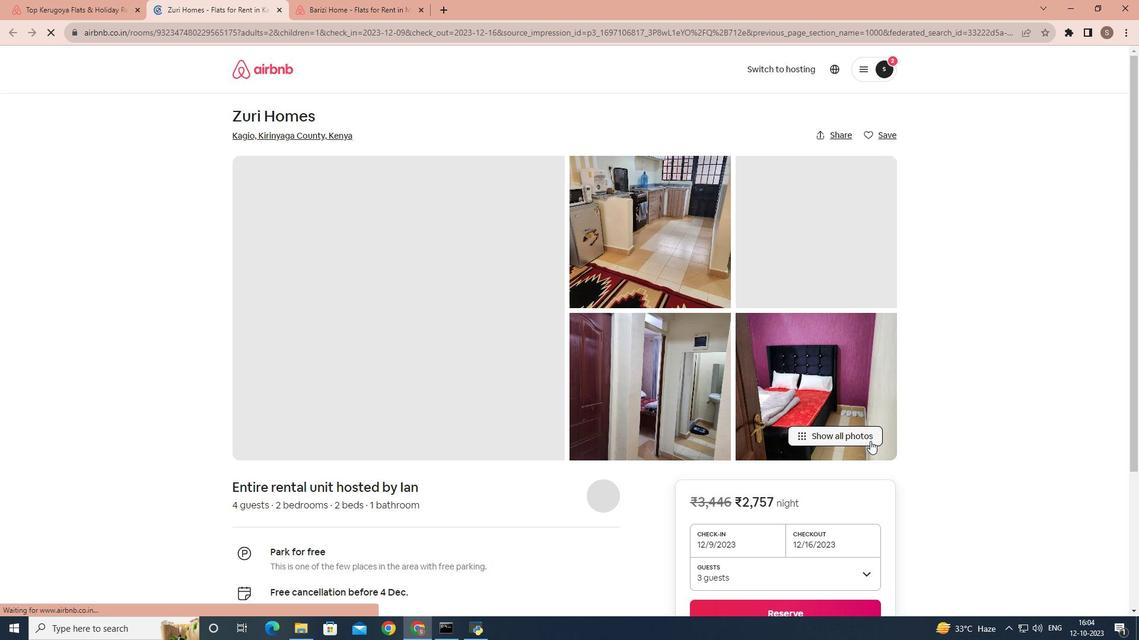
Action: Mouse pressed left at (870, 441)
Screenshot: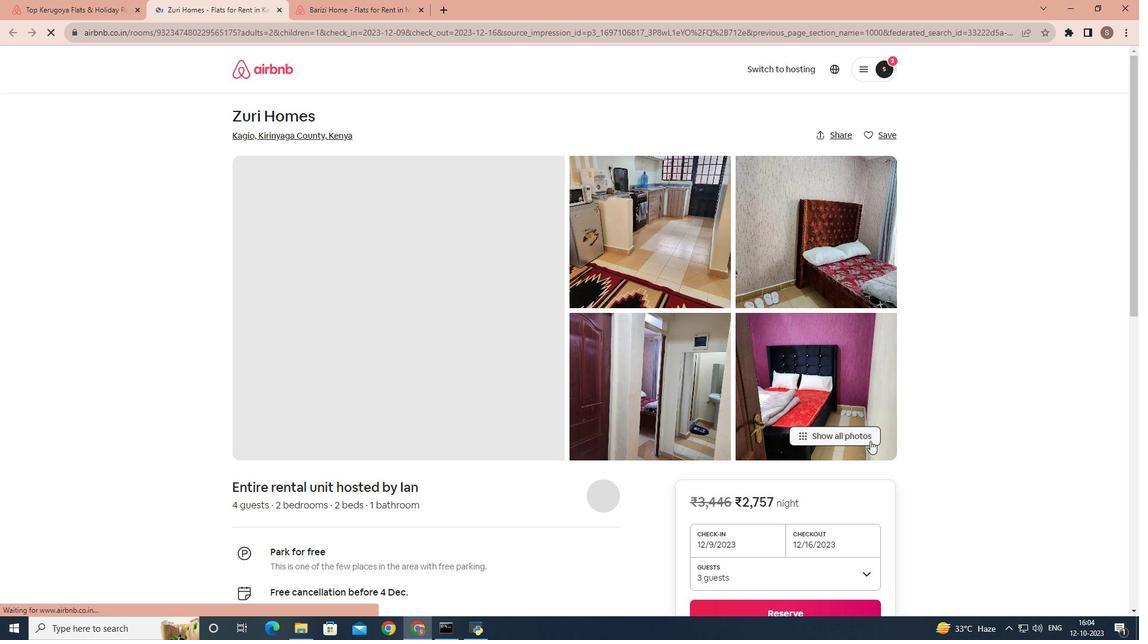 
Action: Mouse moved to (658, 369)
Screenshot: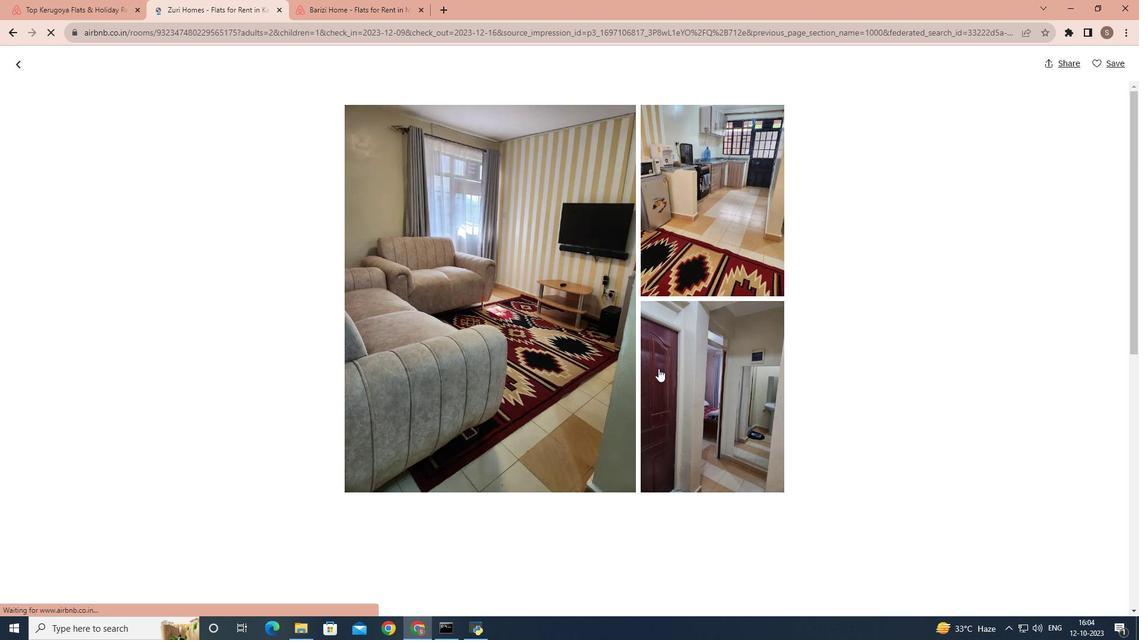 
Action: Mouse scrolled (658, 368) with delta (0, 0)
Screenshot: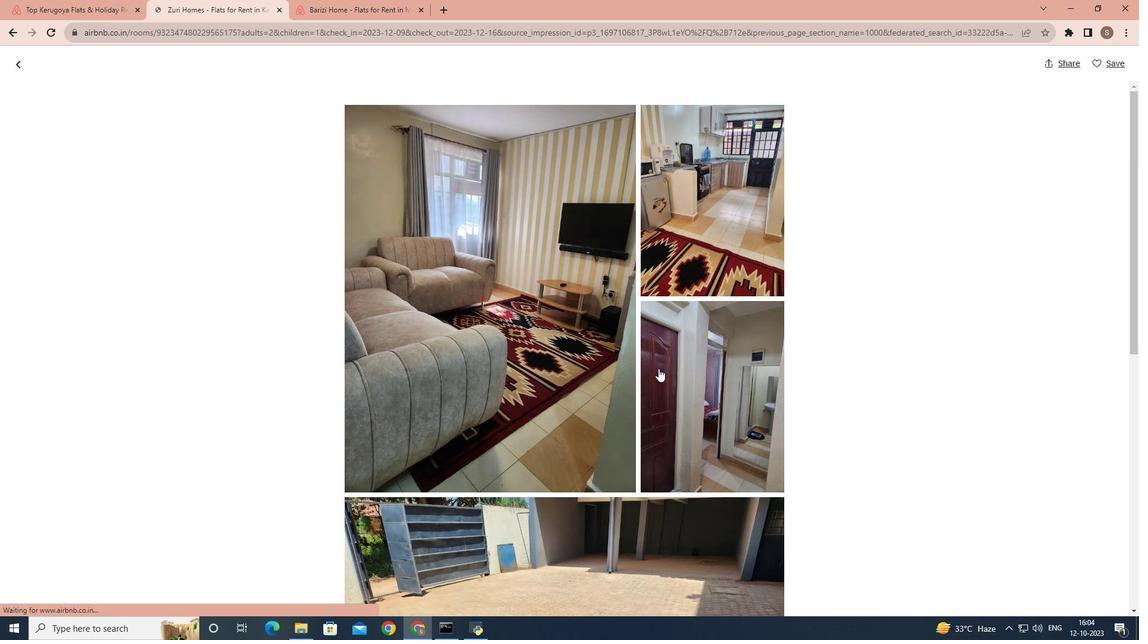 
Action: Mouse moved to (665, 381)
Screenshot: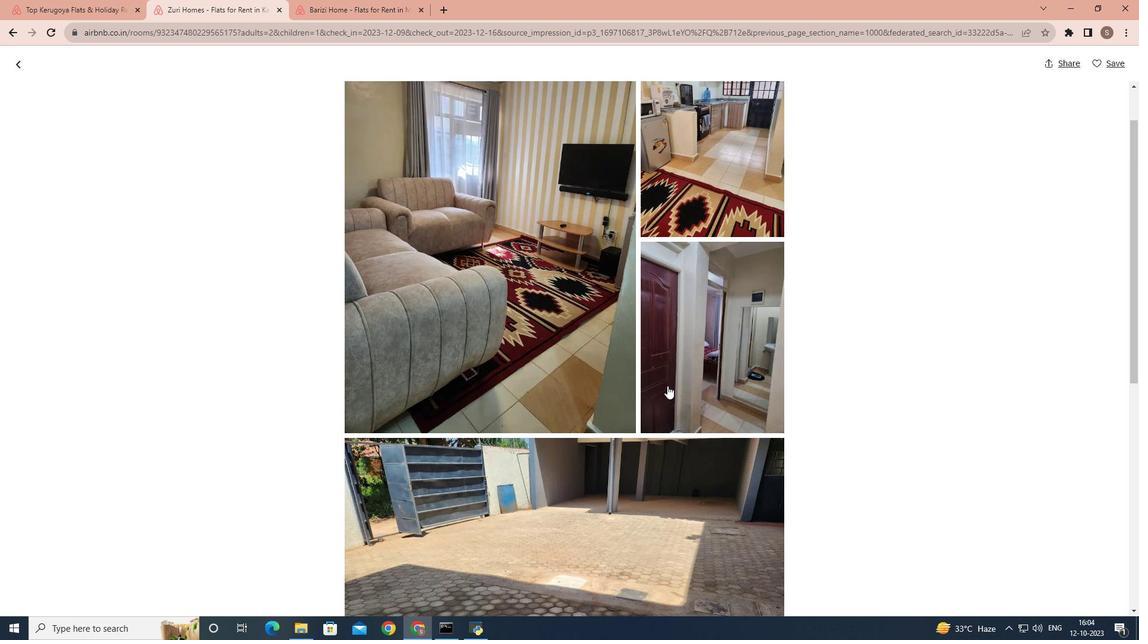 
Action: Mouse scrolled (665, 380) with delta (0, 0)
Screenshot: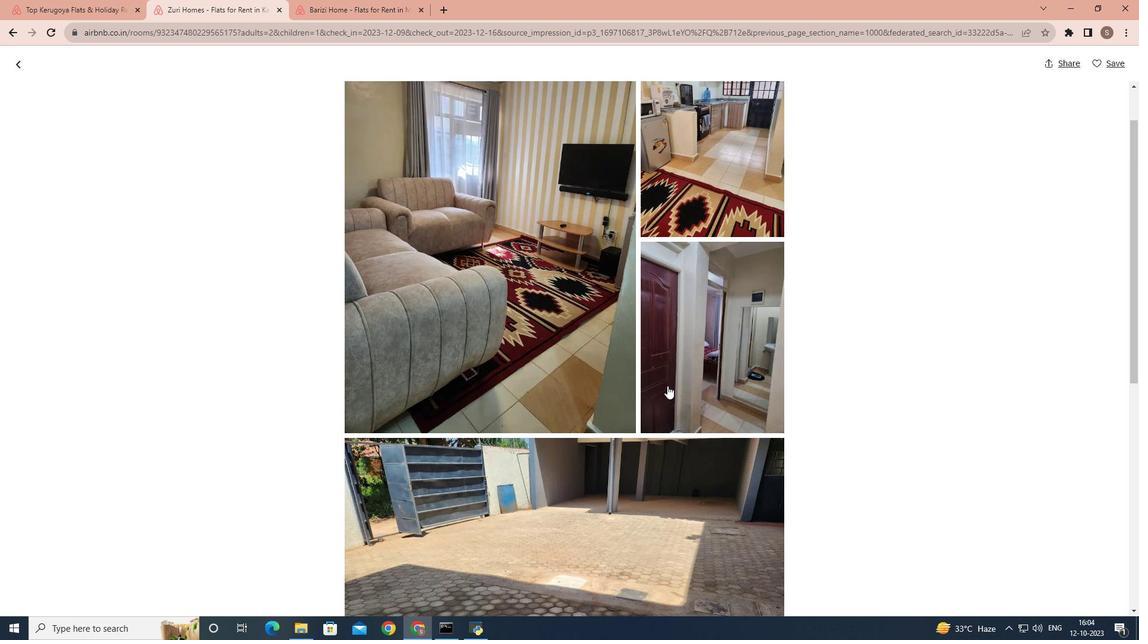 
Action: Mouse moved to (667, 386)
Screenshot: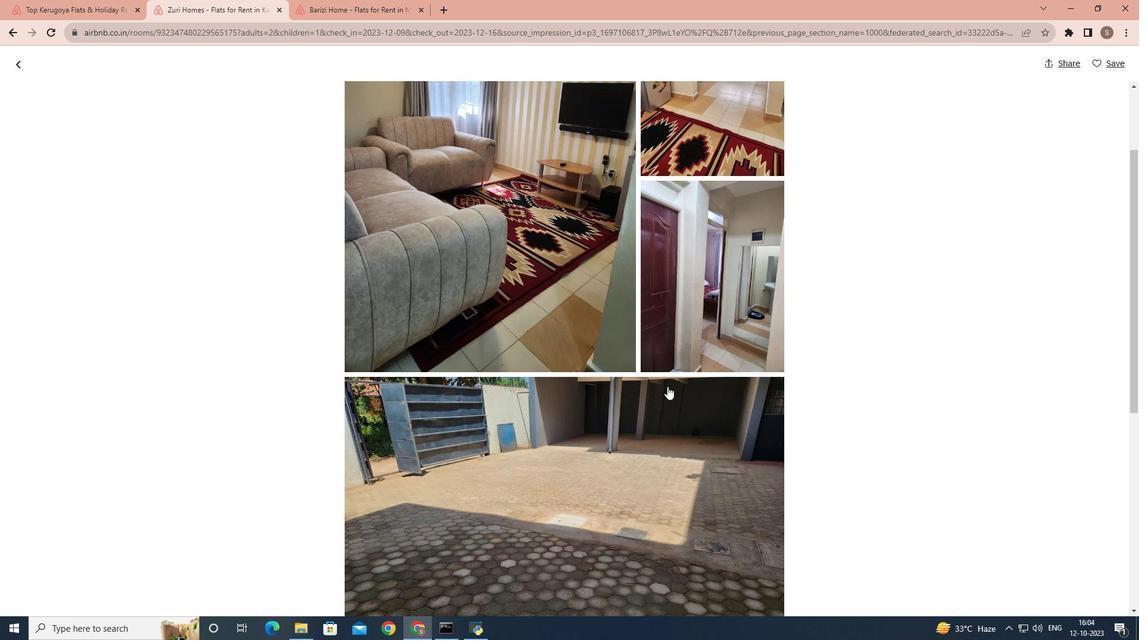 
Action: Mouse scrolled (667, 386) with delta (0, 0)
Screenshot: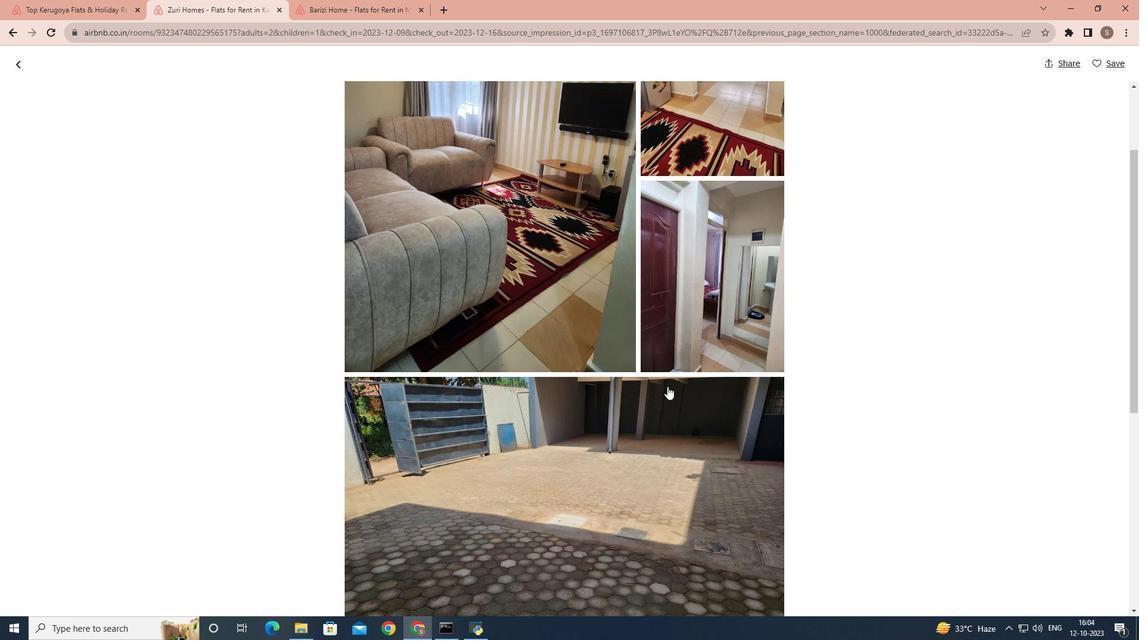 
Action: Mouse scrolled (667, 386) with delta (0, 0)
Screenshot: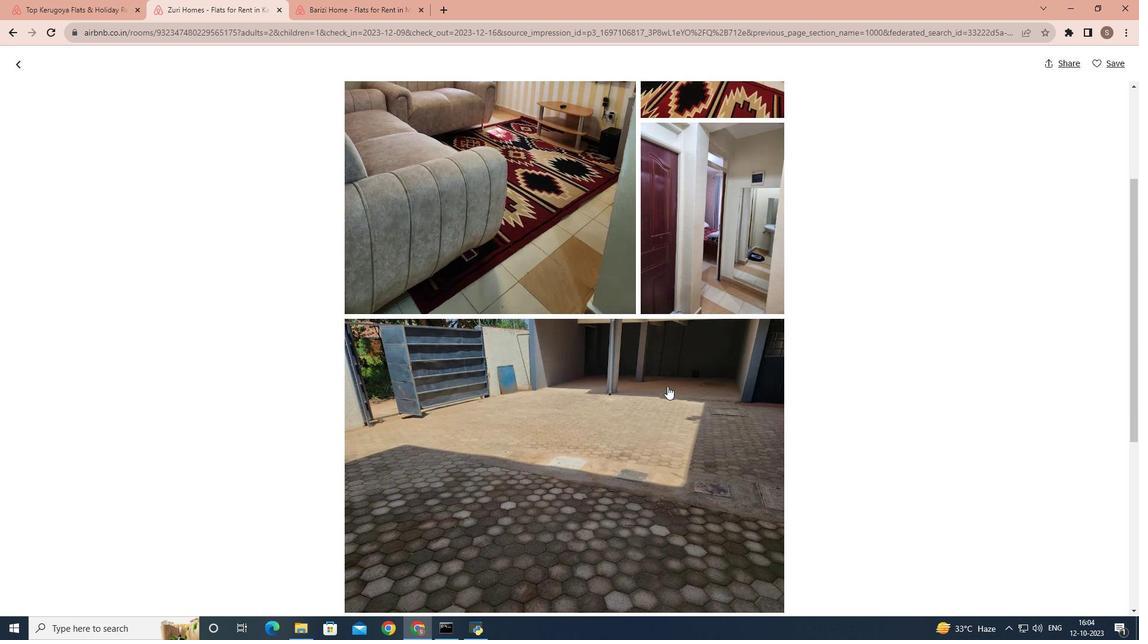 
Action: Mouse scrolled (667, 386) with delta (0, 0)
Screenshot: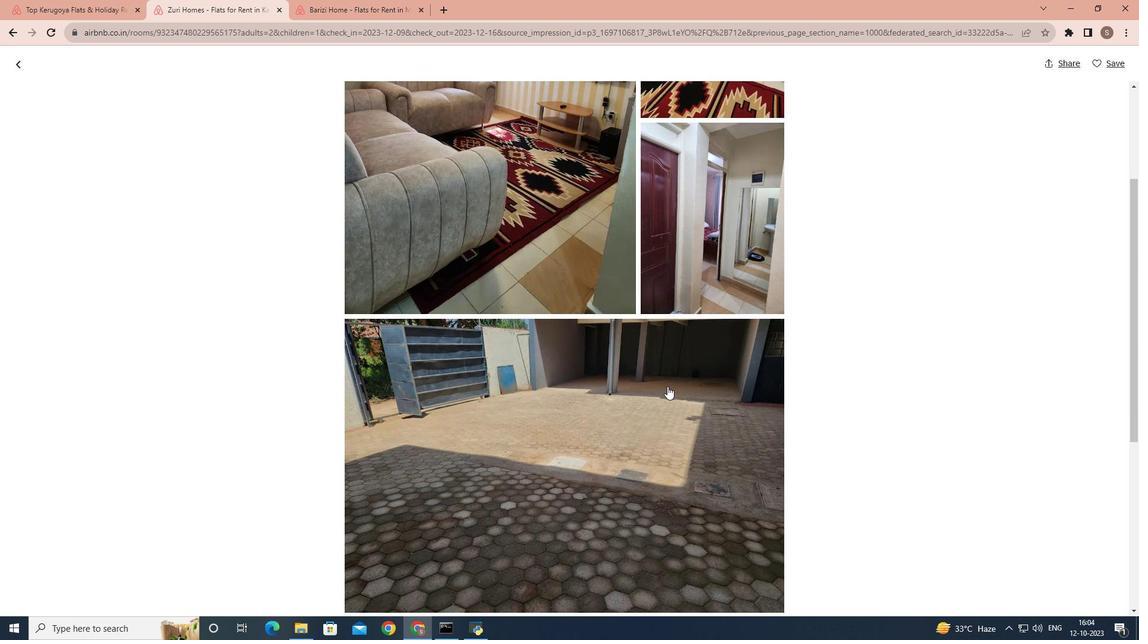 
Action: Mouse scrolled (667, 386) with delta (0, 0)
Screenshot: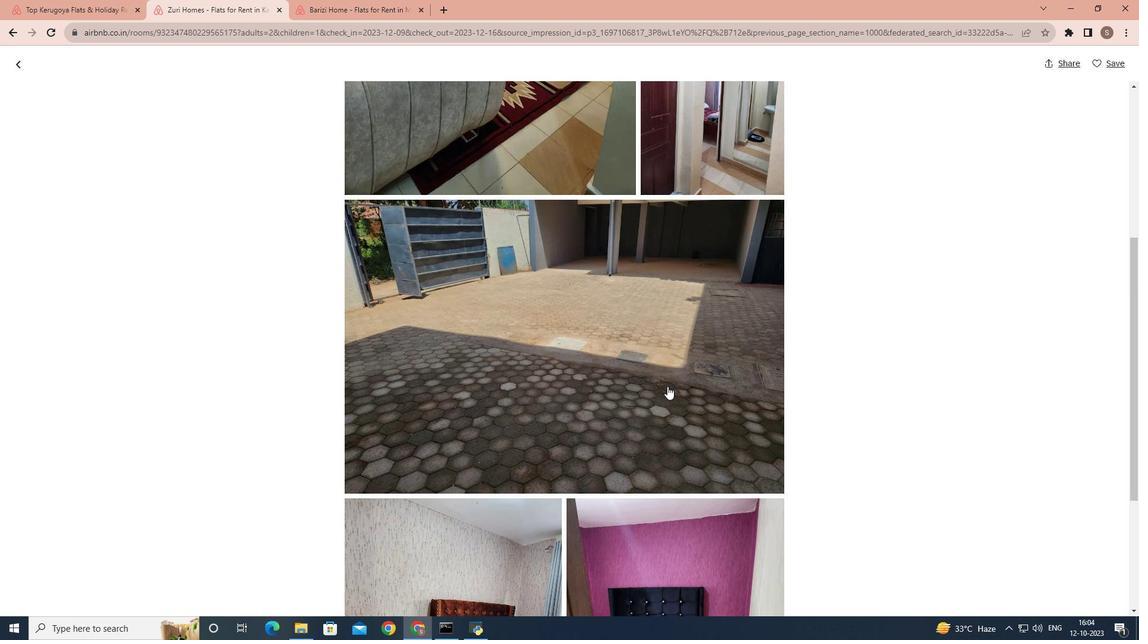 
Action: Mouse scrolled (667, 386) with delta (0, 0)
Screenshot: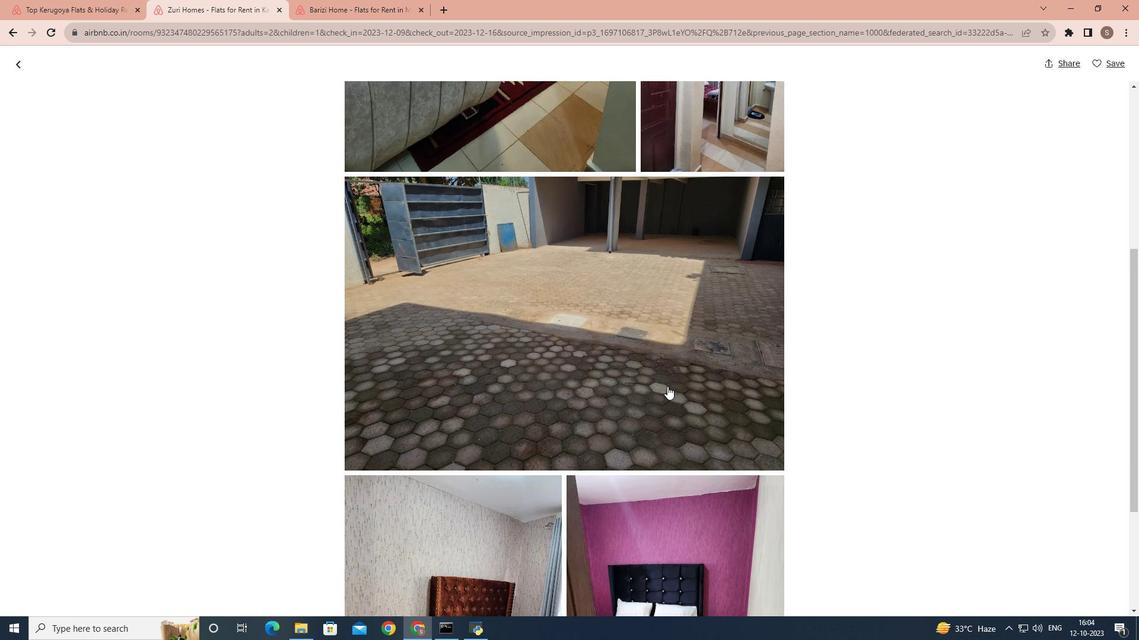 
Action: Mouse scrolled (667, 386) with delta (0, 0)
Screenshot: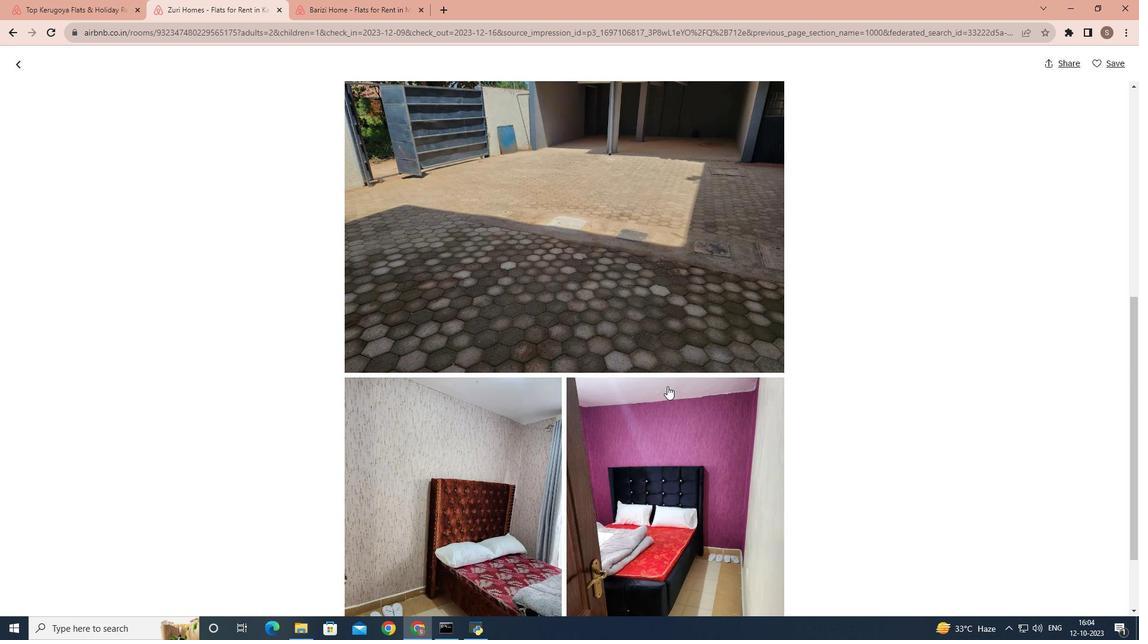 
Action: Mouse scrolled (667, 386) with delta (0, 0)
Screenshot: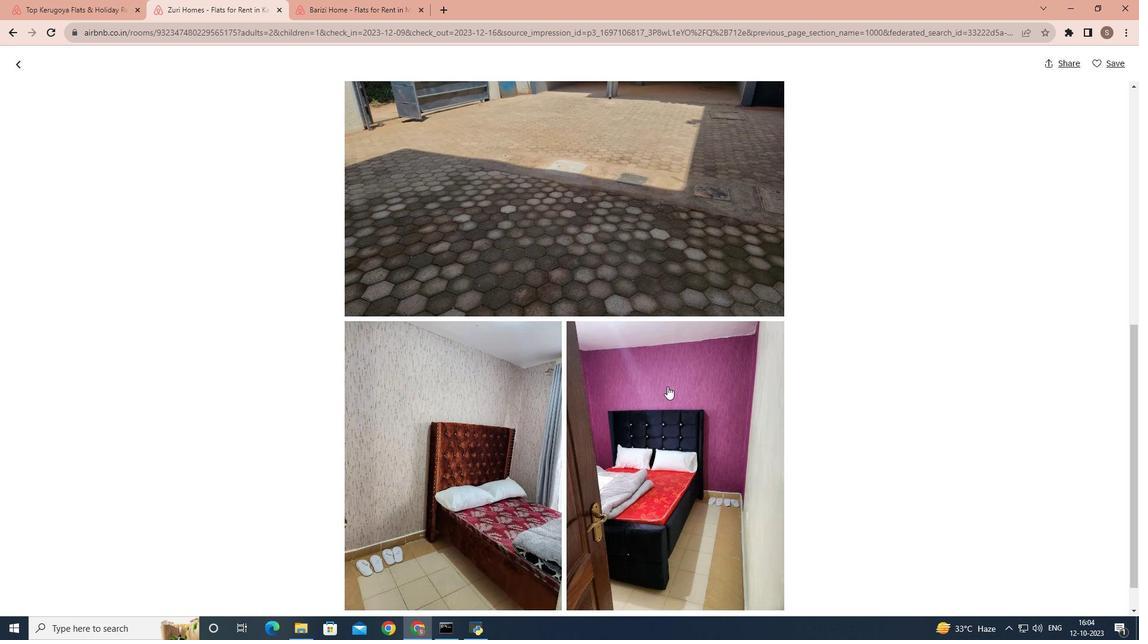 
Action: Mouse scrolled (667, 386) with delta (0, 0)
Screenshot: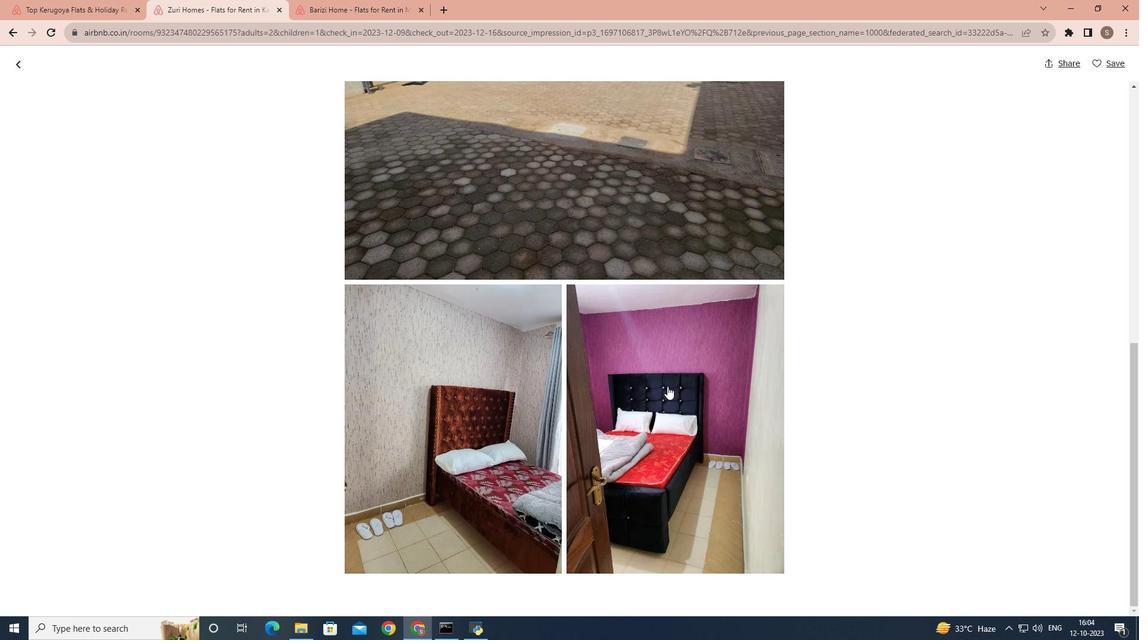 
Action: Mouse moved to (26, 63)
Screenshot: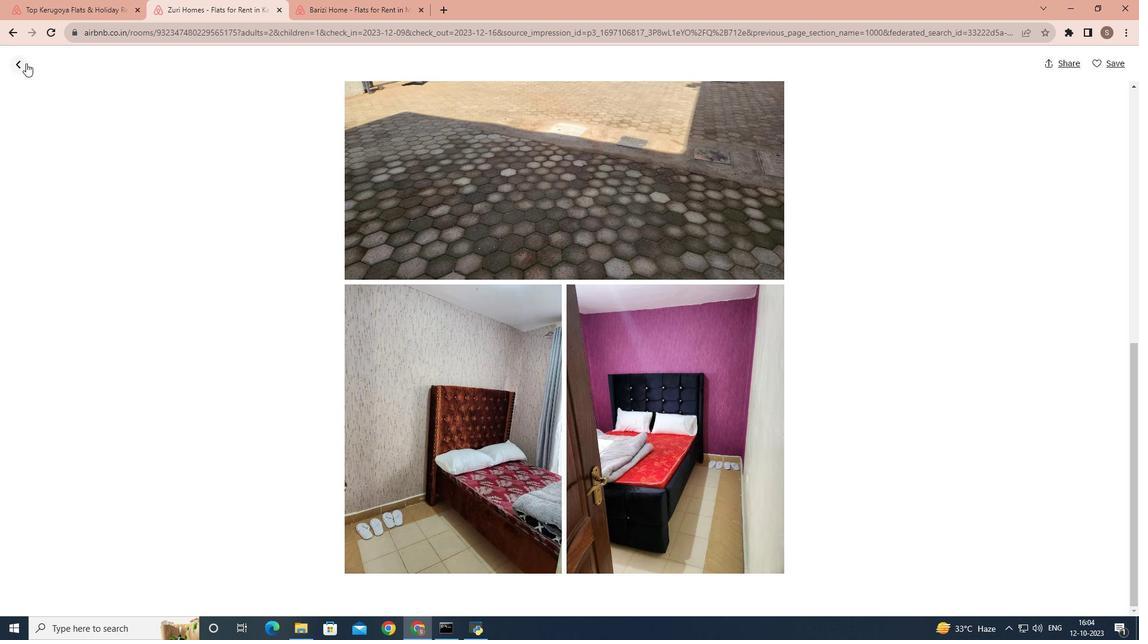 
Action: Mouse pressed left at (26, 63)
Screenshot: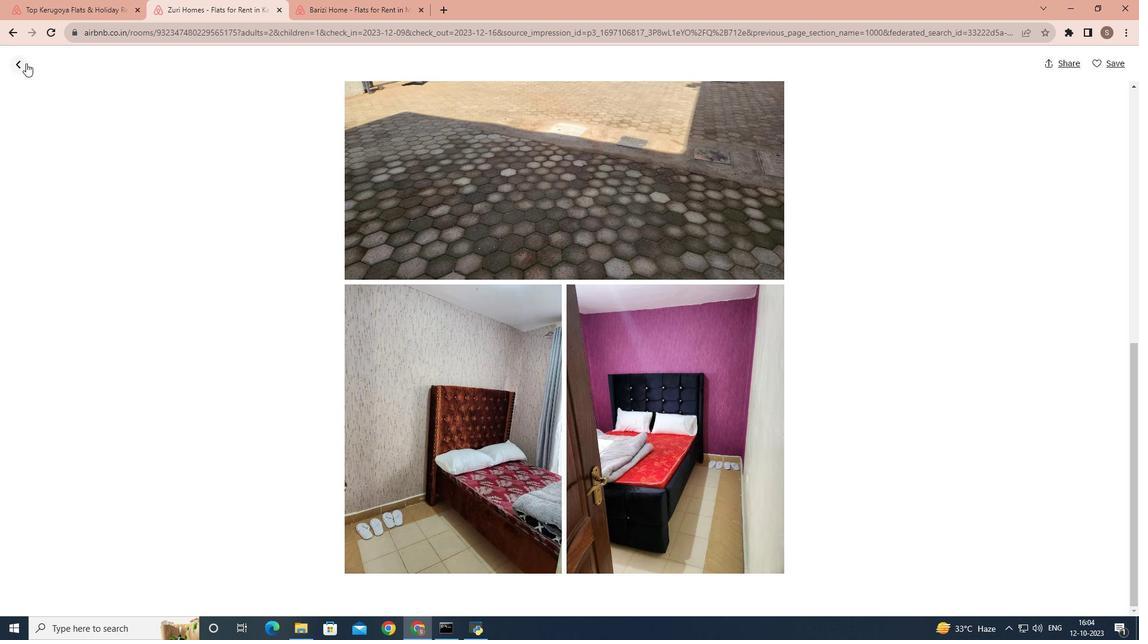 
Action: Mouse moved to (405, 430)
Screenshot: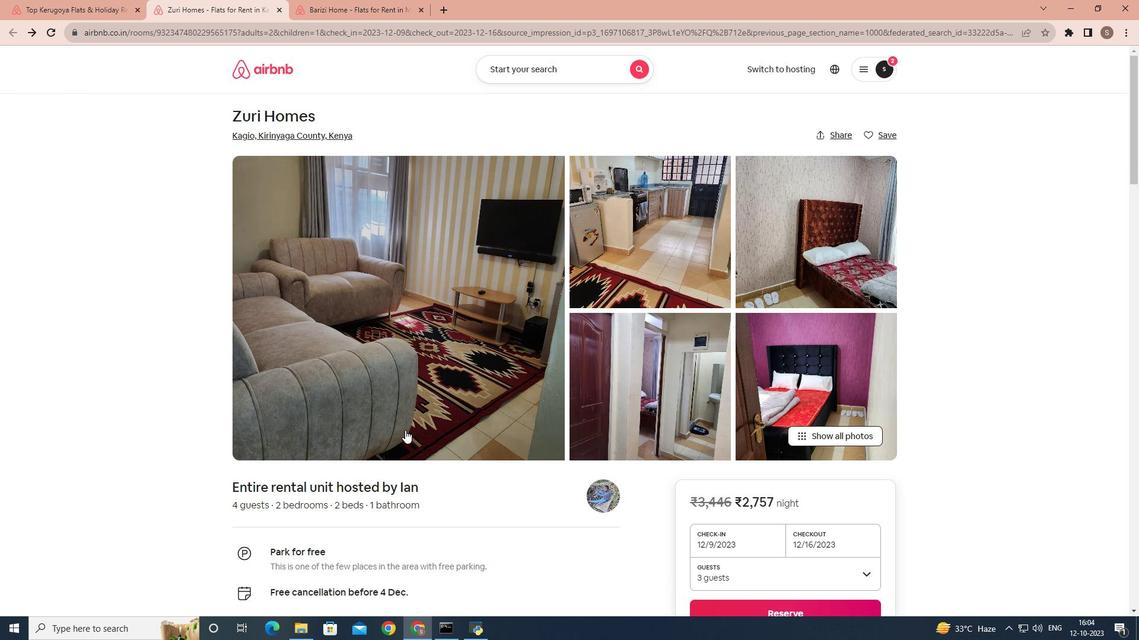 
Action: Mouse scrolled (405, 430) with delta (0, 0)
Screenshot: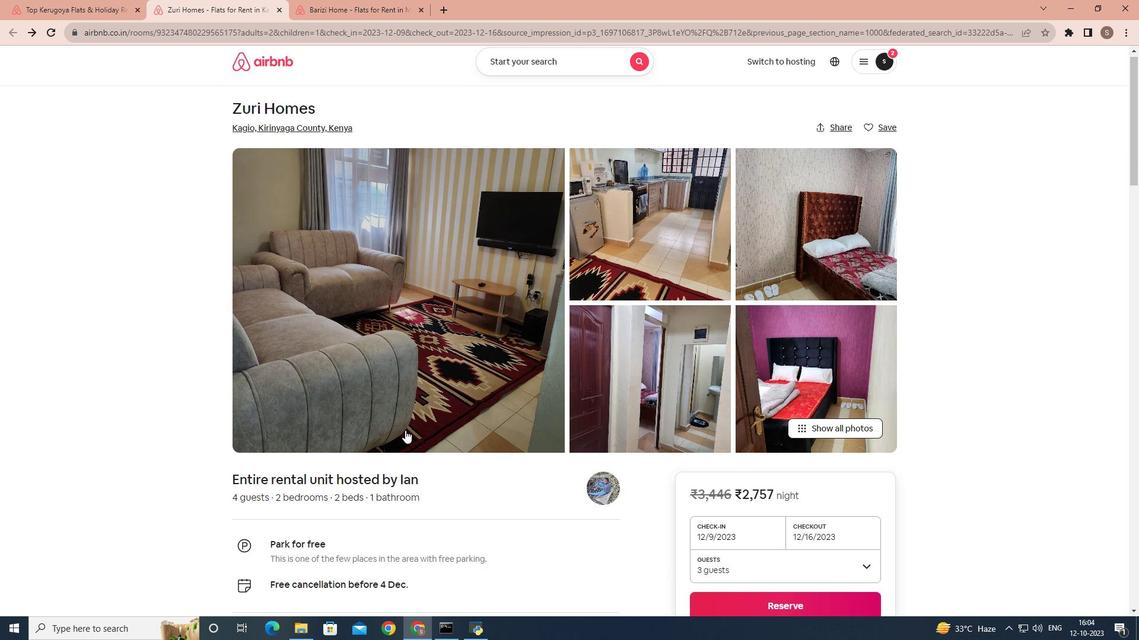 
Action: Mouse scrolled (405, 430) with delta (0, 0)
Screenshot: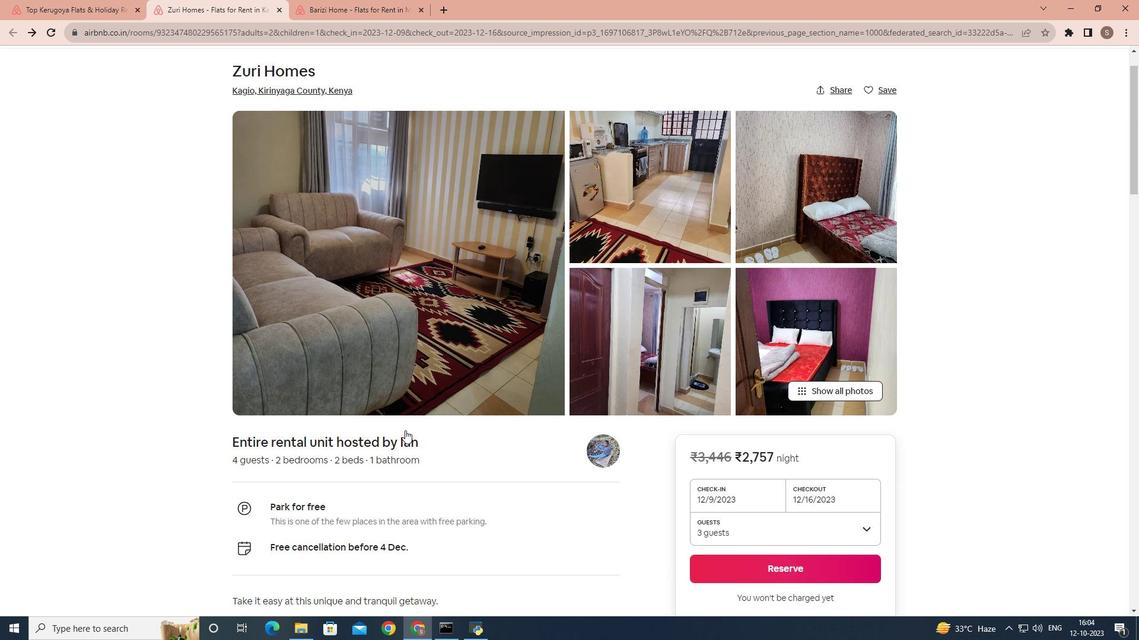 
Action: Mouse scrolled (405, 430) with delta (0, 0)
Screenshot: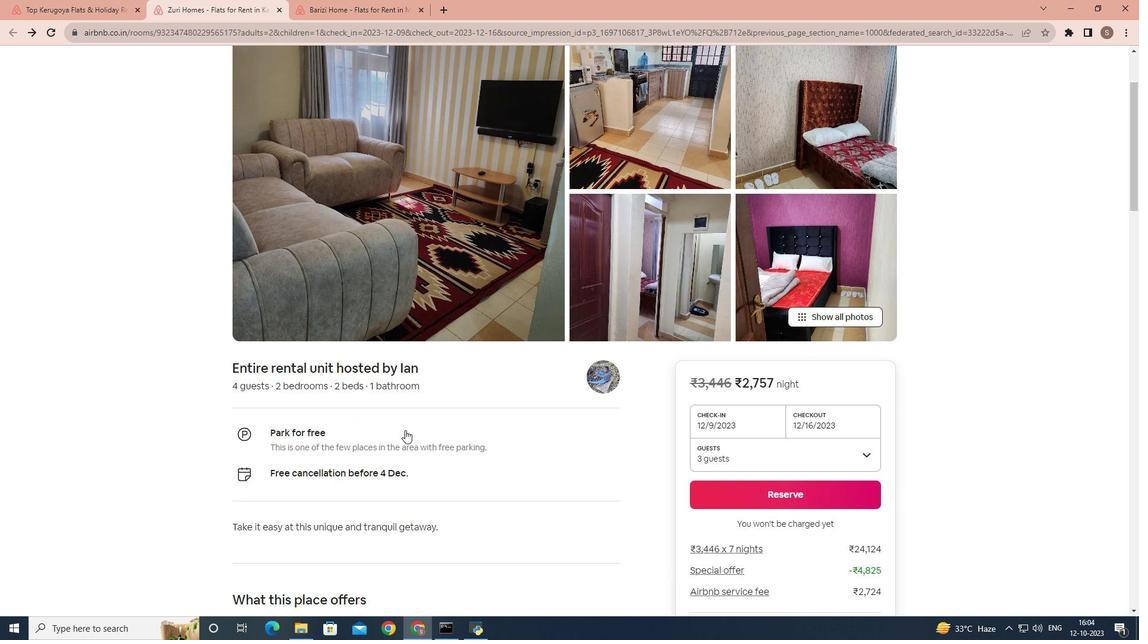 
Action: Mouse scrolled (405, 430) with delta (0, 0)
Screenshot: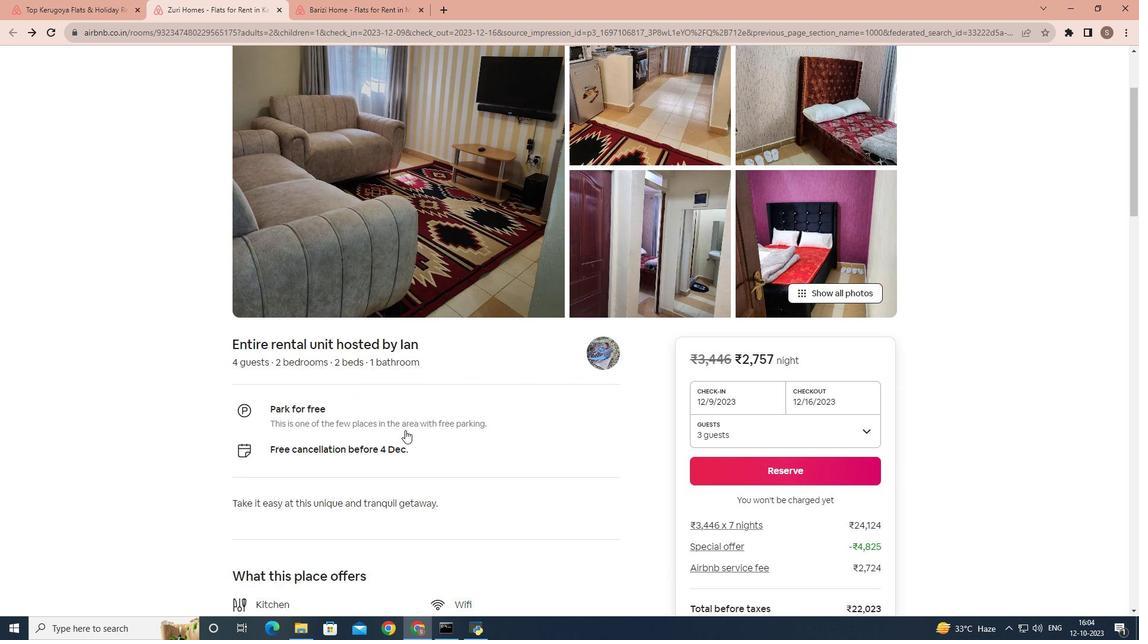 
Action: Mouse scrolled (405, 430) with delta (0, 0)
Screenshot: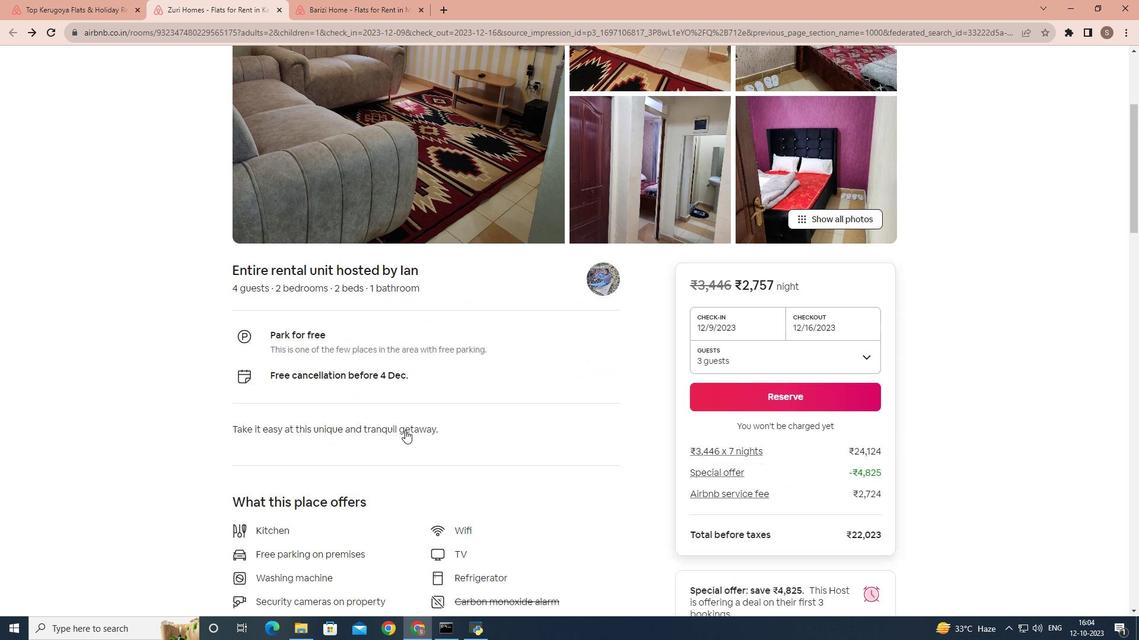 
Action: Mouse scrolled (405, 430) with delta (0, 0)
Screenshot: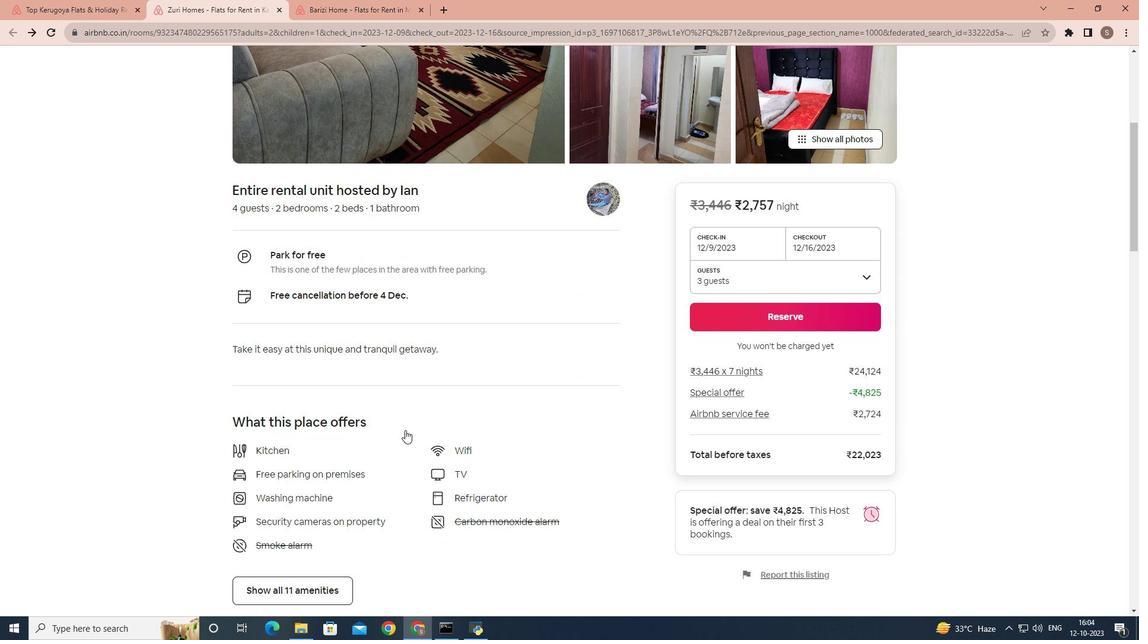 
Action: Mouse scrolled (405, 430) with delta (0, 0)
Screenshot: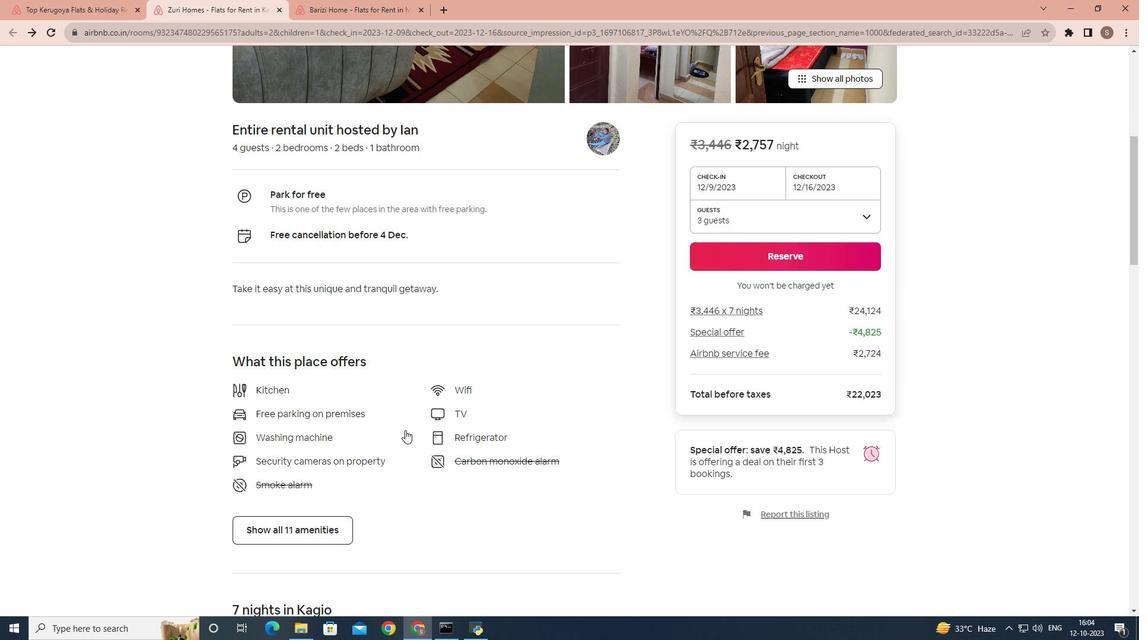 
Action: Mouse moved to (309, 471)
Screenshot: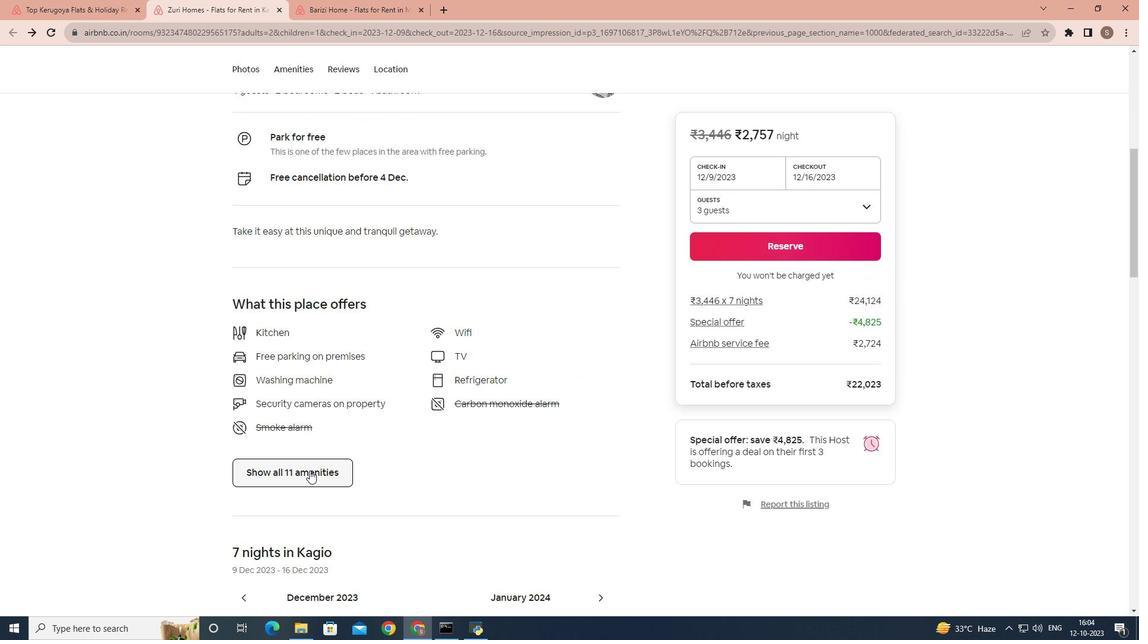 
Action: Mouse pressed left at (309, 471)
Screenshot: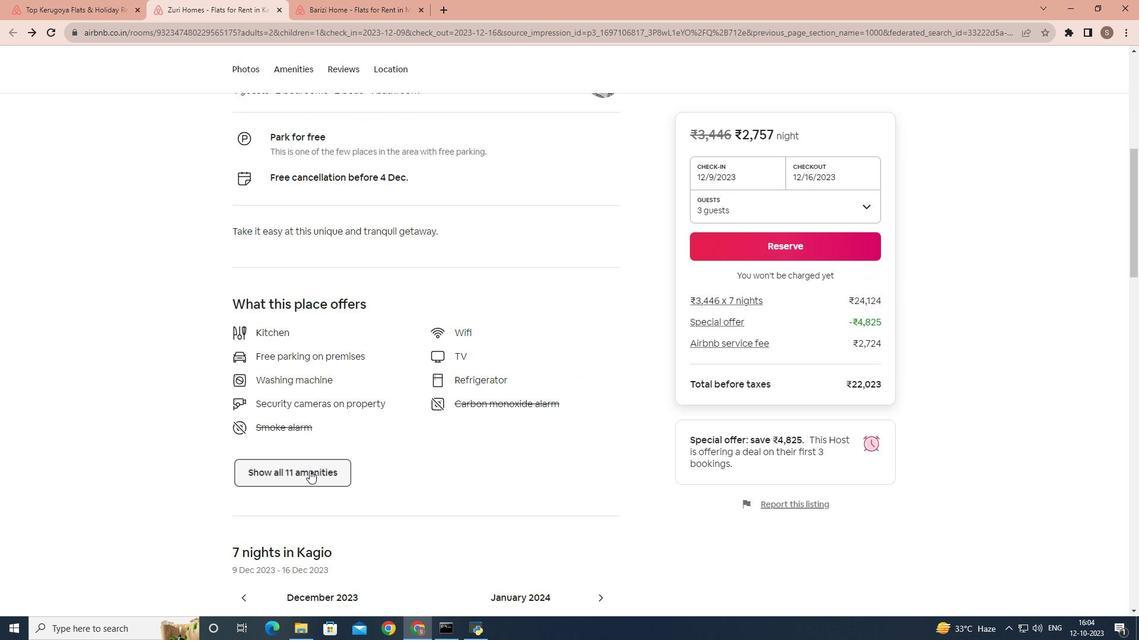 
Action: Mouse moved to (492, 437)
Screenshot: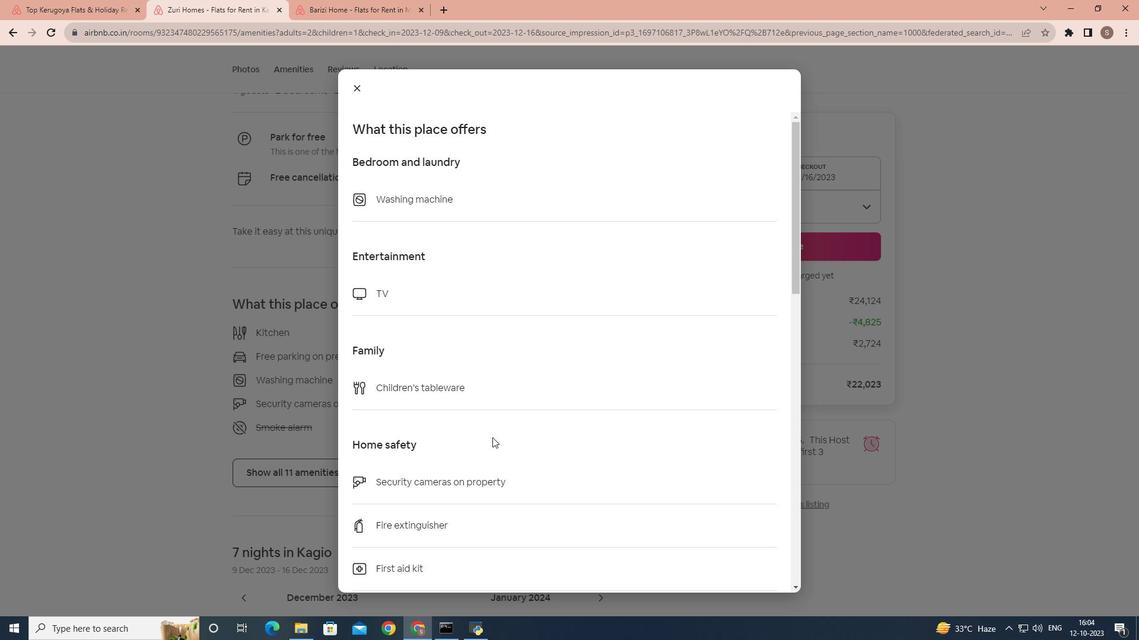 
Action: Mouse scrolled (492, 437) with delta (0, 0)
Screenshot: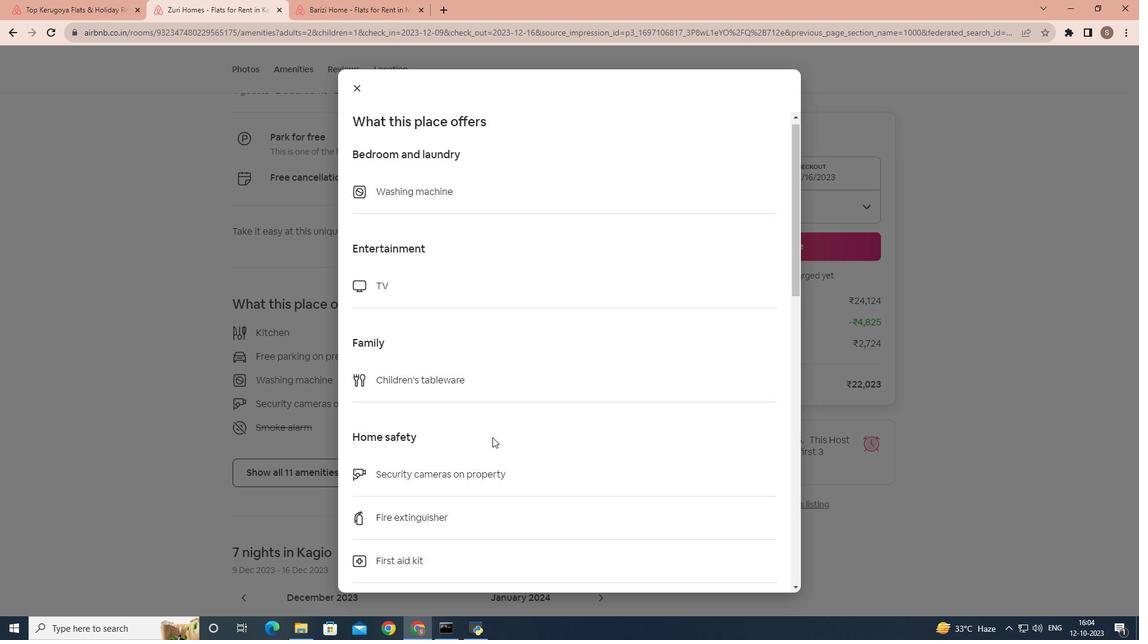 
Action: Mouse scrolled (492, 437) with delta (0, 0)
Screenshot: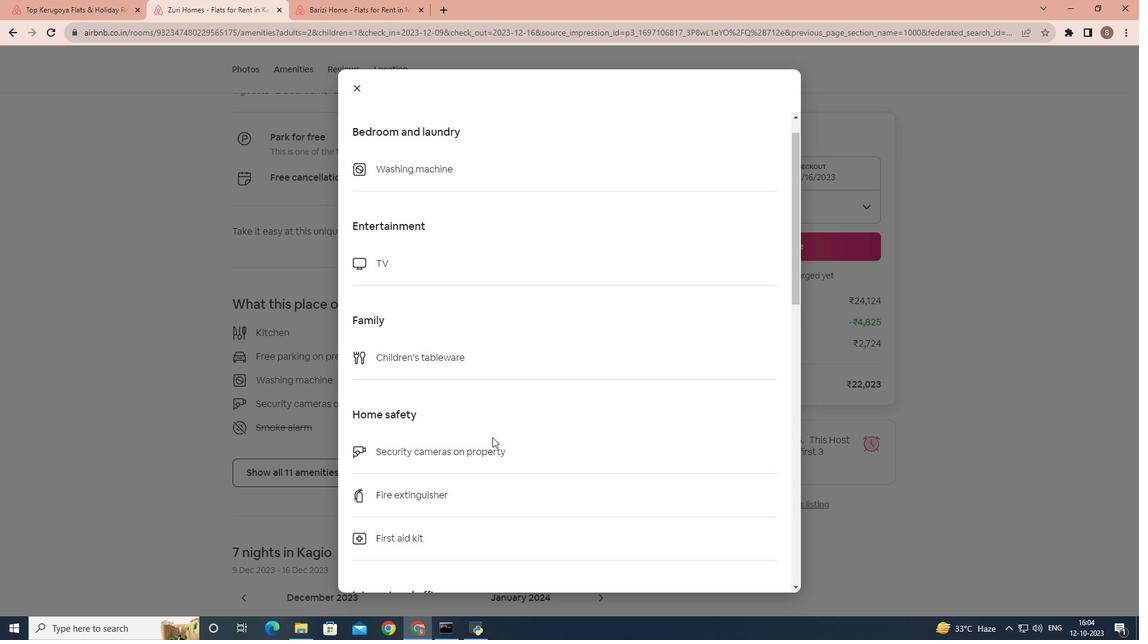 
Action: Mouse scrolled (492, 437) with delta (0, 0)
Screenshot: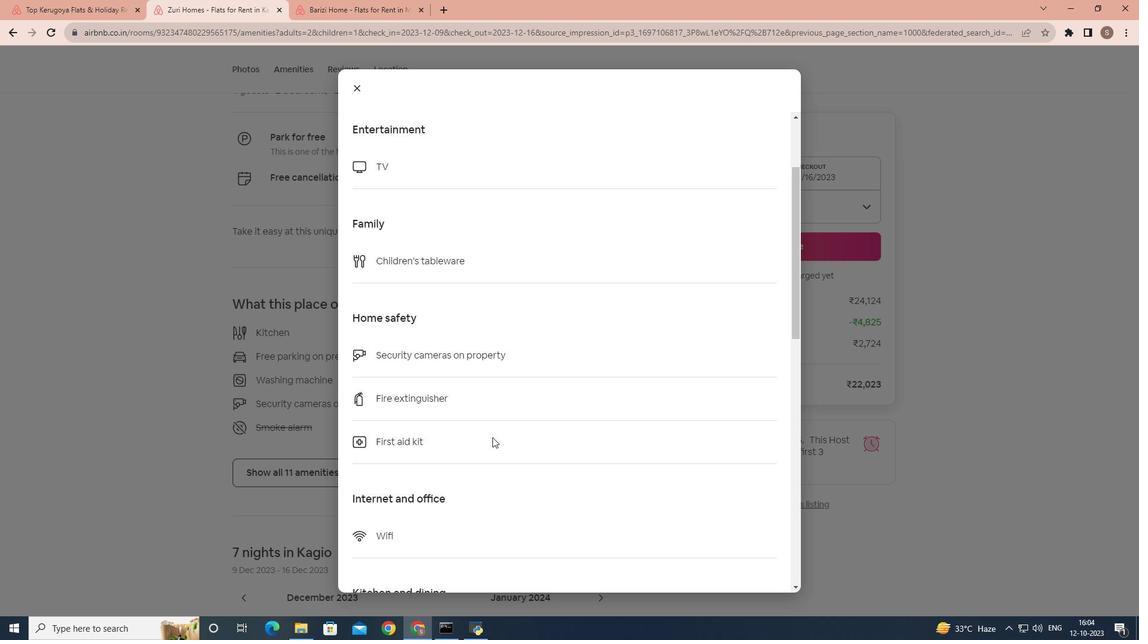 
Action: Mouse scrolled (492, 437) with delta (0, 0)
Screenshot: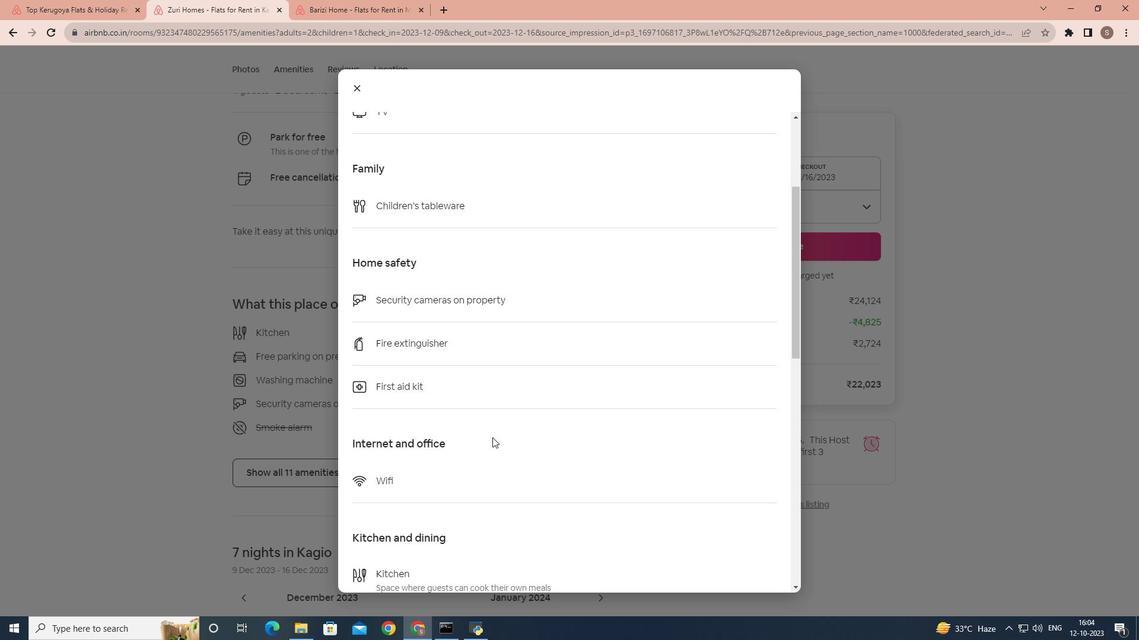 
Action: Mouse scrolled (492, 437) with delta (0, 0)
Screenshot: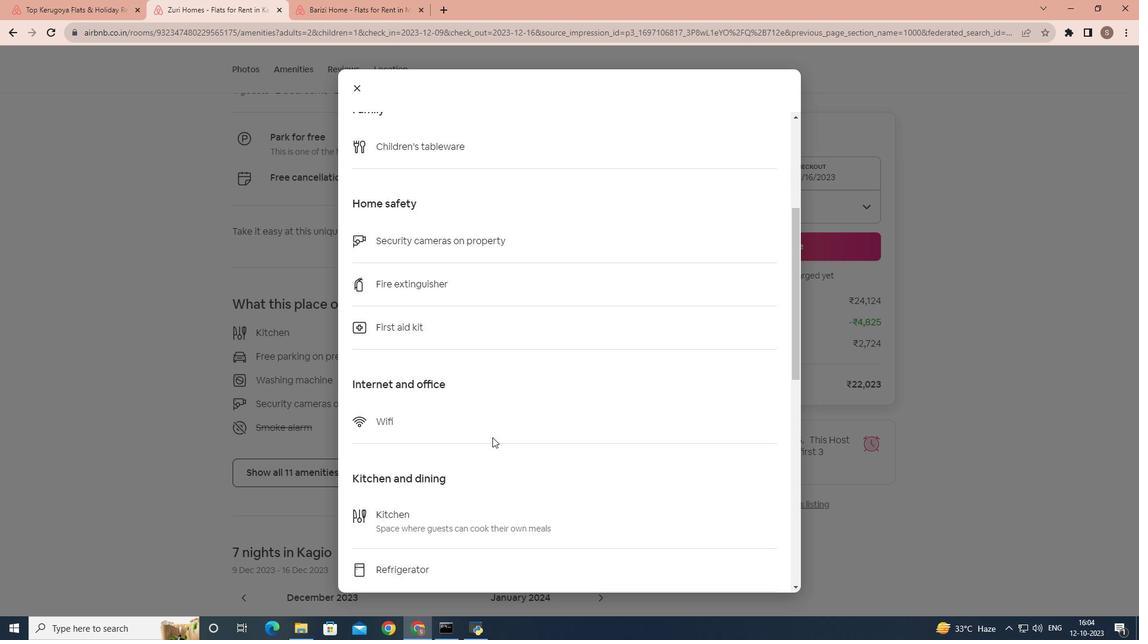 
Action: Mouse scrolled (492, 437) with delta (0, 0)
Screenshot: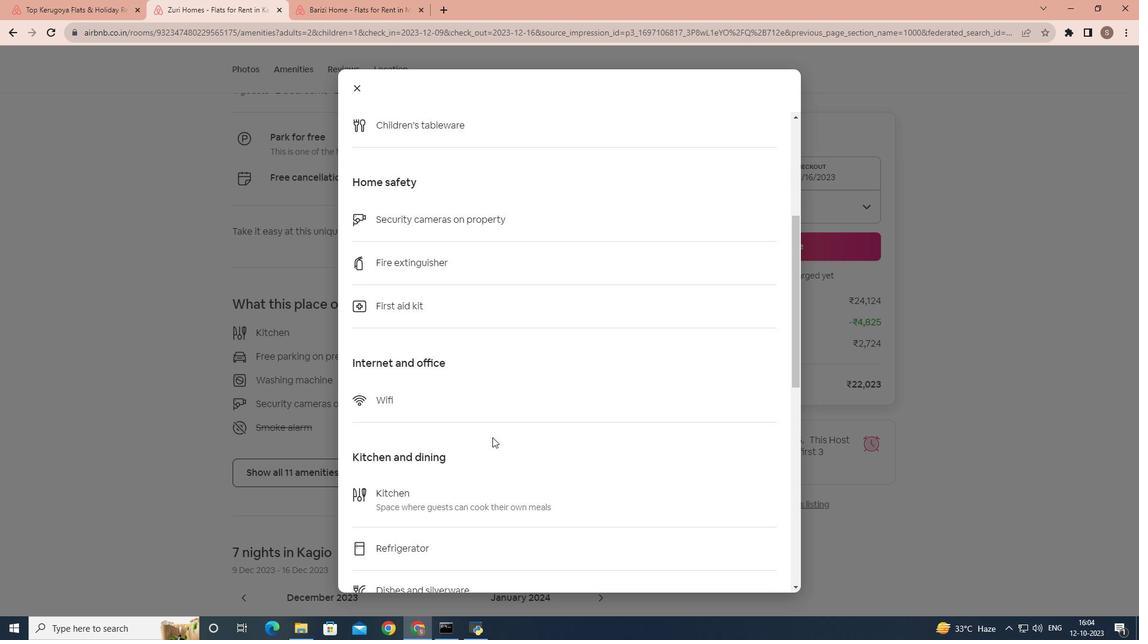 
Action: Mouse scrolled (492, 437) with delta (0, 0)
Screenshot: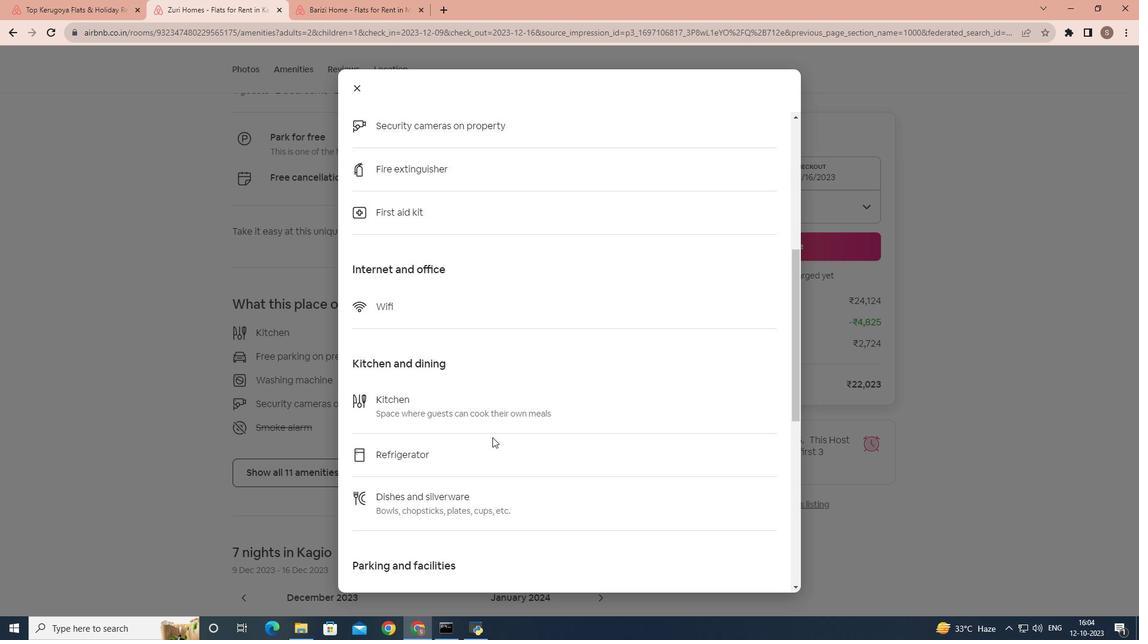 
Action: Mouse scrolled (492, 437) with delta (0, 0)
Screenshot: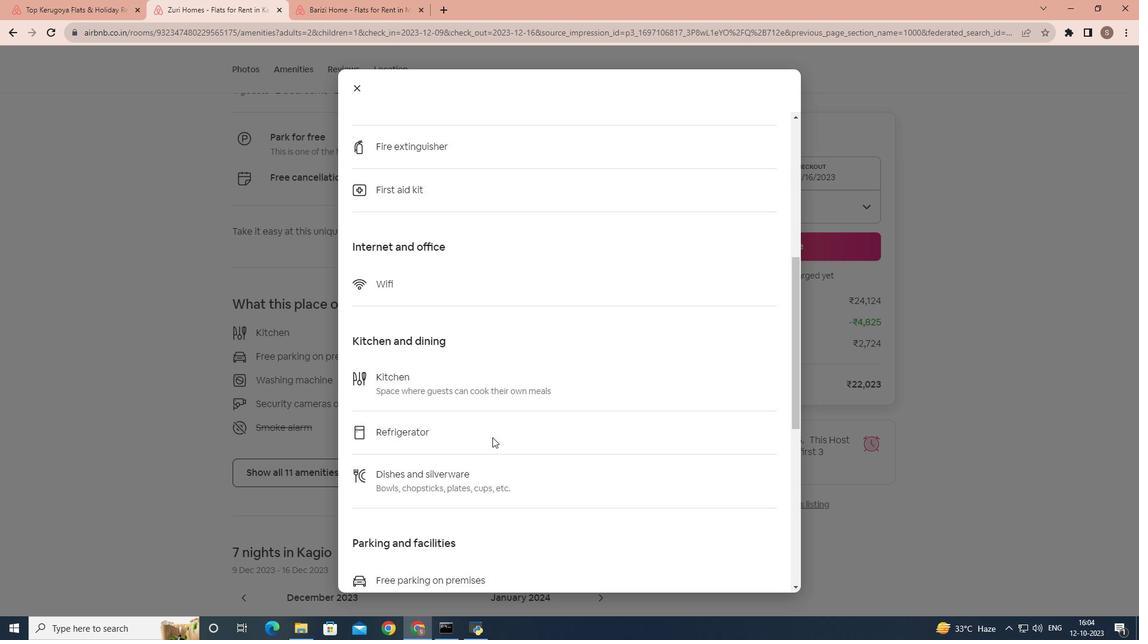 
Action: Mouse scrolled (492, 437) with delta (0, 0)
Screenshot: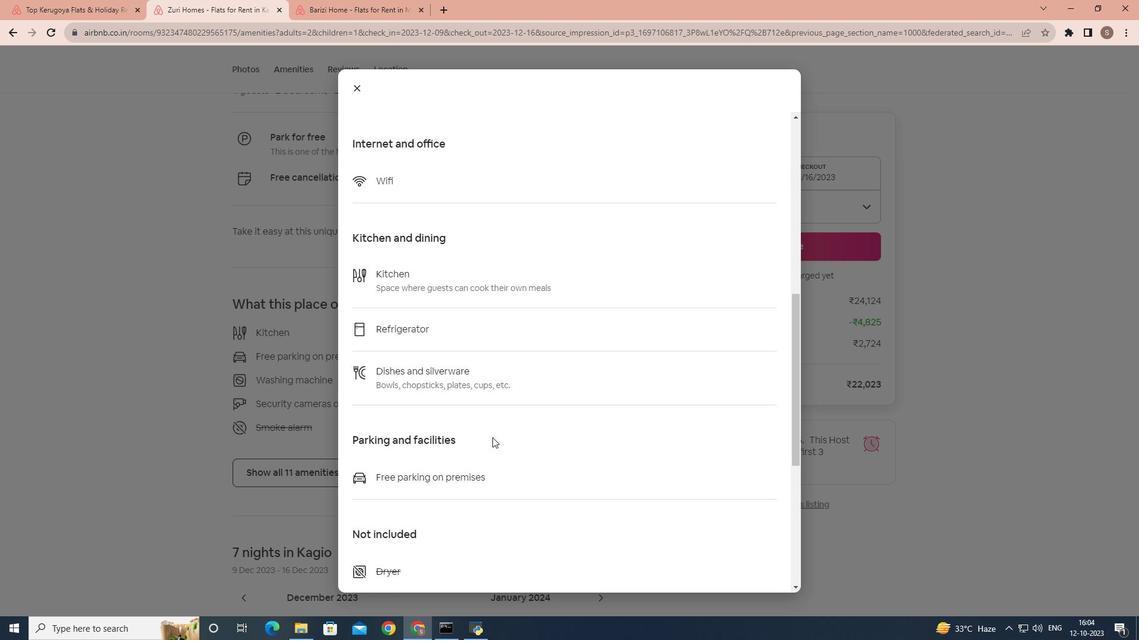 
Action: Mouse scrolled (492, 437) with delta (0, 0)
Screenshot: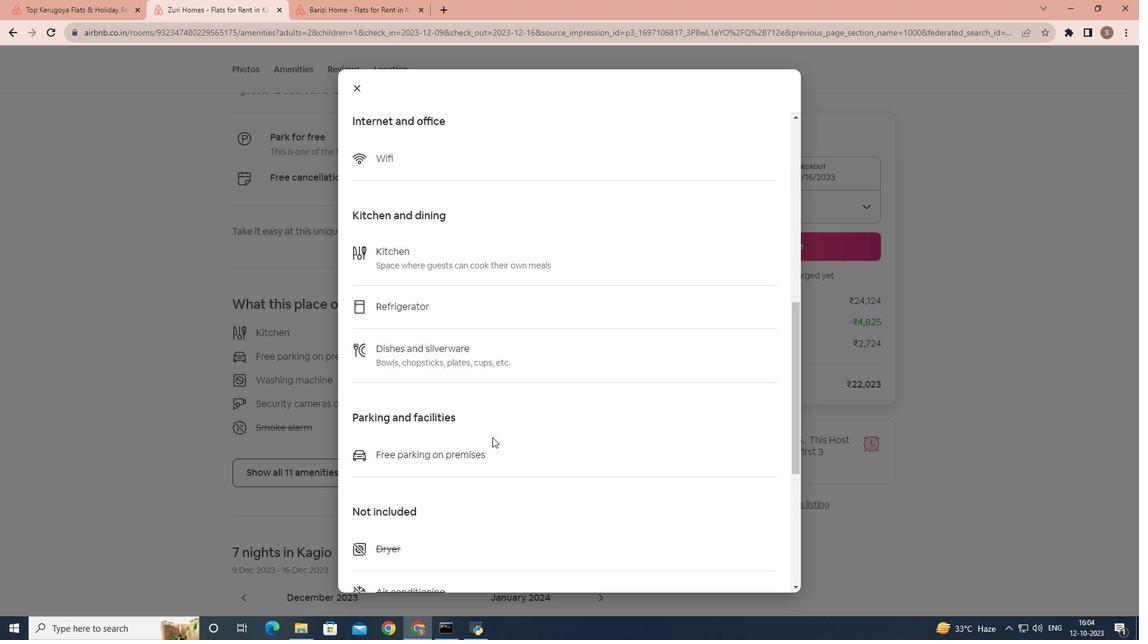 
Action: Mouse scrolled (492, 437) with delta (0, 0)
Screenshot: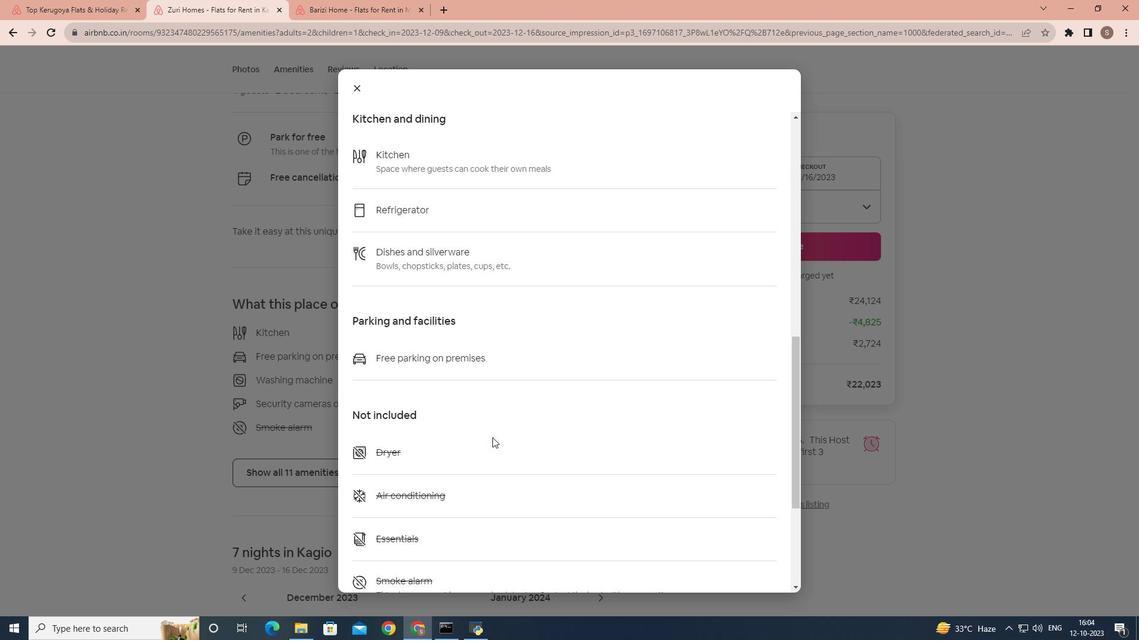 
Action: Mouse scrolled (492, 437) with delta (0, 0)
Screenshot: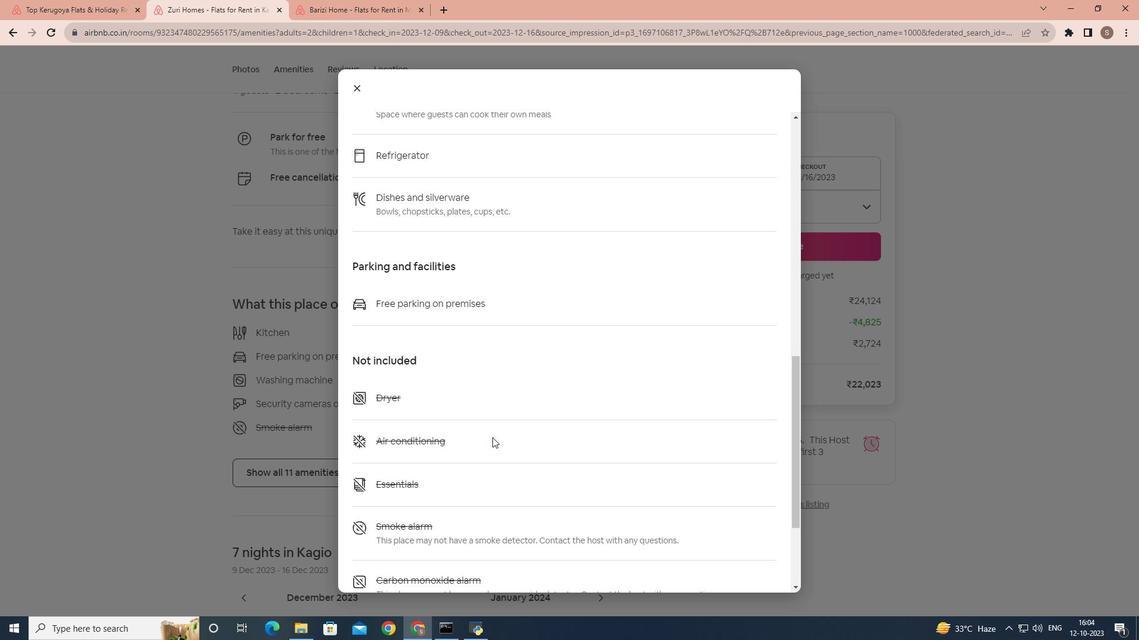 
Action: Mouse scrolled (492, 437) with delta (0, 0)
Screenshot: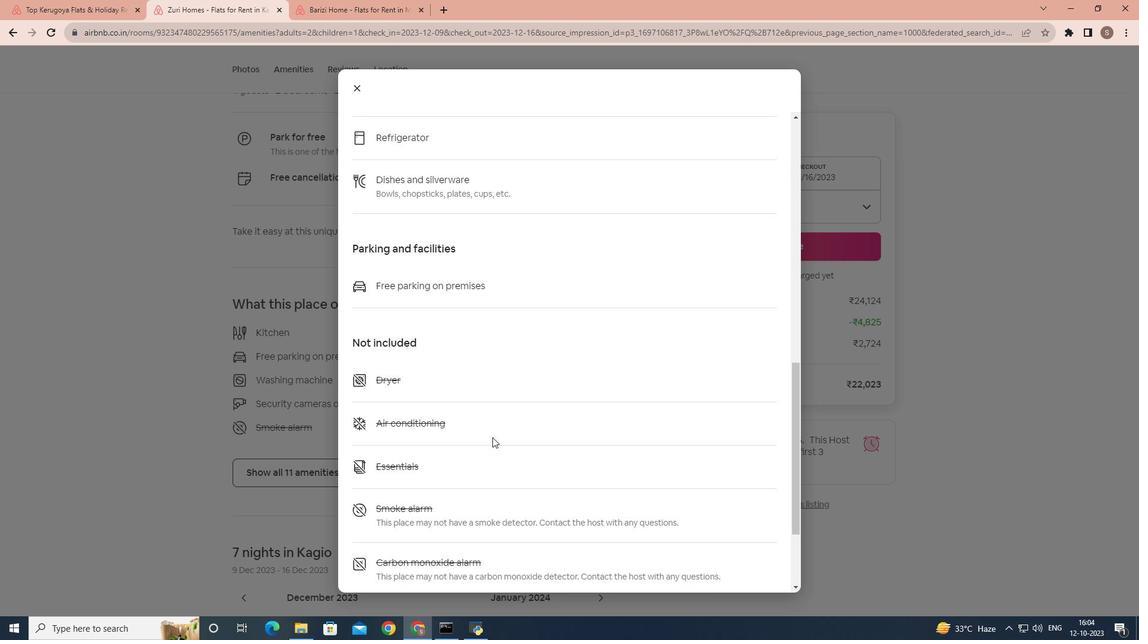 
Action: Mouse scrolled (492, 437) with delta (0, 0)
Screenshot: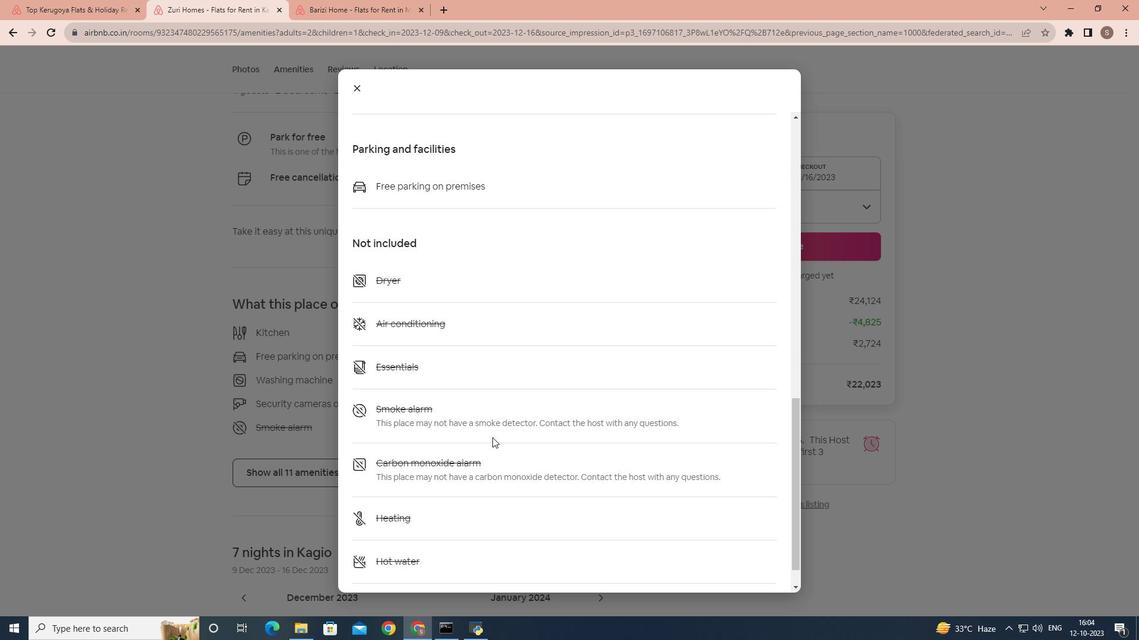 
Action: Mouse scrolled (492, 437) with delta (0, 0)
Screenshot: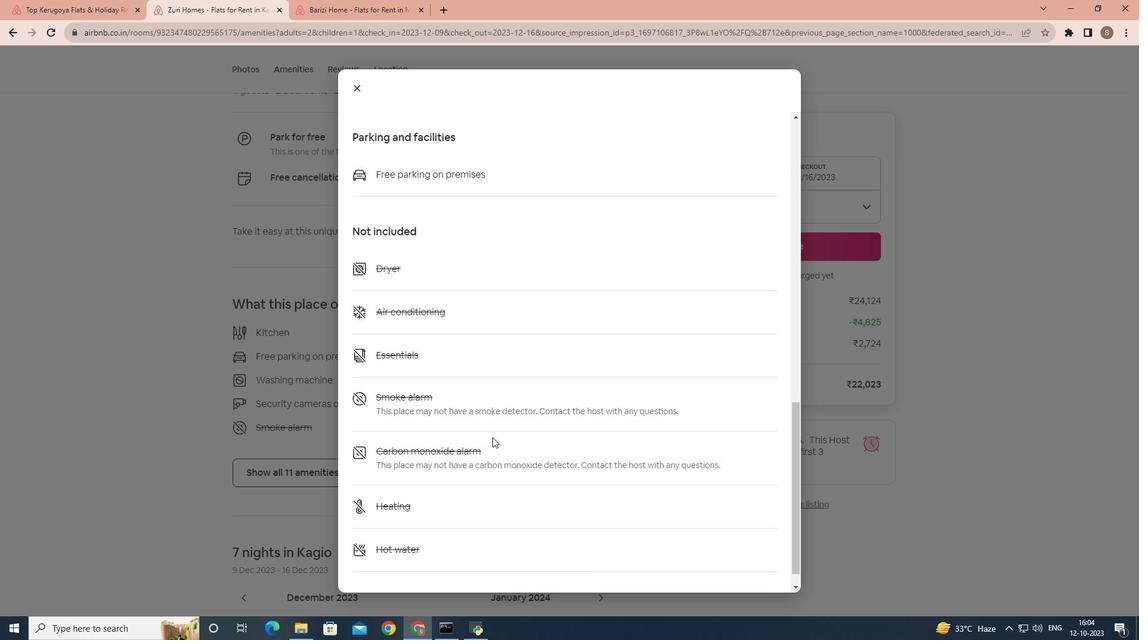
Action: Mouse scrolled (492, 437) with delta (0, 0)
Screenshot: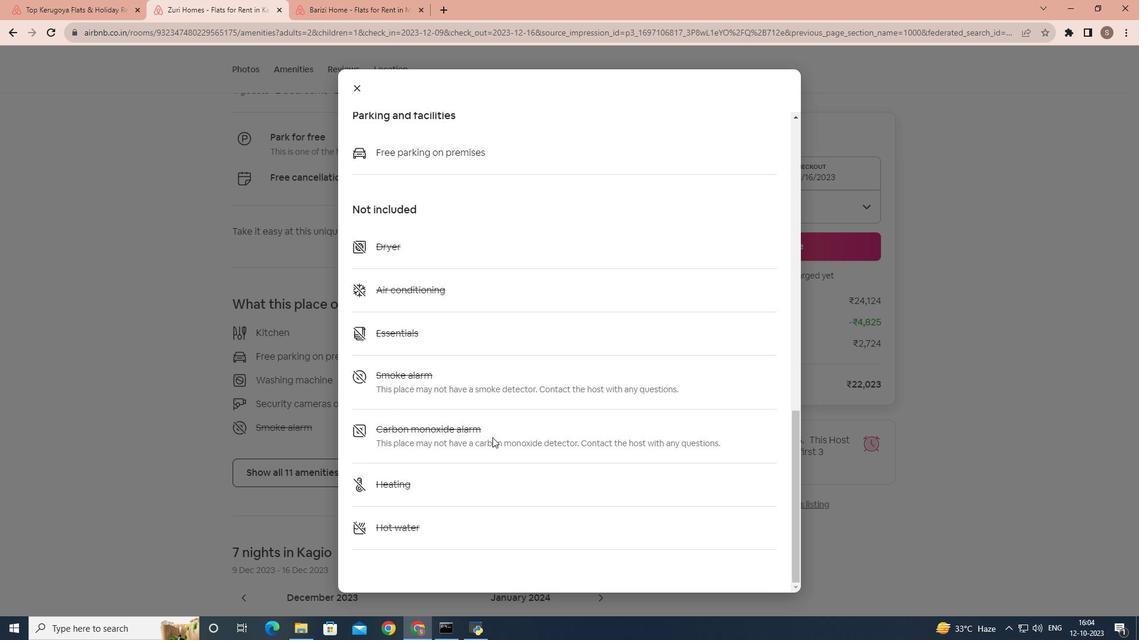 
Action: Mouse scrolled (492, 437) with delta (0, 0)
Screenshot: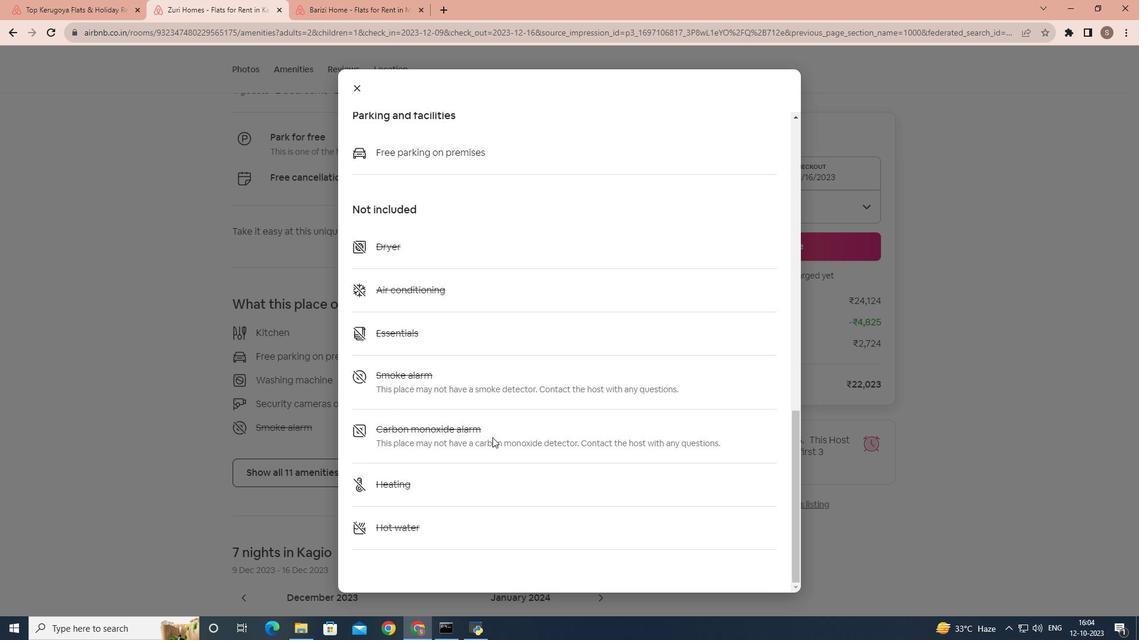 
Action: Mouse moved to (355, 94)
Screenshot: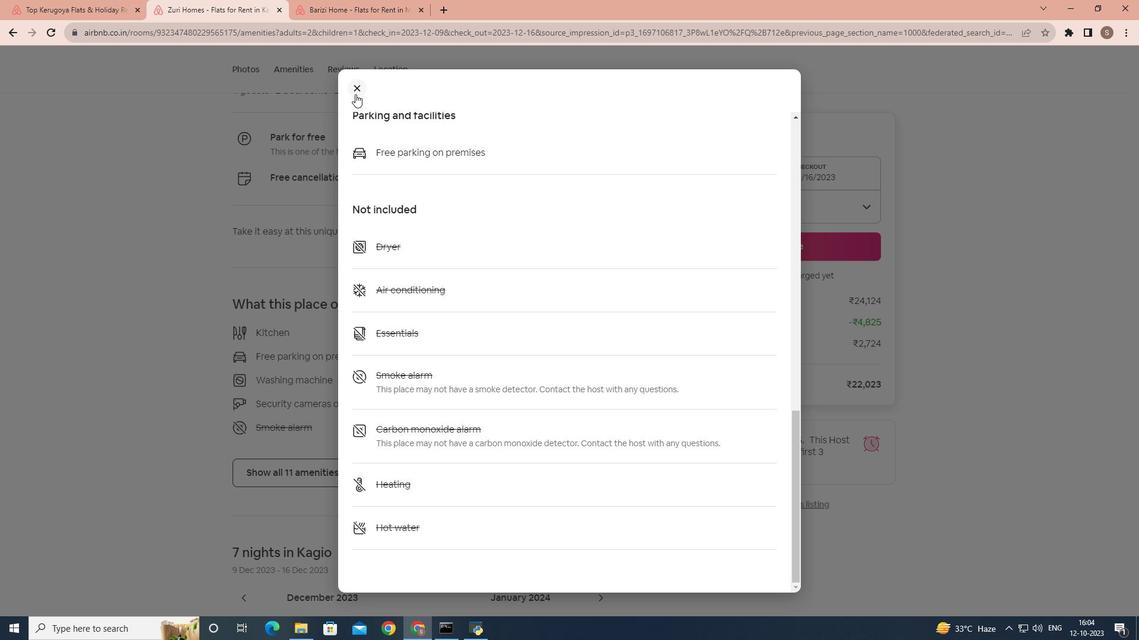 
Action: Mouse pressed left at (355, 94)
Screenshot: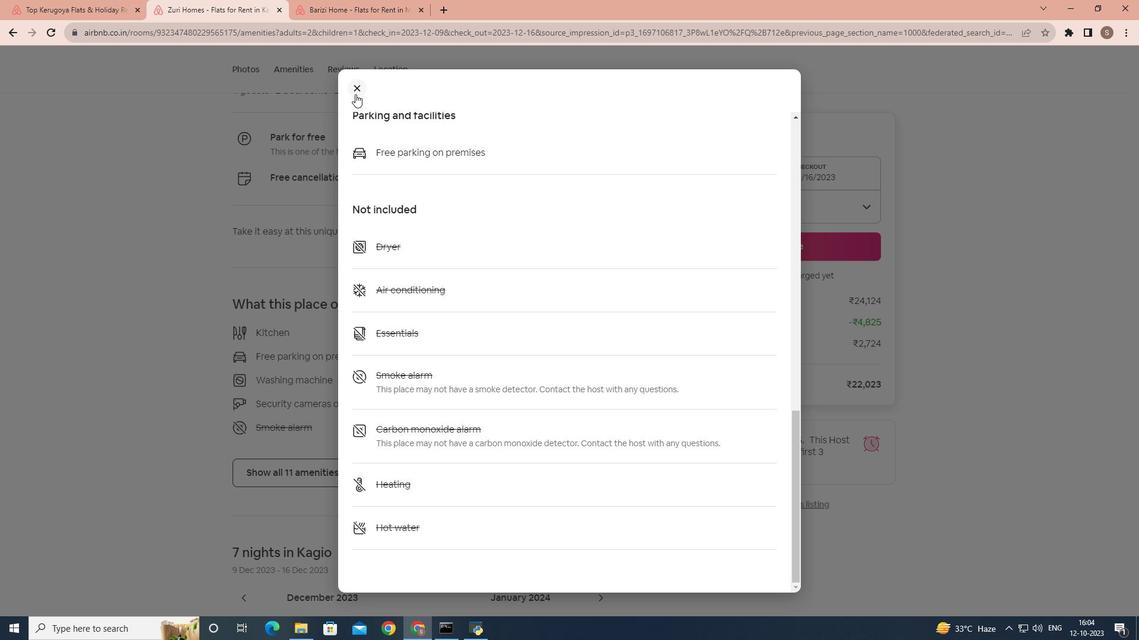 
Action: Mouse moved to (364, 471)
Screenshot: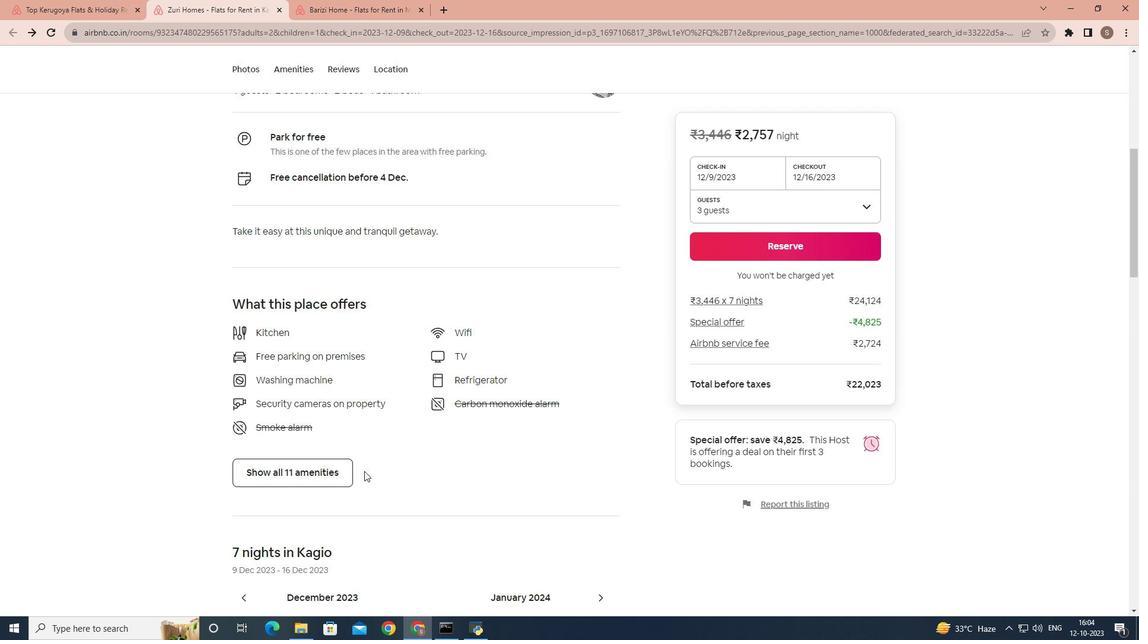 
Action: Mouse scrolled (364, 471) with delta (0, 0)
Screenshot: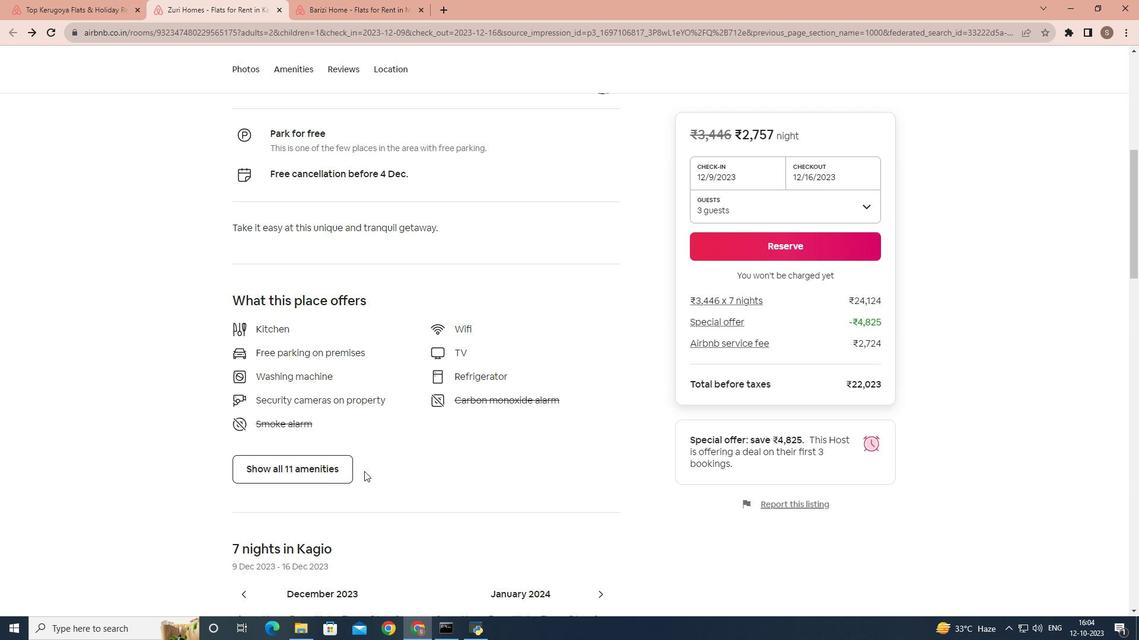 
Action: Mouse scrolled (364, 471) with delta (0, 0)
Screenshot: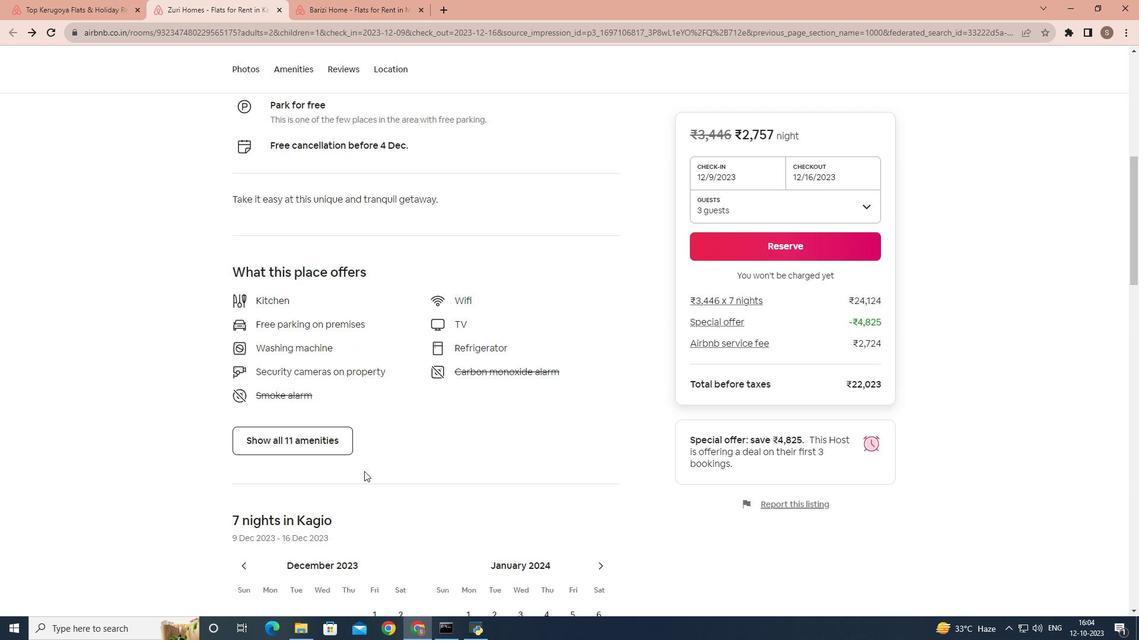 
Action: Mouse scrolled (364, 471) with delta (0, 0)
Screenshot: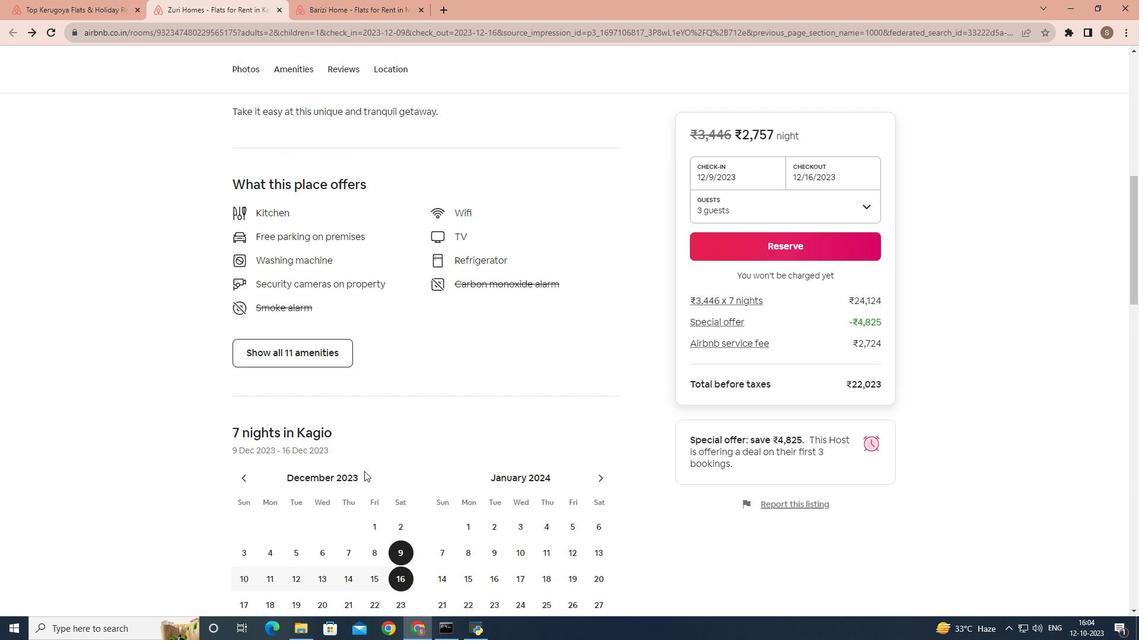 
Action: Mouse scrolled (364, 471) with delta (0, 0)
Screenshot: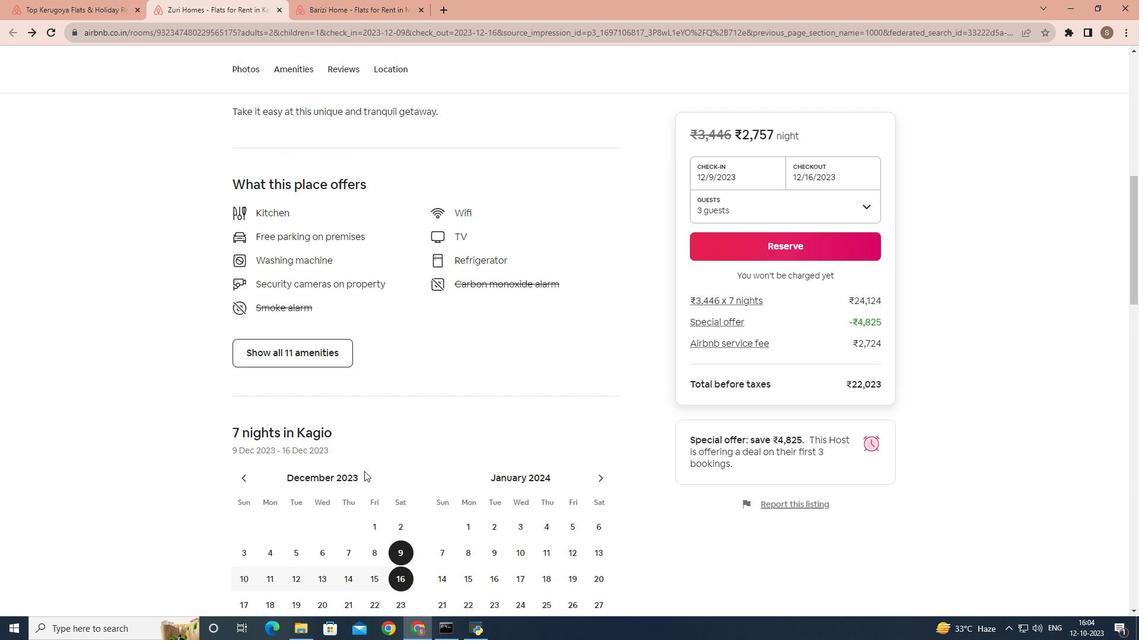 
Action: Mouse scrolled (364, 471) with delta (0, 0)
Screenshot: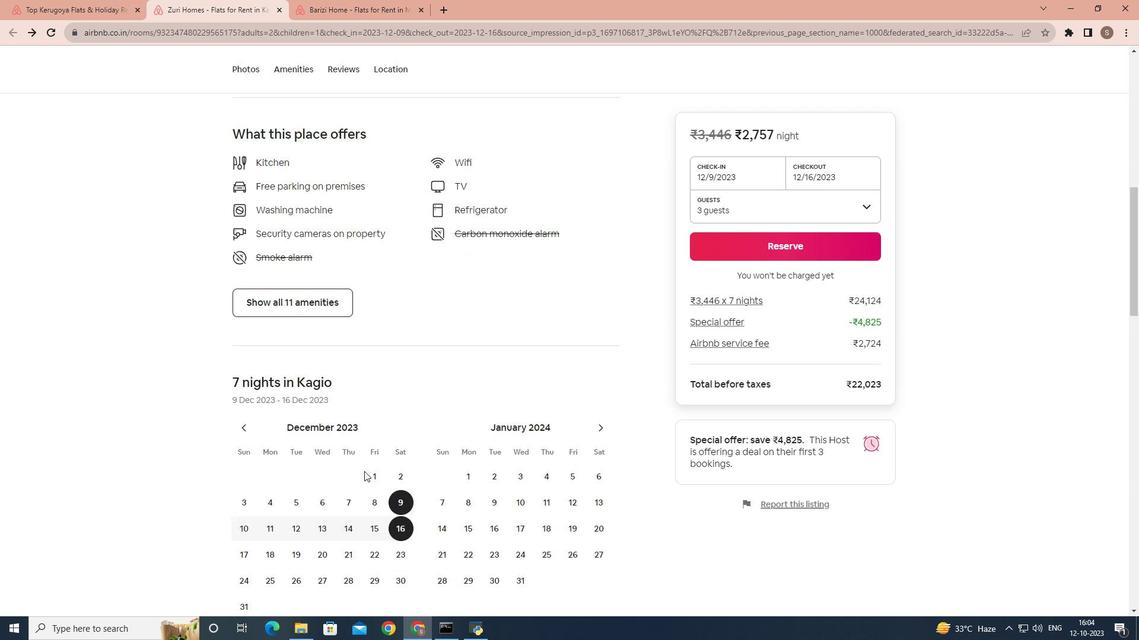 
Action: Mouse scrolled (364, 471) with delta (0, 0)
Screenshot: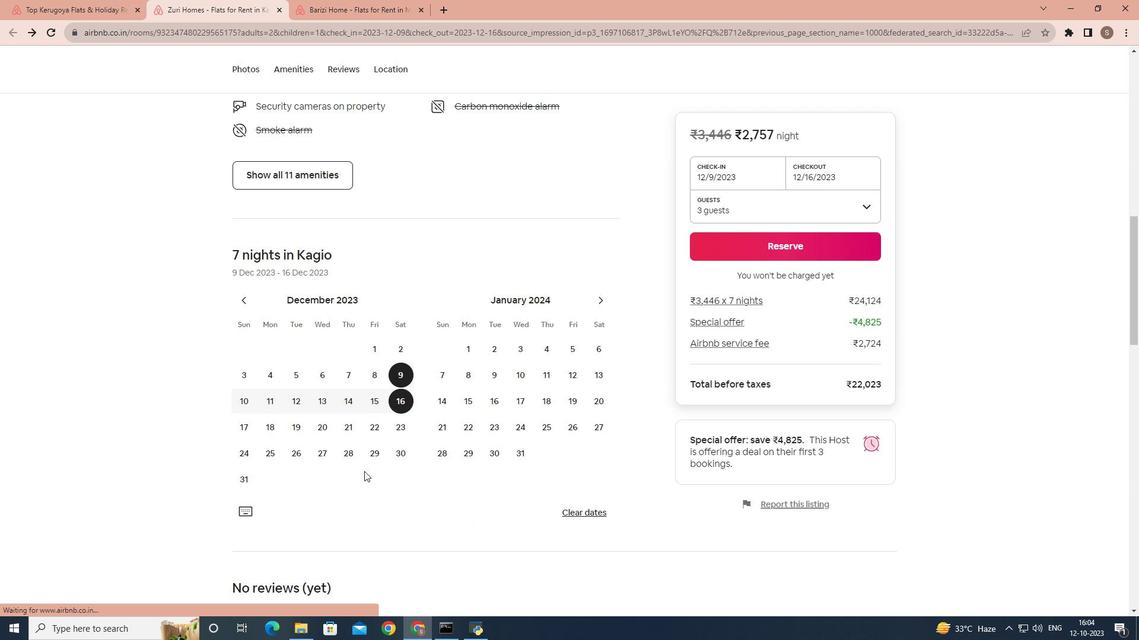 
Action: Mouse scrolled (364, 471) with delta (0, 0)
Screenshot: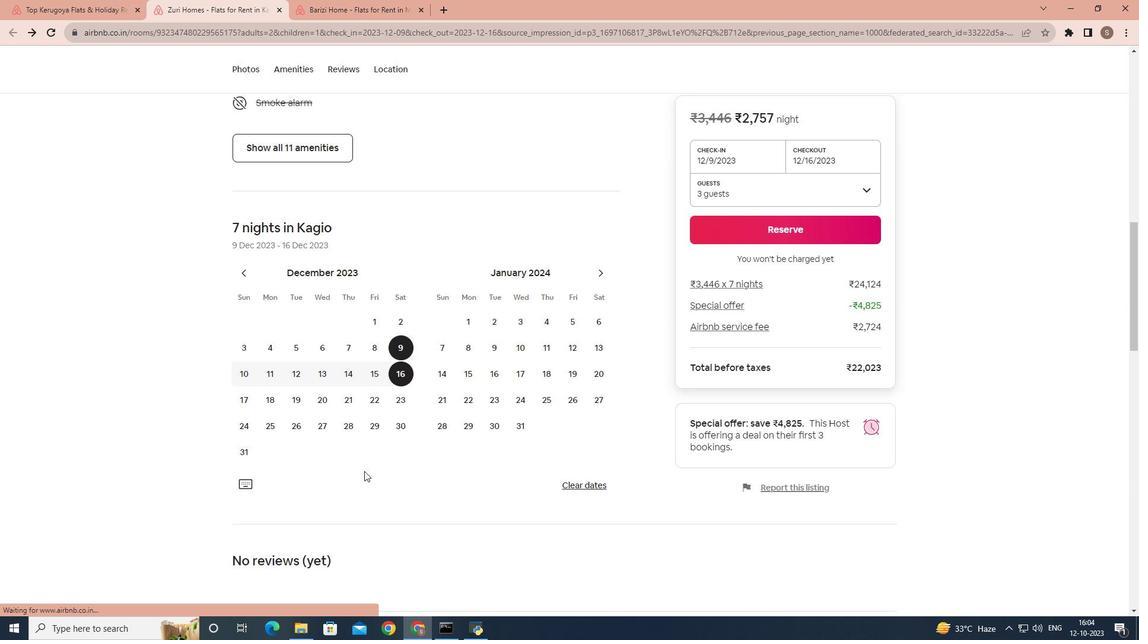 
Action: Mouse scrolled (364, 471) with delta (0, 0)
Screenshot: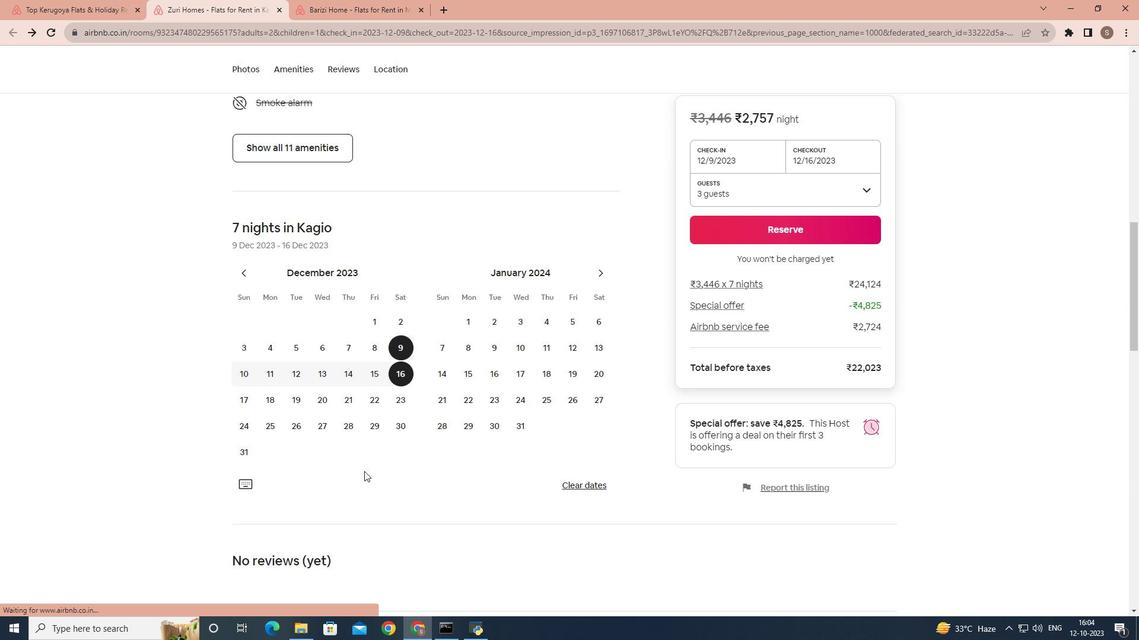 
Action: Mouse scrolled (364, 471) with delta (0, 0)
Screenshot: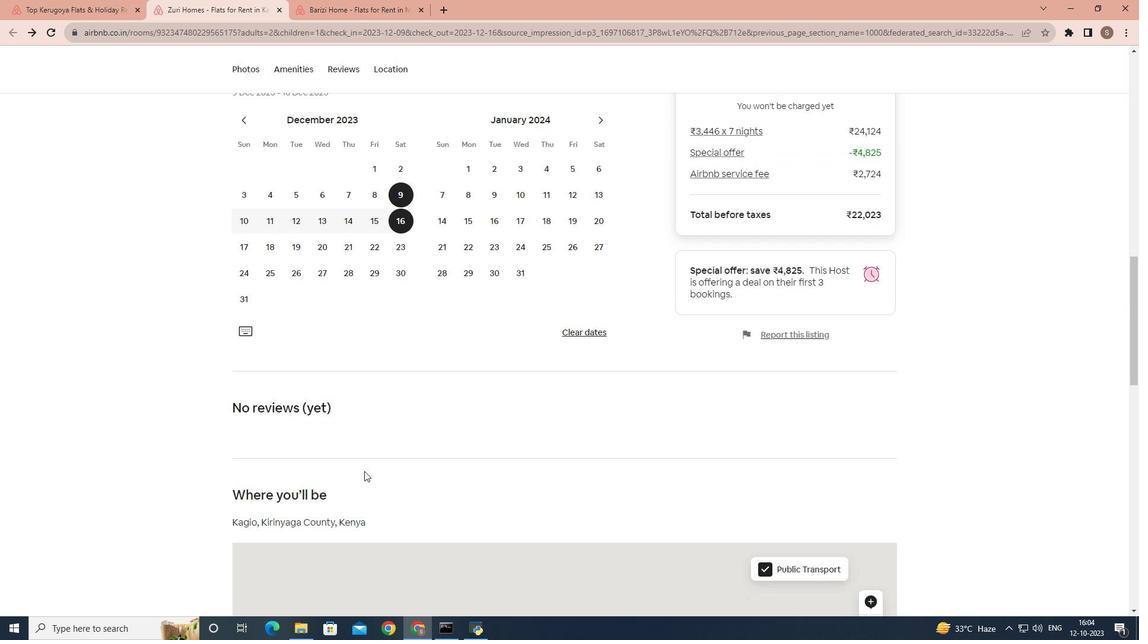
Action: Mouse scrolled (364, 471) with delta (0, 0)
Screenshot: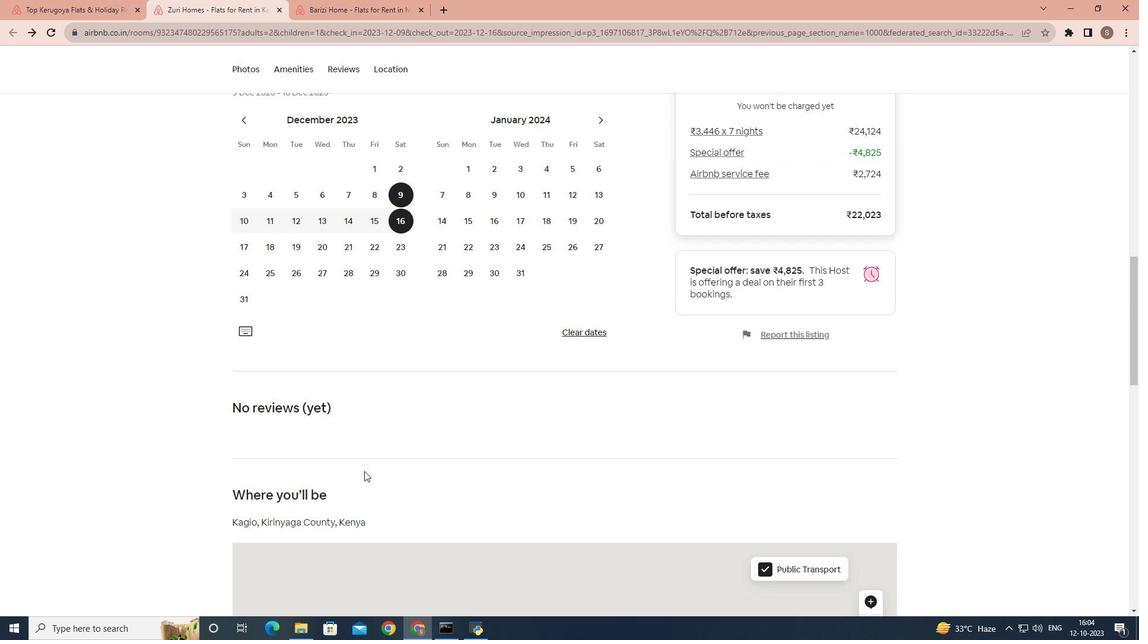 
Action: Mouse scrolled (364, 471) with delta (0, 0)
Screenshot: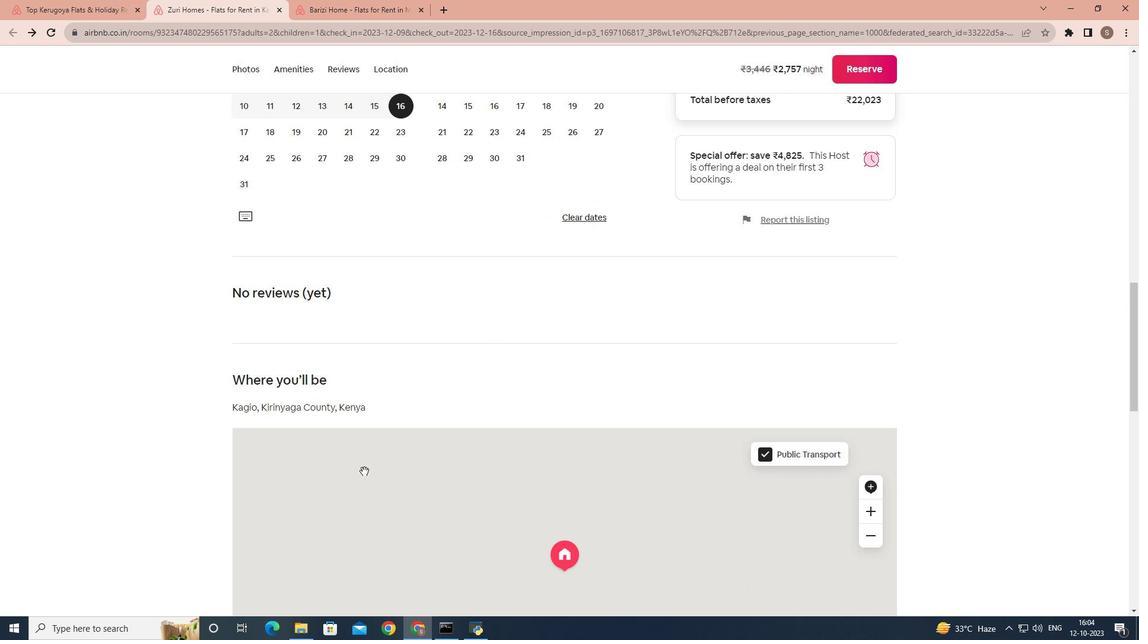 
Action: Mouse scrolled (364, 471) with delta (0, 0)
Screenshot: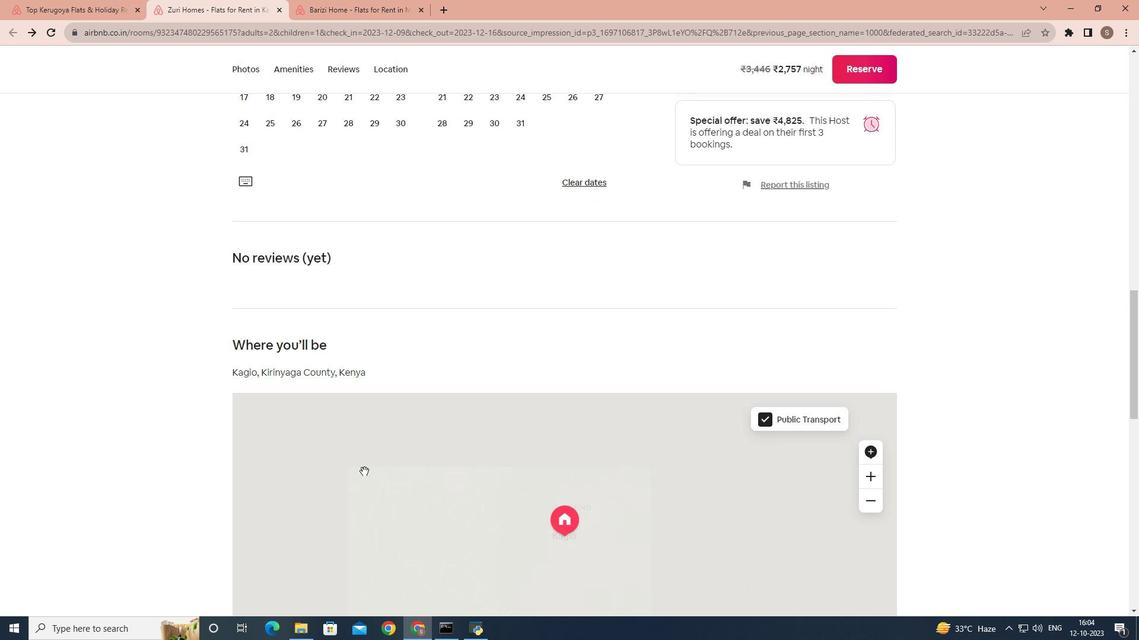 
Action: Mouse scrolled (364, 471) with delta (0, 0)
Screenshot: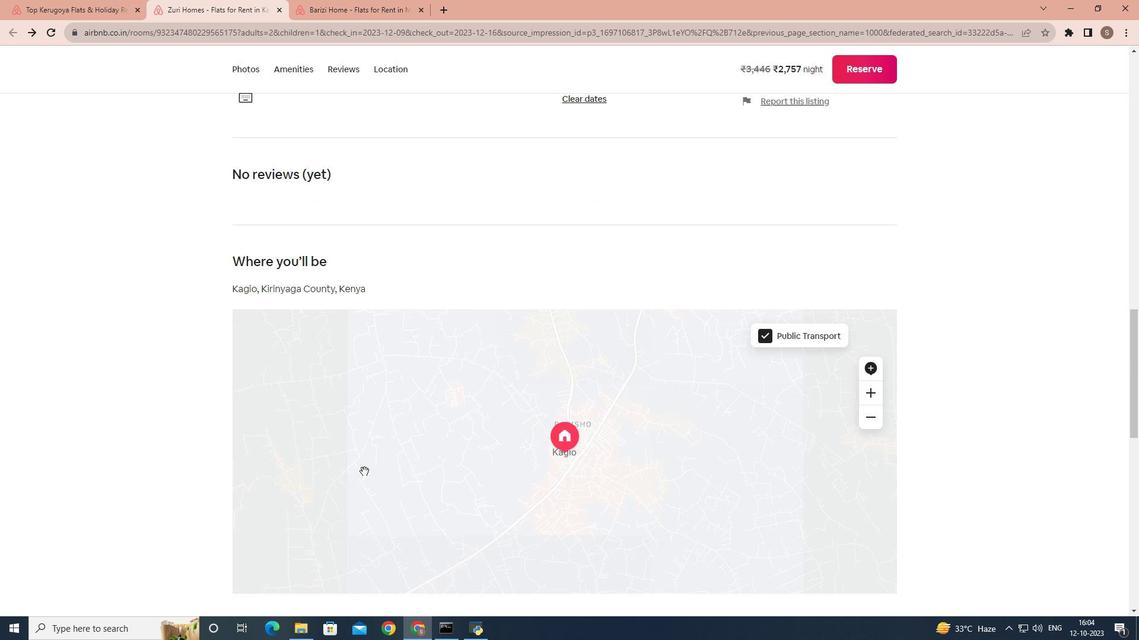 
Action: Mouse scrolled (364, 471) with delta (0, 0)
Screenshot: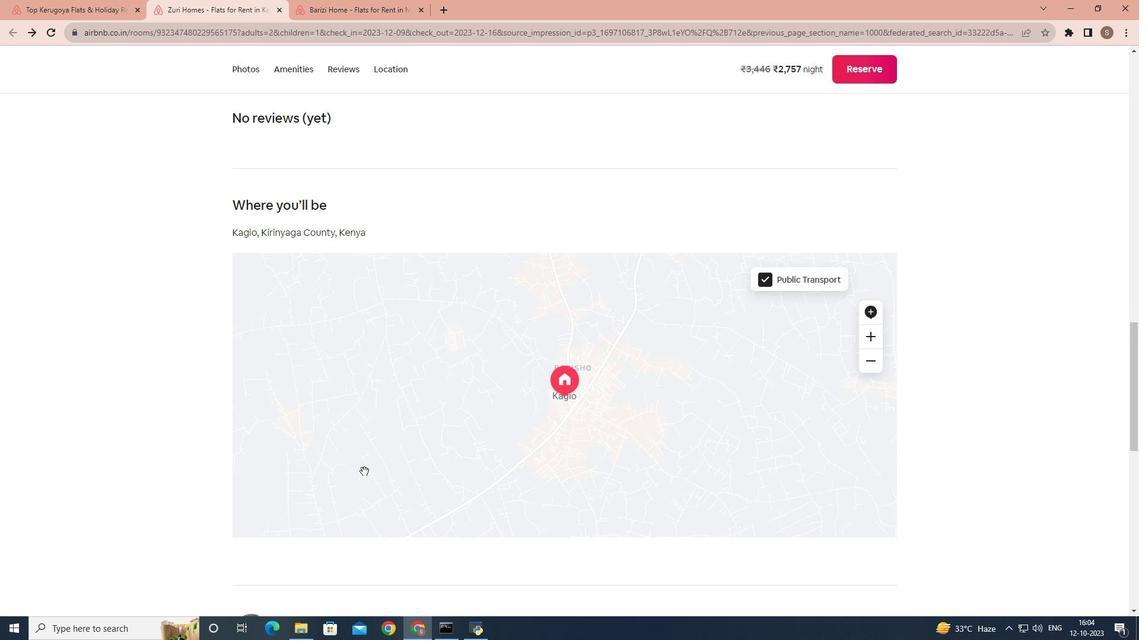
Action: Mouse moved to (374, 471)
Screenshot: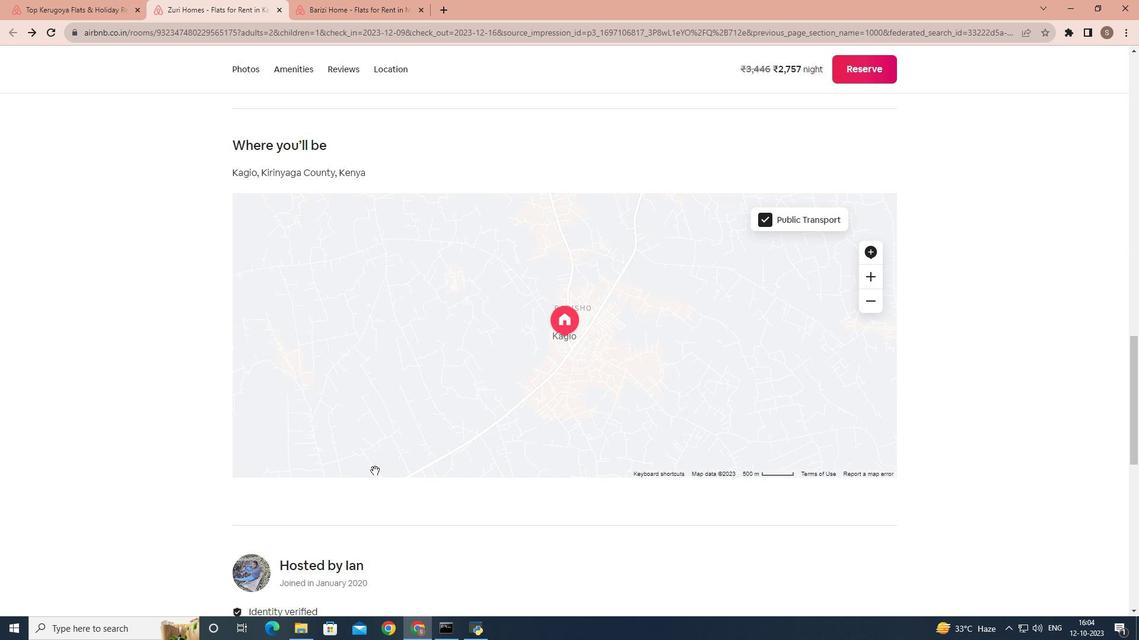 
Action: Mouse scrolled (374, 470) with delta (0, 0)
Screenshot: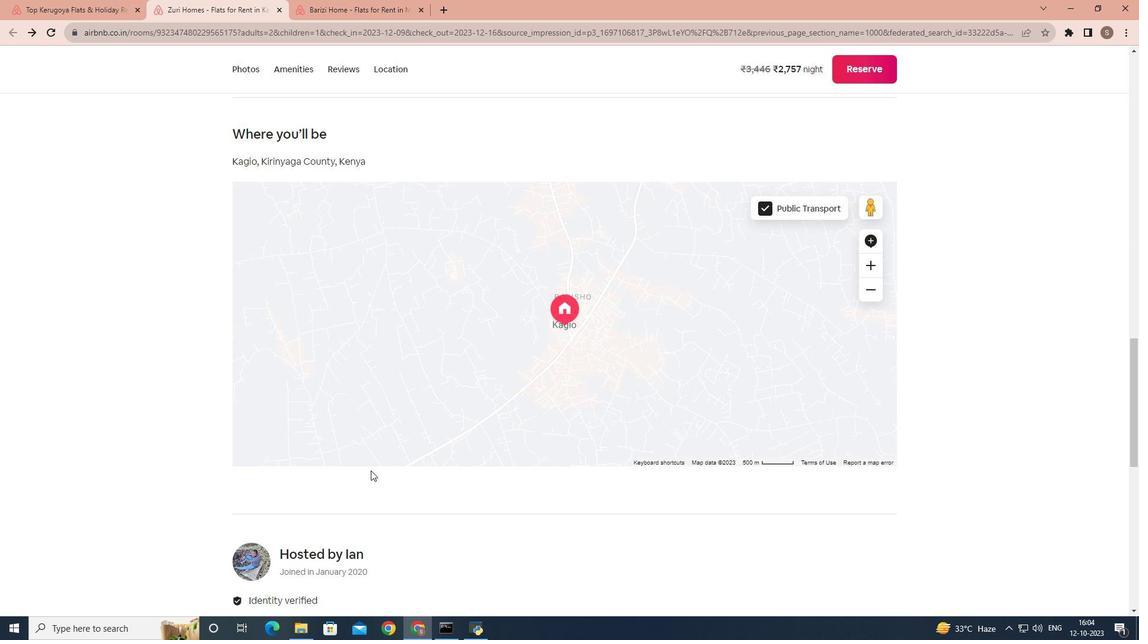 
Action: Mouse moved to (347, 475)
Screenshot: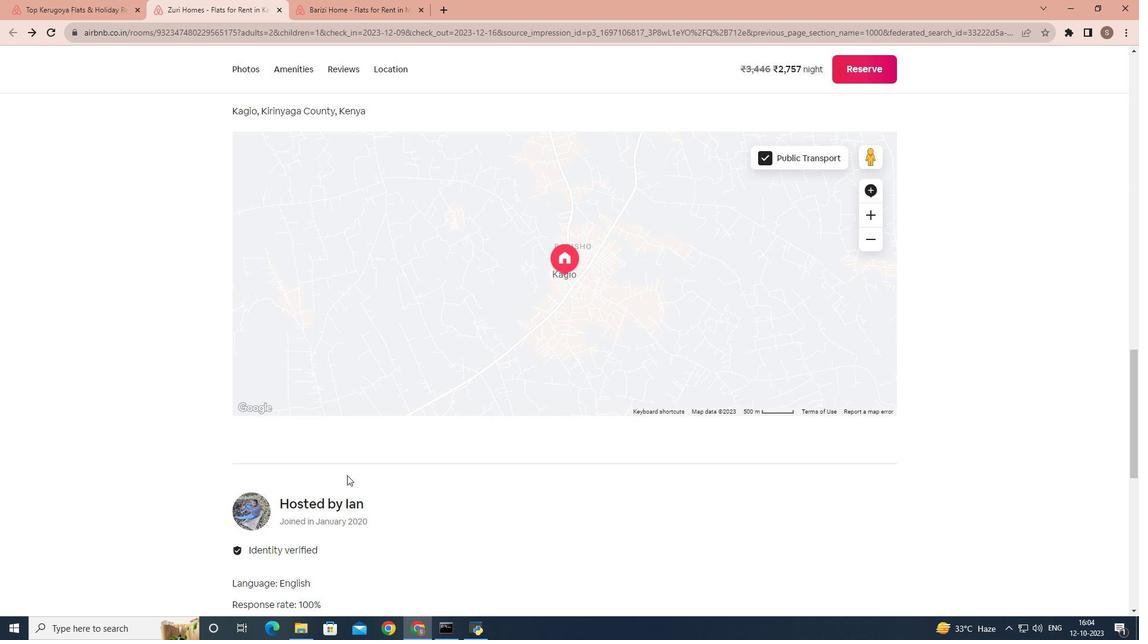 
Action: Mouse scrolled (347, 475) with delta (0, 0)
Screenshot: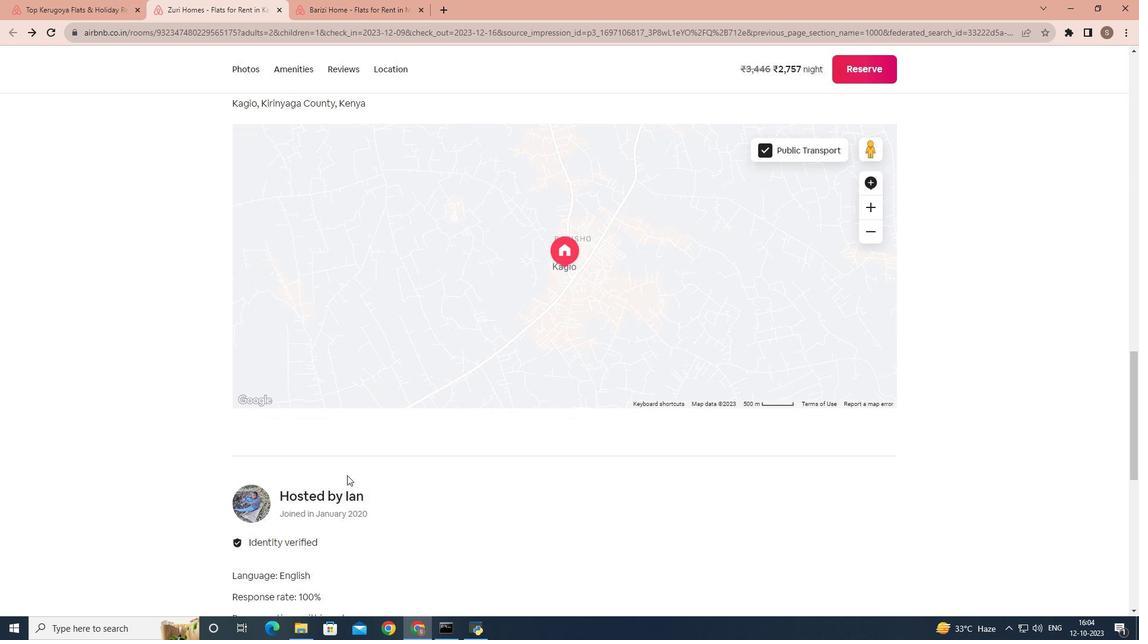 
Action: Mouse scrolled (347, 475) with delta (0, 0)
Screenshot: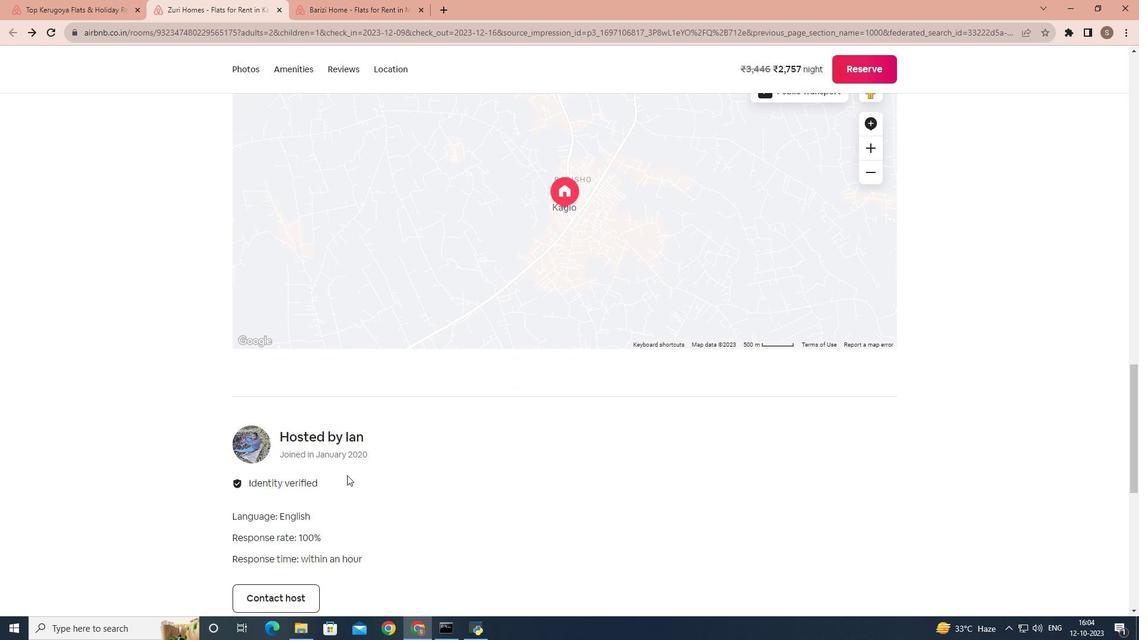 
Action: Mouse scrolled (347, 475) with delta (0, 0)
Screenshot: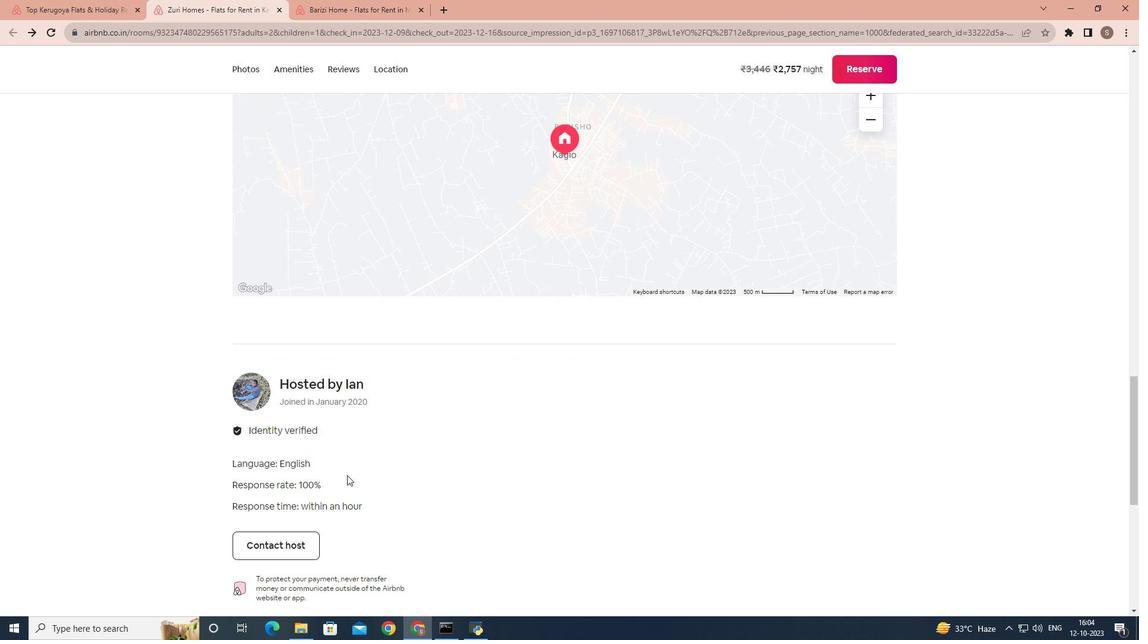 
Action: Mouse scrolled (347, 475) with delta (0, 0)
Screenshot: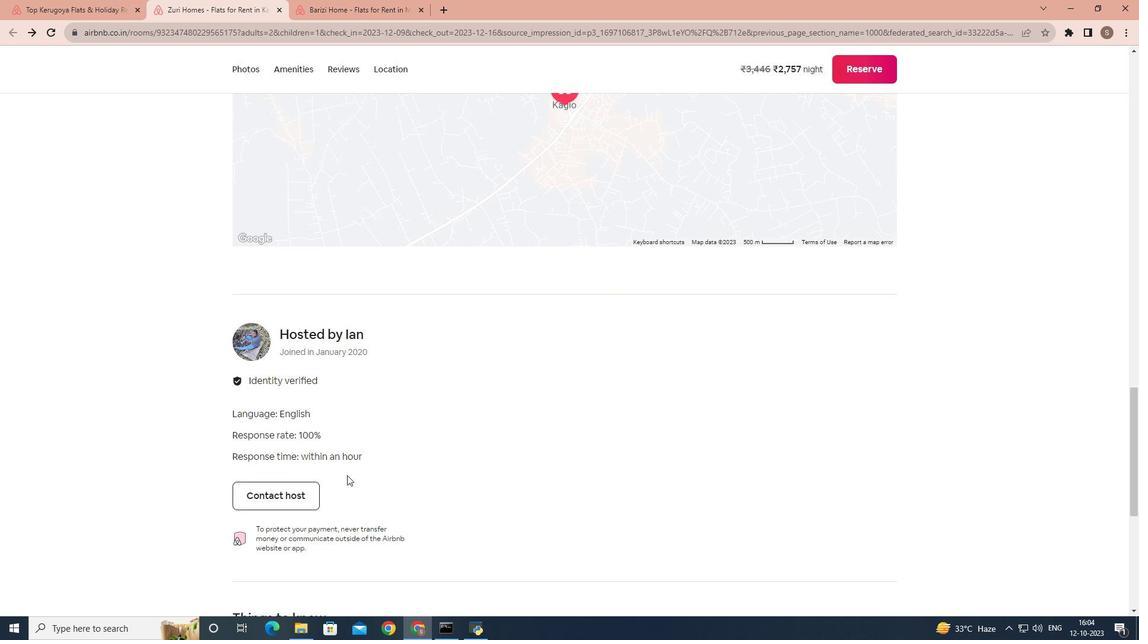 
Action: Mouse moved to (331, 480)
Screenshot: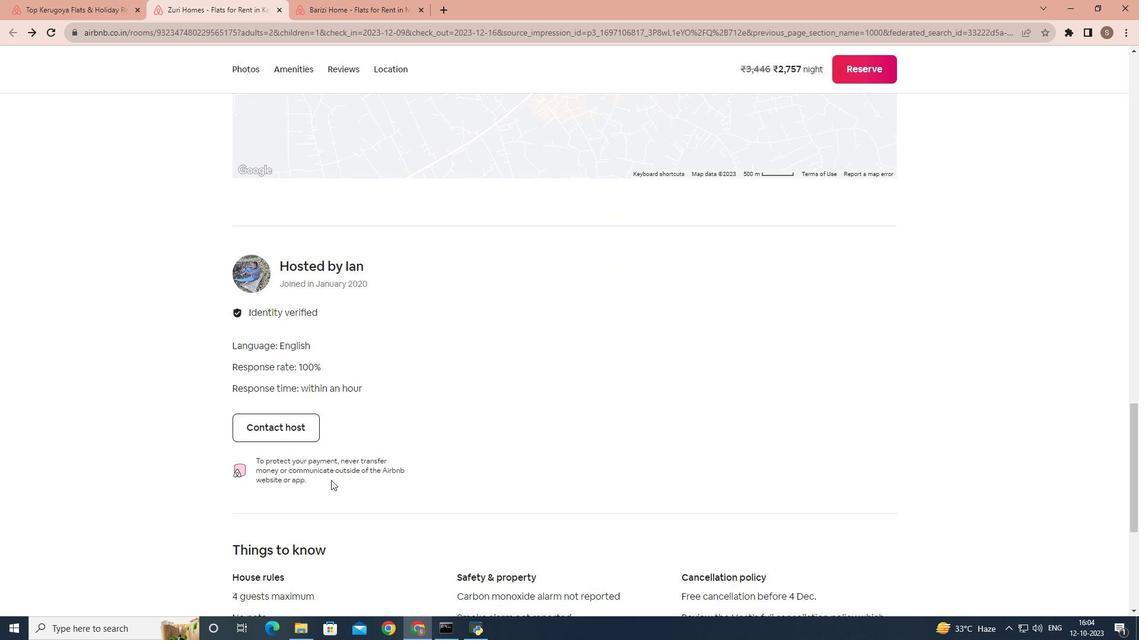 
Action: Mouse scrolled (331, 479) with delta (0, 0)
